 Task: Purchase a pair of running shoes from Amazon.
Action: Mouse moved to (429, 497)
Screenshot: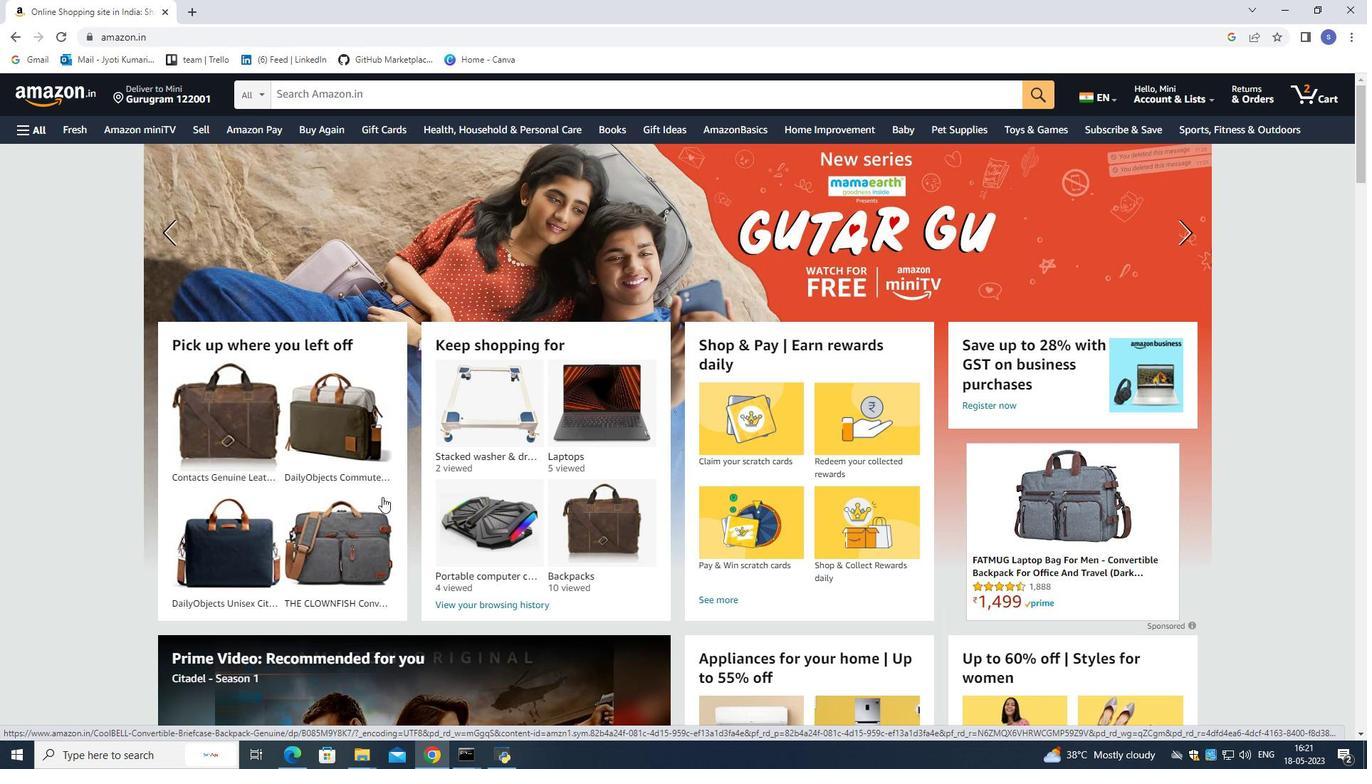 
Action: Mouse scrolled (429, 496) with delta (0, 0)
Screenshot: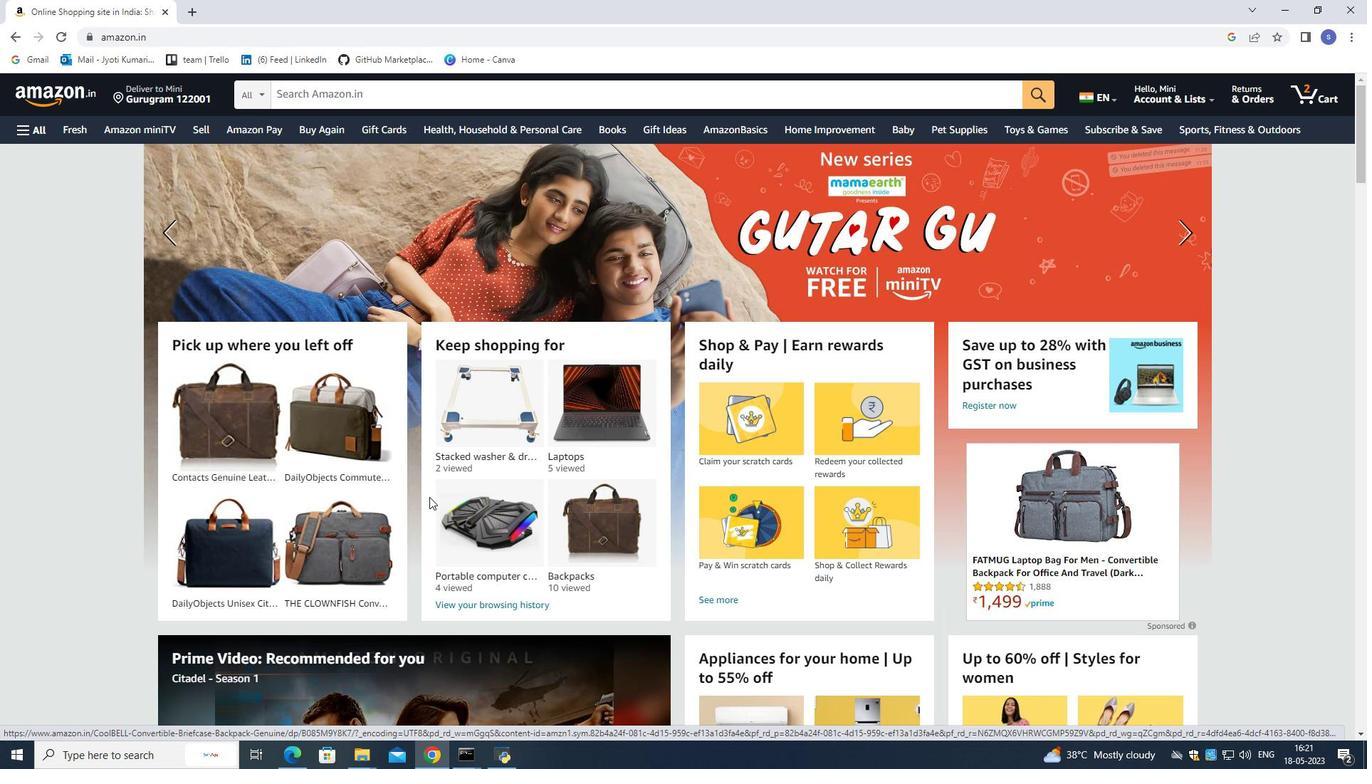 
Action: Mouse moved to (430, 497)
Screenshot: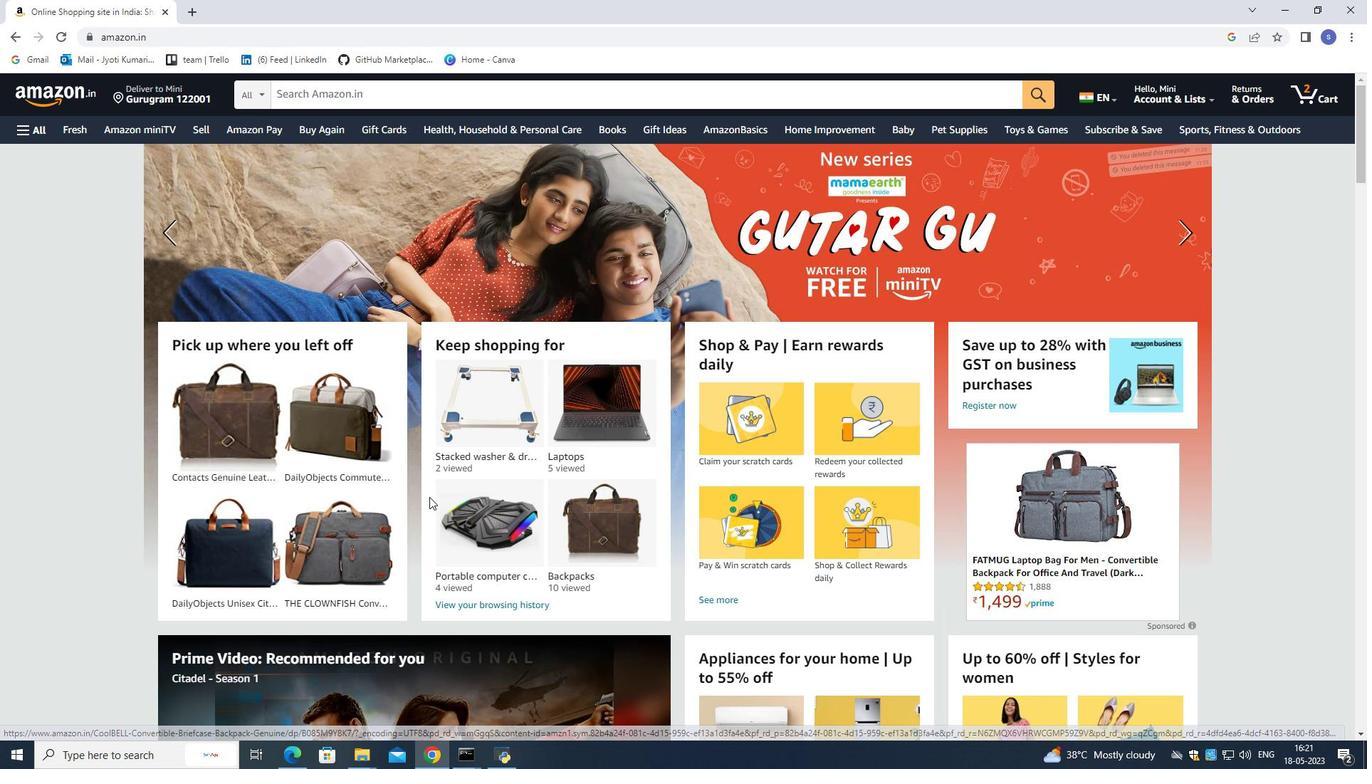 
Action: Mouse scrolled (430, 496) with delta (0, 0)
Screenshot: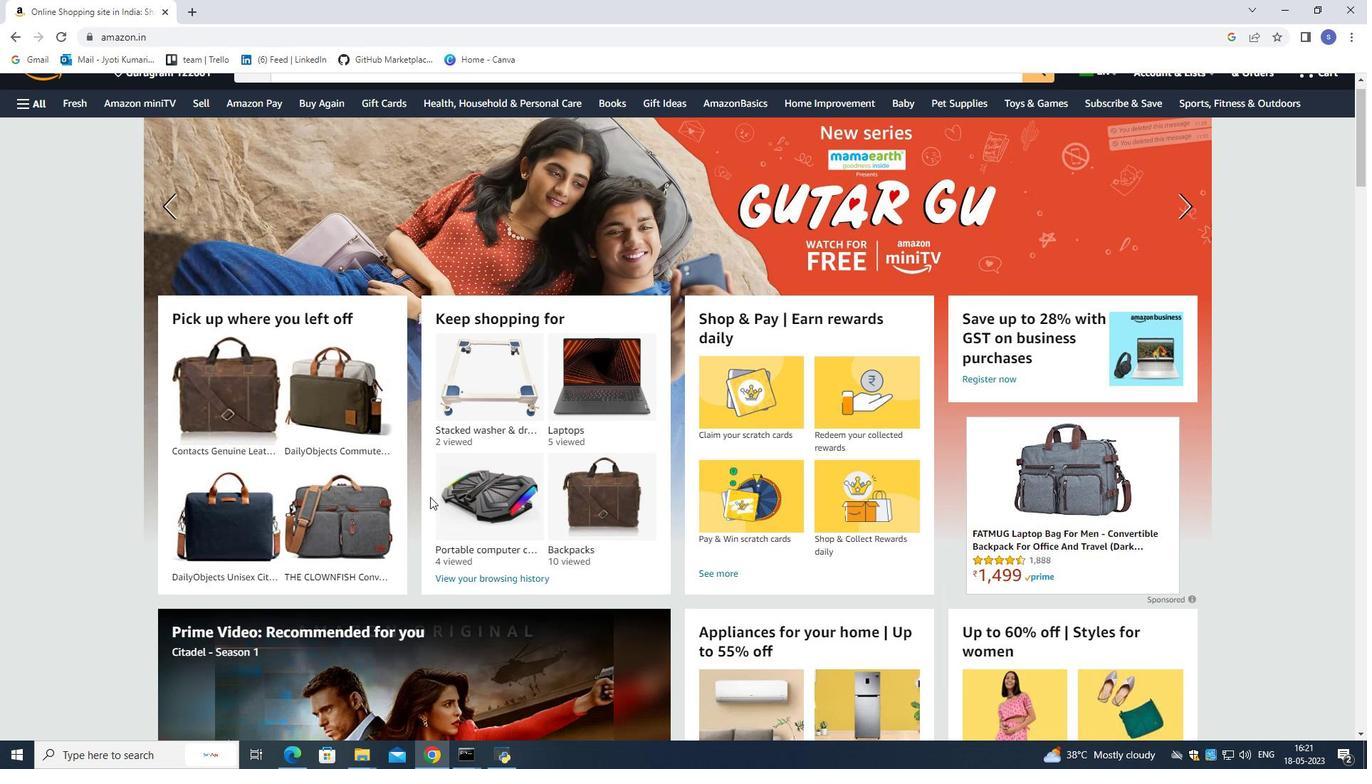 
Action: Mouse scrolled (430, 496) with delta (0, 0)
Screenshot: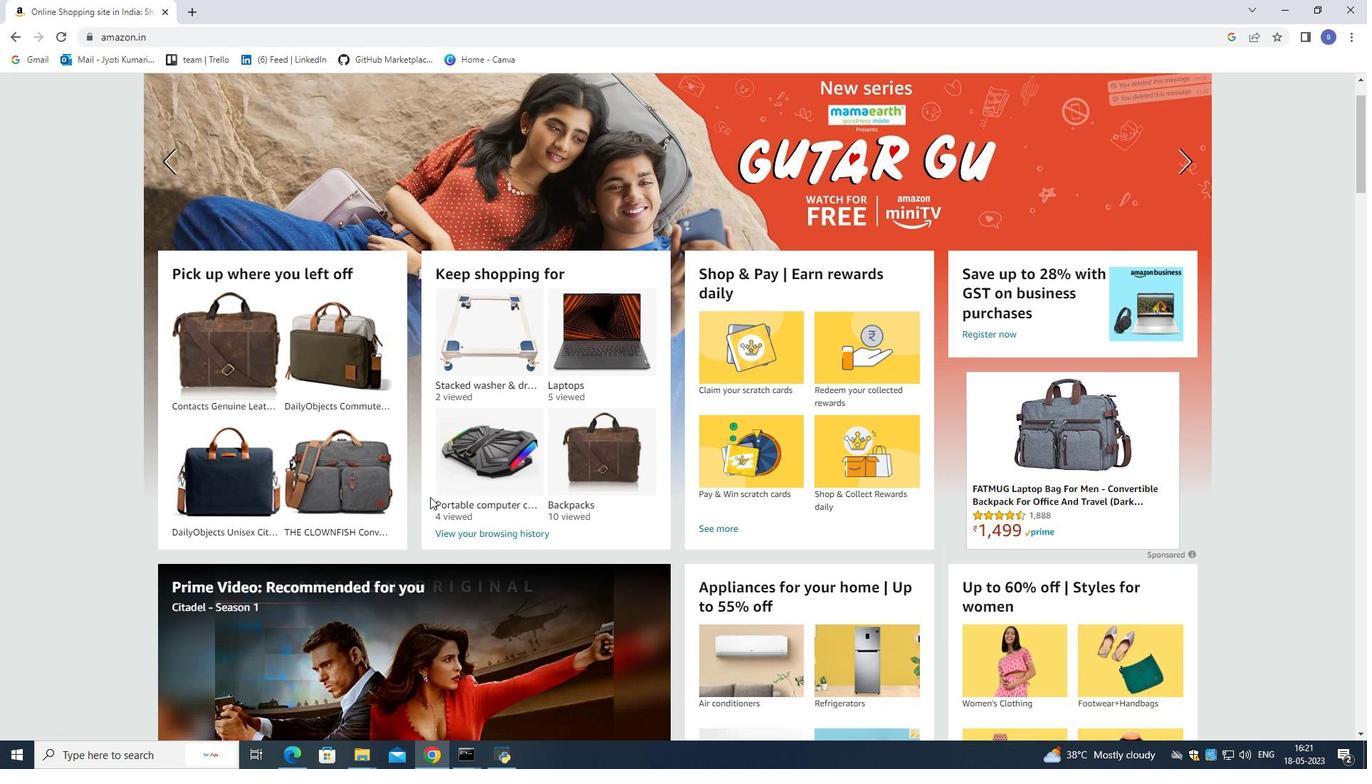 
Action: Mouse moved to (430, 498)
Screenshot: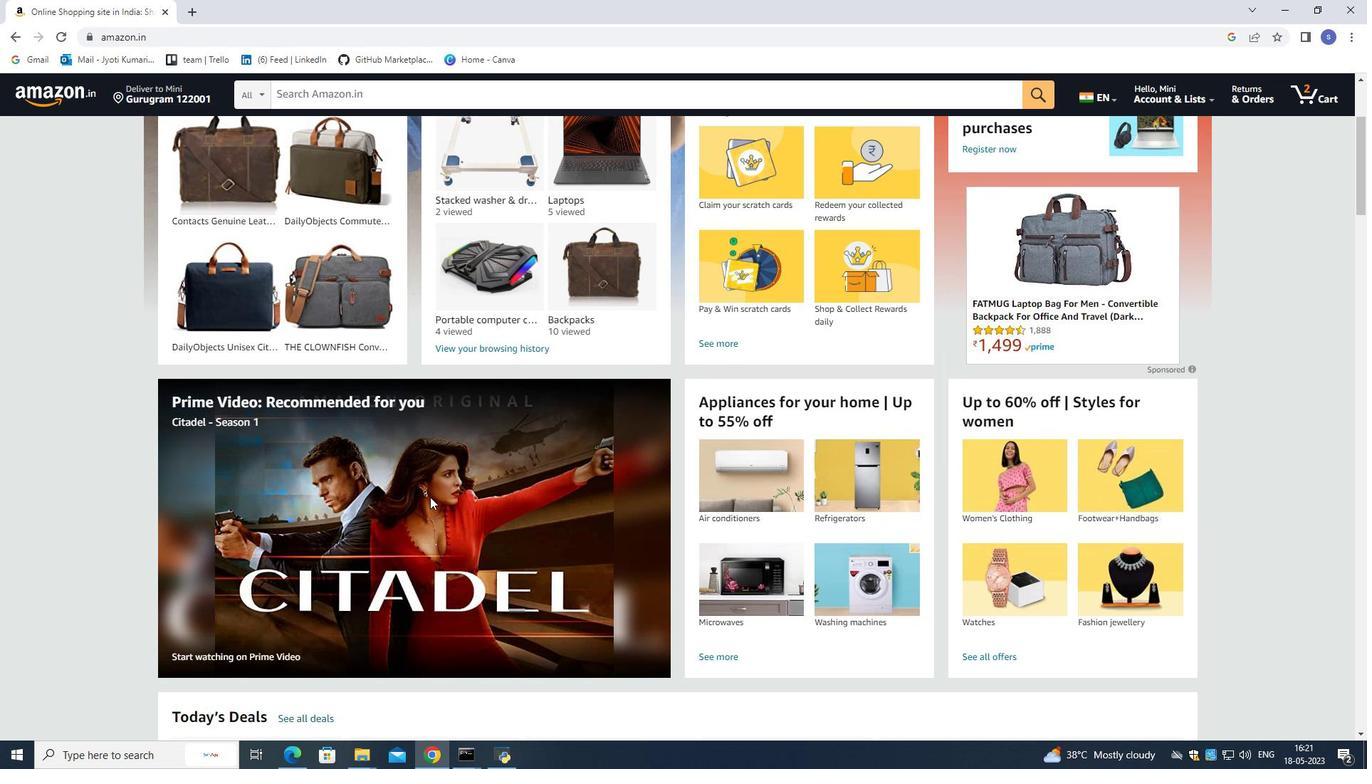 
Action: Mouse scrolled (430, 497) with delta (0, 0)
Screenshot: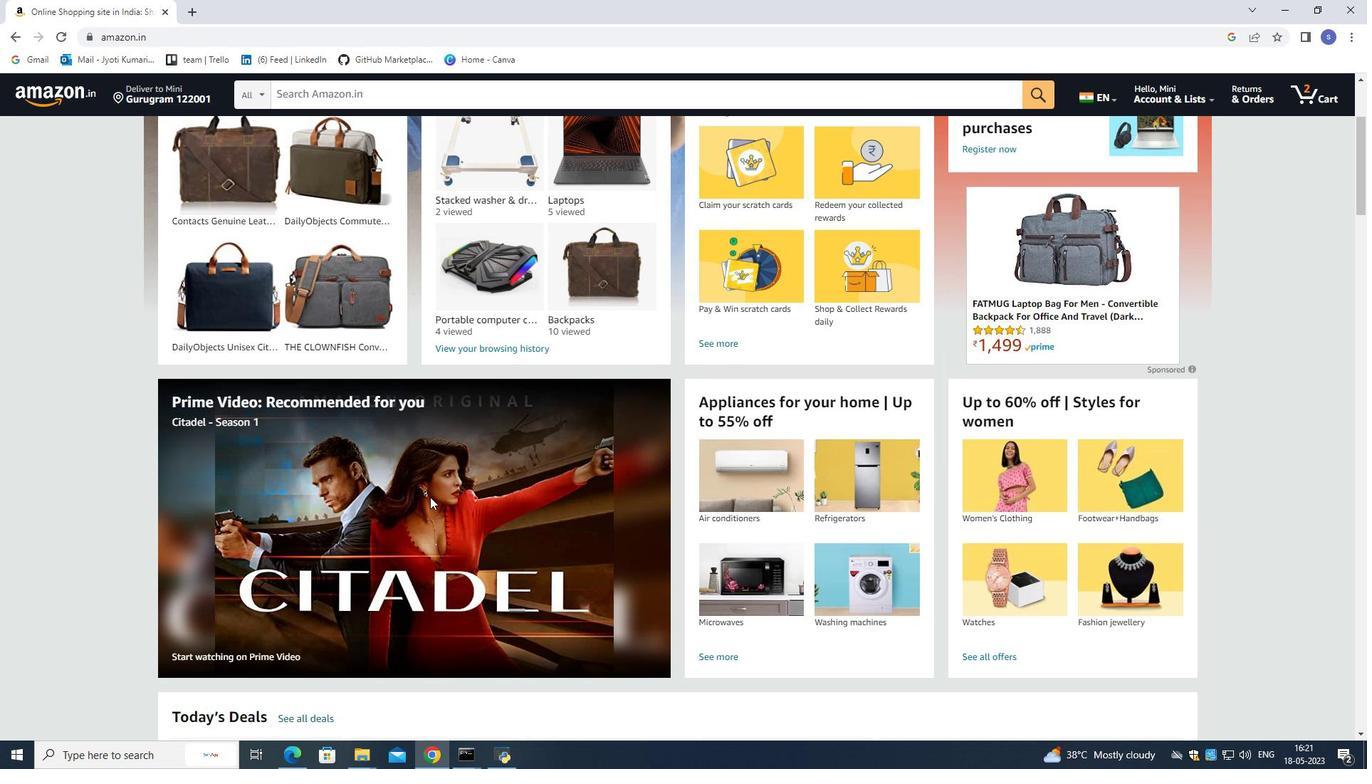 
Action: Mouse moved to (425, 489)
Screenshot: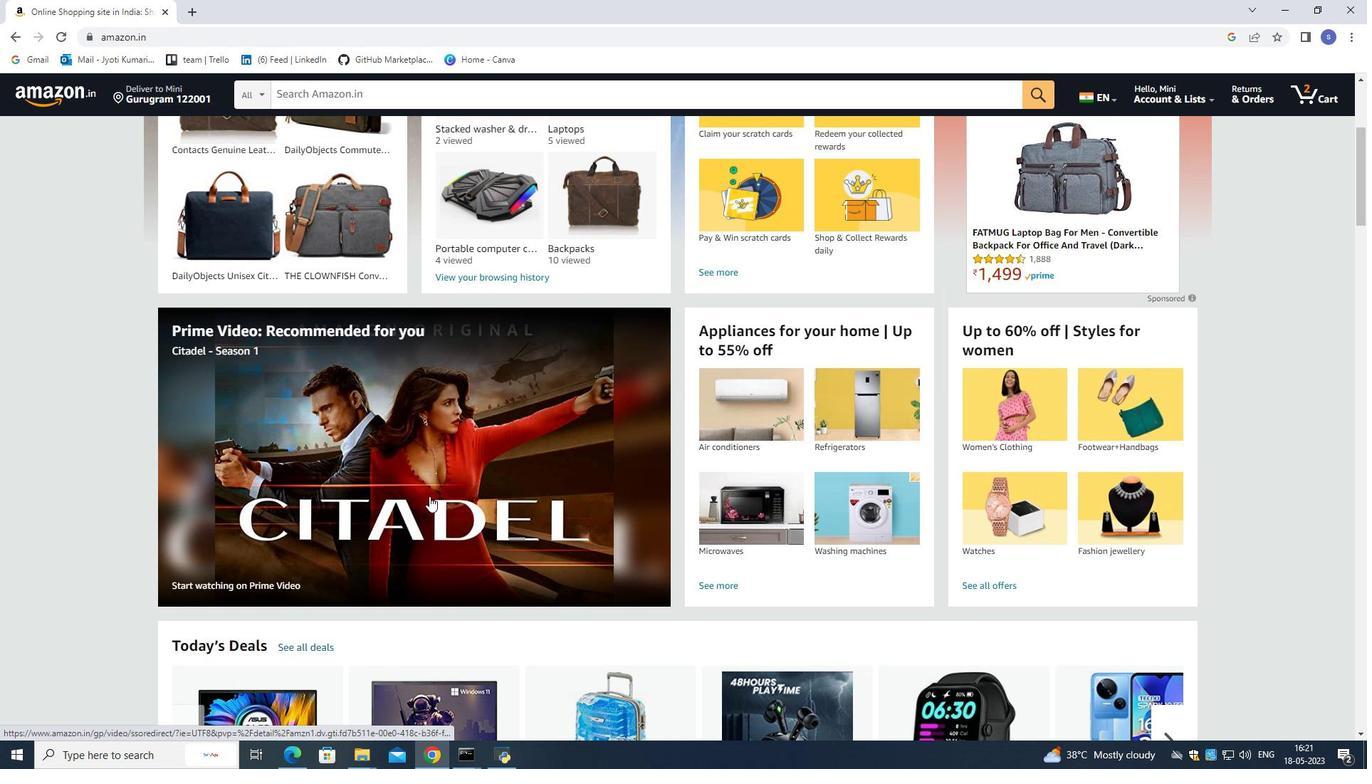 
Action: Mouse scrolled (425, 488) with delta (0, 0)
Screenshot: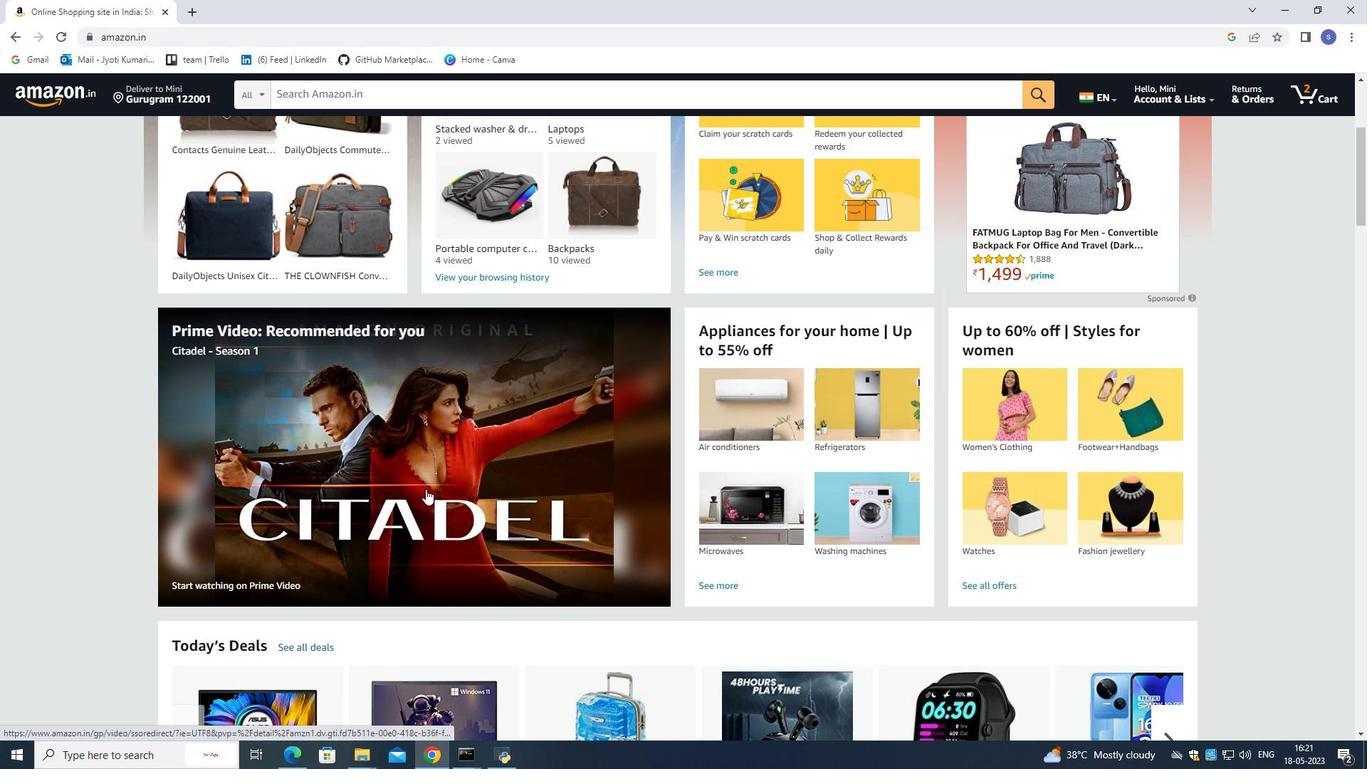 
Action: Mouse scrolled (425, 488) with delta (0, 0)
Screenshot: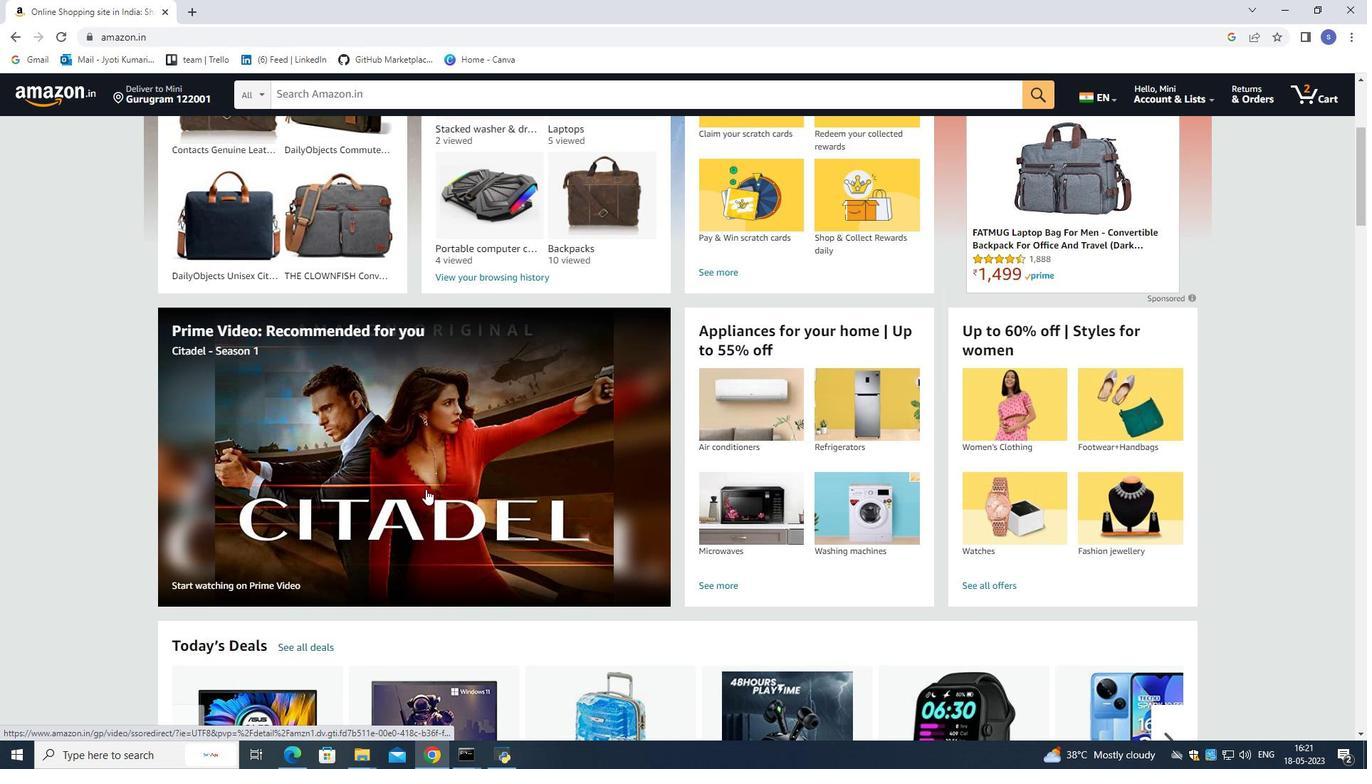
Action: Mouse moved to (425, 493)
Screenshot: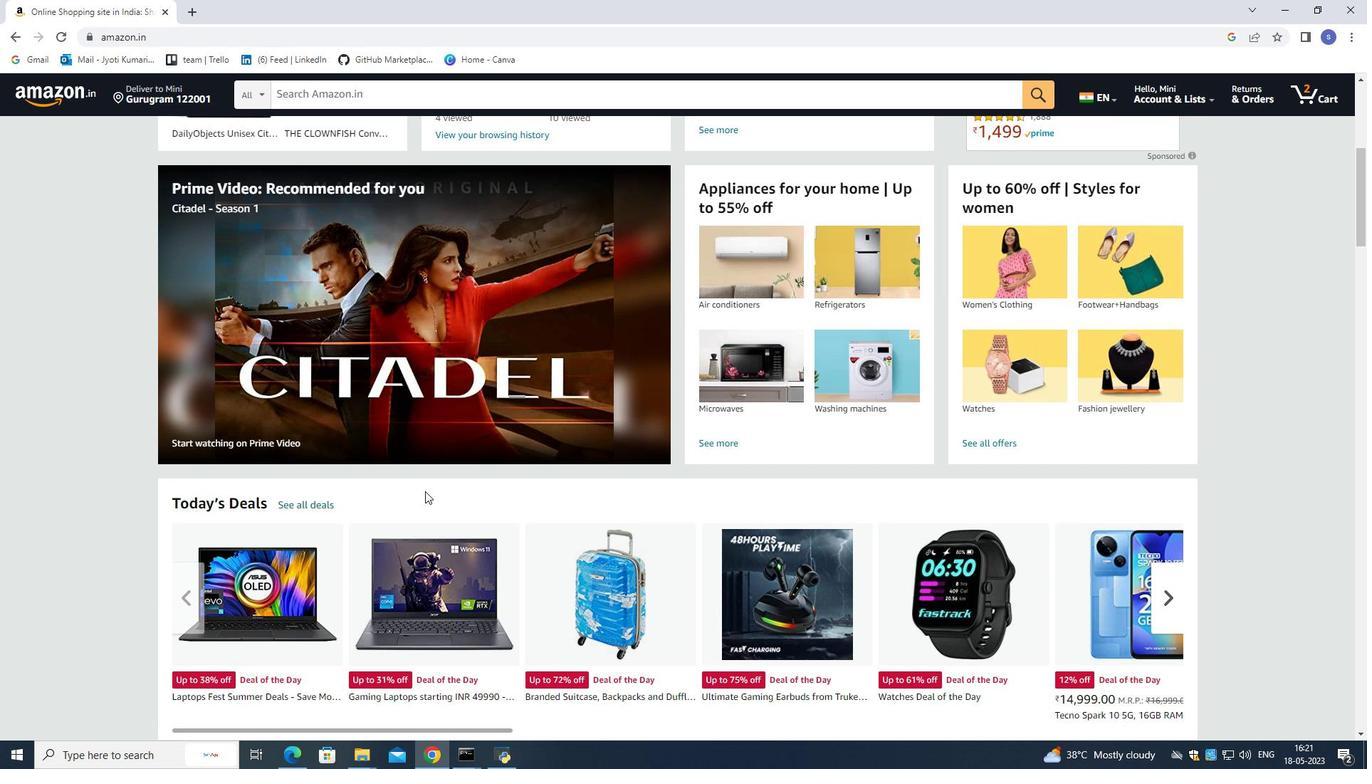 
Action: Mouse scrolled (425, 492) with delta (0, 0)
Screenshot: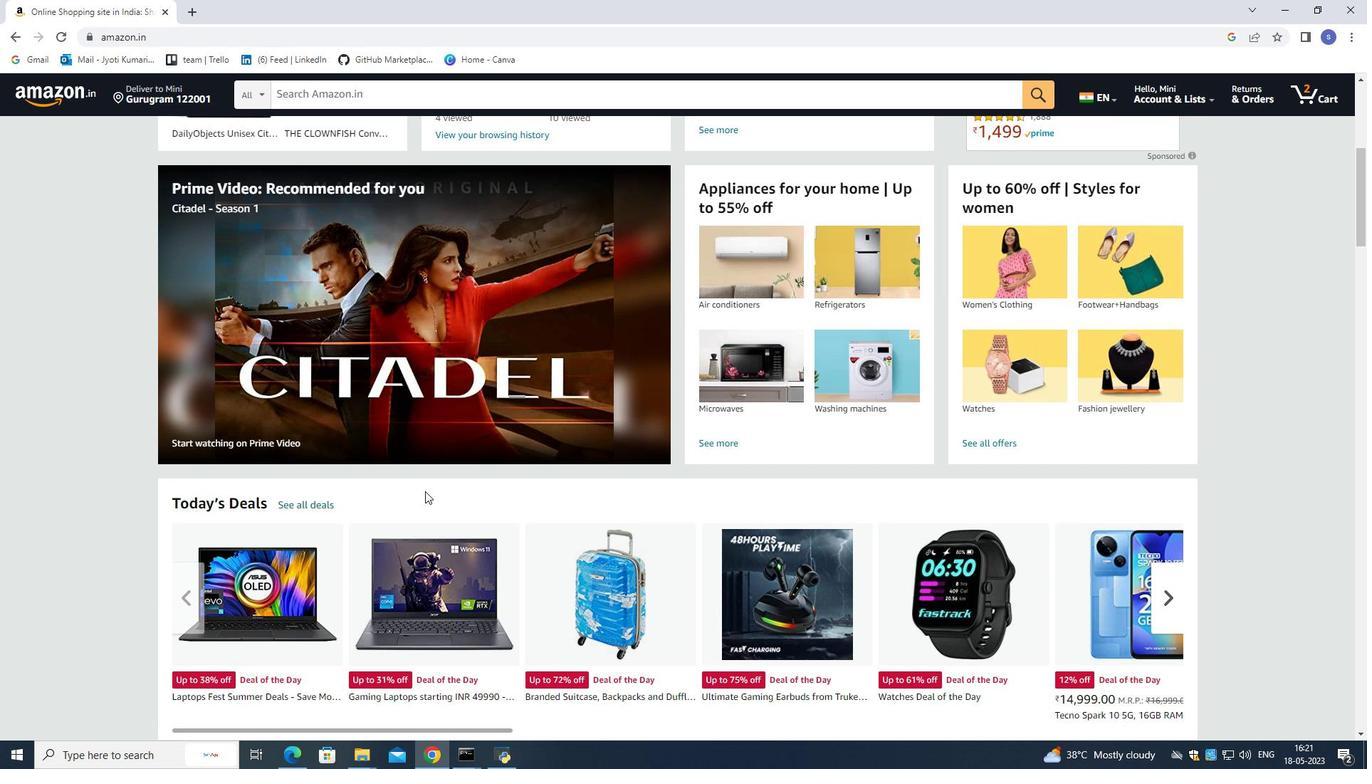 
Action: Mouse moved to (425, 494)
Screenshot: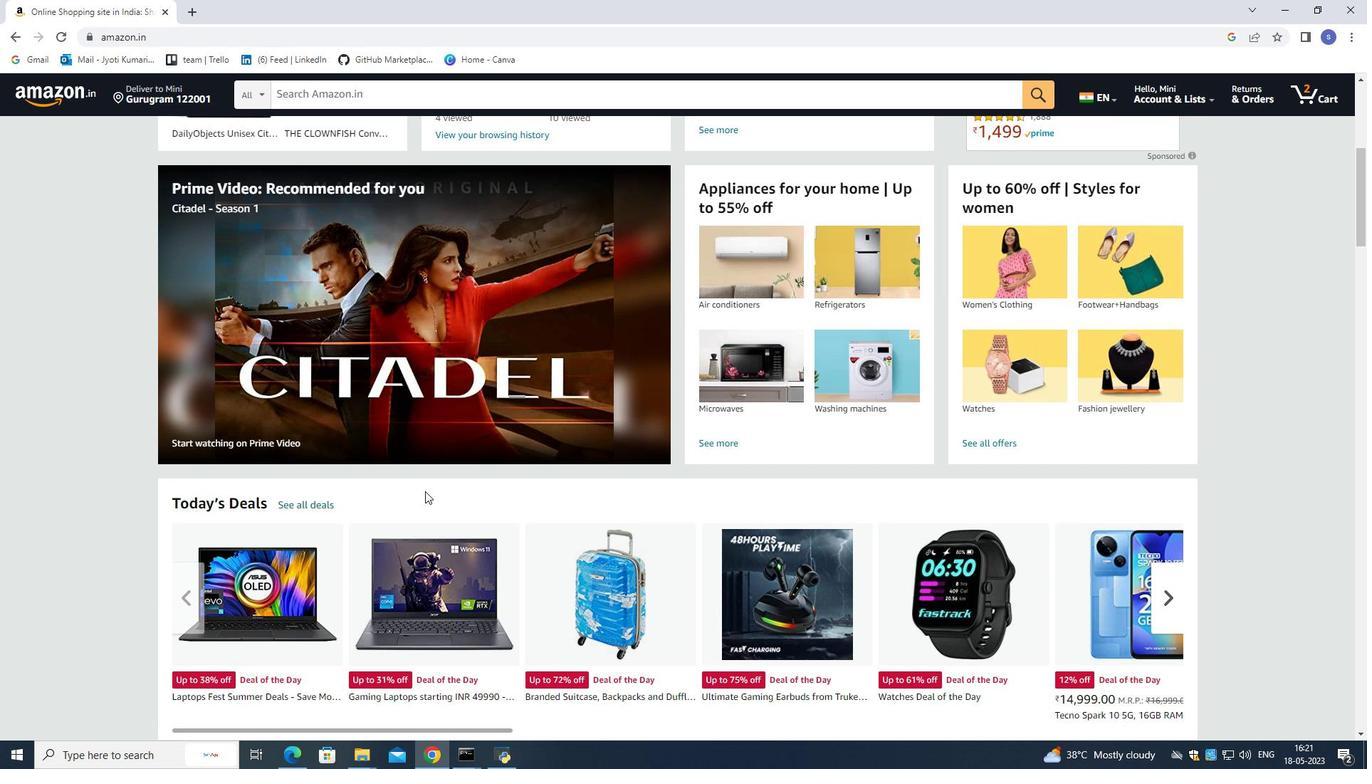 
Action: Mouse scrolled (425, 494) with delta (0, 0)
Screenshot: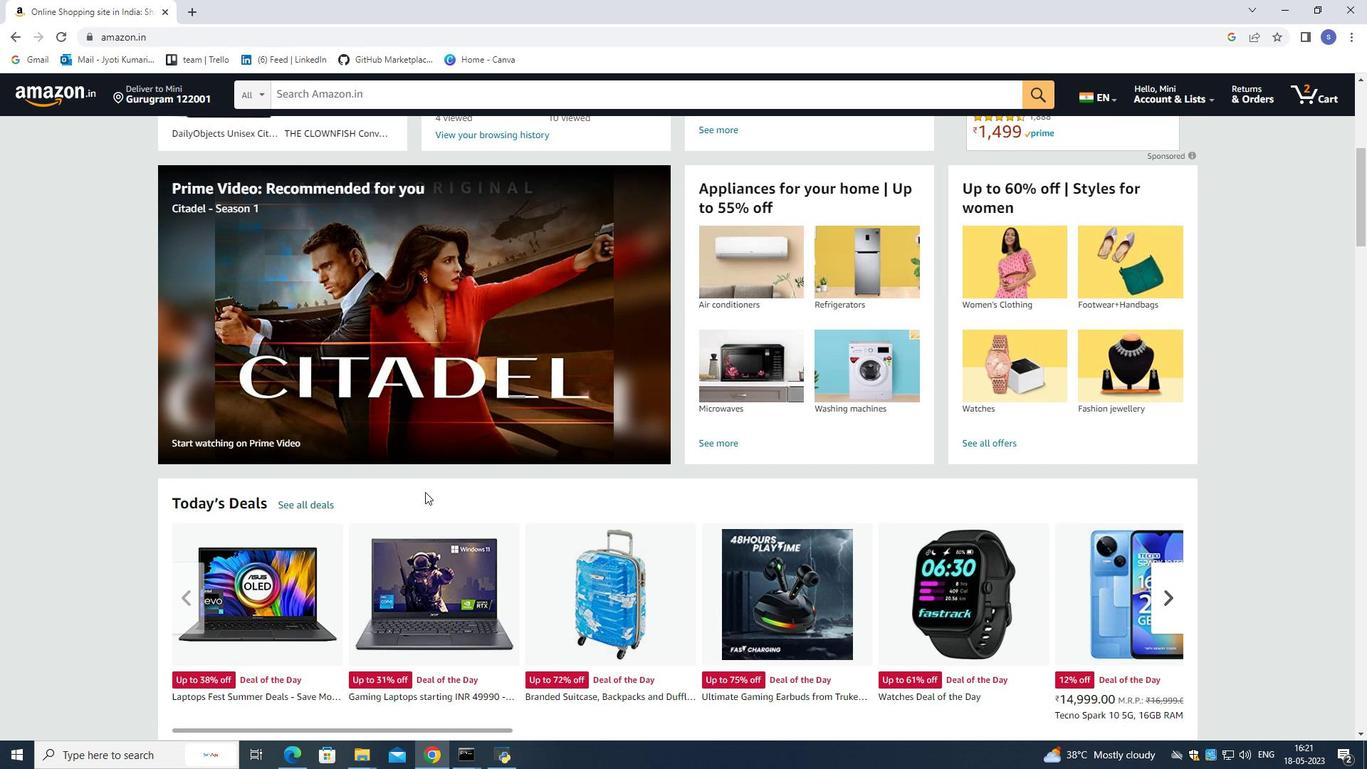 
Action: Mouse moved to (425, 498)
Screenshot: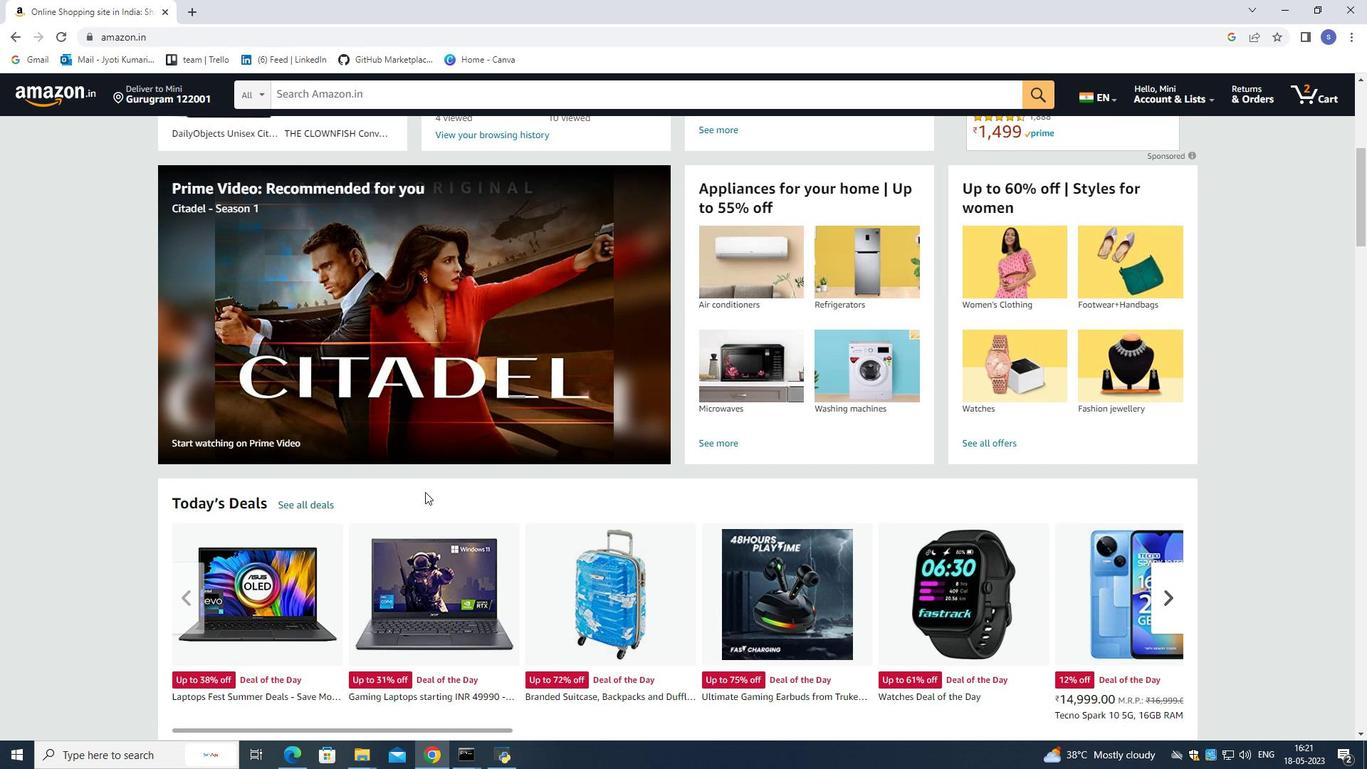 
Action: Mouse scrolled (425, 497) with delta (0, 0)
Screenshot: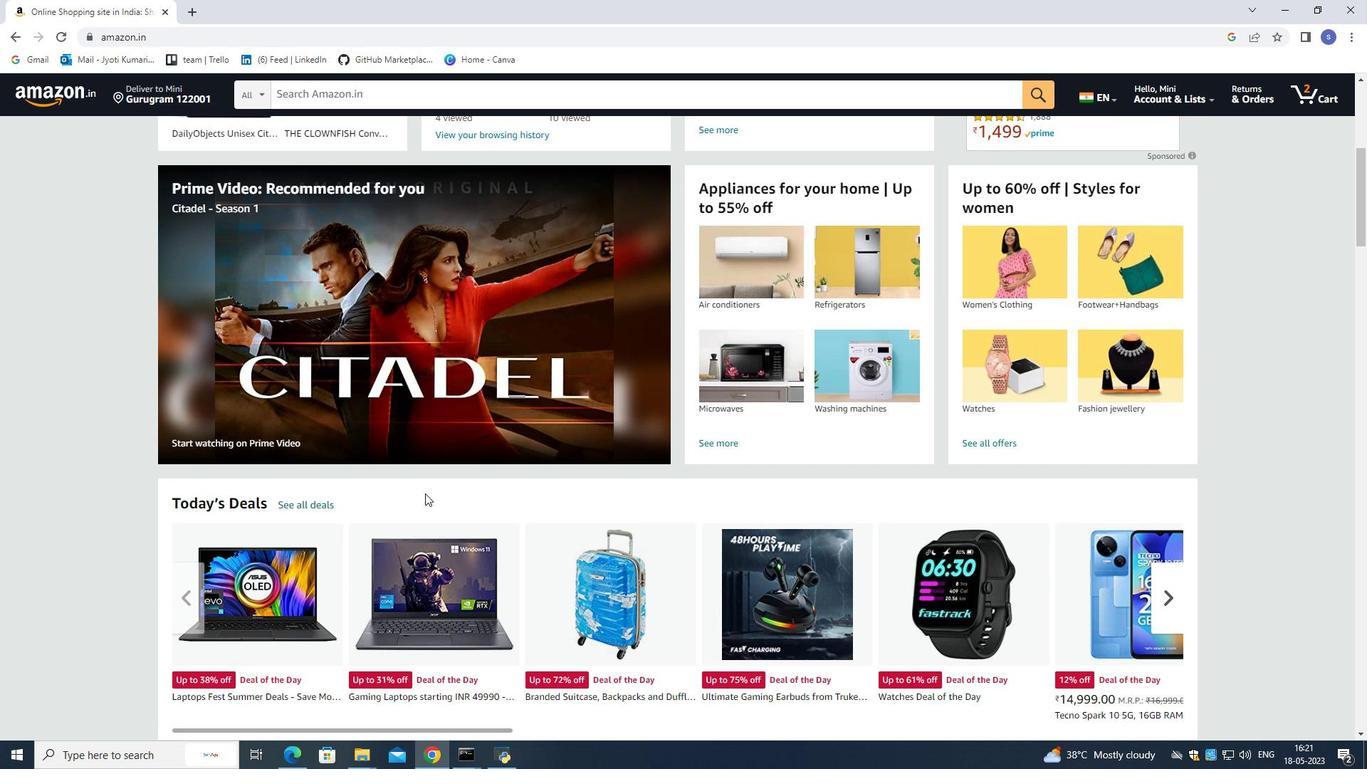 
Action: Mouse moved to (427, 497)
Screenshot: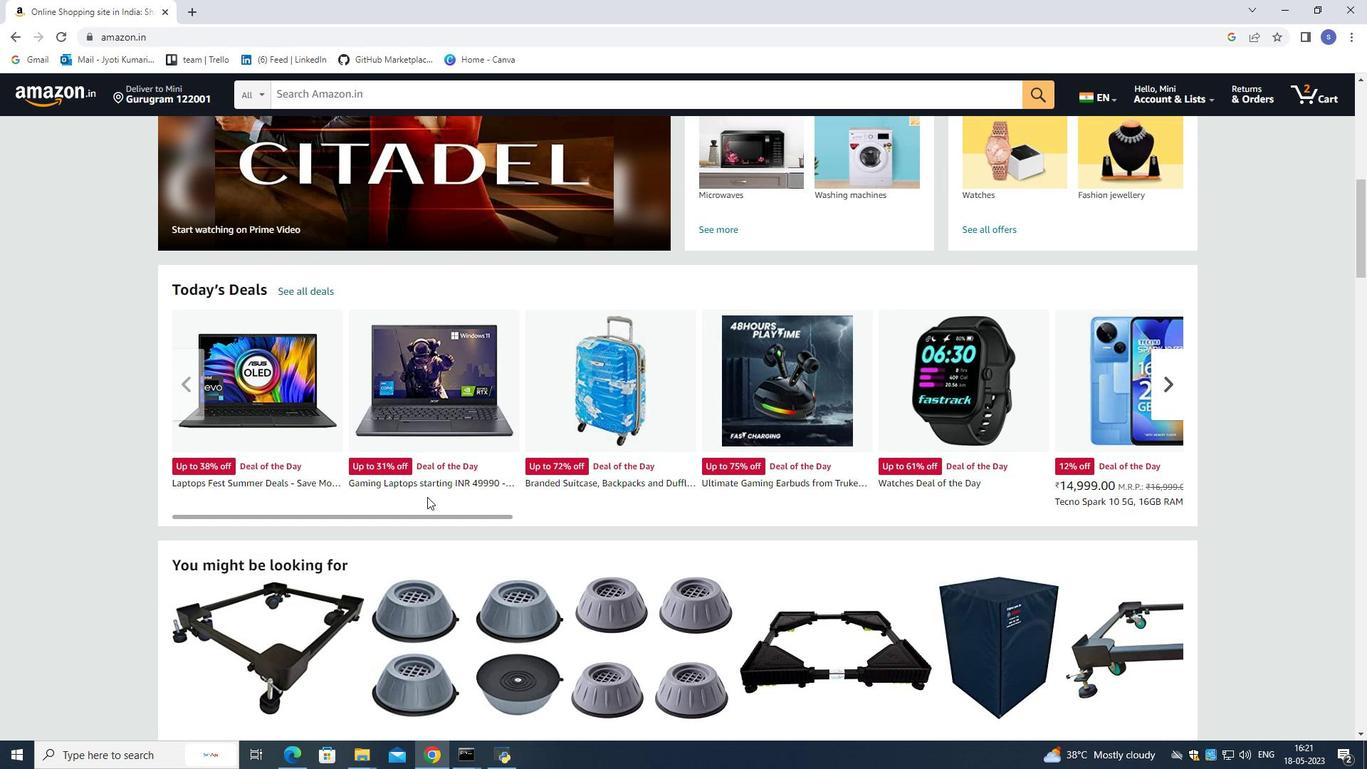 
Action: Mouse scrolled (427, 497) with delta (0, 0)
Screenshot: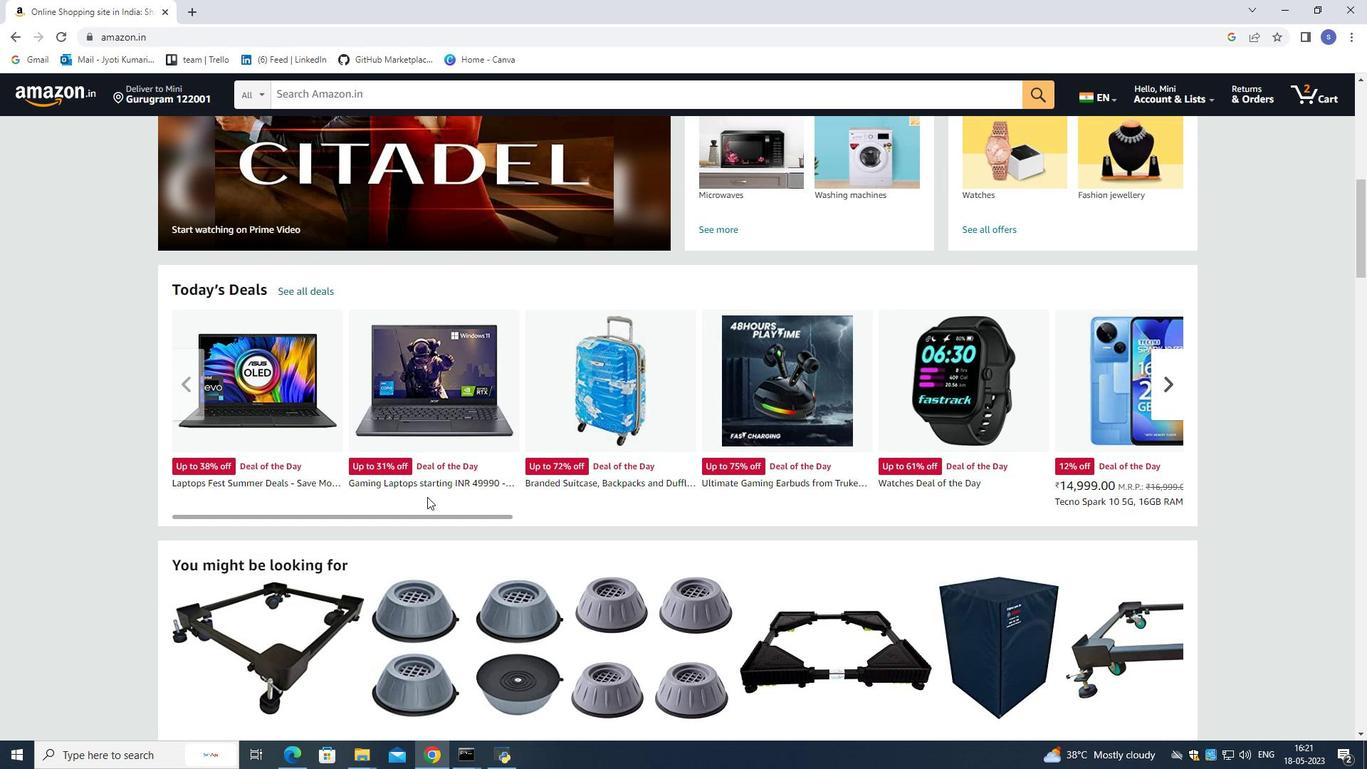 
Action: Mouse scrolled (427, 497) with delta (0, 0)
Screenshot: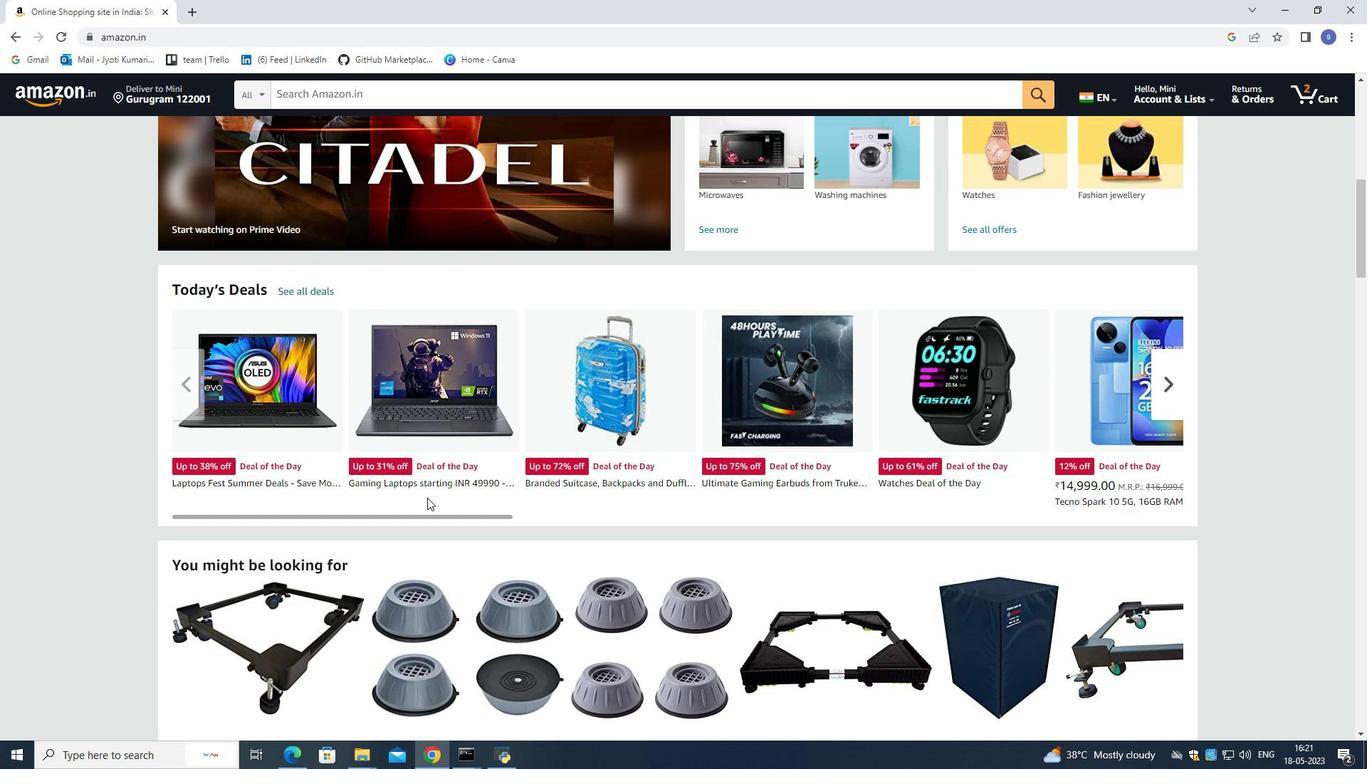 
Action: Mouse moved to (427, 494)
Screenshot: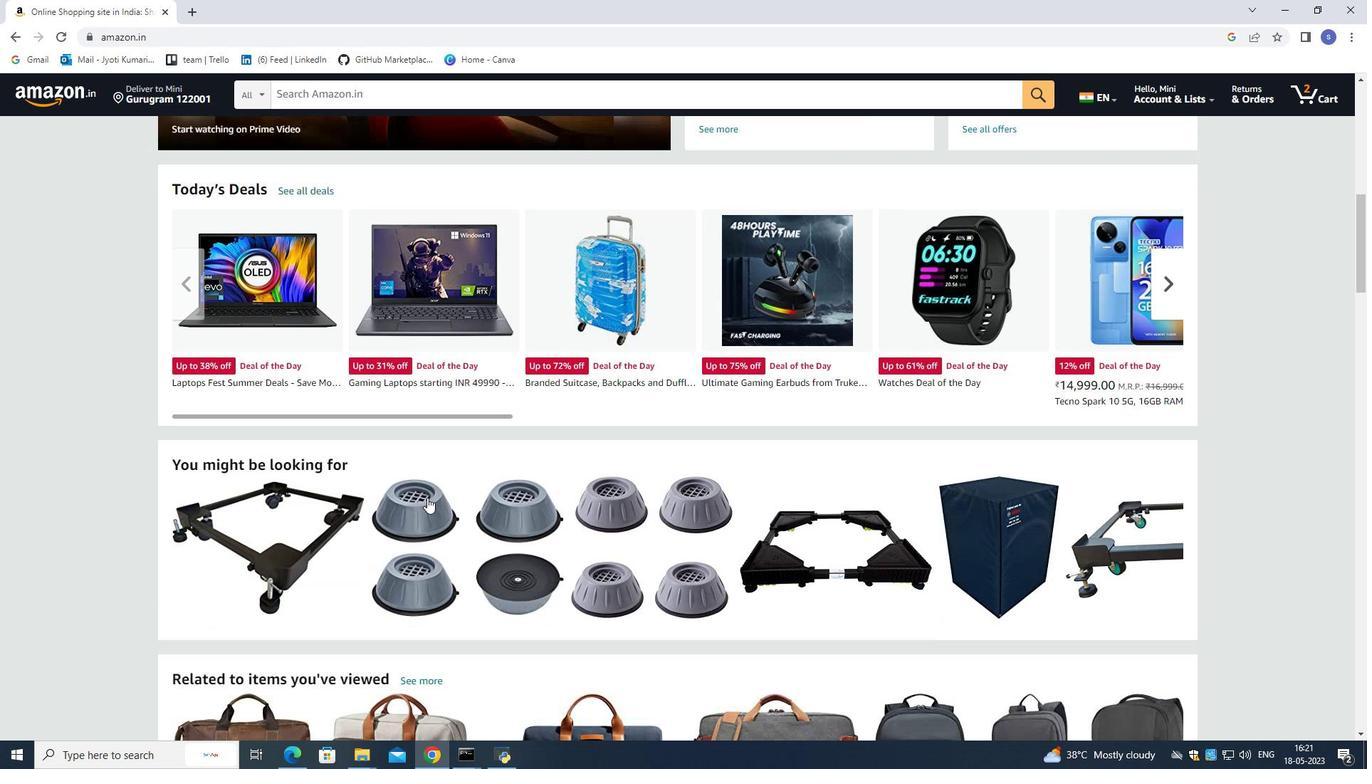 
Action: Mouse scrolled (427, 493) with delta (0, 0)
Screenshot: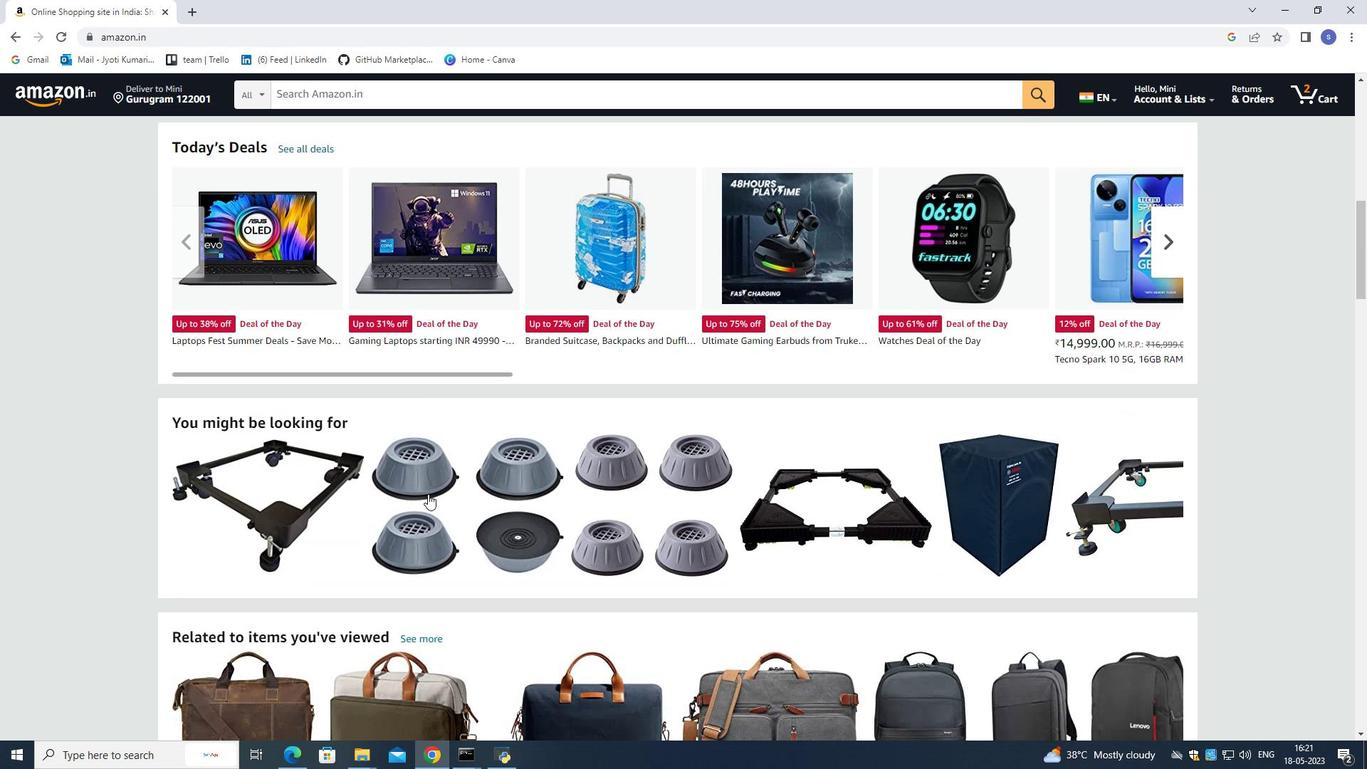 
Action: Mouse scrolled (427, 493) with delta (0, 0)
Screenshot: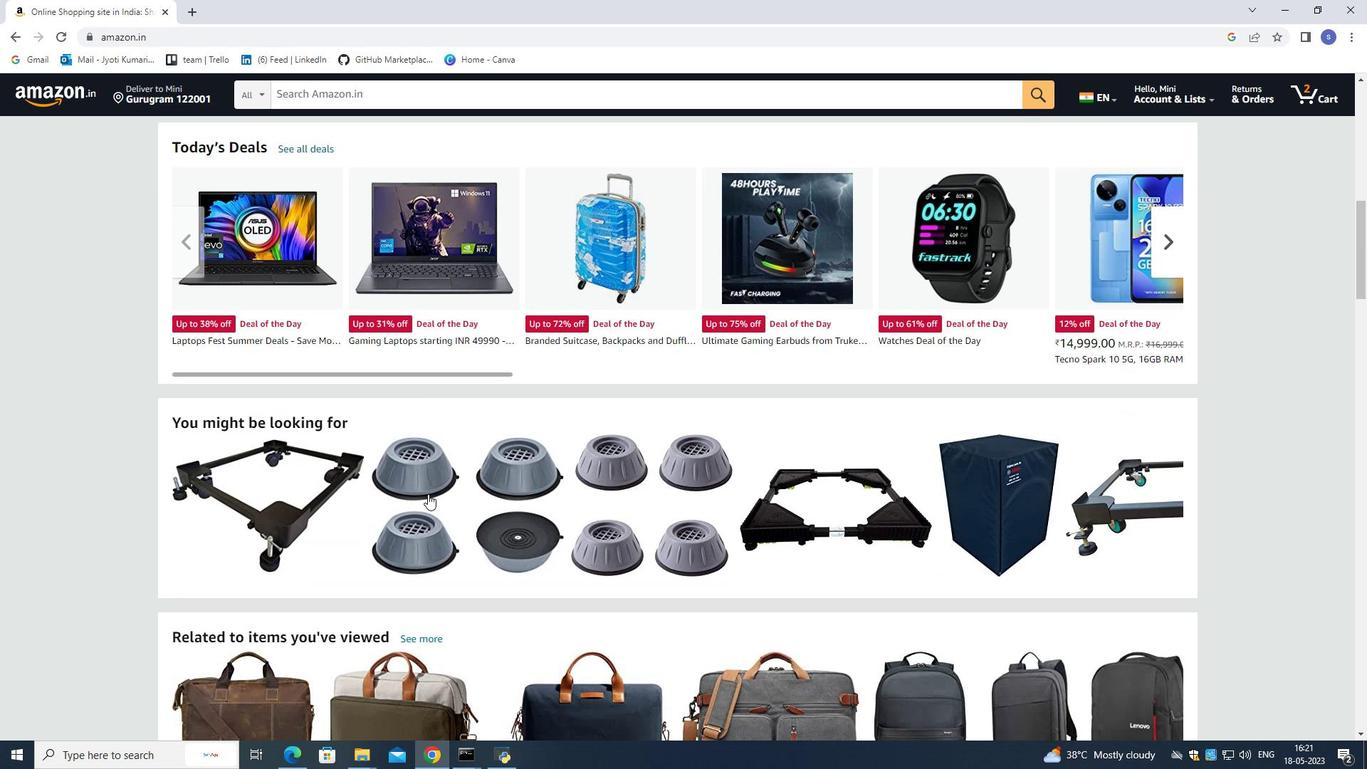 
Action: Mouse moved to (427, 491)
Screenshot: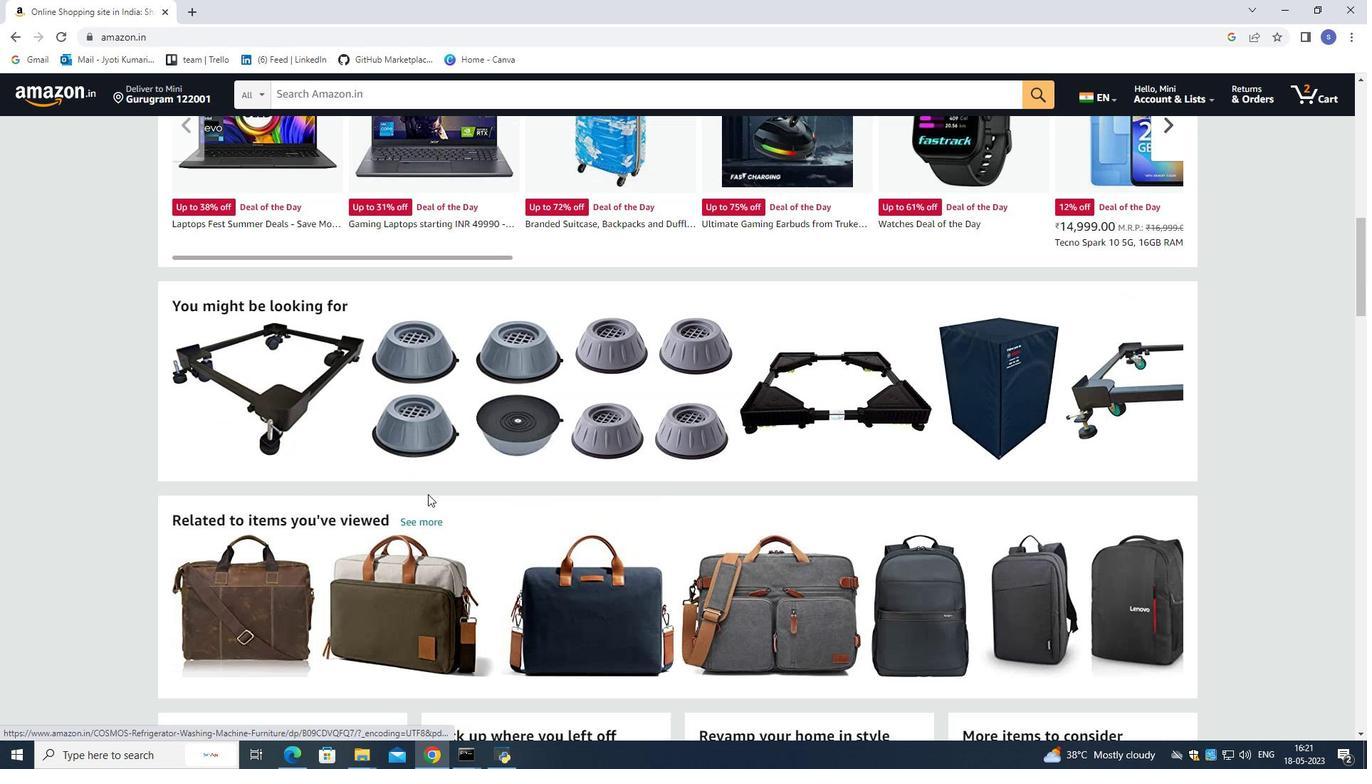 
Action: Mouse scrolled (427, 490) with delta (0, 0)
Screenshot: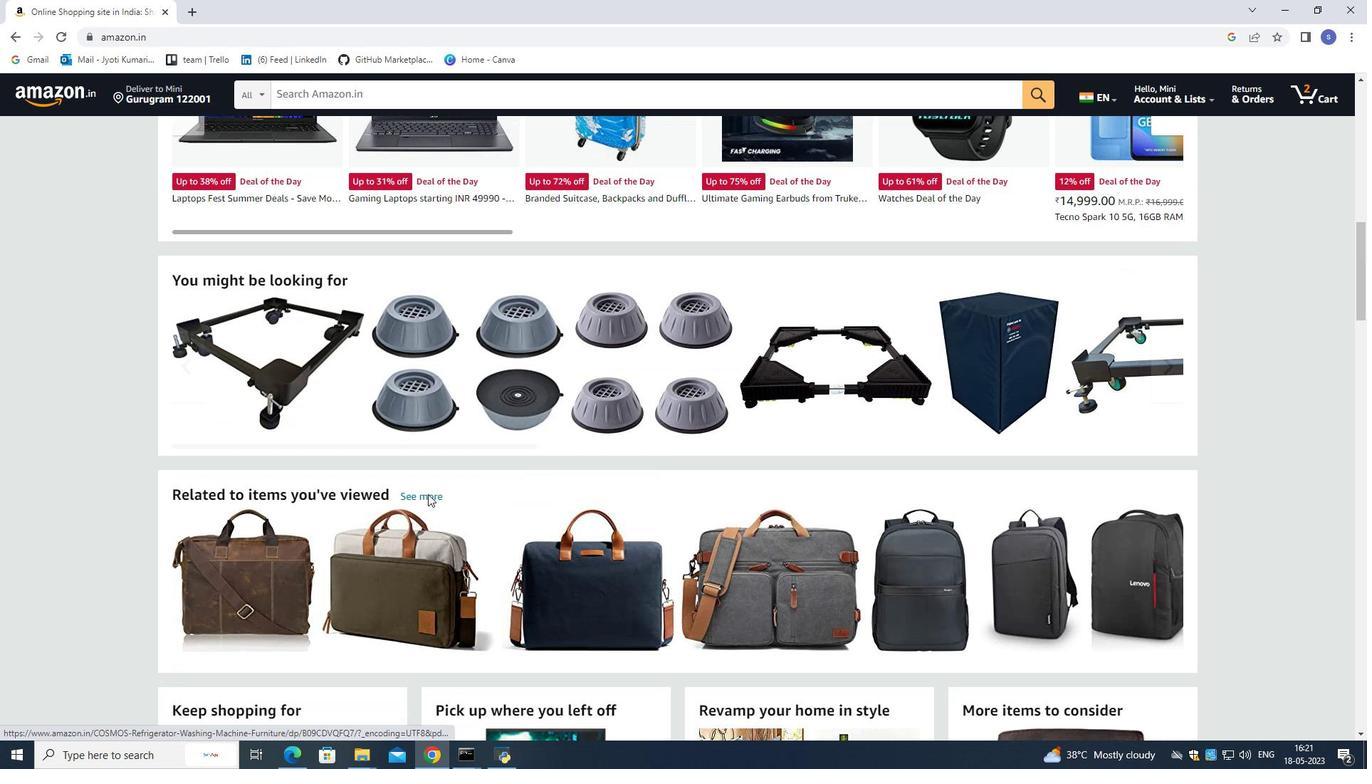 
Action: Mouse moved to (427, 491)
Screenshot: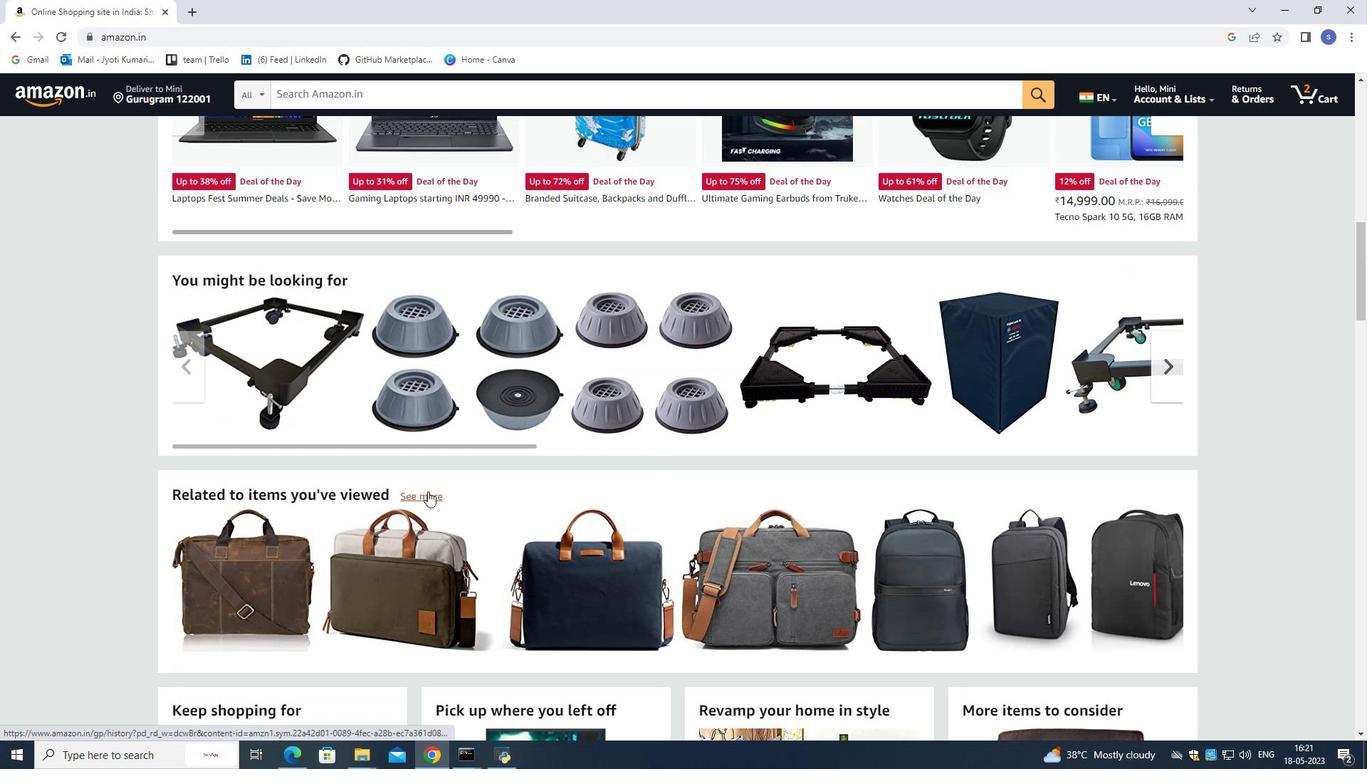 
Action: Mouse scrolled (427, 490) with delta (0, 0)
Screenshot: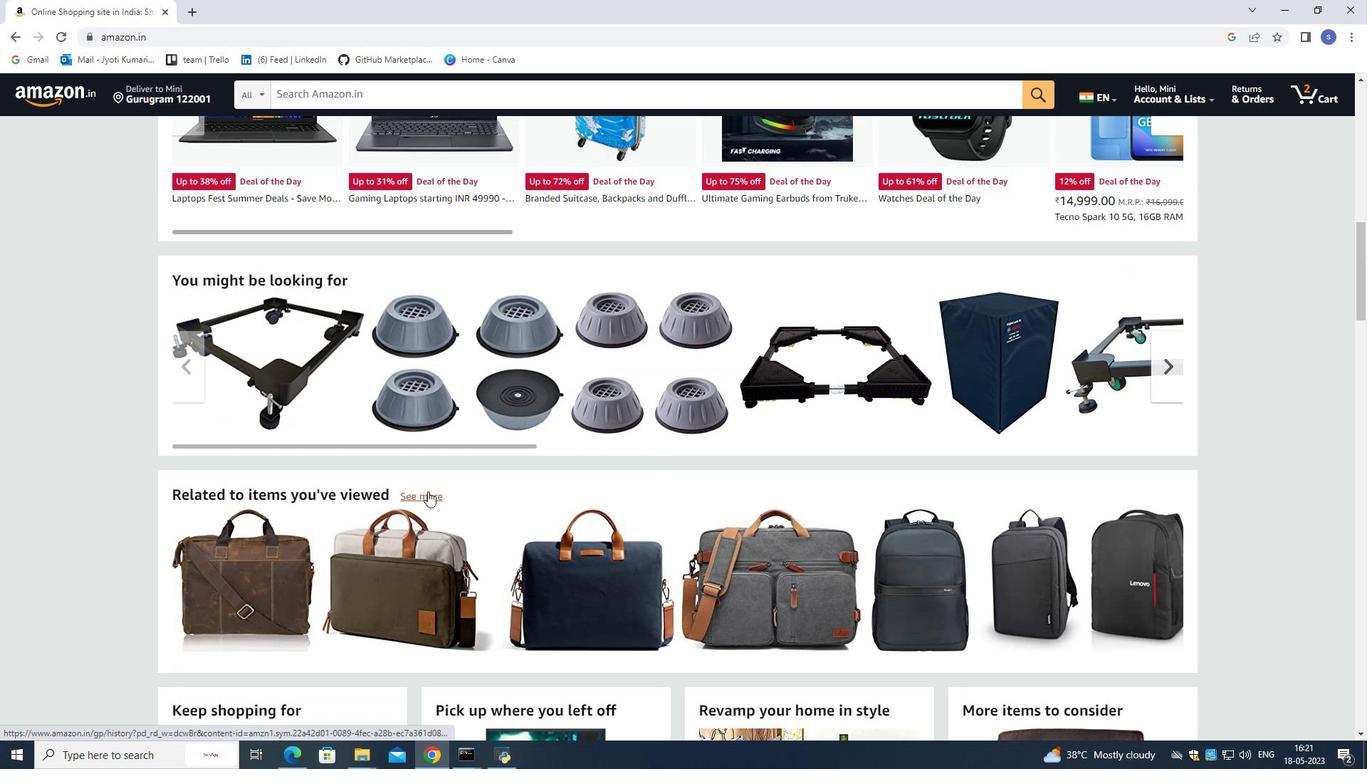 
Action: Mouse moved to (427, 492)
Screenshot: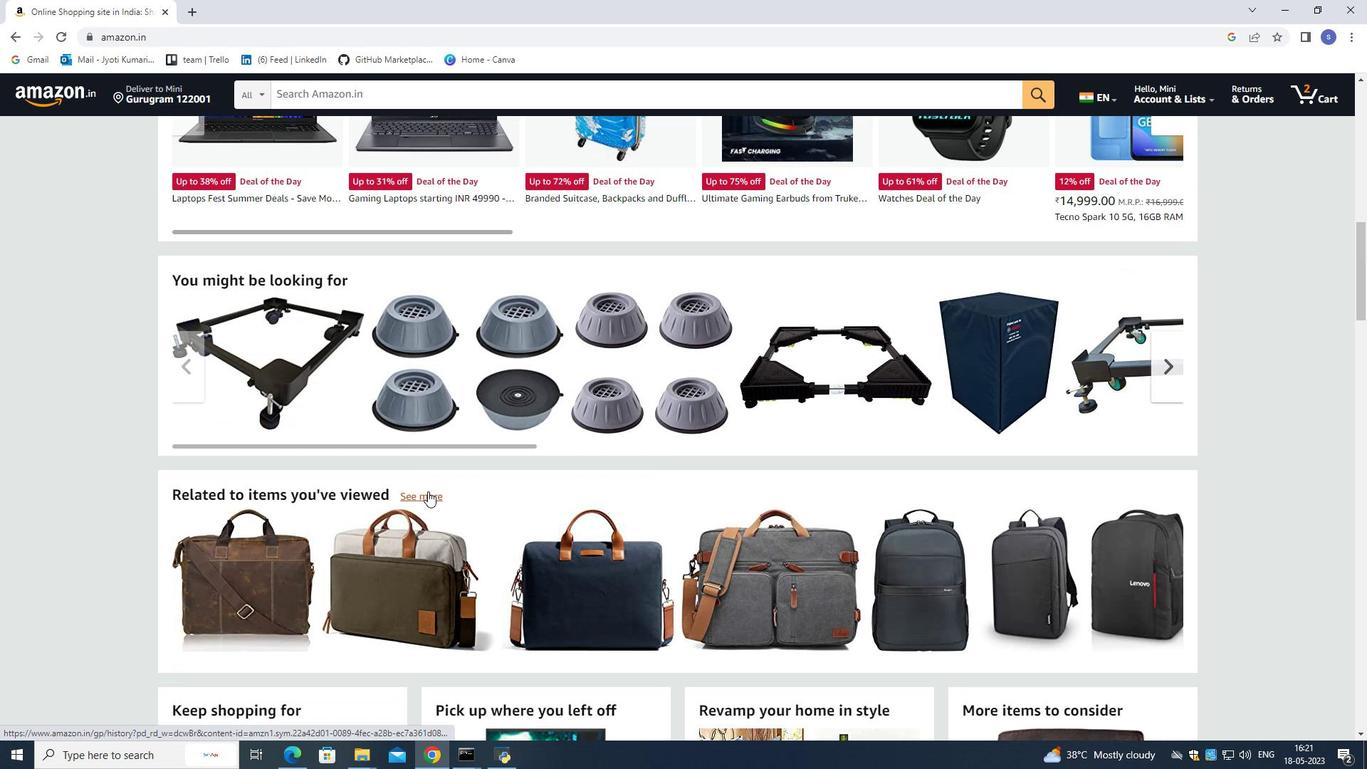 
Action: Mouse scrolled (427, 491) with delta (0, 0)
Screenshot: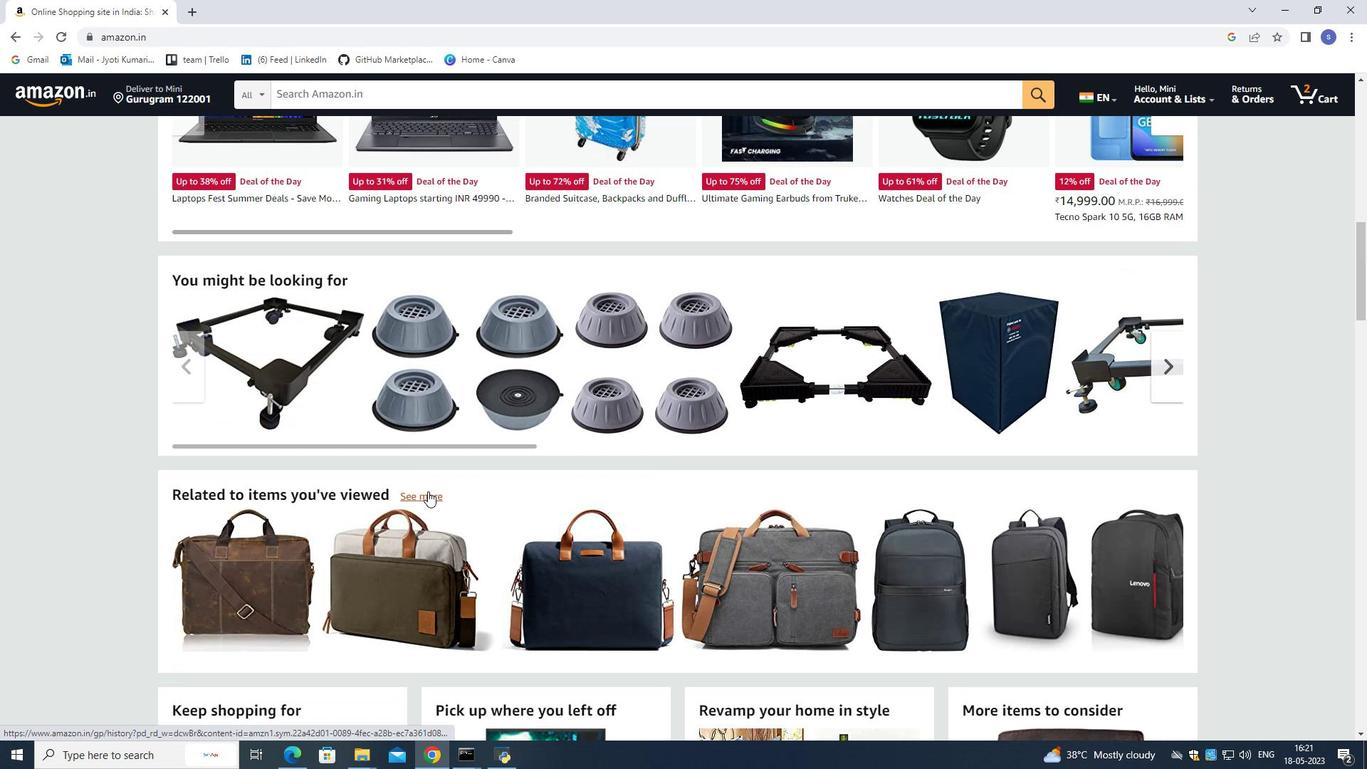 
Action: Mouse moved to (427, 493)
Screenshot: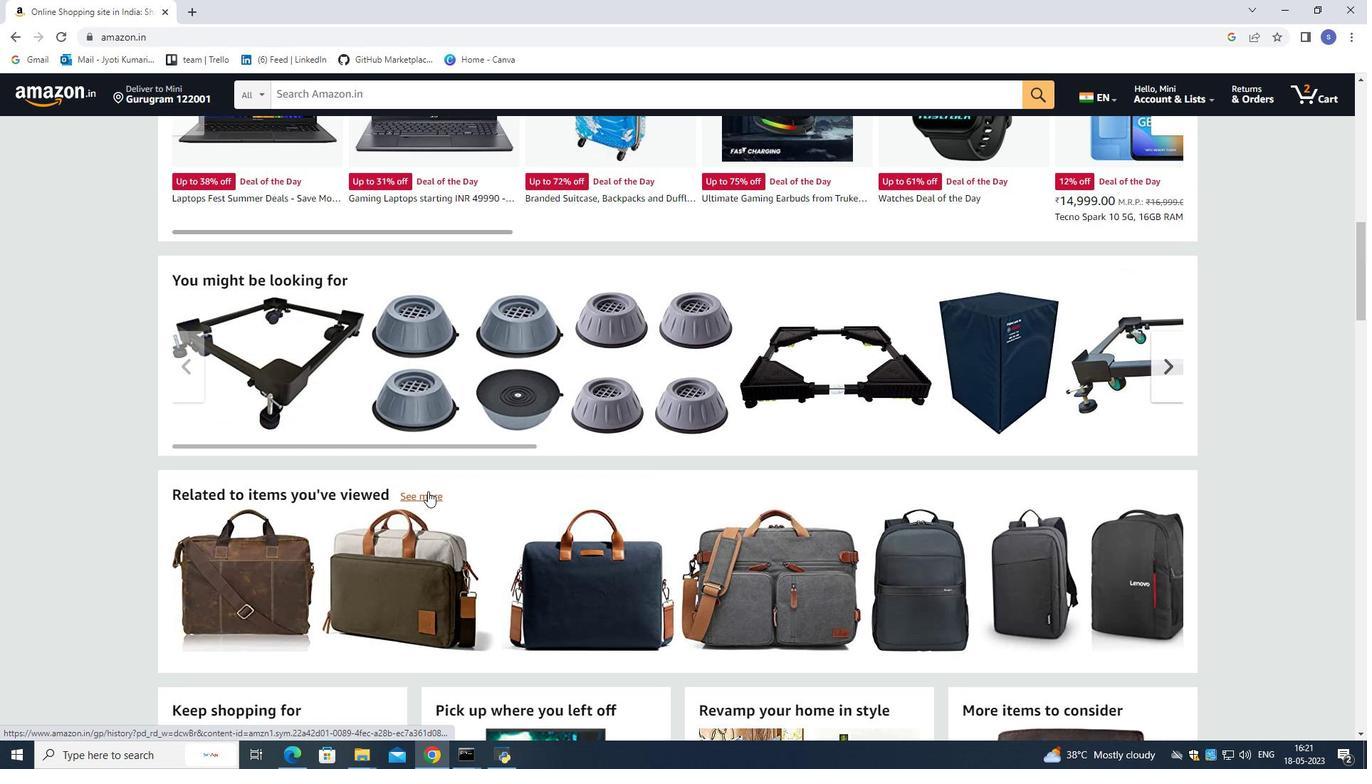 
Action: Mouse scrolled (427, 492) with delta (0, 0)
Screenshot: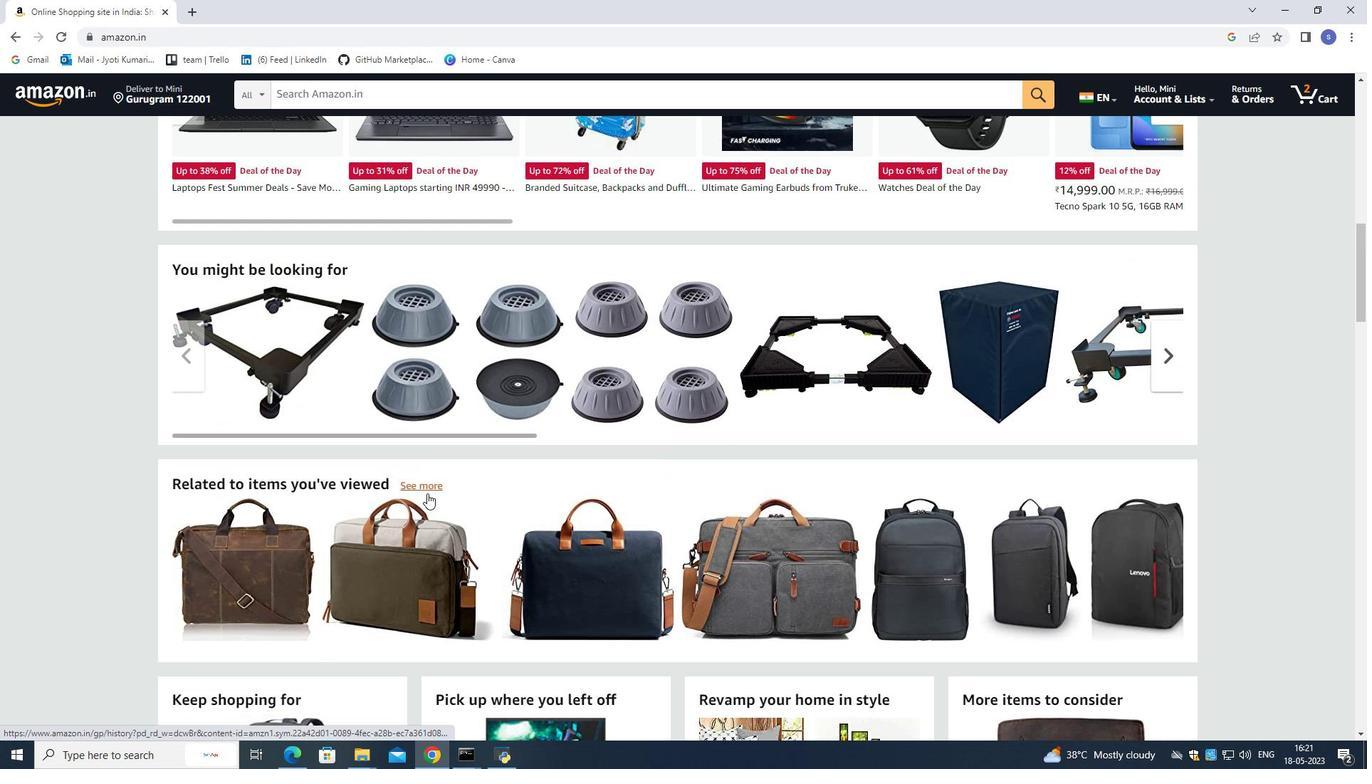 
Action: Mouse moved to (423, 512)
Screenshot: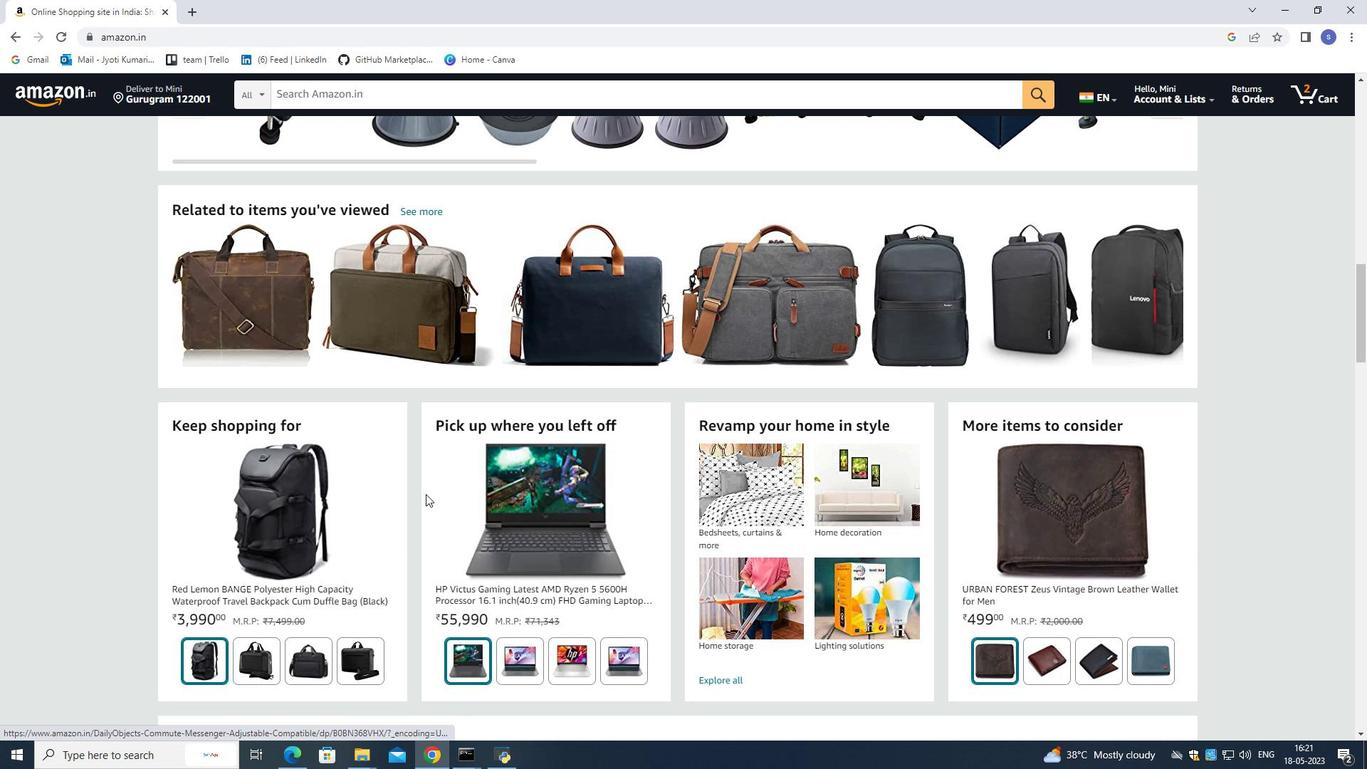 
Action: Mouse scrolled (423, 512) with delta (0, 0)
Screenshot: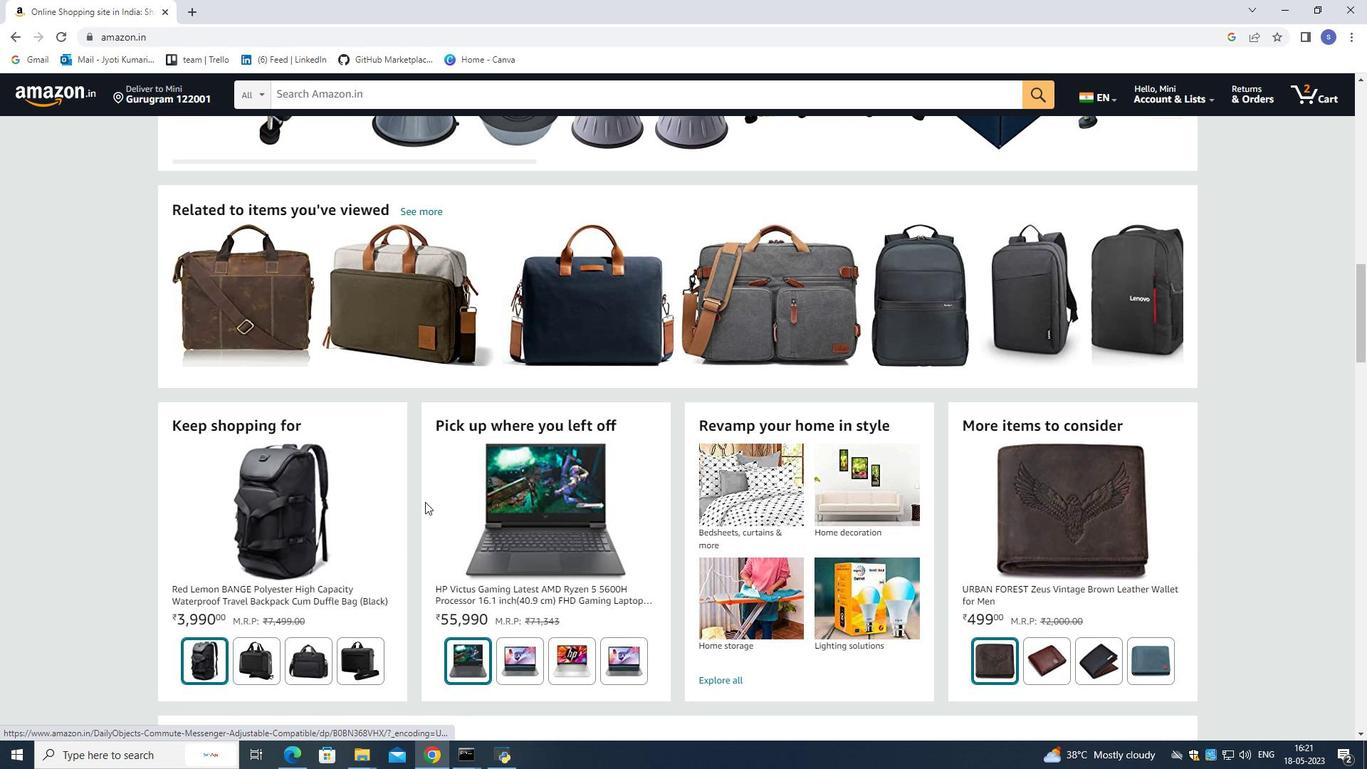 
Action: Mouse scrolled (423, 512) with delta (0, 0)
Screenshot: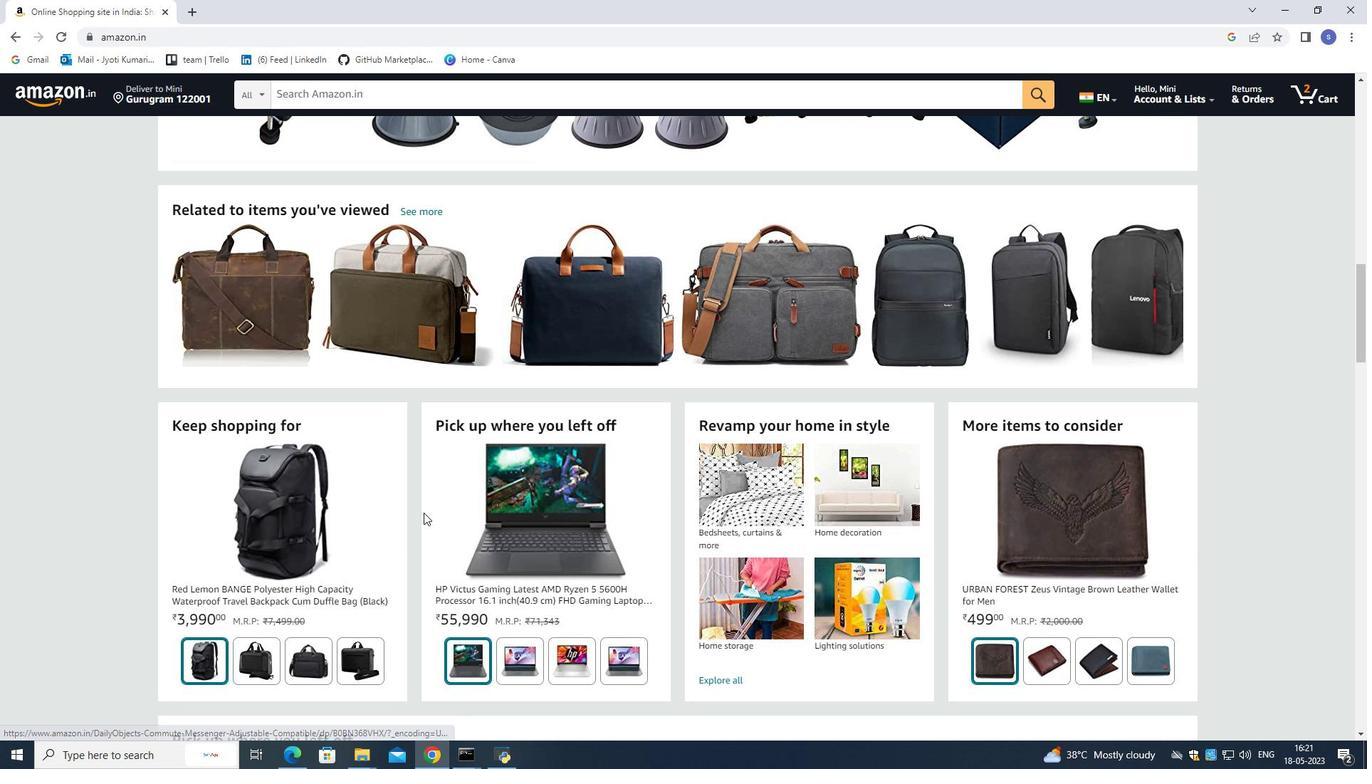 
Action: Mouse moved to (420, 502)
Screenshot: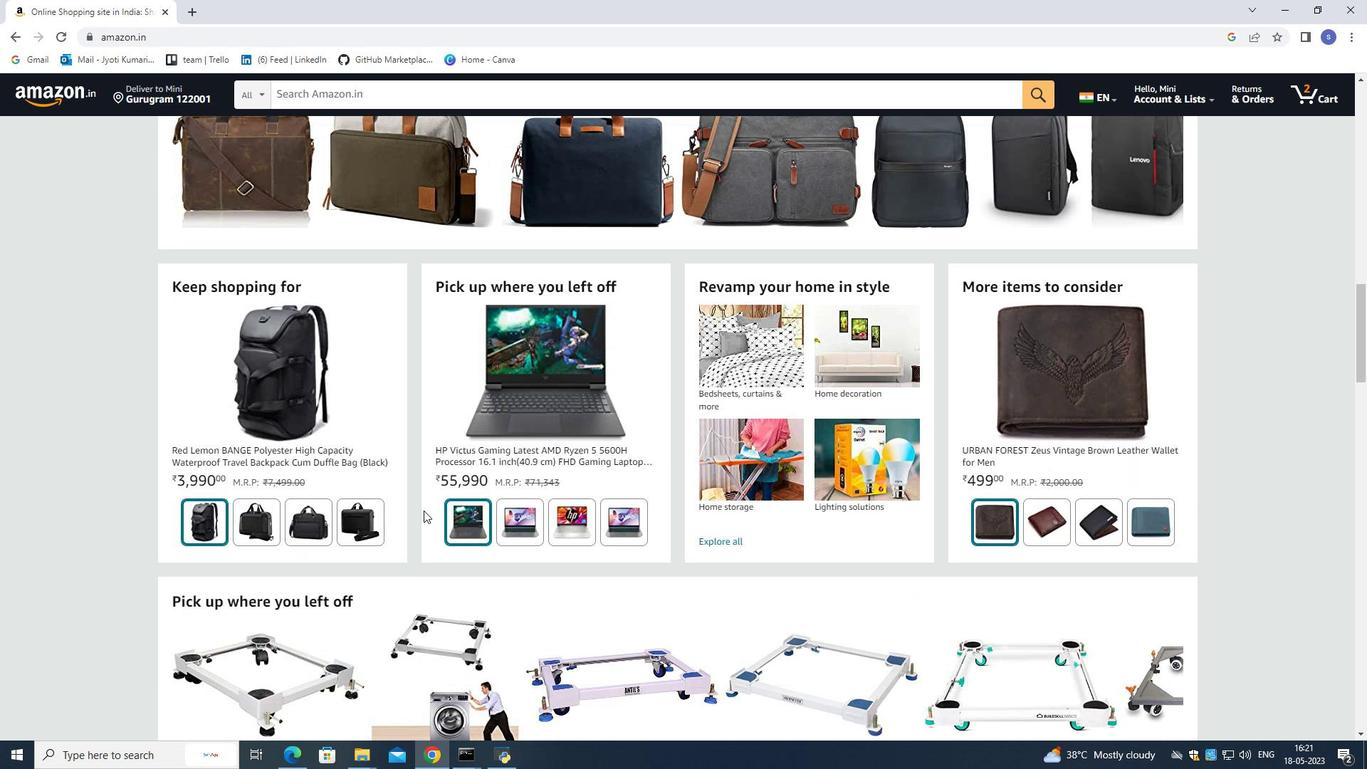 
Action: Mouse scrolled (420, 502) with delta (0, 0)
Screenshot: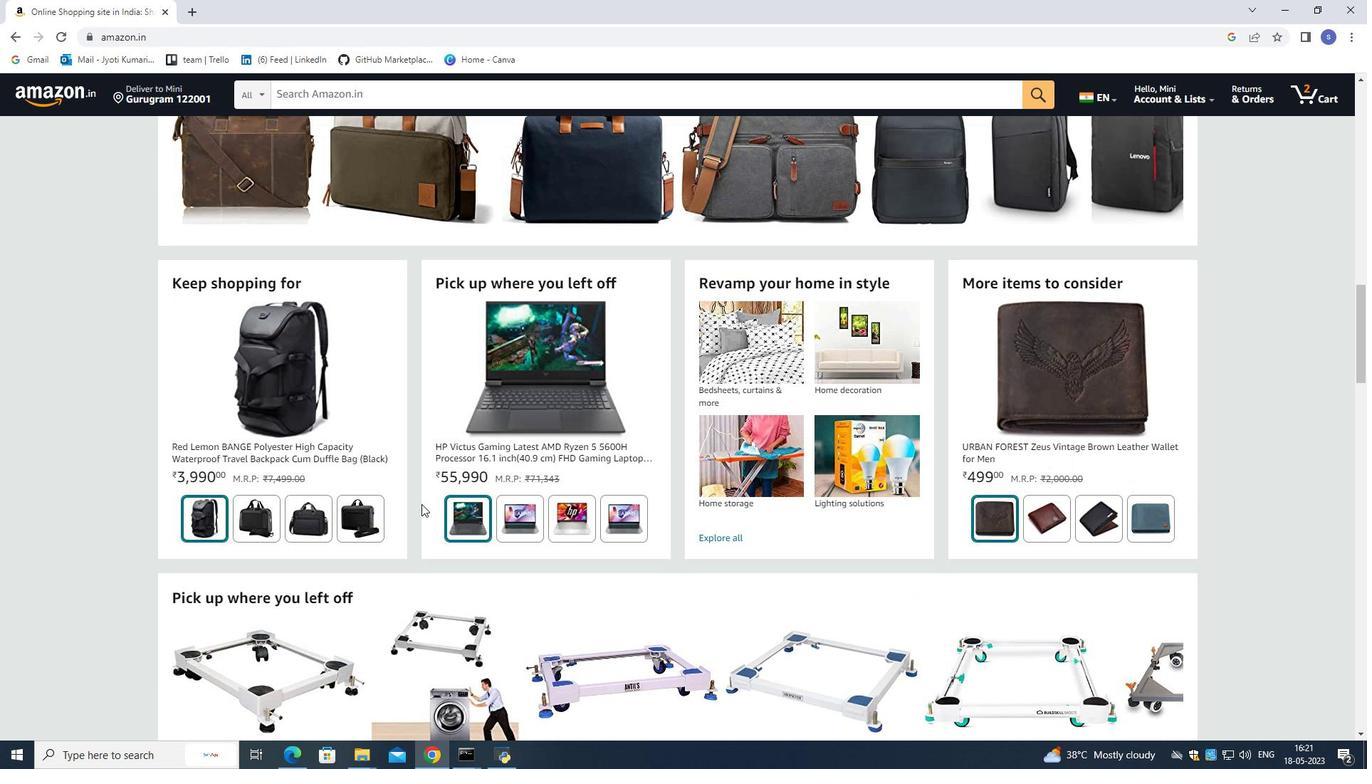 
Action: Mouse scrolled (420, 502) with delta (0, 0)
Screenshot: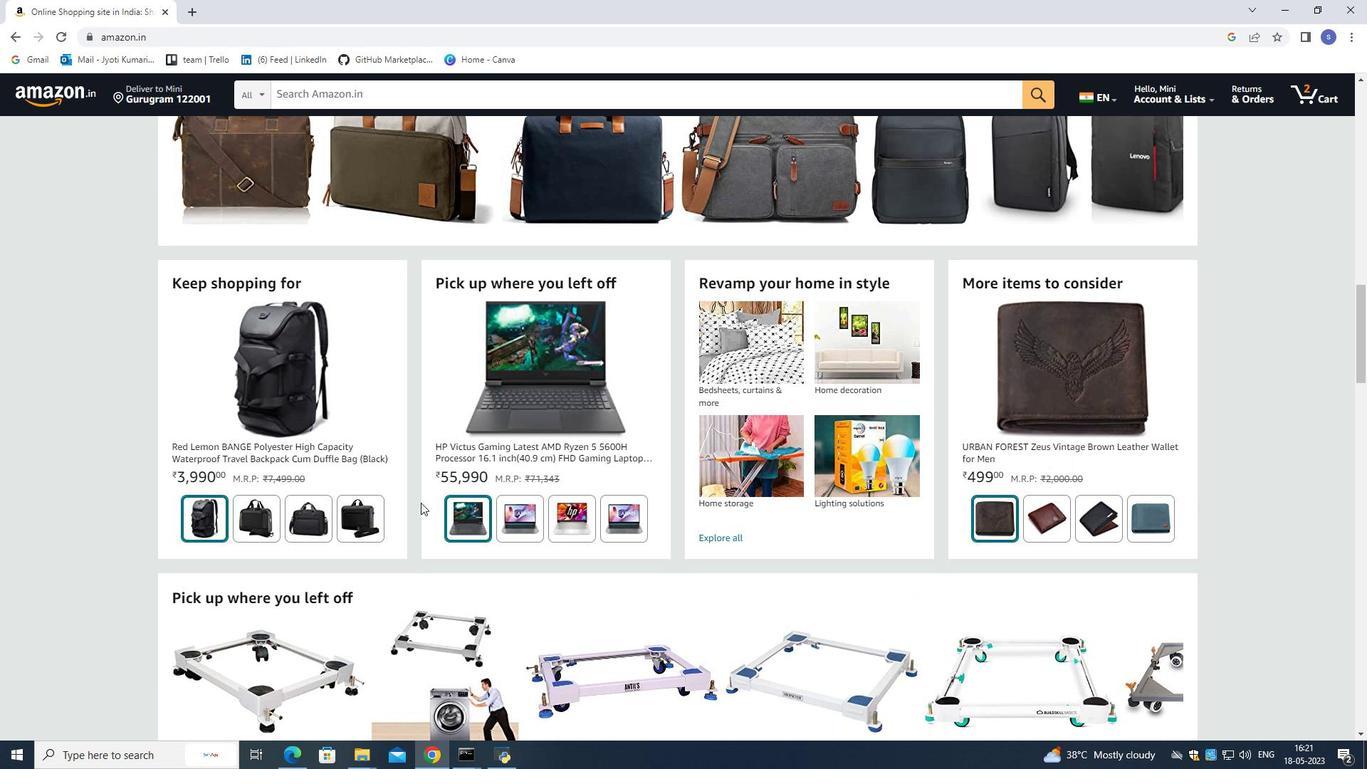 
Action: Mouse moved to (423, 512)
Screenshot: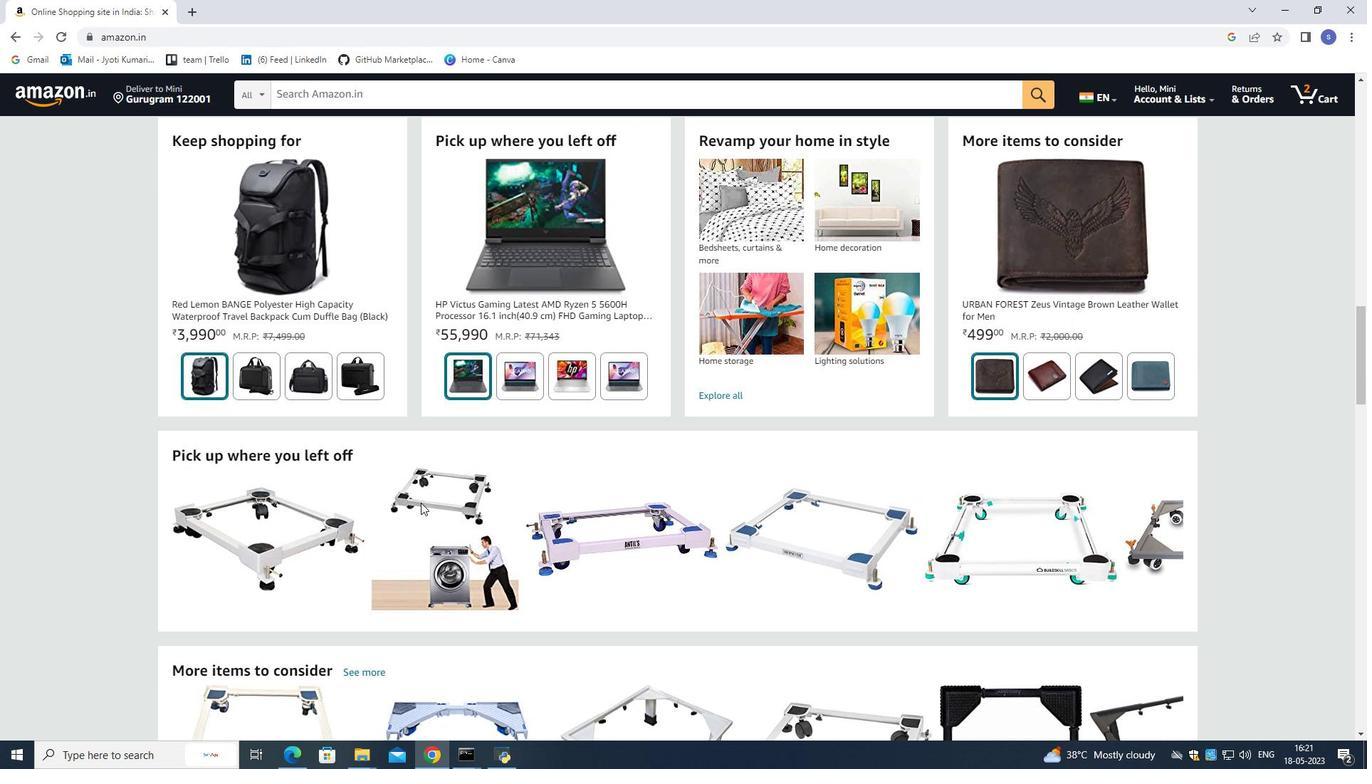 
Action: Mouse scrolled (423, 511) with delta (0, 0)
Screenshot: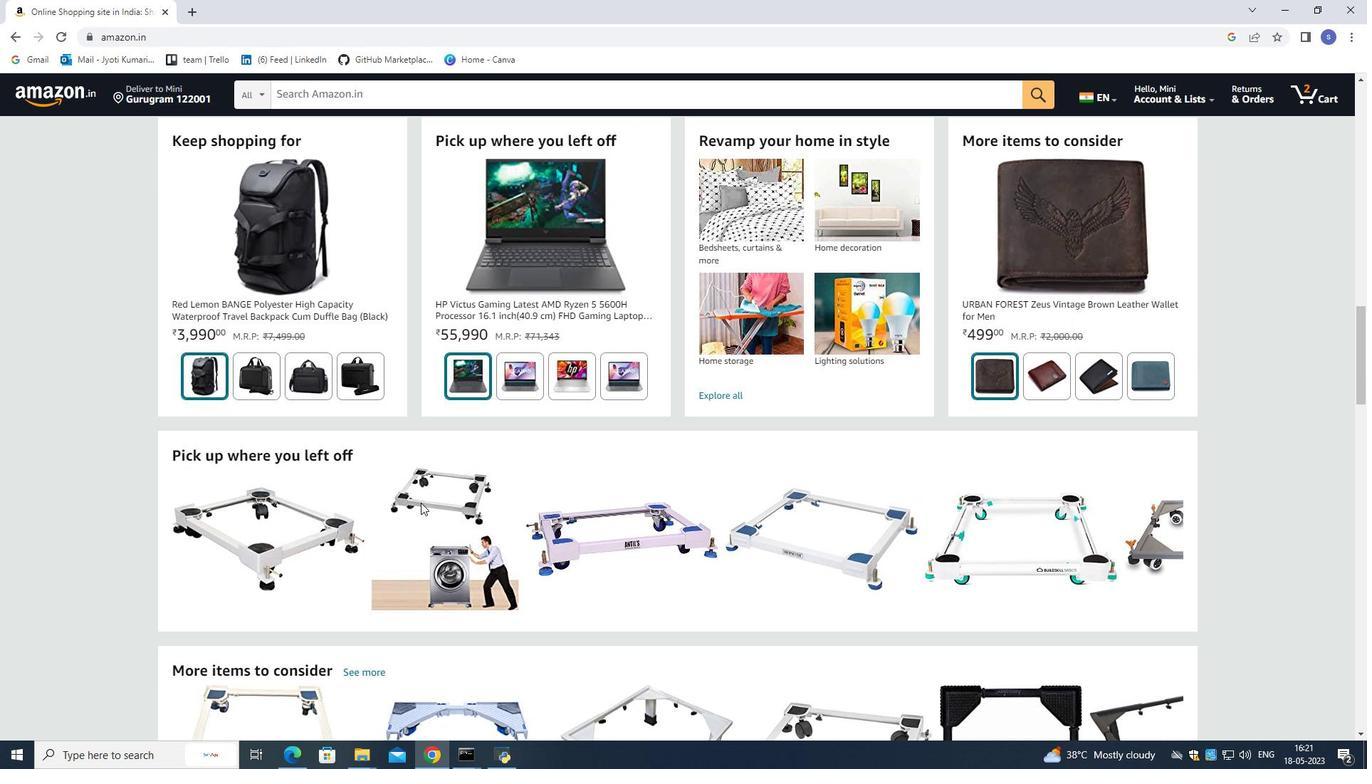 
Action: Mouse moved to (428, 545)
Screenshot: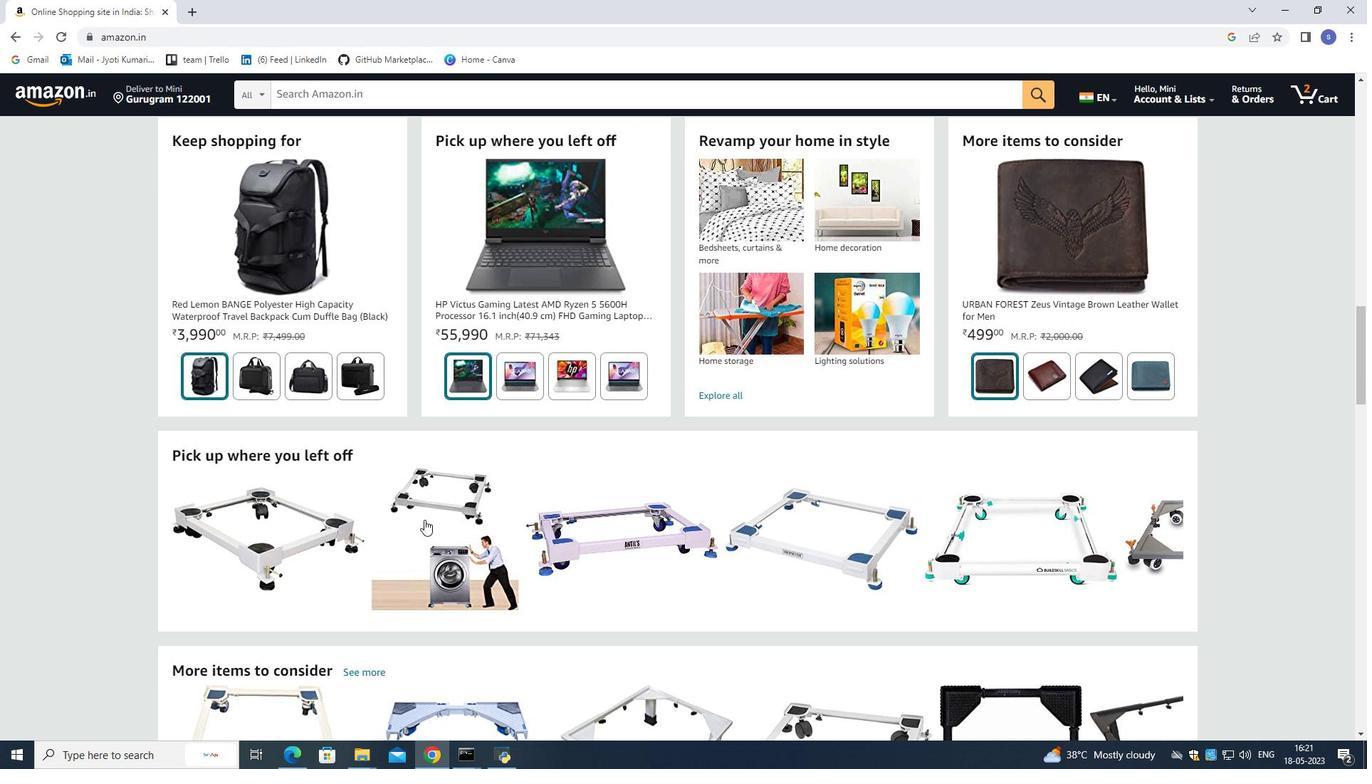 
Action: Mouse scrolled (428, 544) with delta (0, 0)
Screenshot: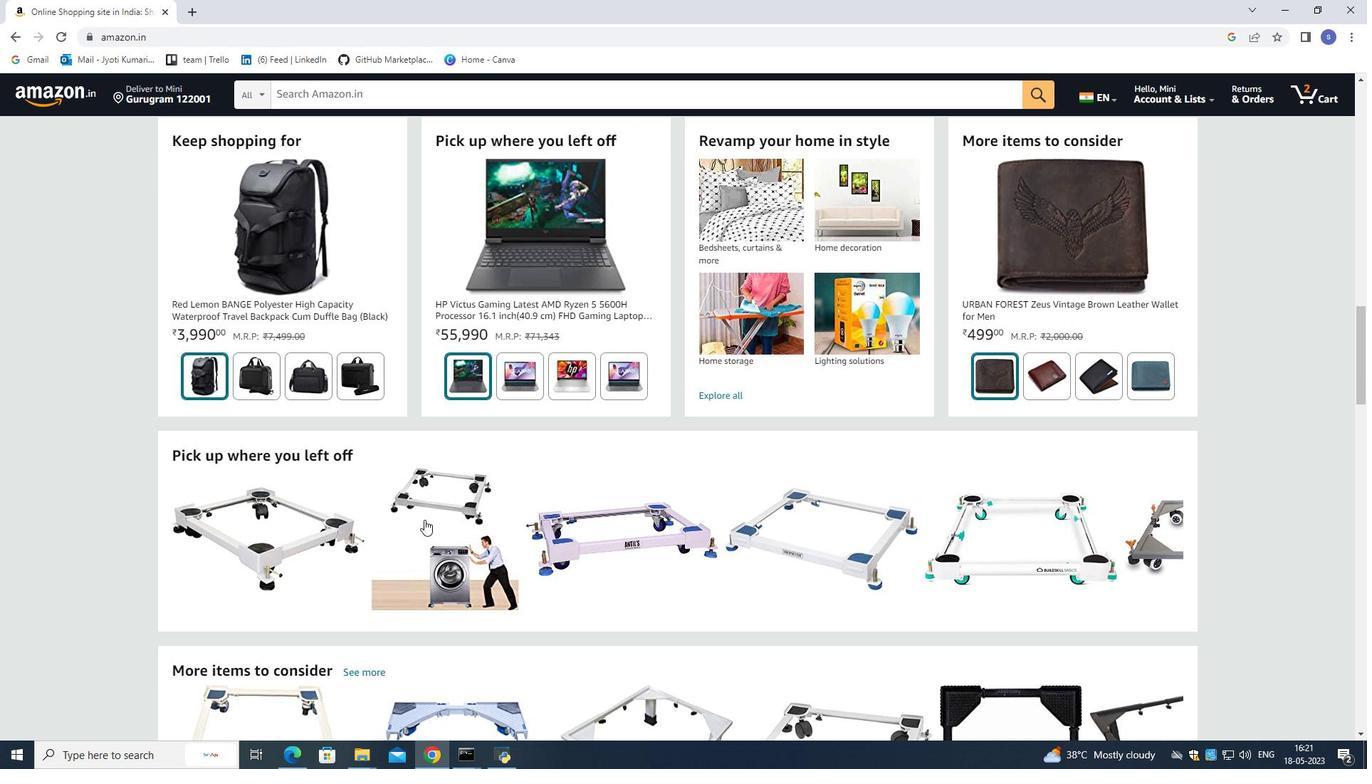 
Action: Mouse moved to (433, 599)
Screenshot: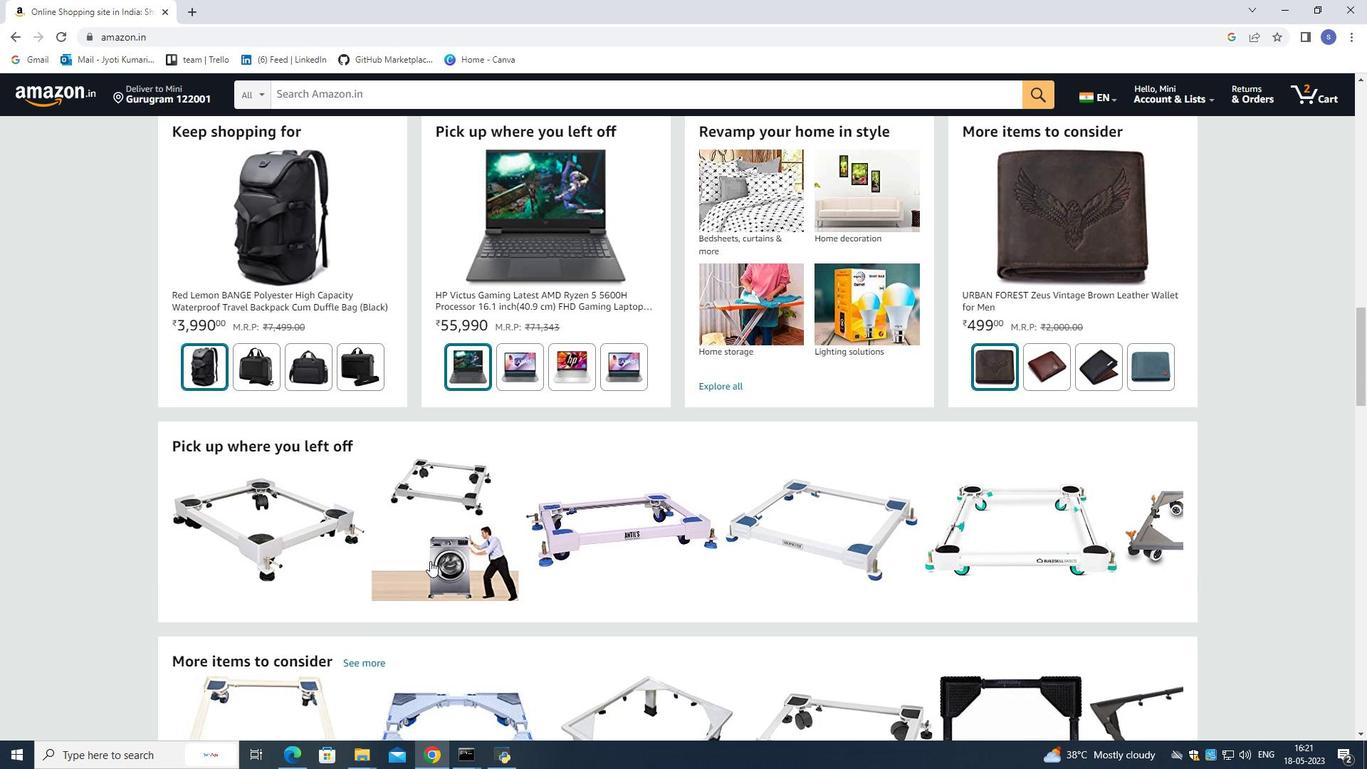 
Action: Mouse scrolled (433, 597) with delta (0, 0)
Screenshot: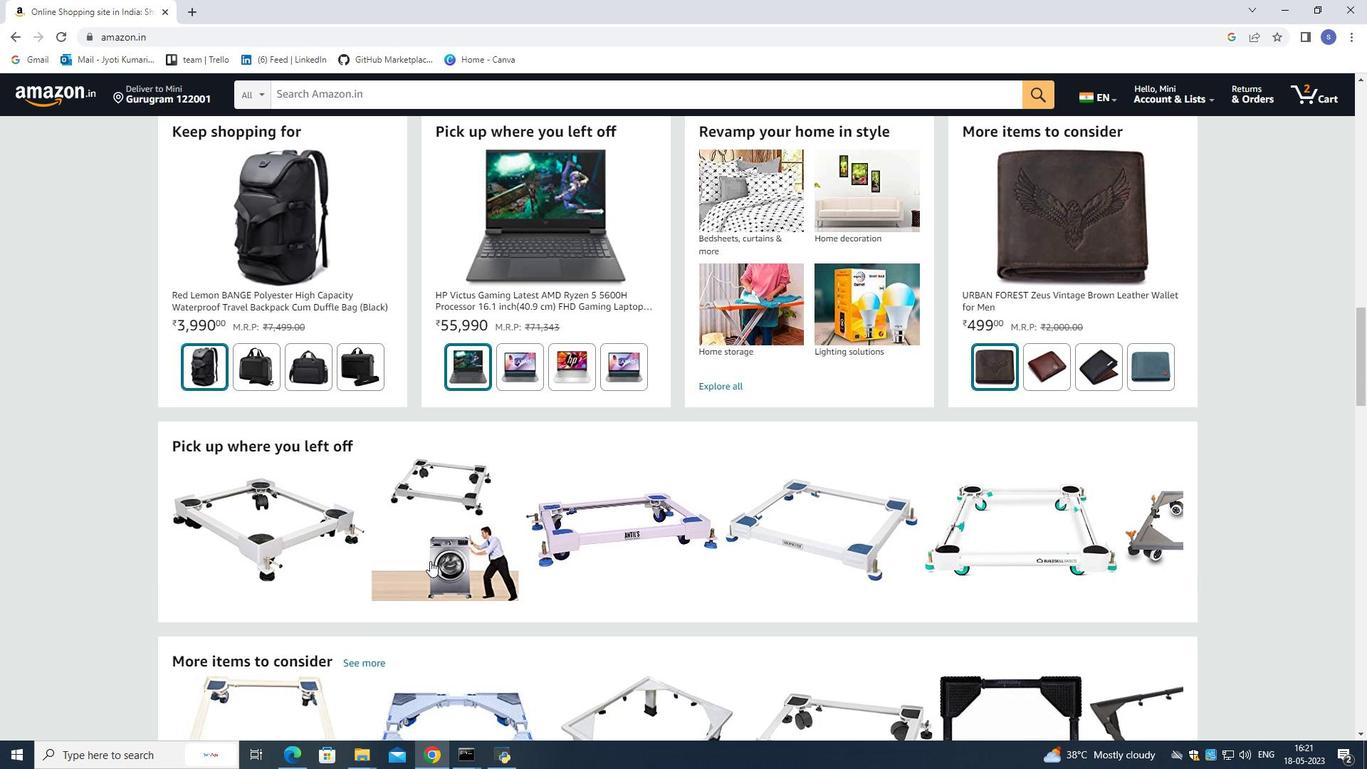 
Action: Mouse moved to (430, 630)
Screenshot: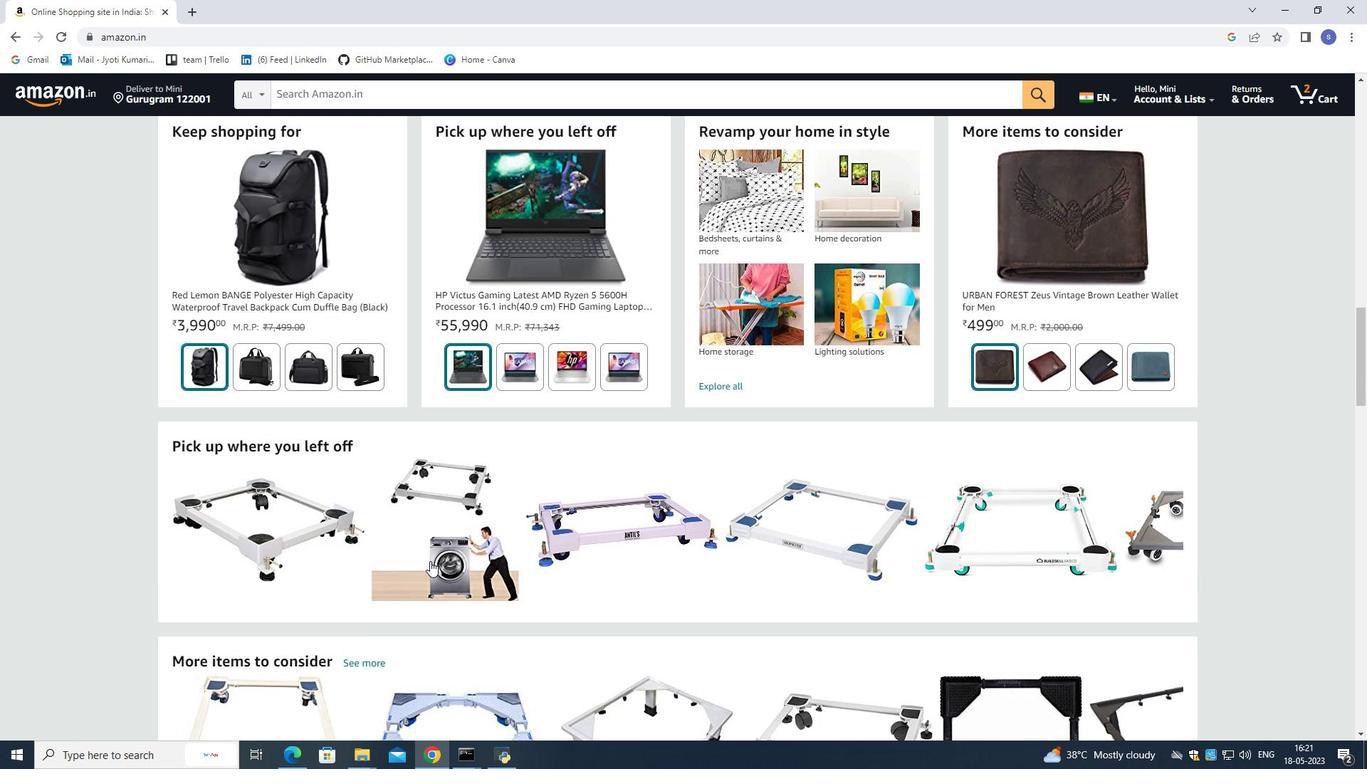 
Action: Mouse scrolled (430, 627) with delta (0, 0)
Screenshot: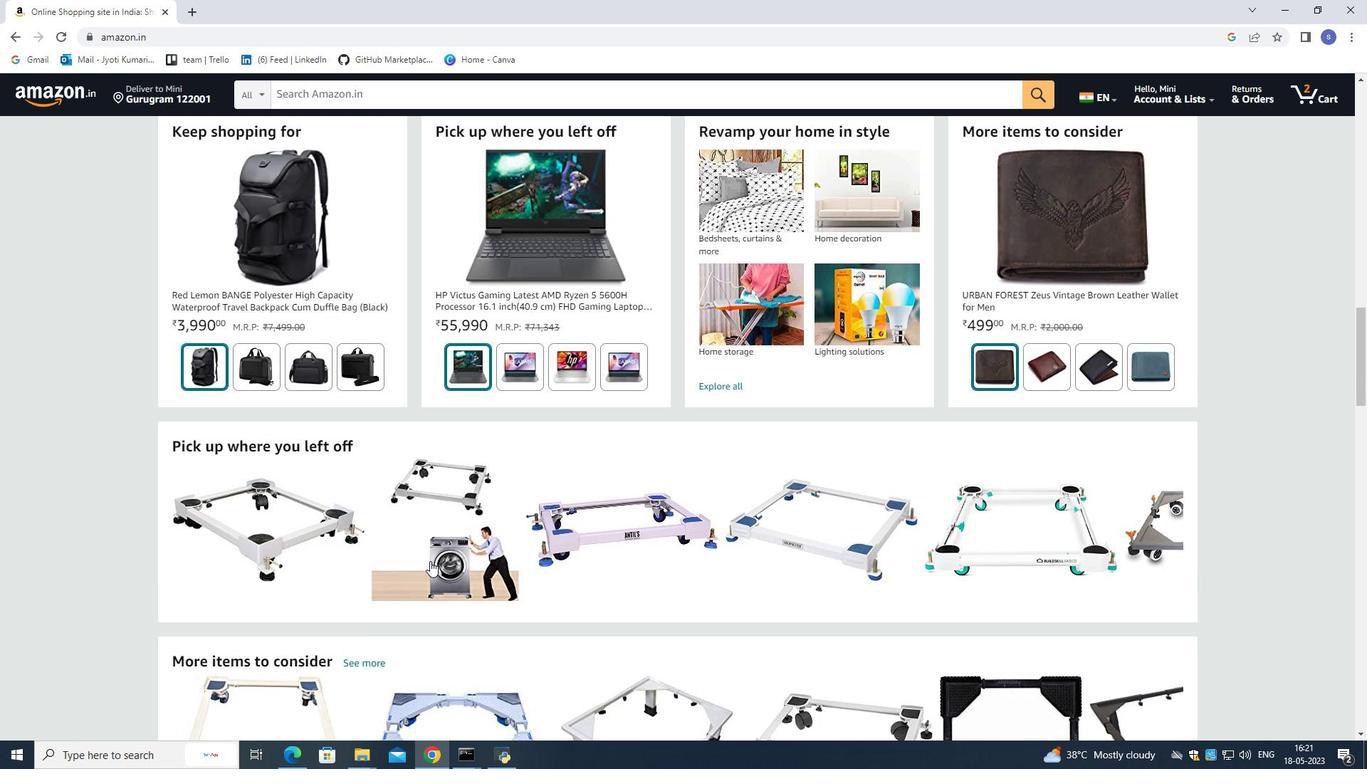 
Action: Mouse moved to (429, 659)
Screenshot: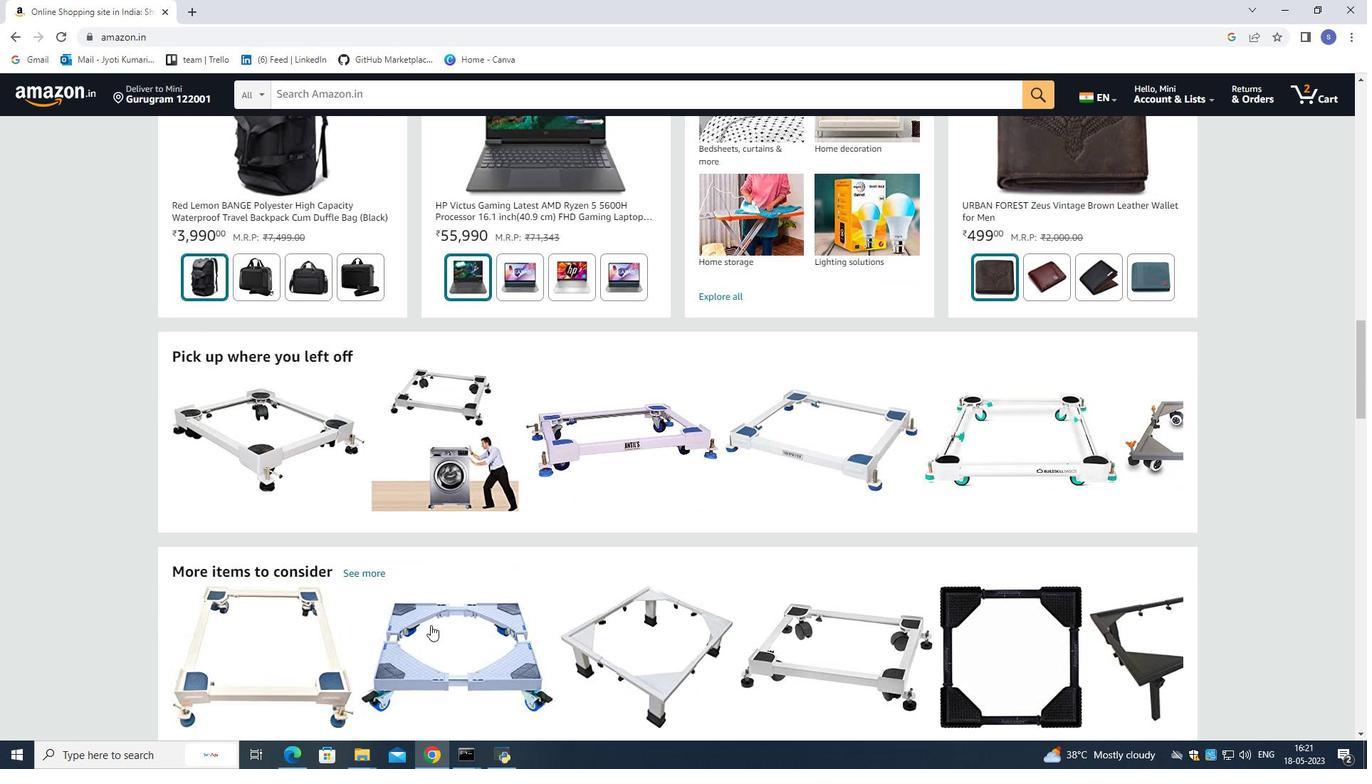 
Action: Mouse scrolled (429, 656) with delta (0, 0)
Screenshot: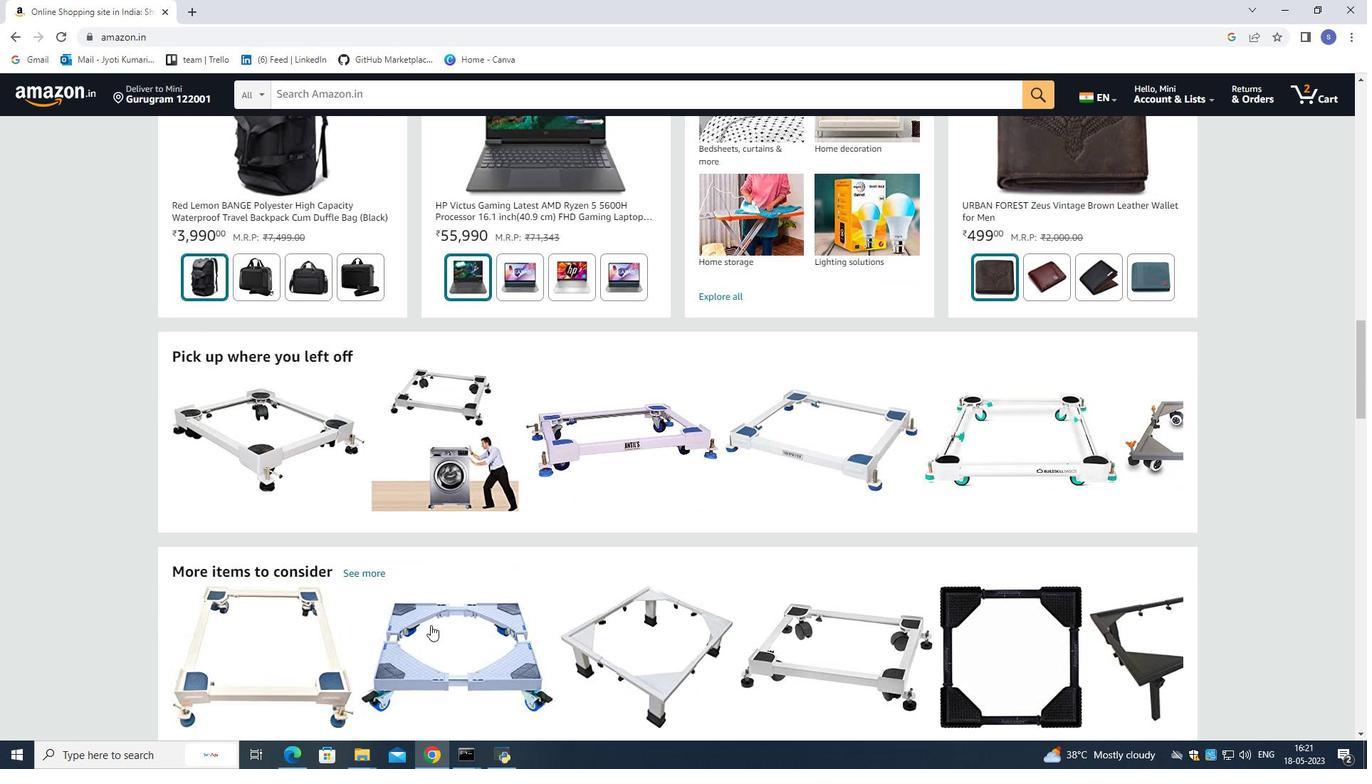 
Action: Mouse moved to (428, 660)
Screenshot: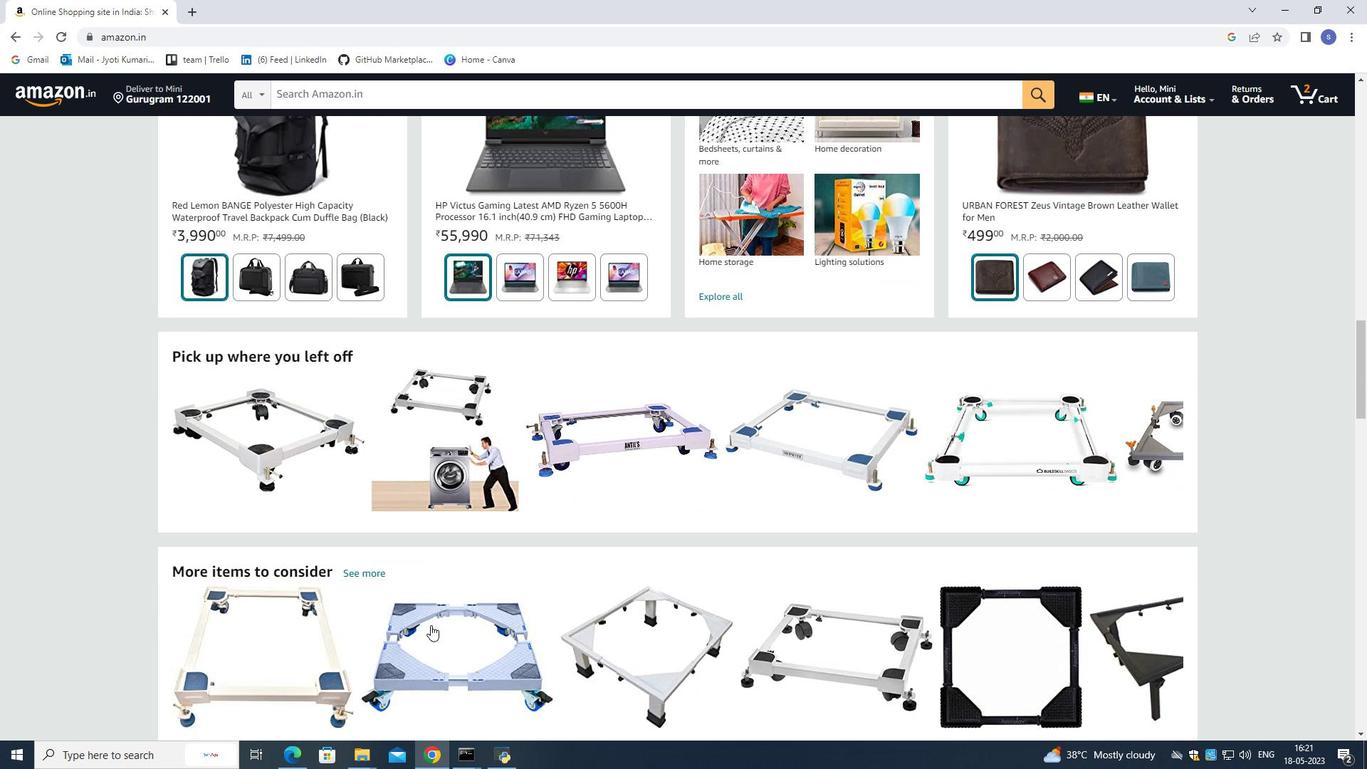 
Action: Mouse scrolled (428, 660) with delta (0, 0)
Screenshot: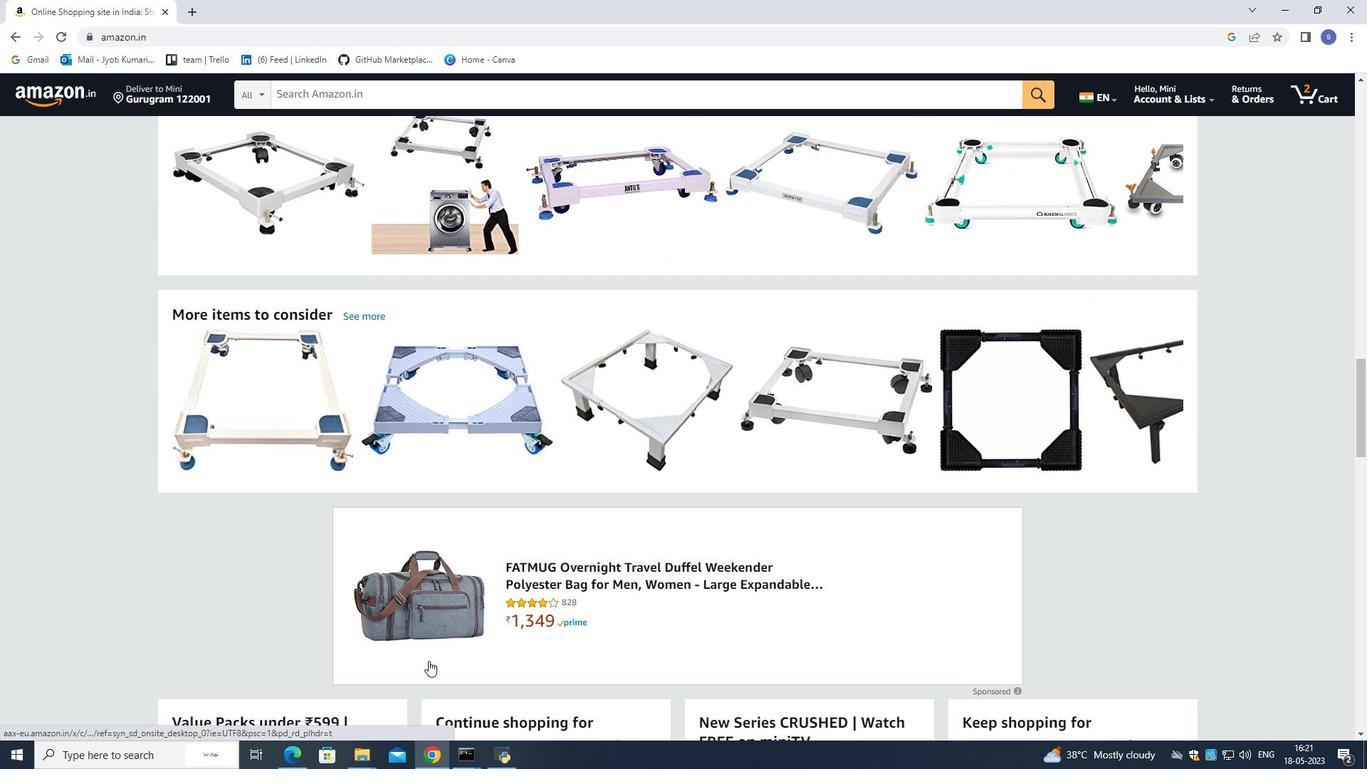 
Action: Mouse scrolled (428, 660) with delta (0, 0)
Screenshot: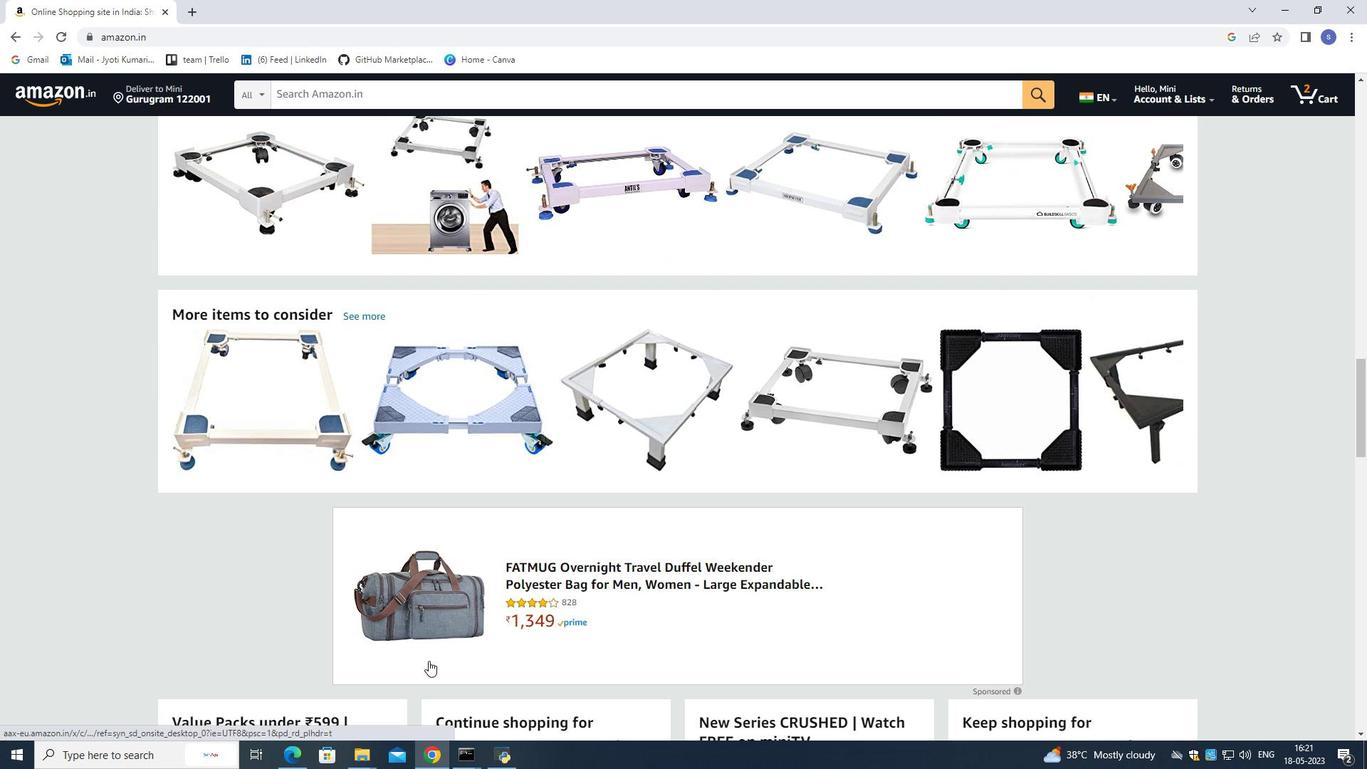 
Action: Mouse scrolled (428, 660) with delta (0, 0)
Screenshot: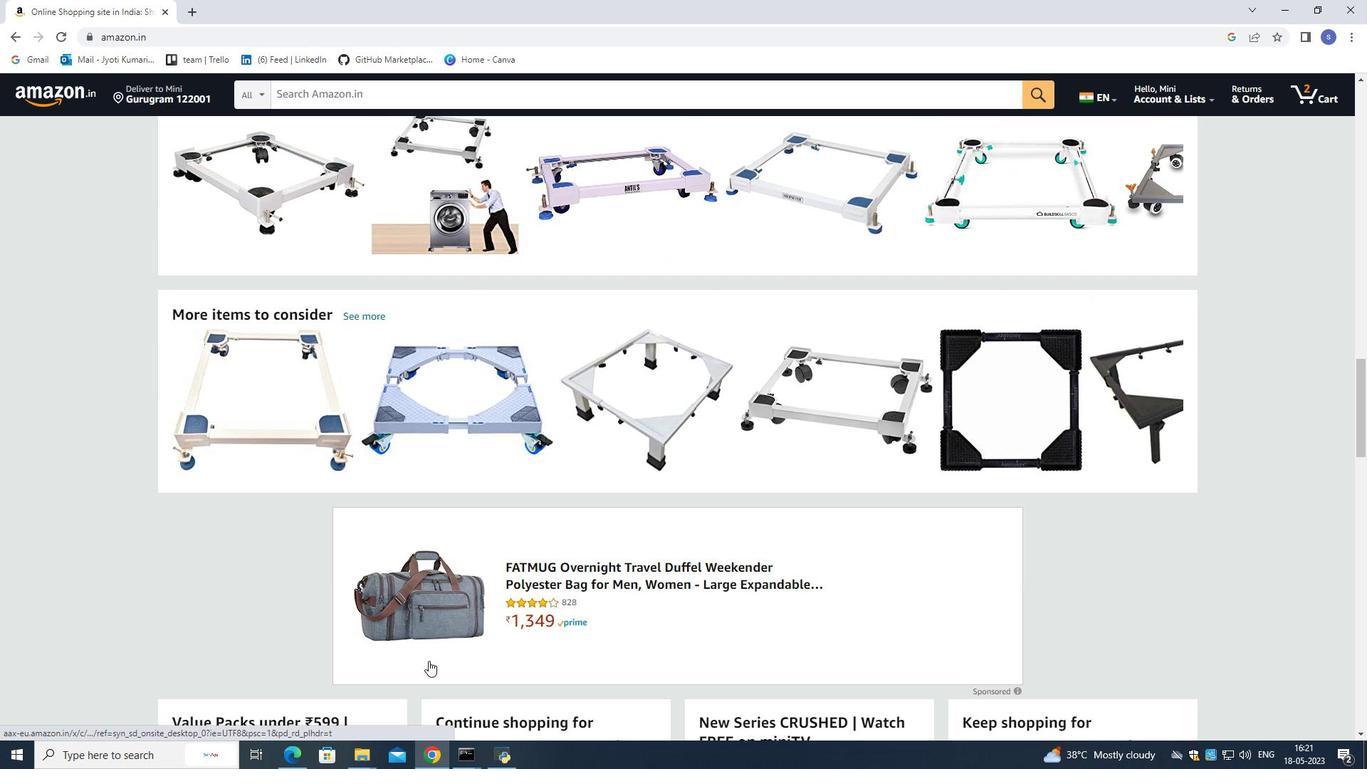 
Action: Mouse scrolled (428, 660) with delta (0, 0)
Screenshot: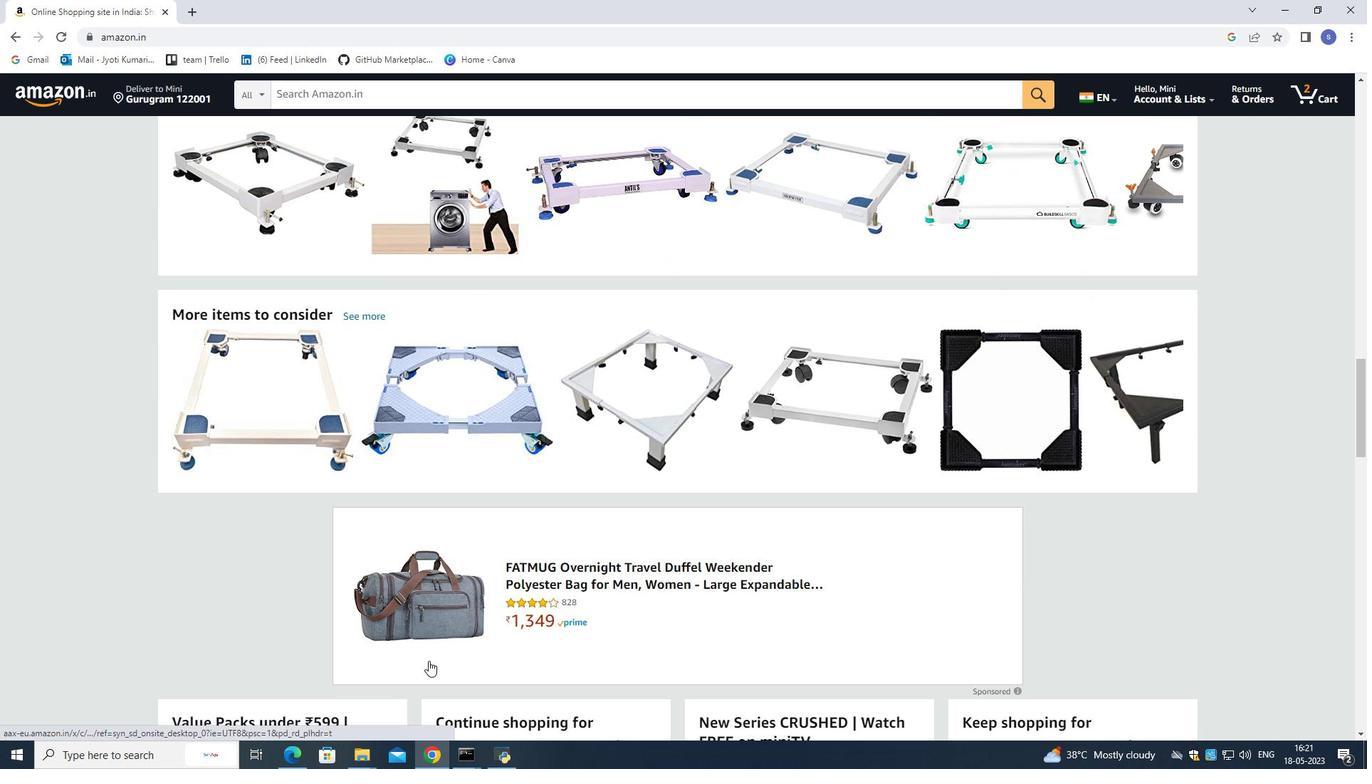 
Action: Mouse scrolled (428, 660) with delta (0, 0)
Screenshot: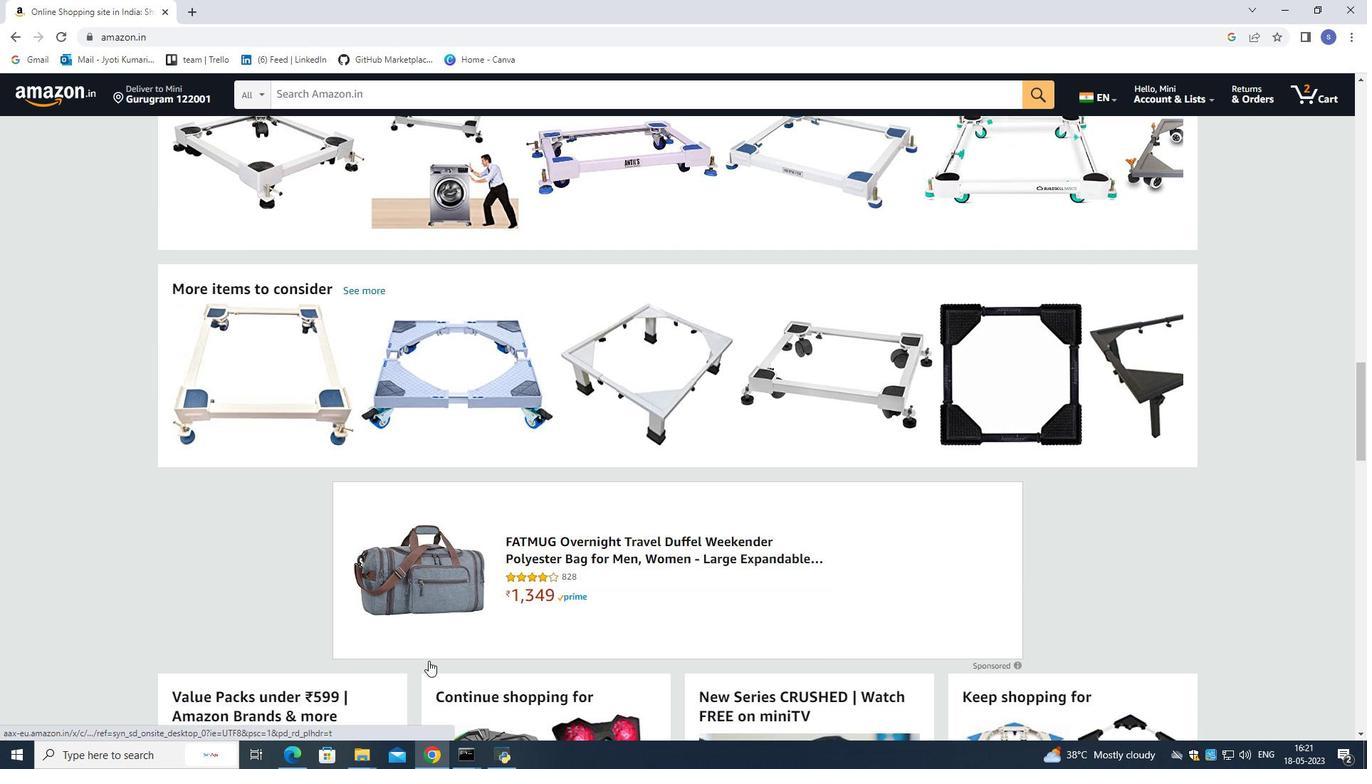 
Action: Mouse moved to (425, 660)
Screenshot: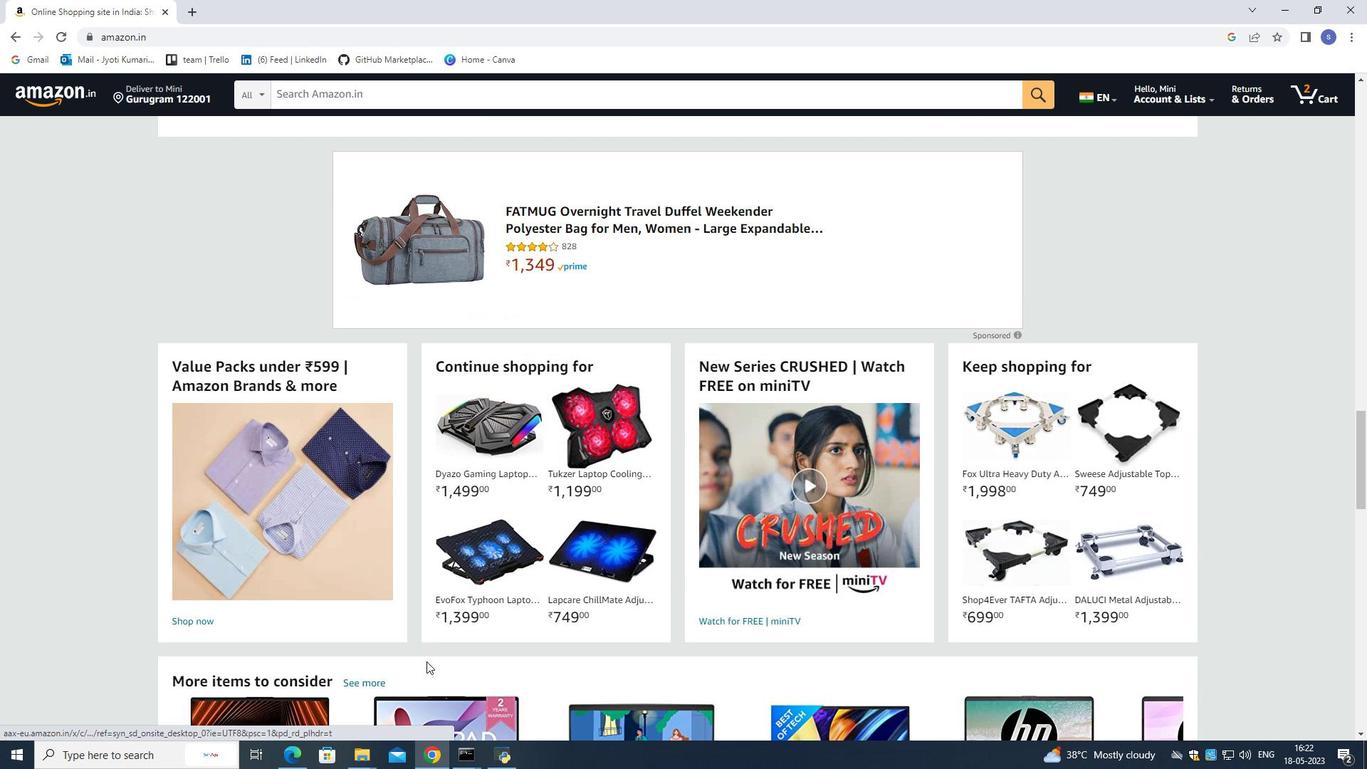 
Action: Mouse scrolled (425, 660) with delta (0, 0)
Screenshot: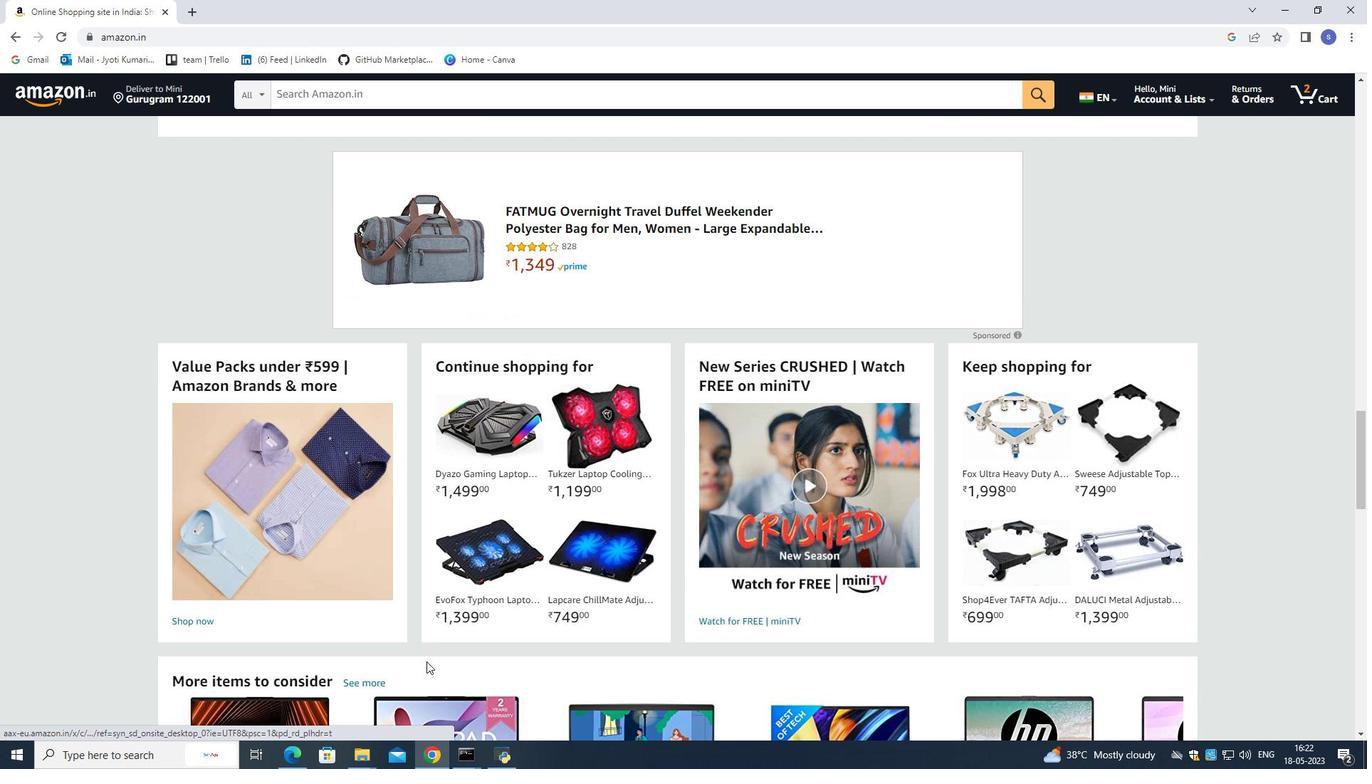 
Action: Mouse scrolled (425, 660) with delta (0, 0)
Screenshot: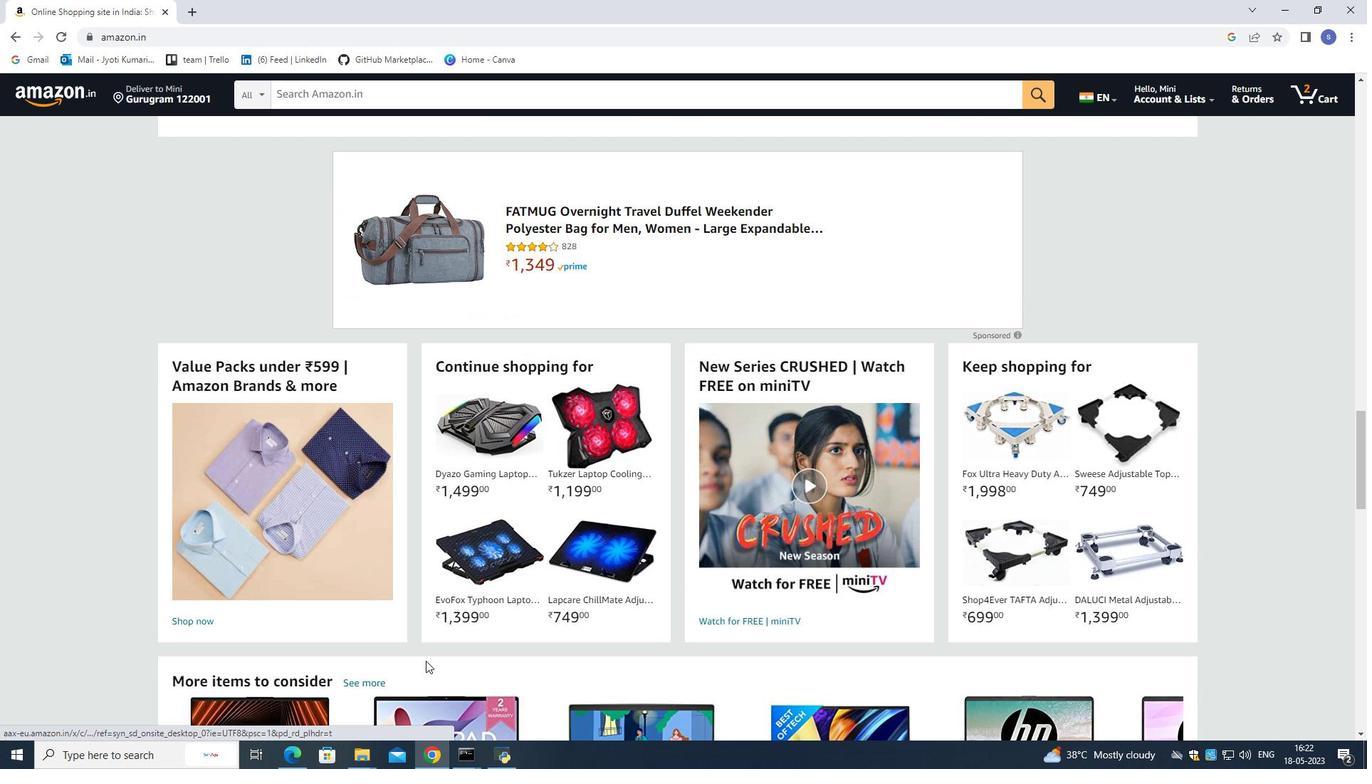 
Action: Mouse scrolled (425, 660) with delta (0, 0)
Screenshot: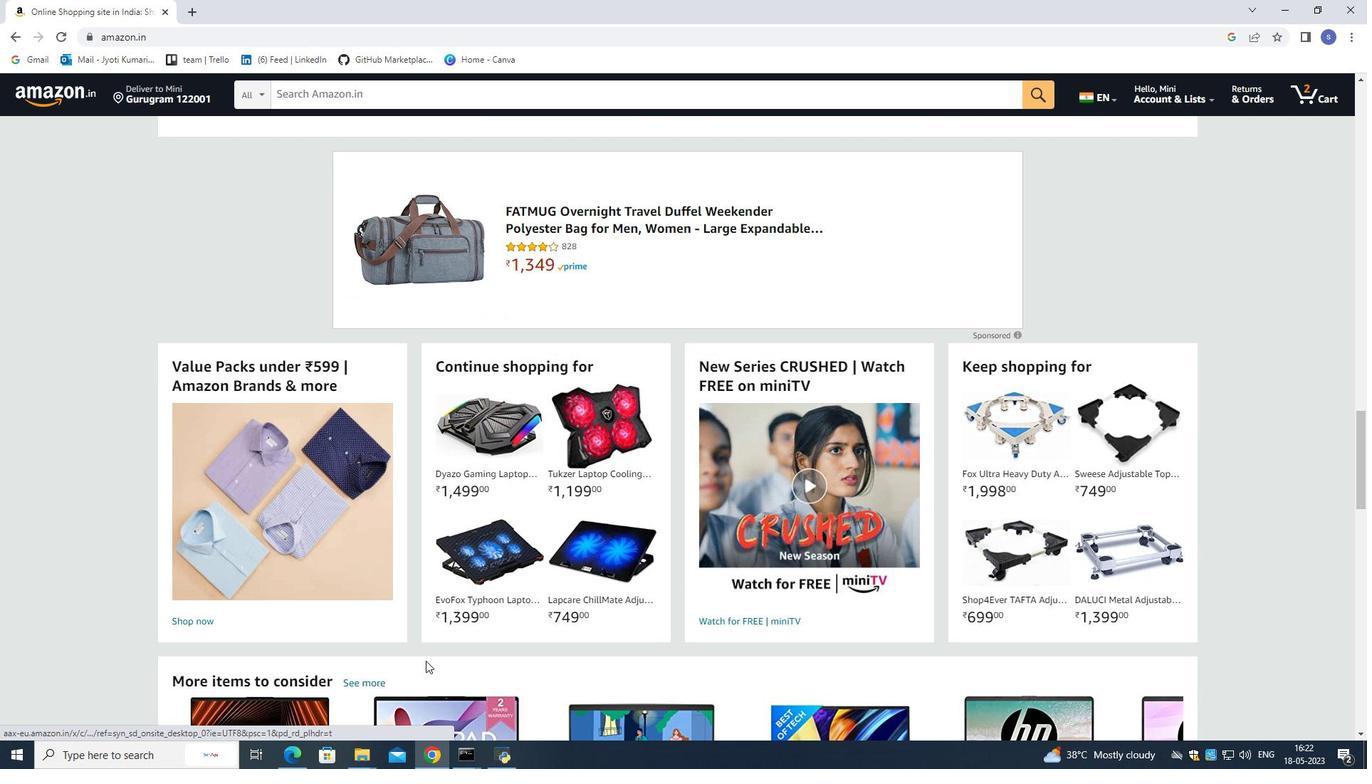 
Action: Mouse moved to (192, 277)
Screenshot: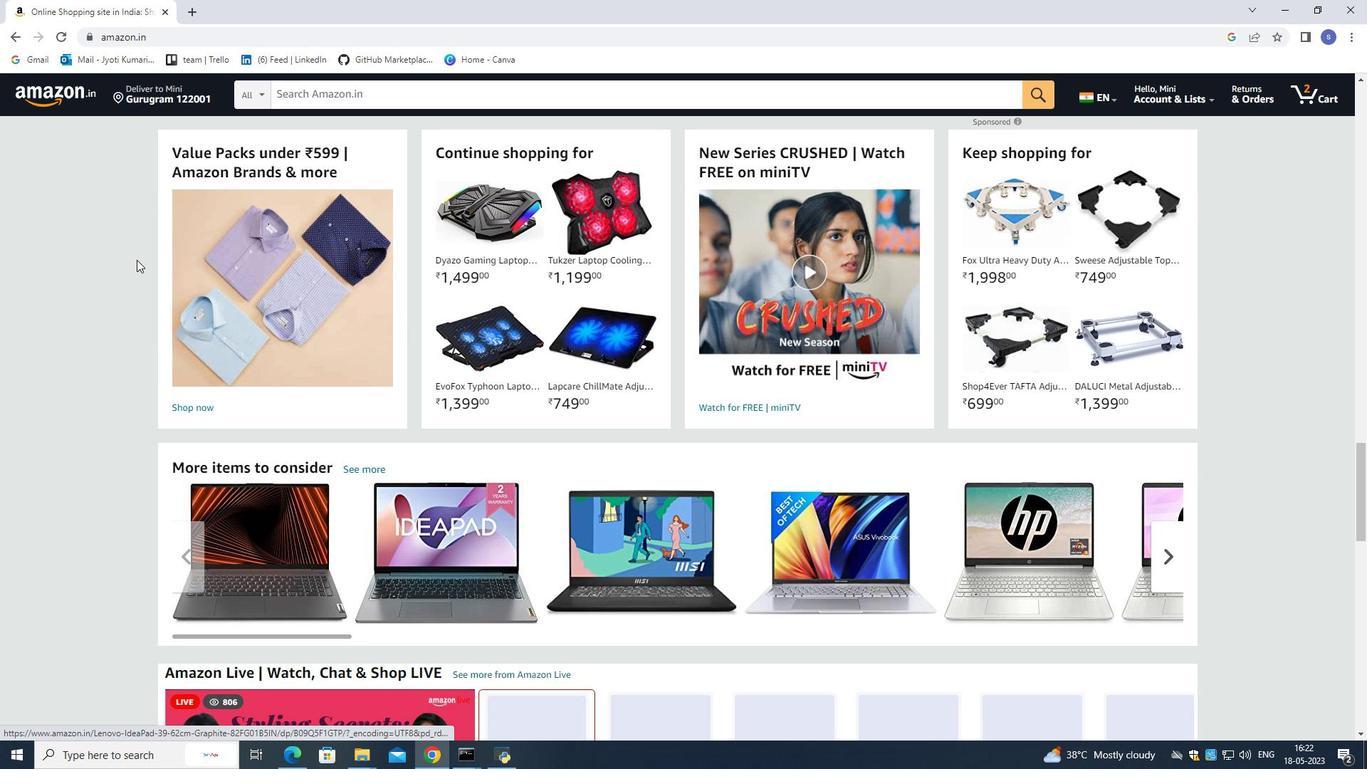 
Action: Mouse scrolled (192, 278) with delta (0, 0)
Screenshot: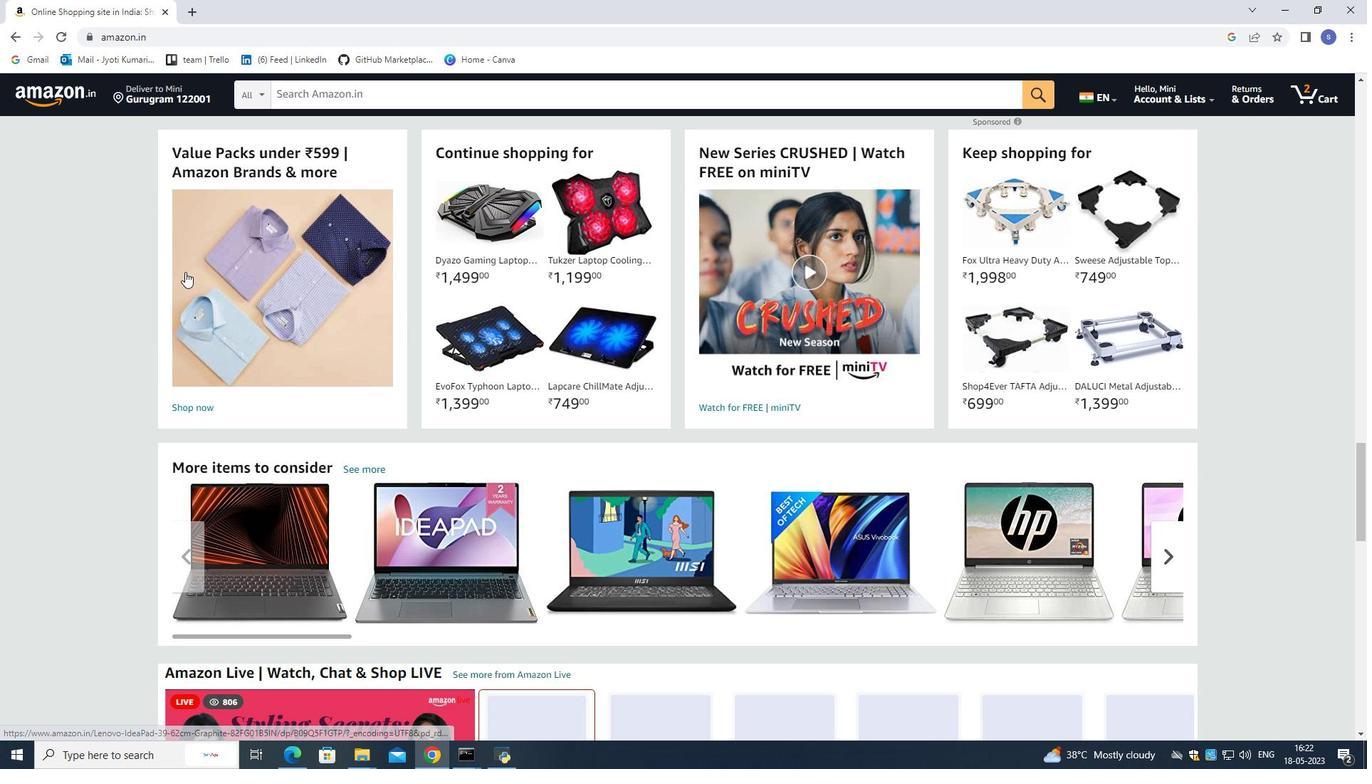 
Action: Mouse scrolled (192, 278) with delta (0, 0)
Screenshot: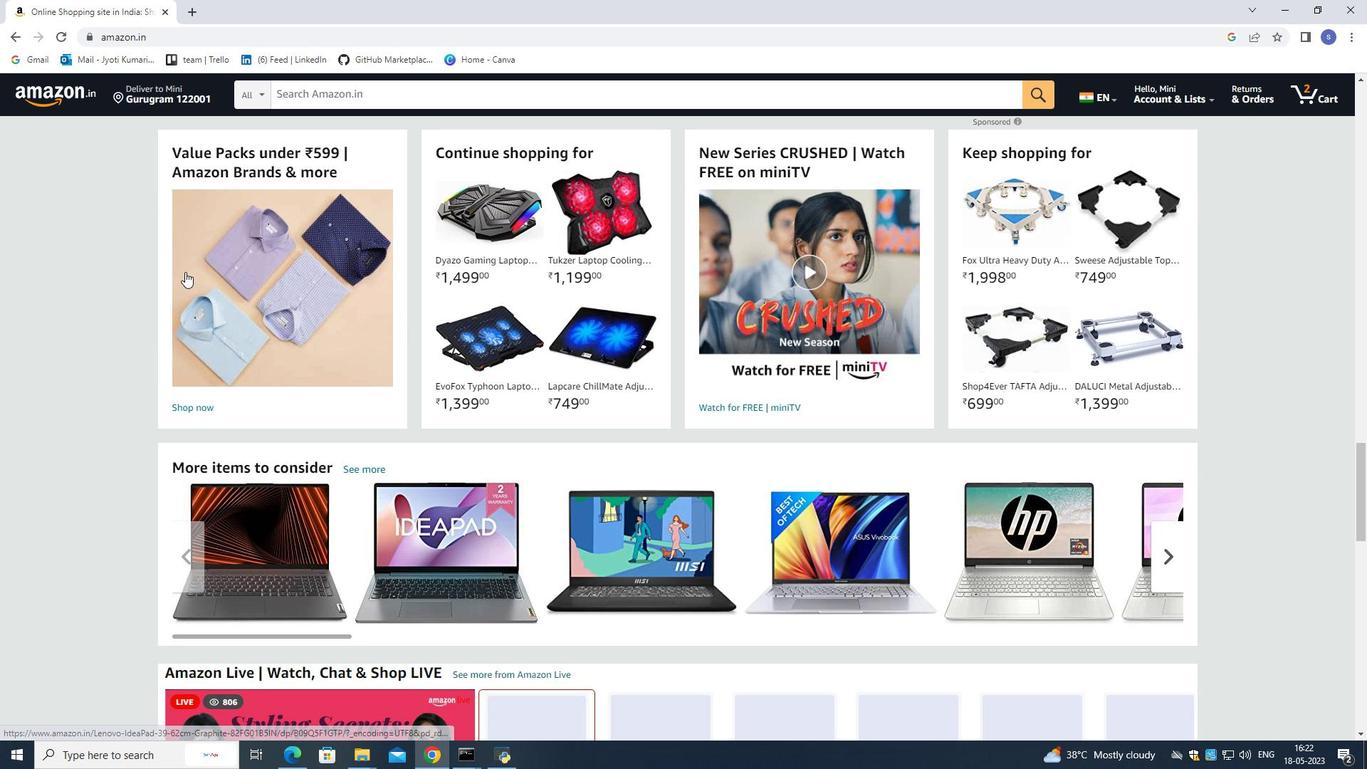 
Action: Mouse scrolled (192, 278) with delta (0, 0)
Screenshot: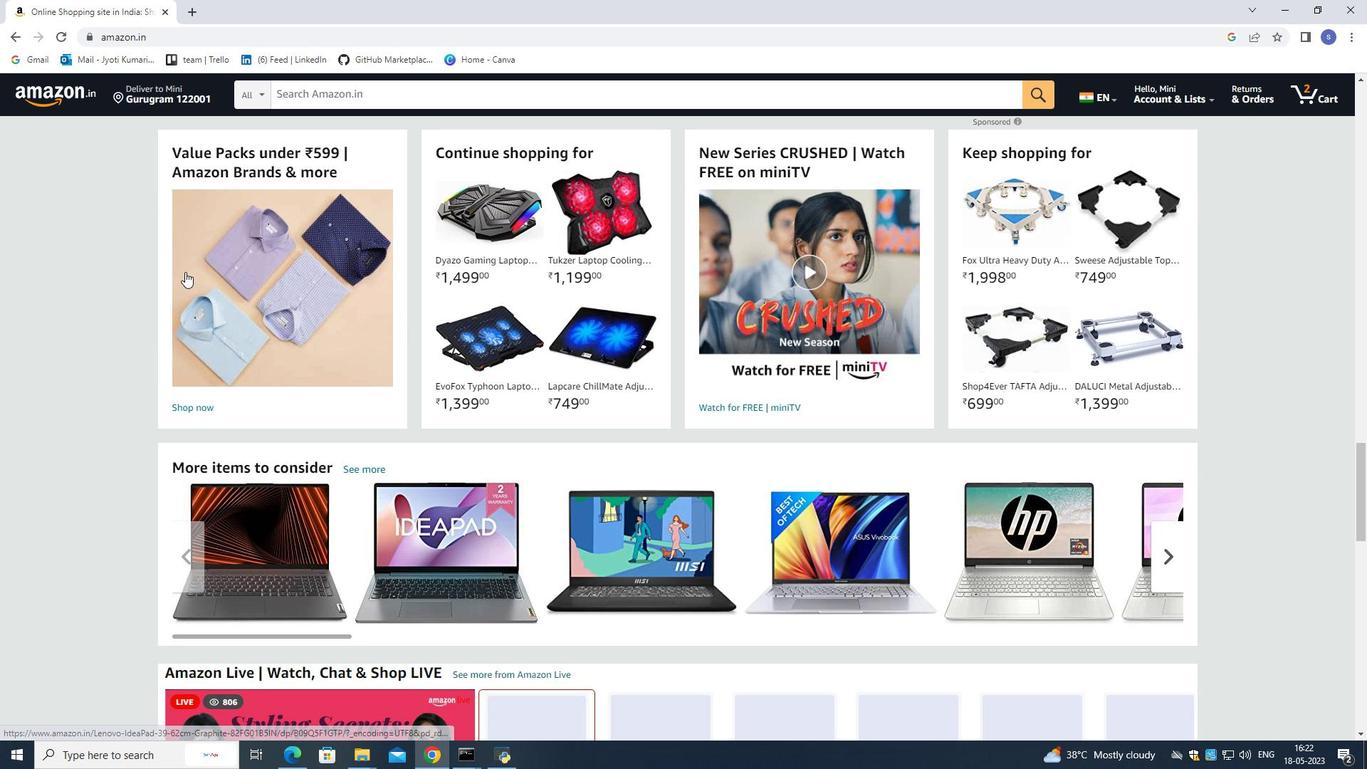
Action: Mouse scrolled (192, 278) with delta (0, 0)
Screenshot: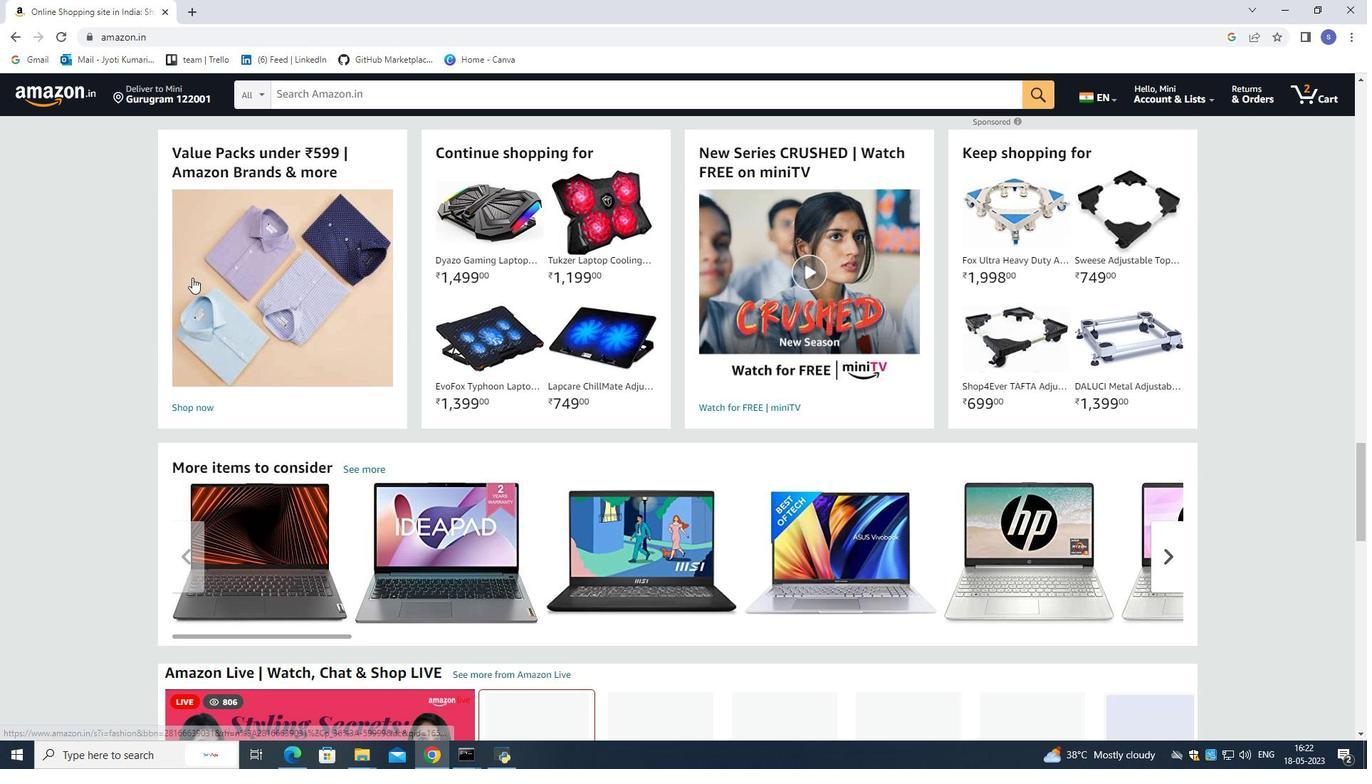 
Action: Mouse scrolled (192, 278) with delta (0, 0)
Screenshot: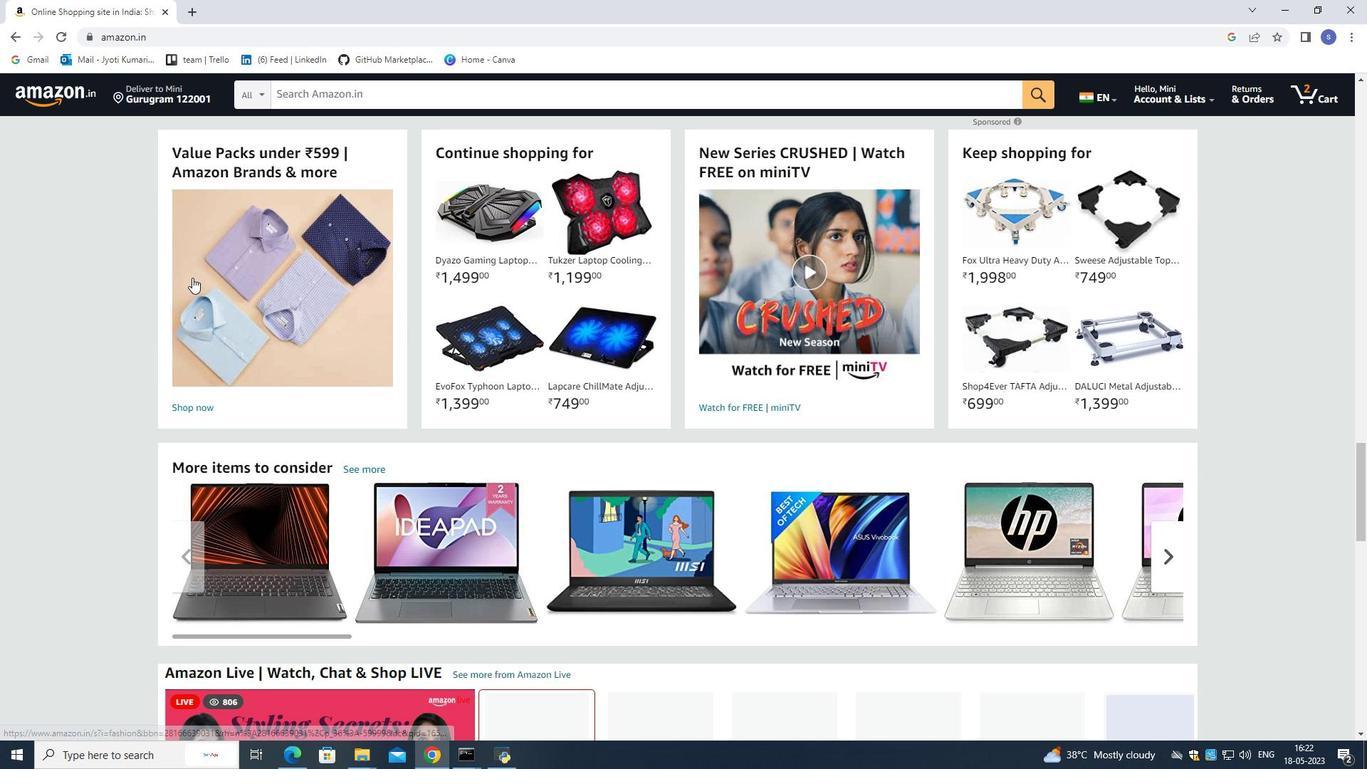 
Action: Mouse scrolled (192, 278) with delta (0, 0)
Screenshot: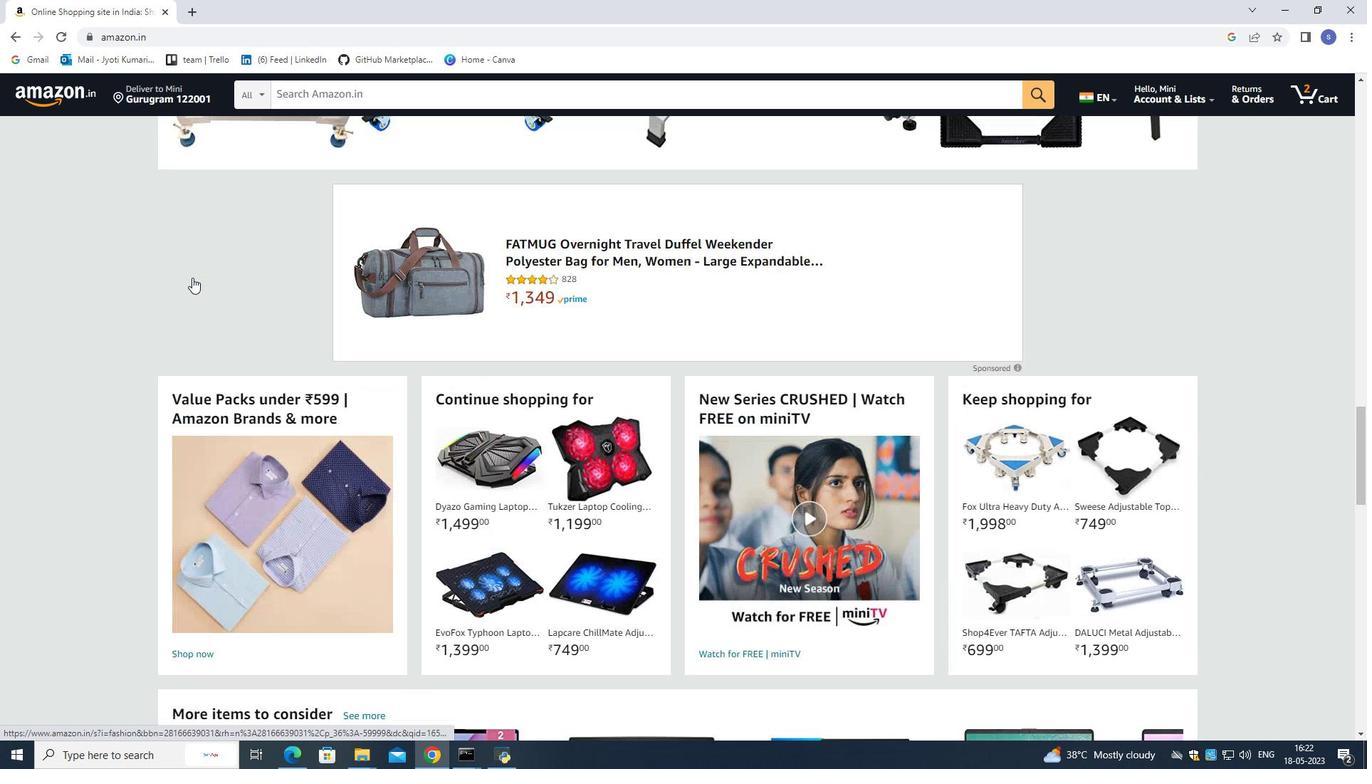 
Action: Mouse scrolled (192, 278) with delta (0, 0)
Screenshot: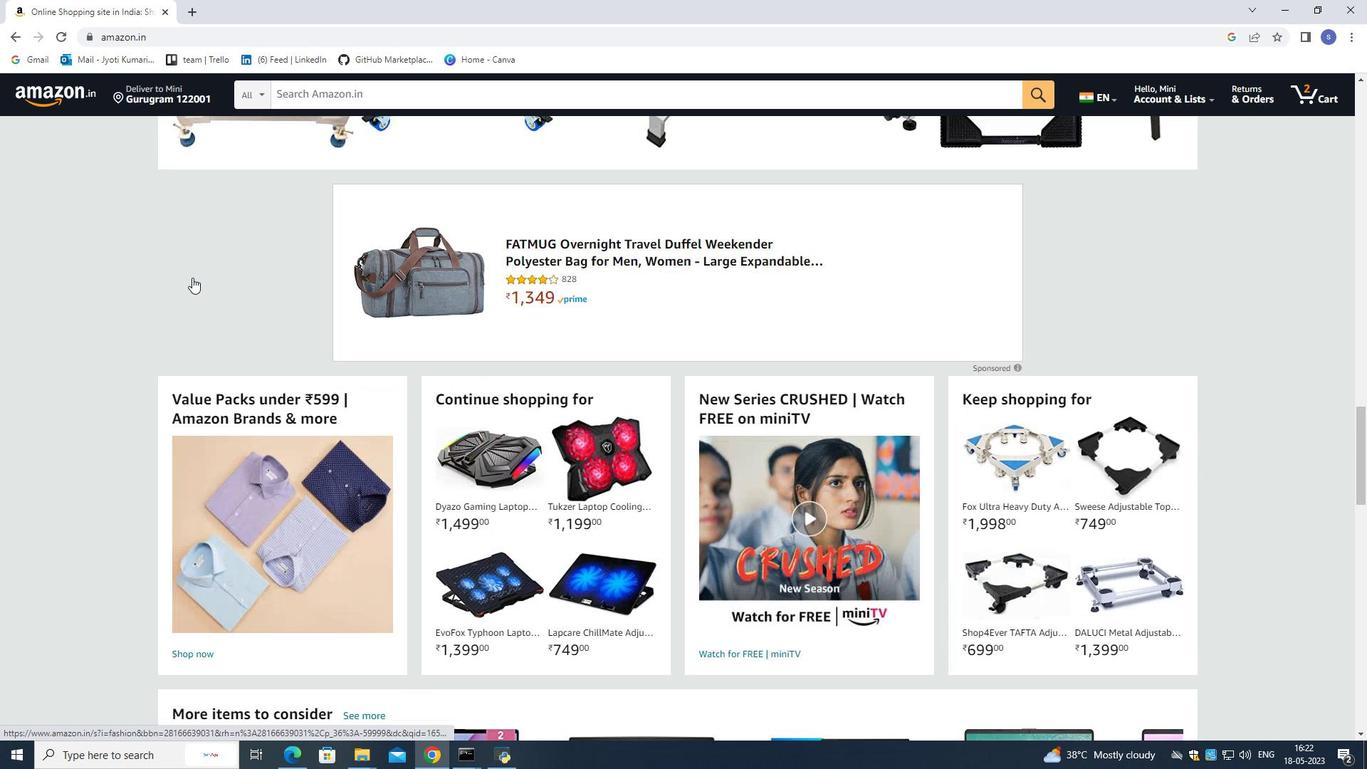 
Action: Mouse scrolled (192, 278) with delta (0, 0)
Screenshot: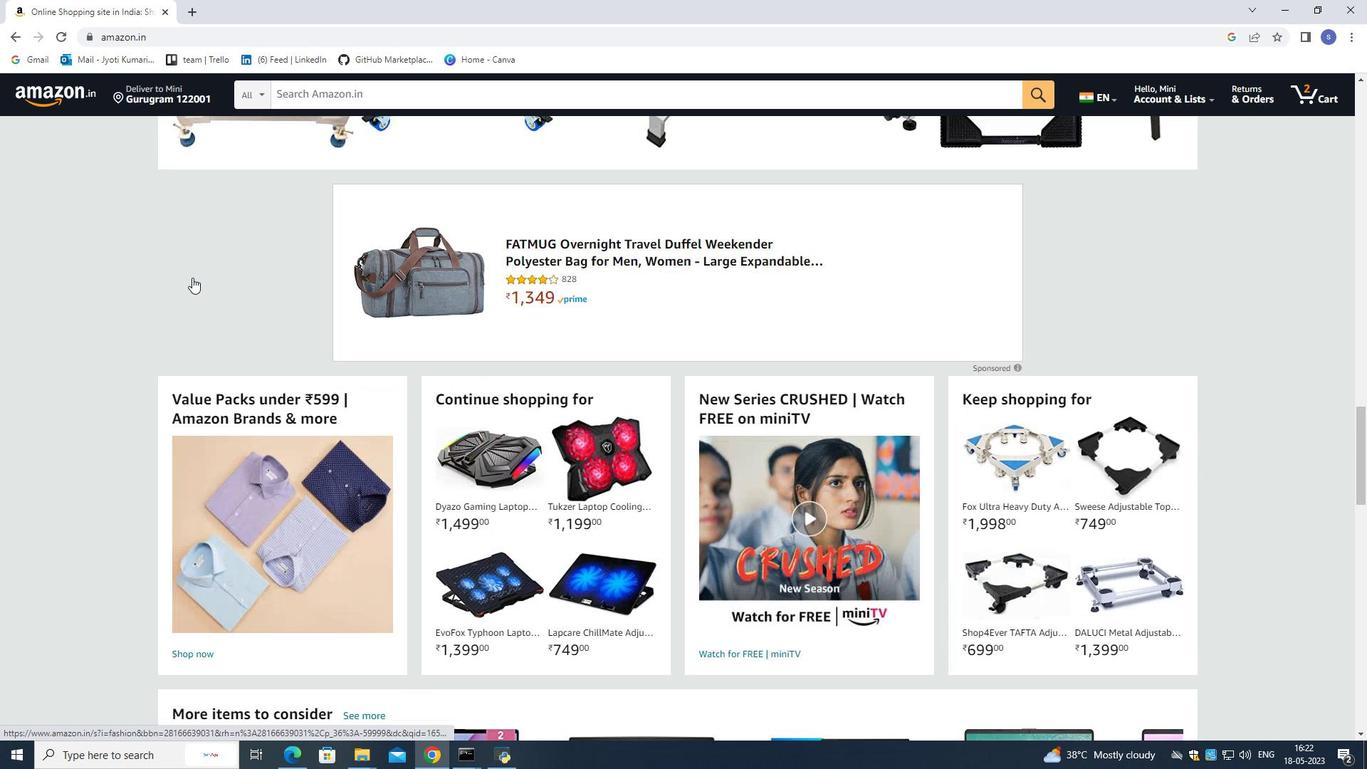 
Action: Mouse scrolled (192, 278) with delta (0, 0)
Screenshot: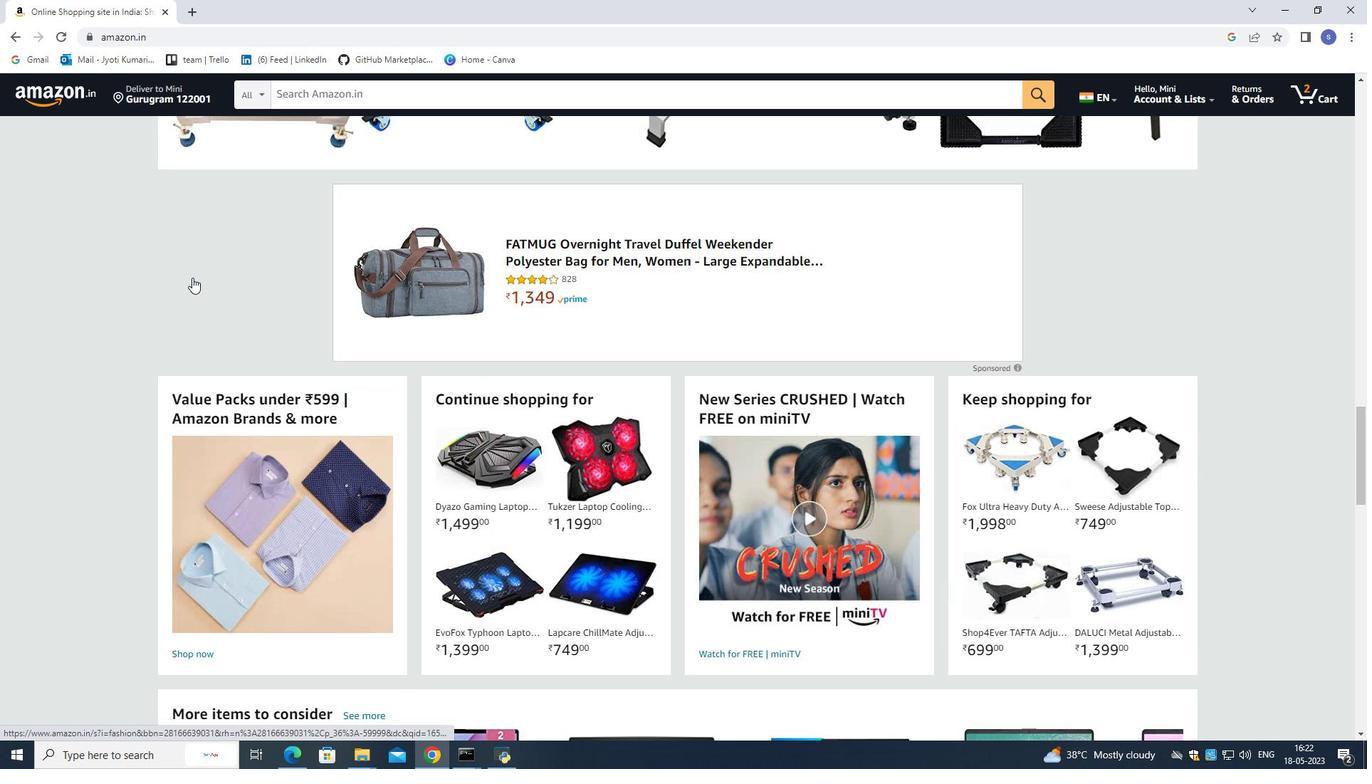 
Action: Mouse moved to (89, 179)
Screenshot: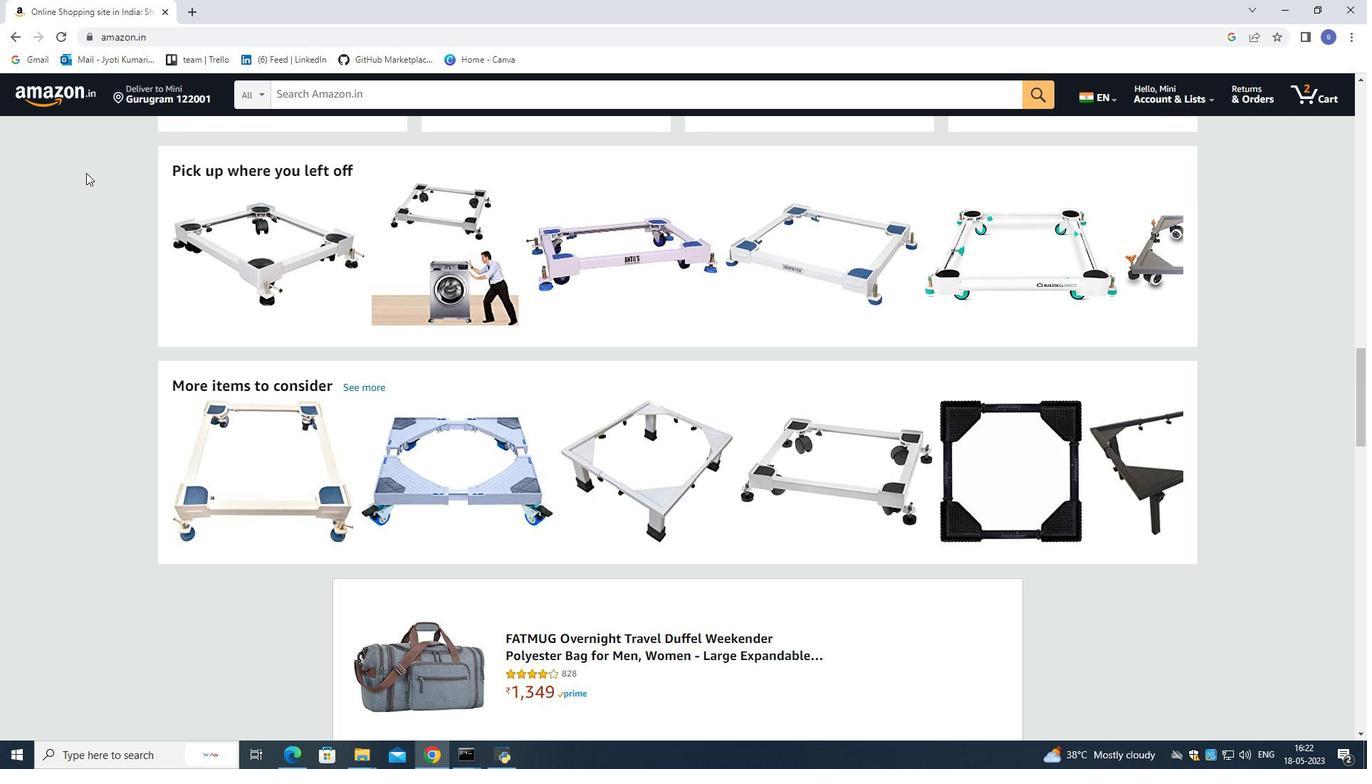 
Action: Mouse scrolled (89, 180) with delta (0, 0)
Screenshot: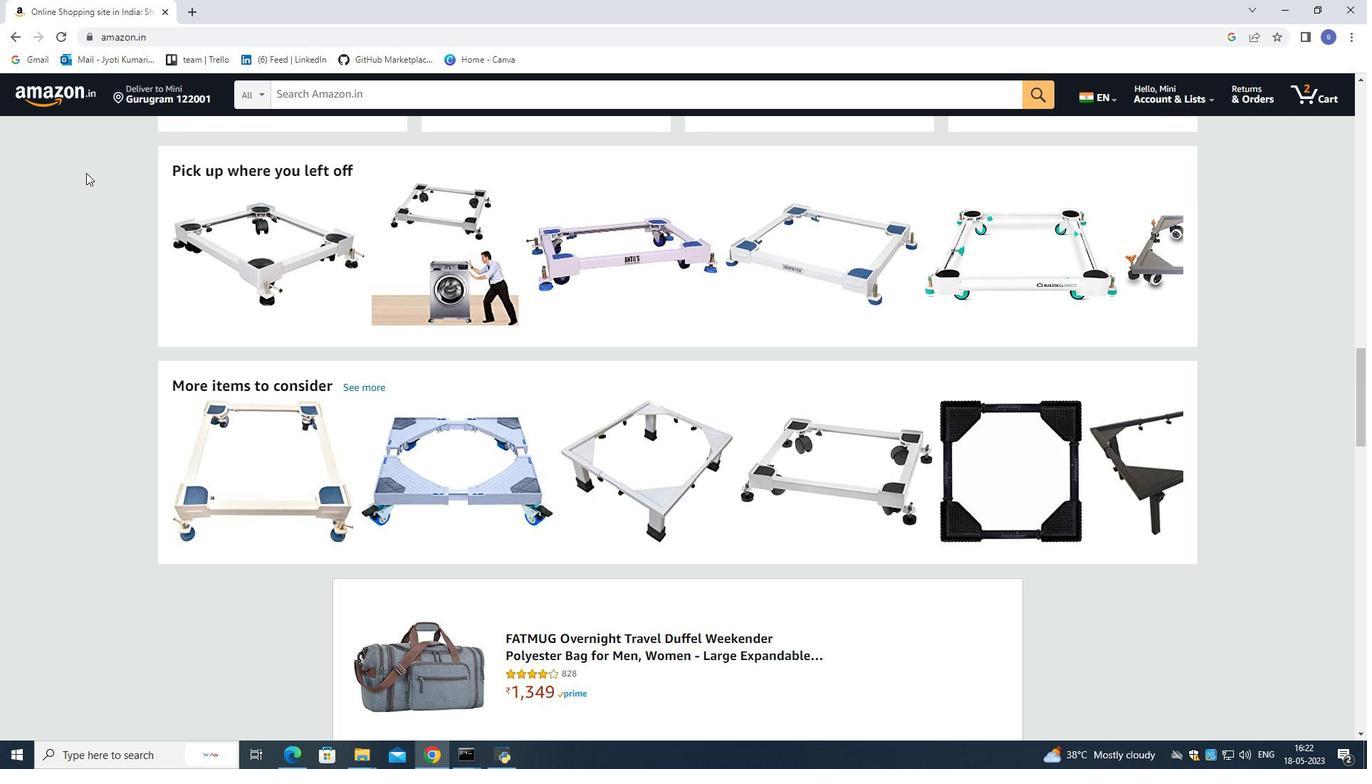 
Action: Mouse scrolled (89, 180) with delta (0, 0)
Screenshot: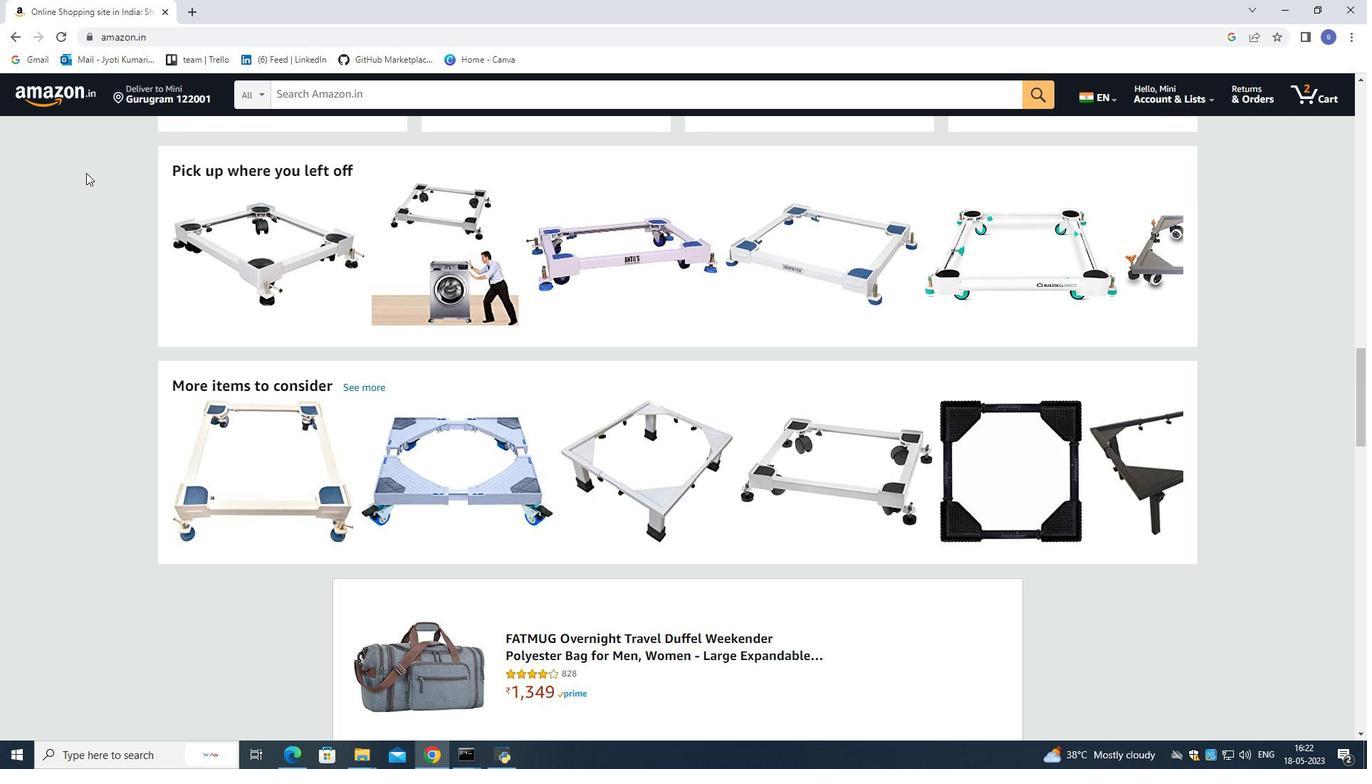 
Action: Mouse scrolled (89, 180) with delta (0, 0)
Screenshot: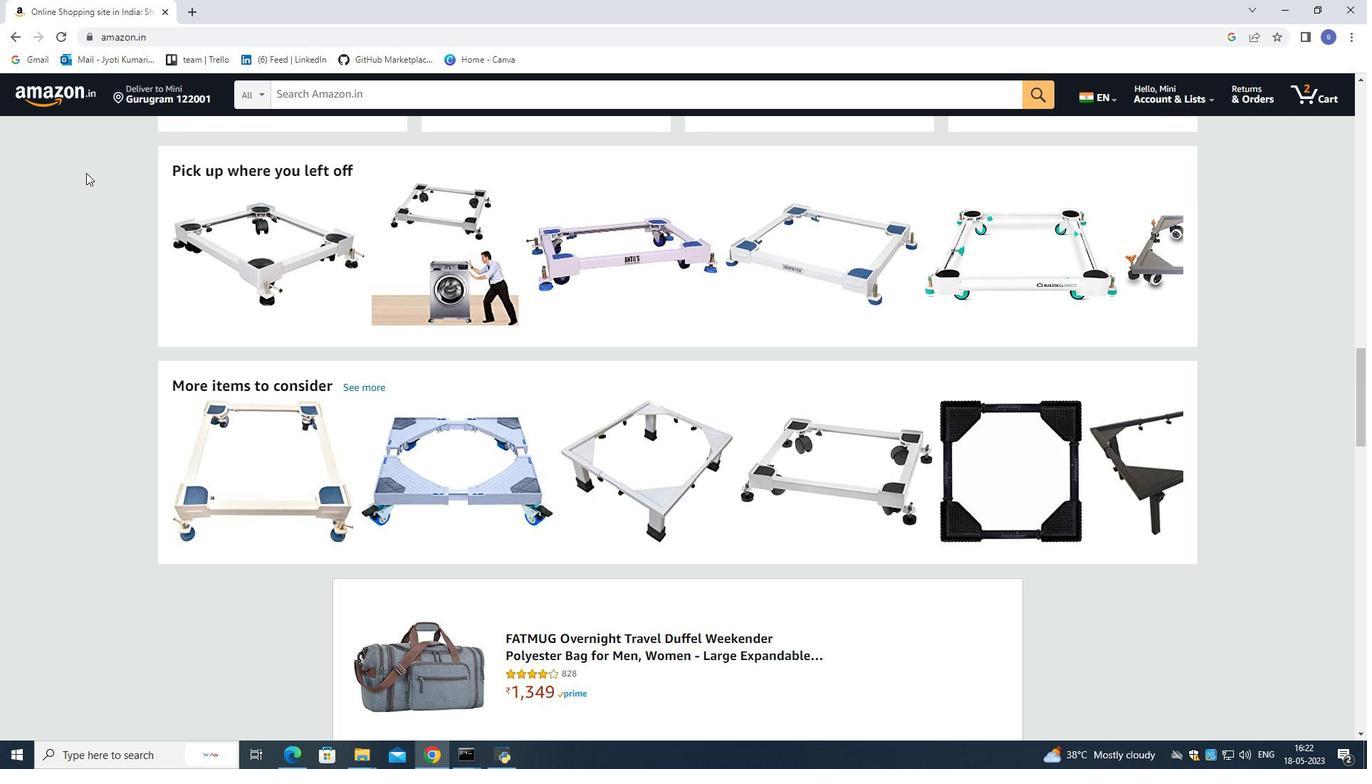 
Action: Mouse scrolled (89, 180) with delta (0, 0)
Screenshot: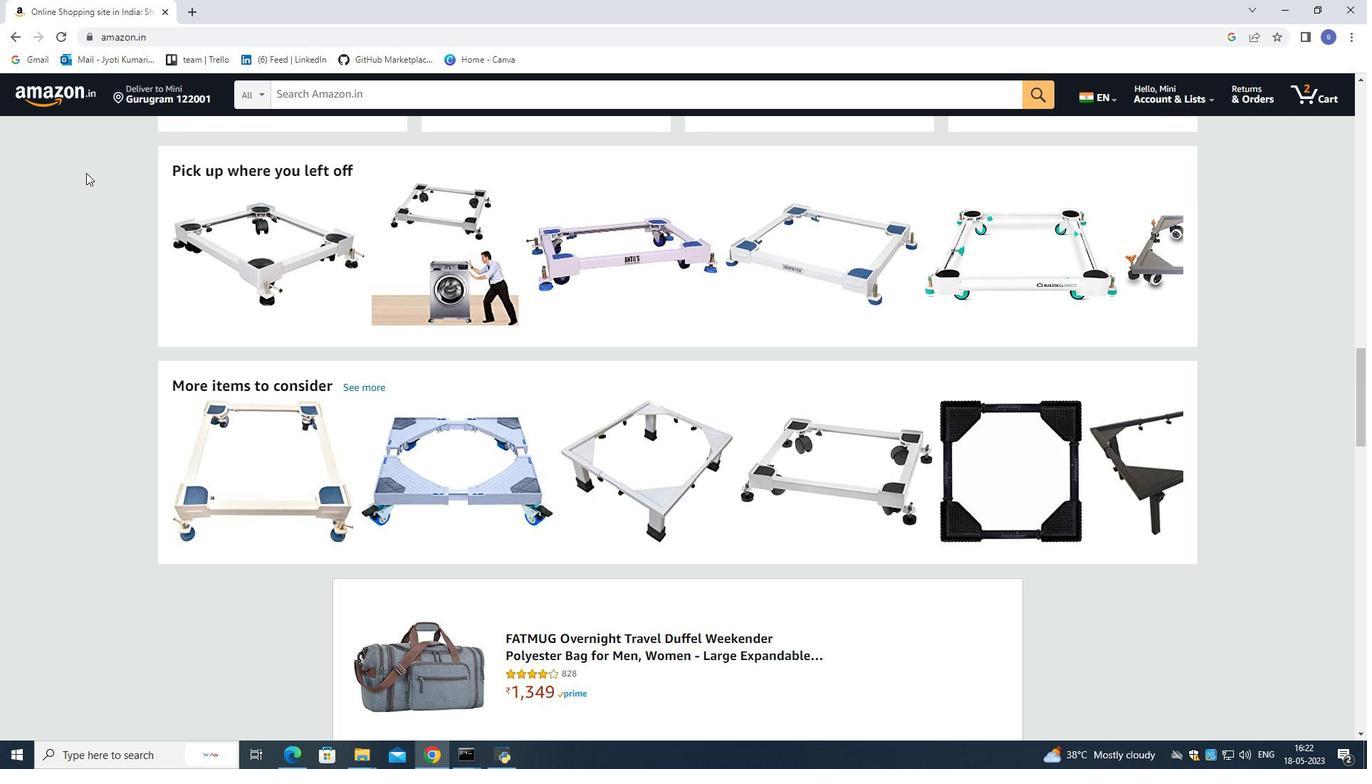 
Action: Mouse moved to (89, 180)
Screenshot: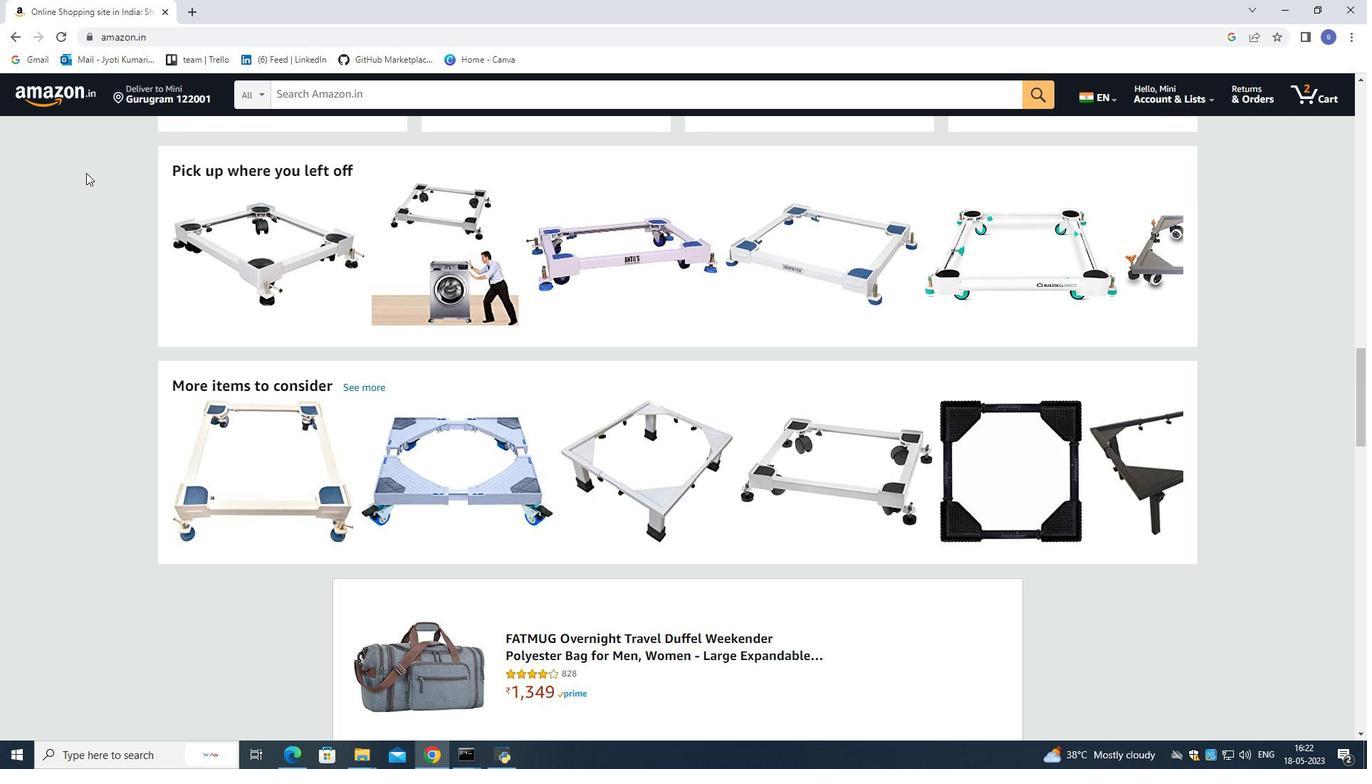 
Action: Mouse scrolled (89, 180) with delta (0, 0)
Screenshot: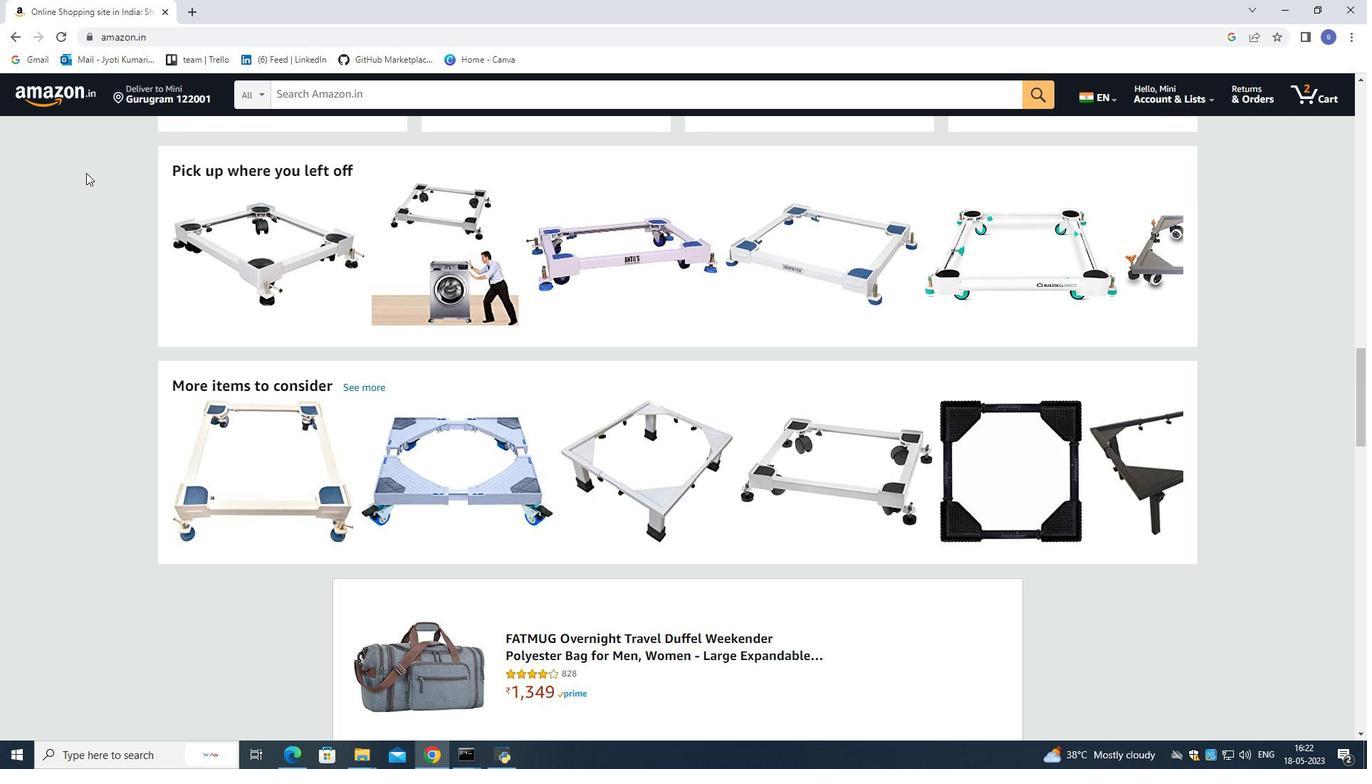 
Action: Mouse moved to (89, 181)
Screenshot: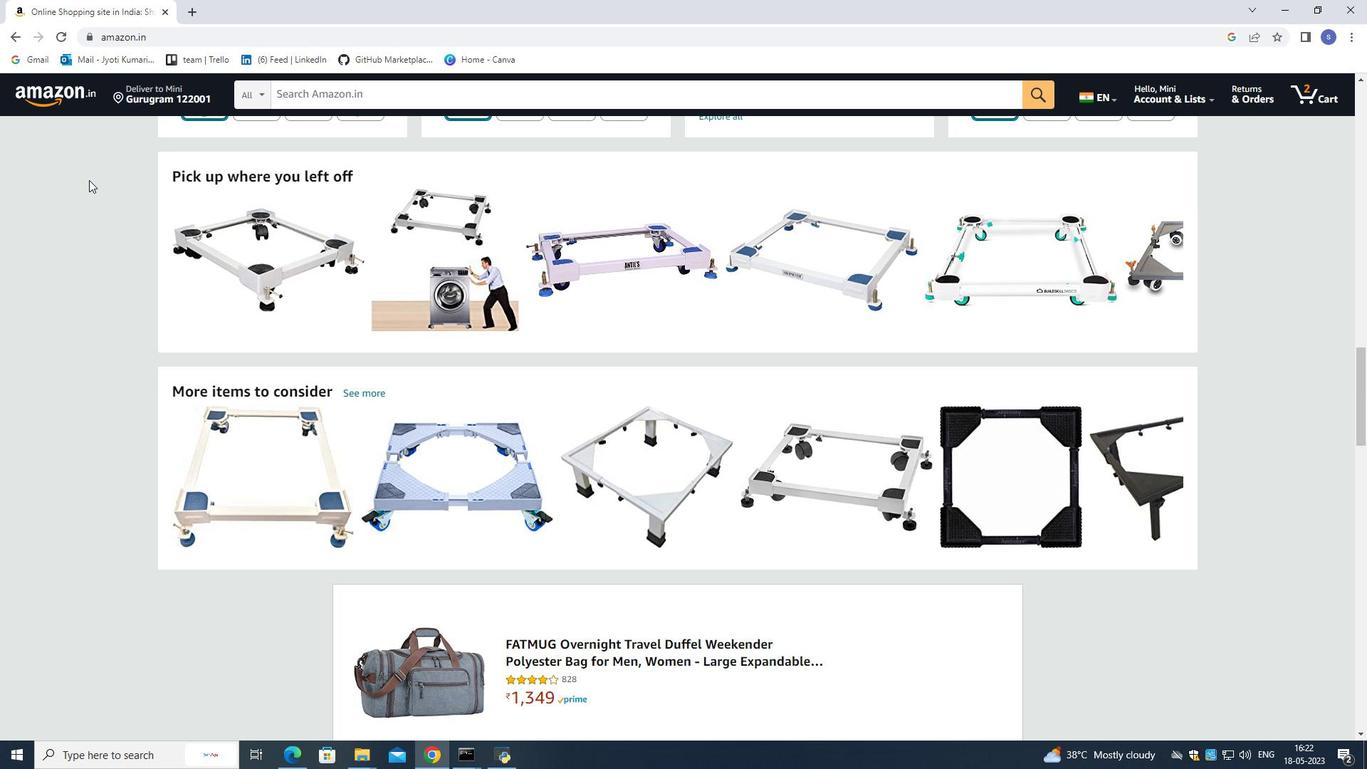 
Action: Mouse scrolled (89, 182) with delta (0, 0)
Screenshot: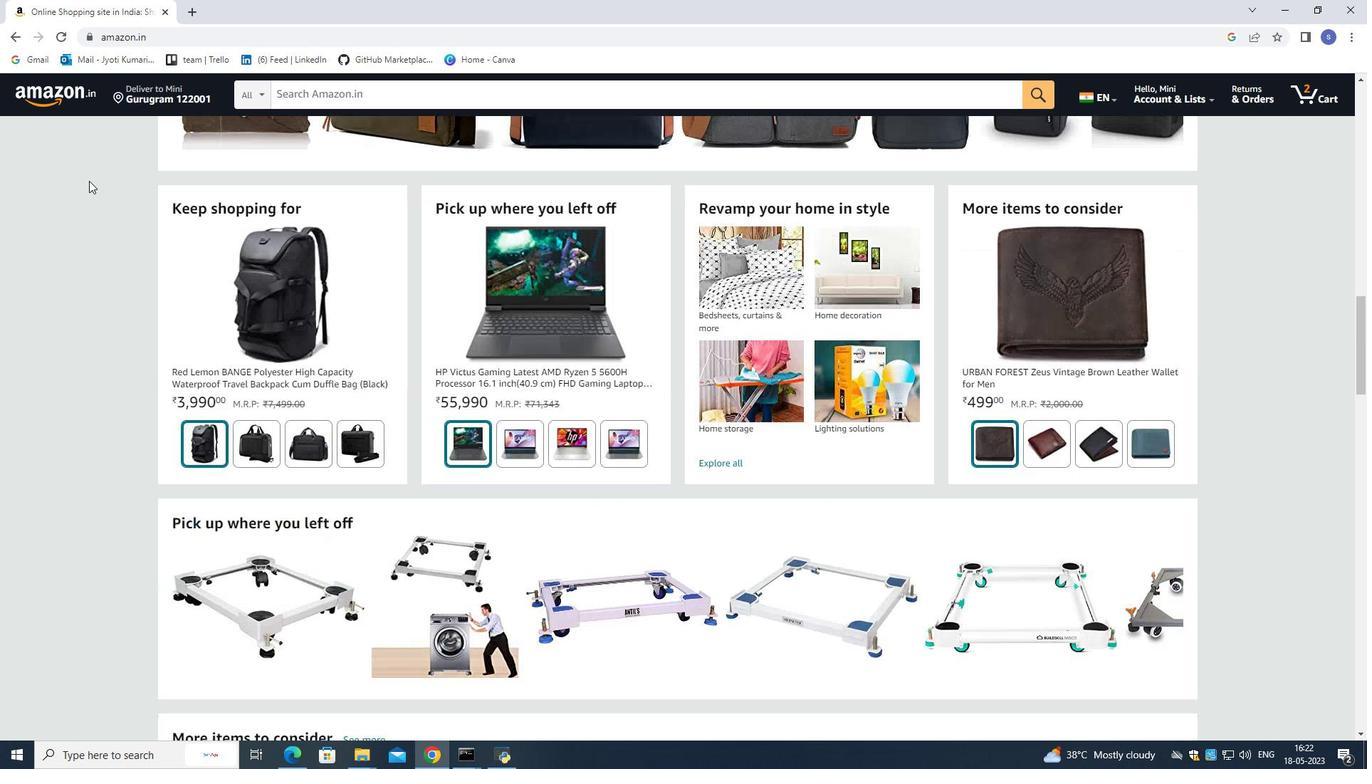 
Action: Mouse moved to (90, 181)
Screenshot: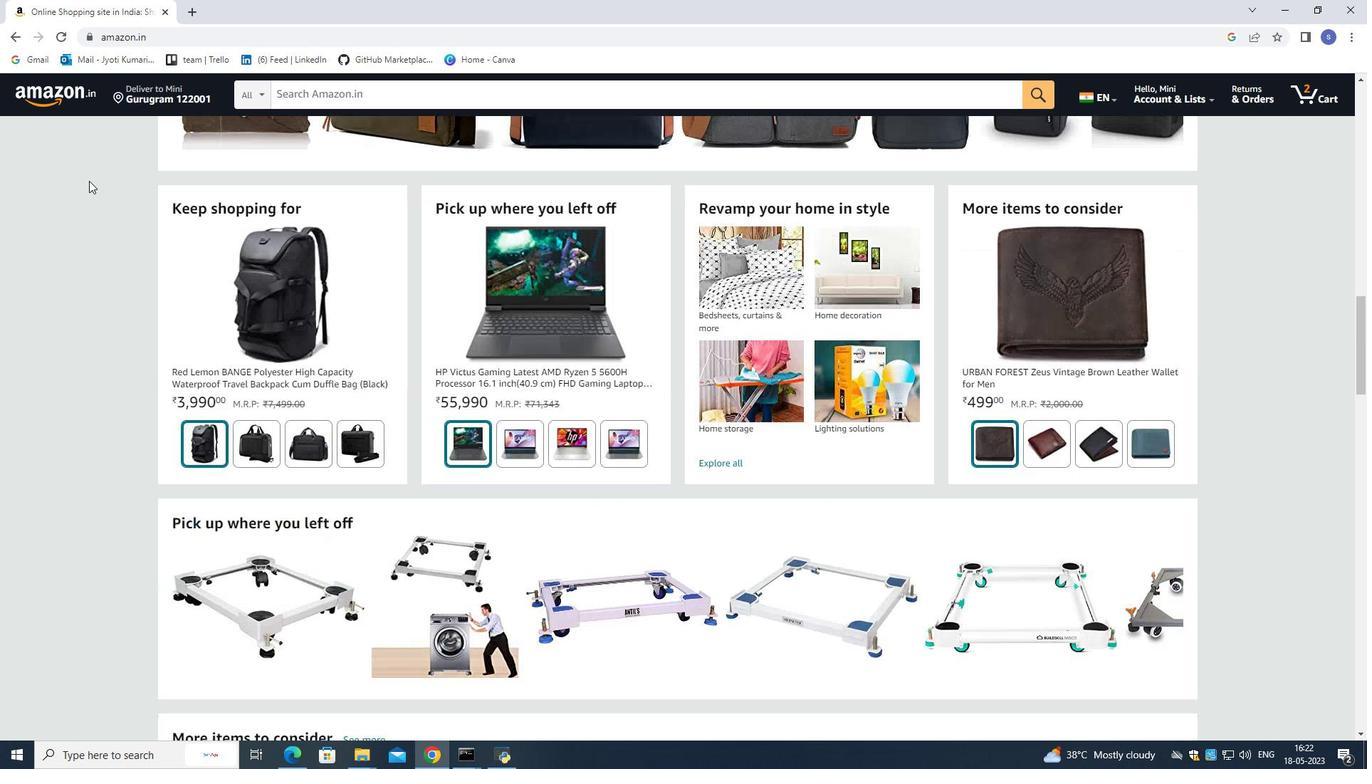 
Action: Mouse scrolled (90, 182) with delta (0, 0)
Screenshot: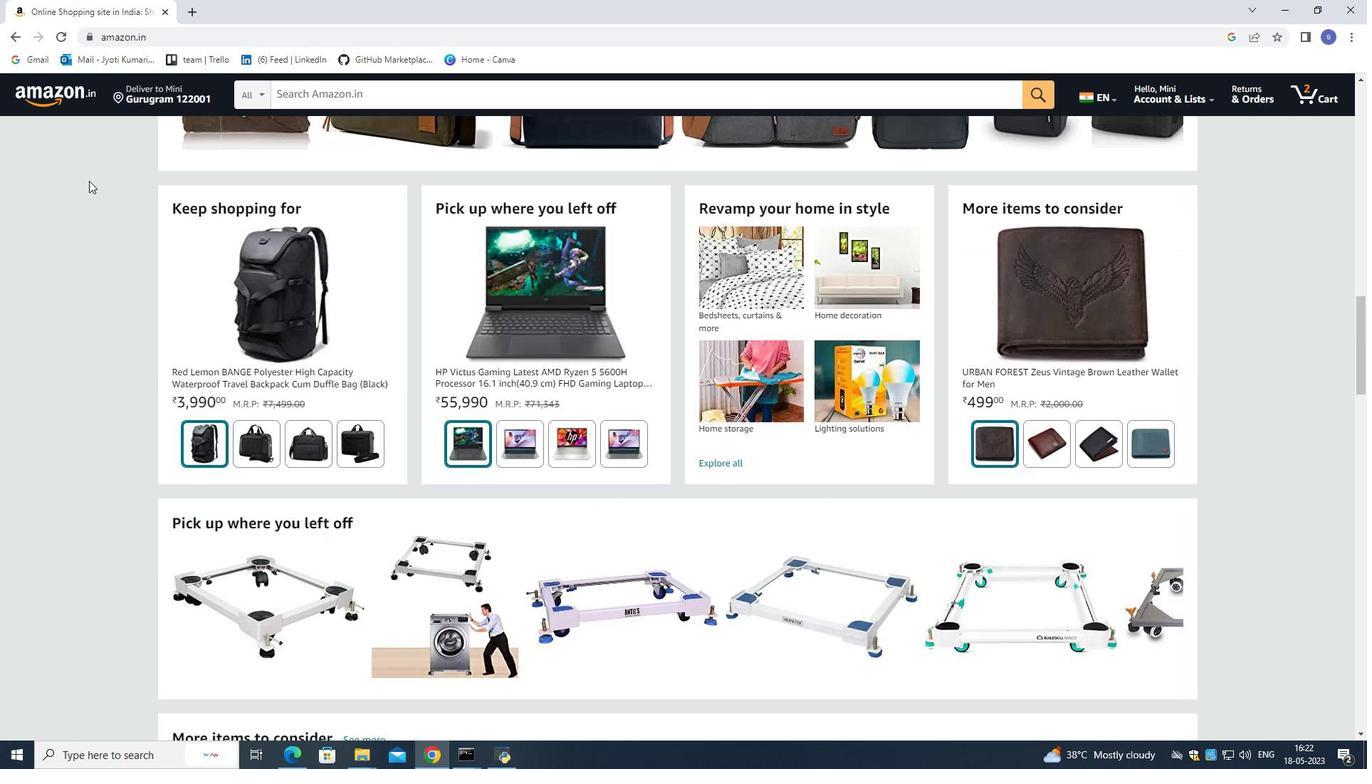 
Action: Mouse scrolled (90, 182) with delta (0, 0)
Screenshot: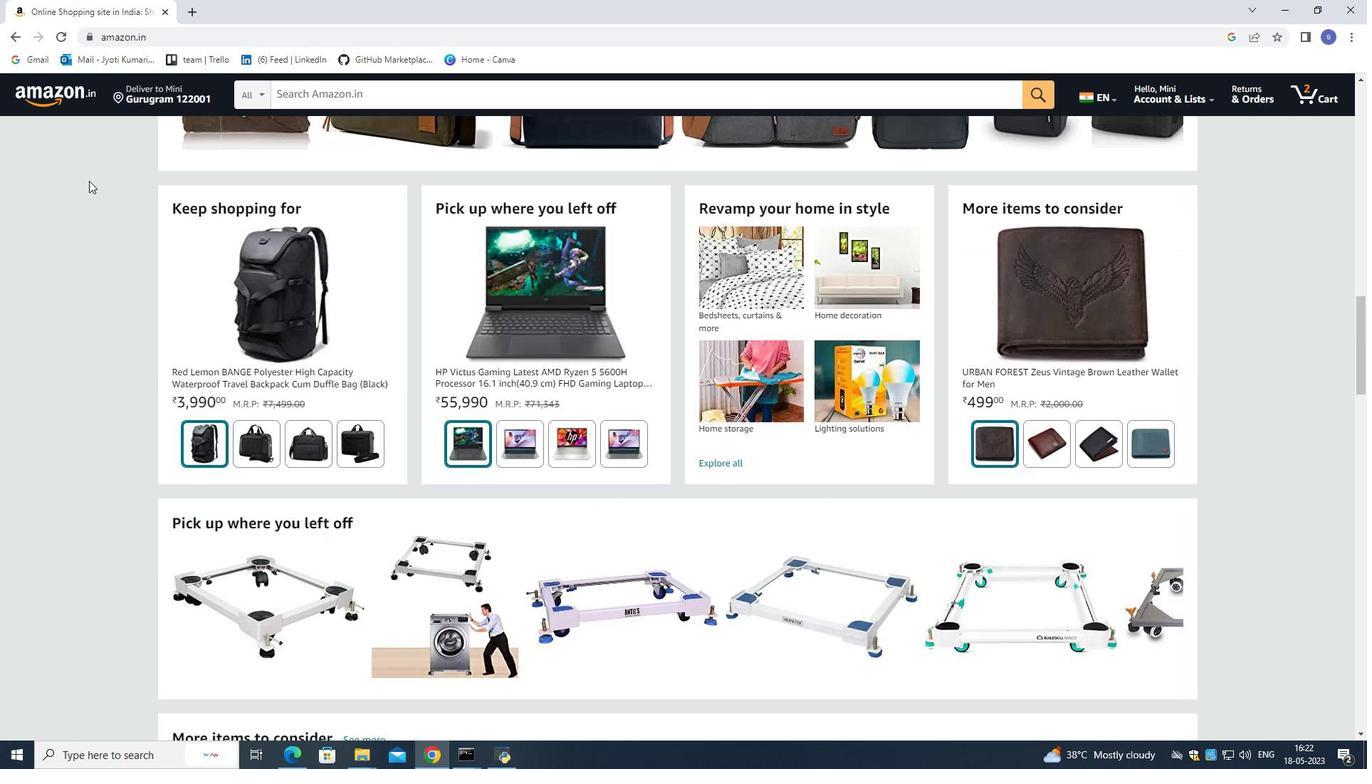 
Action: Mouse moved to (90, 183)
Screenshot: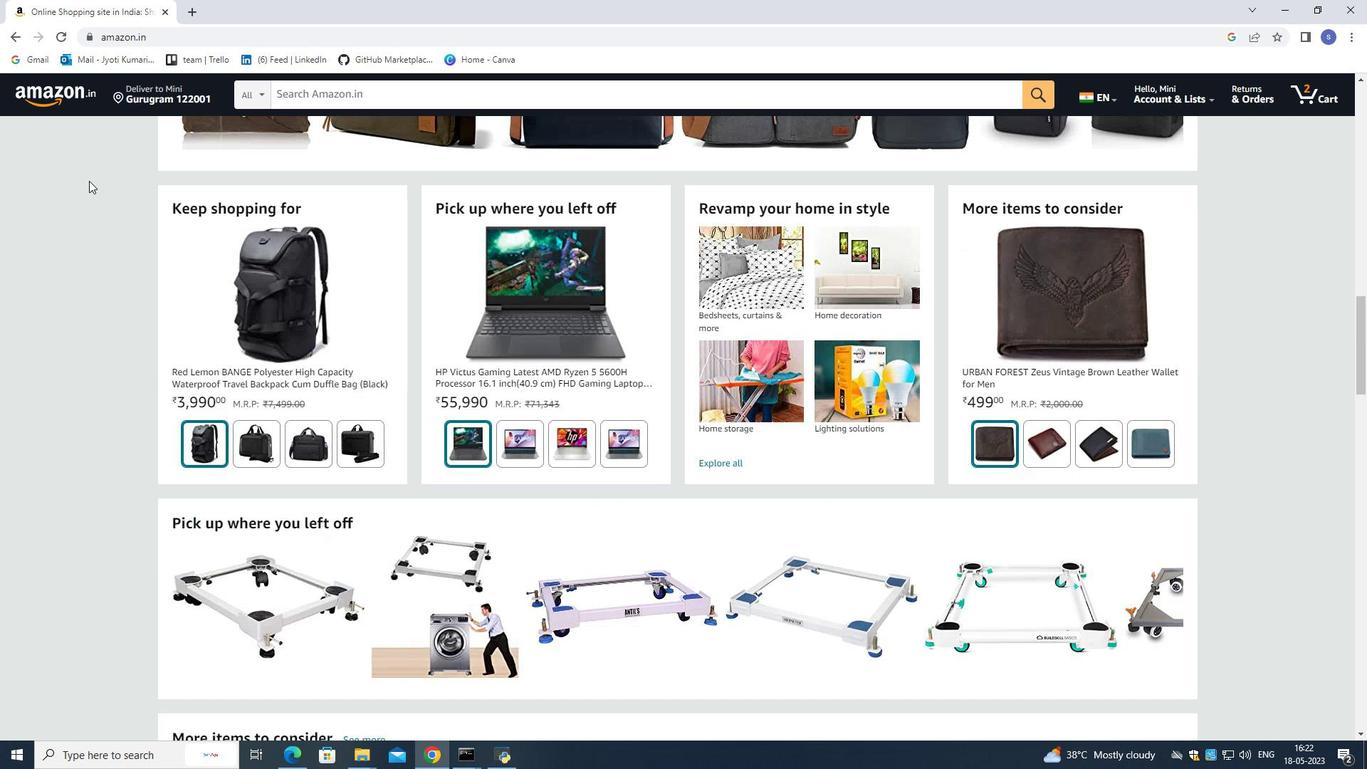 
Action: Mouse scrolled (90, 183) with delta (0, 0)
Screenshot: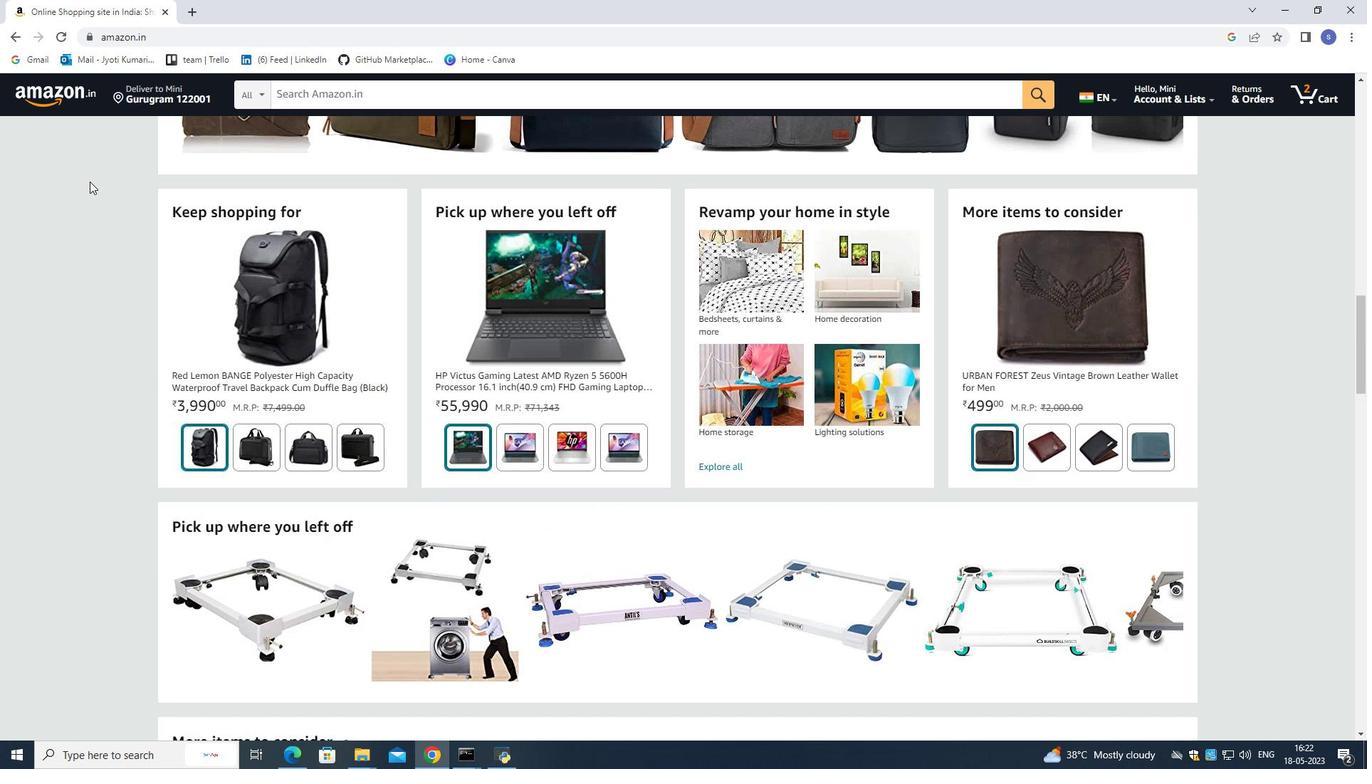 
Action: Mouse scrolled (90, 183) with delta (0, 0)
Screenshot: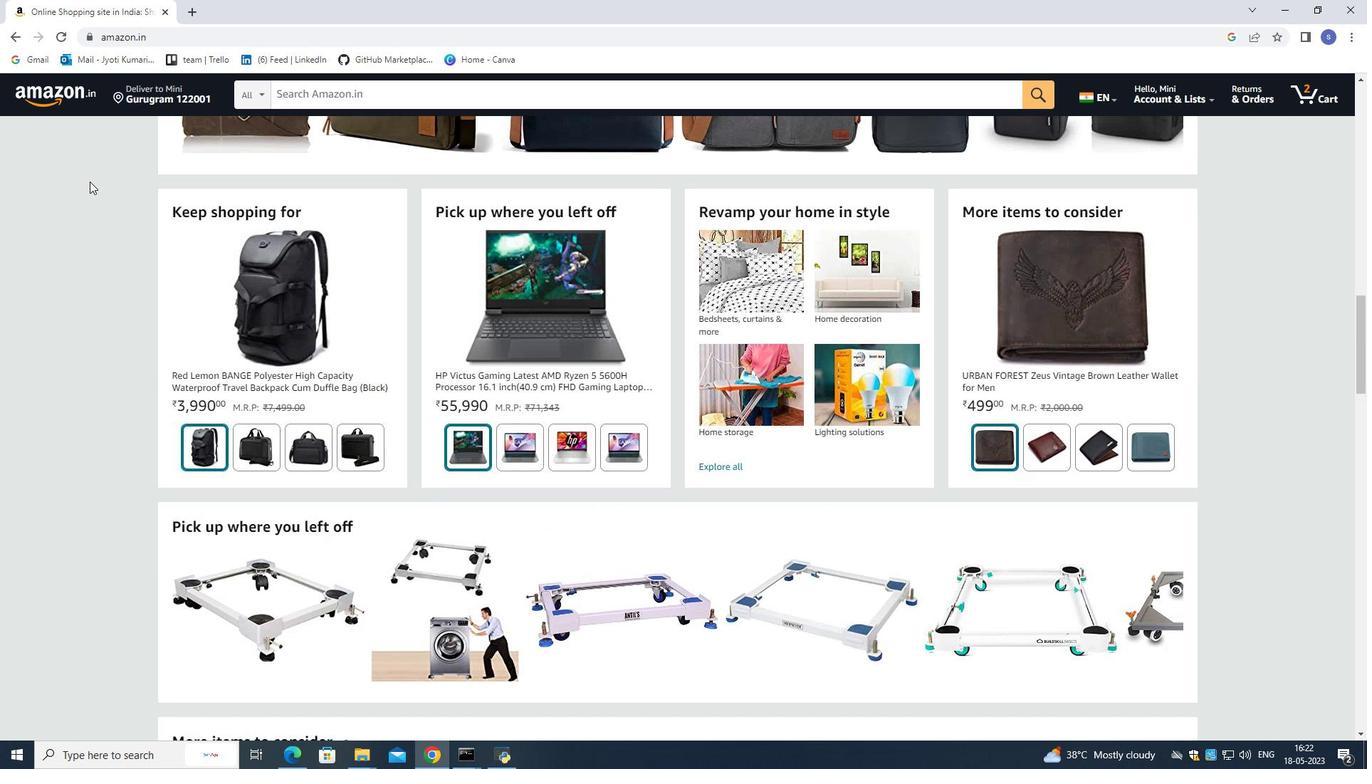 
Action: Mouse moved to (86, 195)
Screenshot: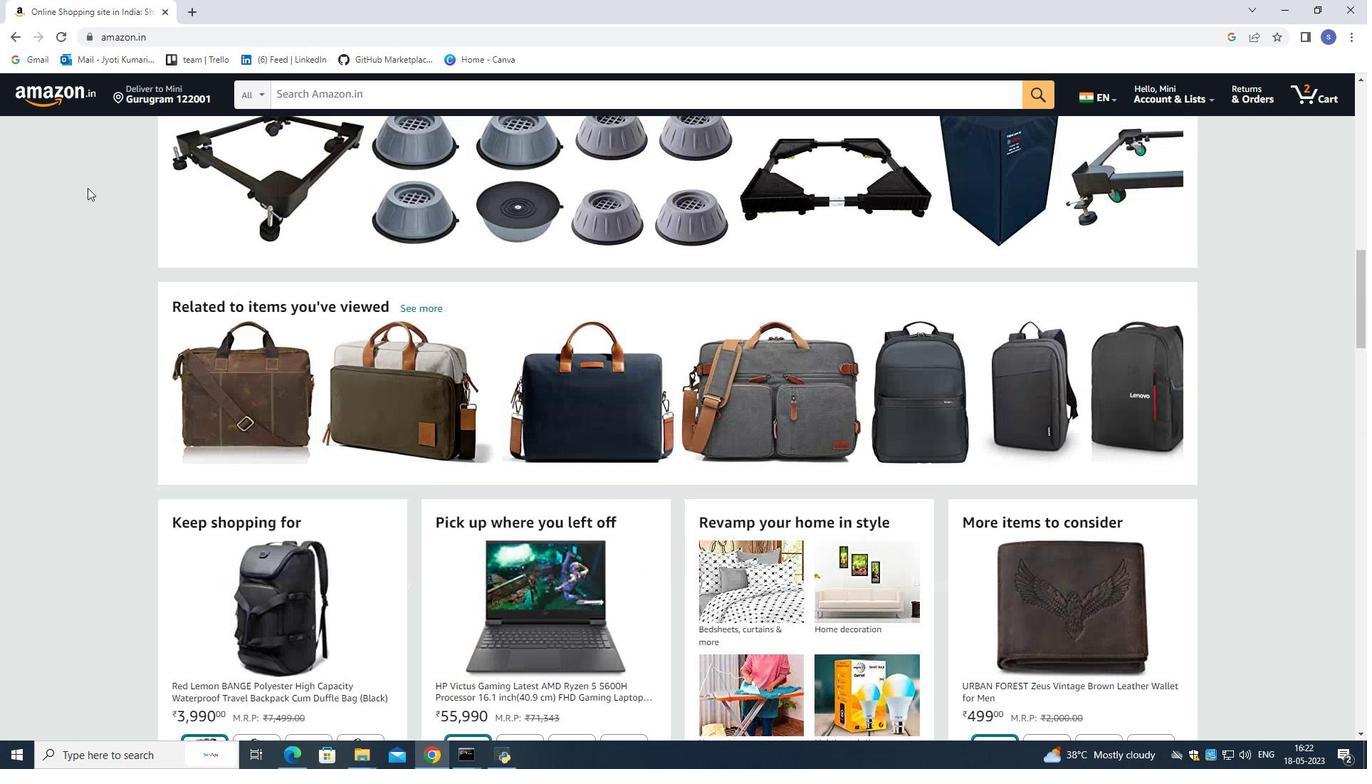 
Action: Mouse scrolled (86, 195) with delta (0, 0)
Screenshot: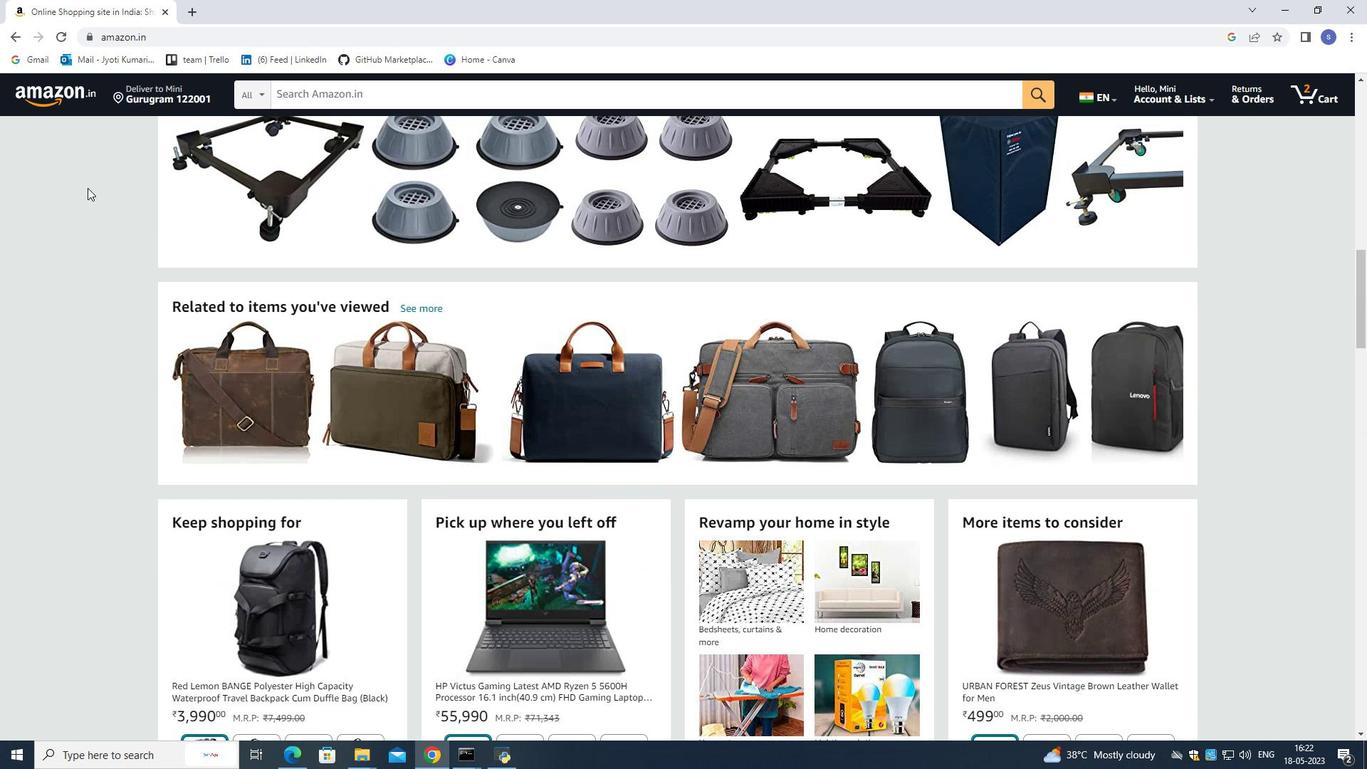 
Action: Mouse scrolled (86, 195) with delta (0, 0)
Screenshot: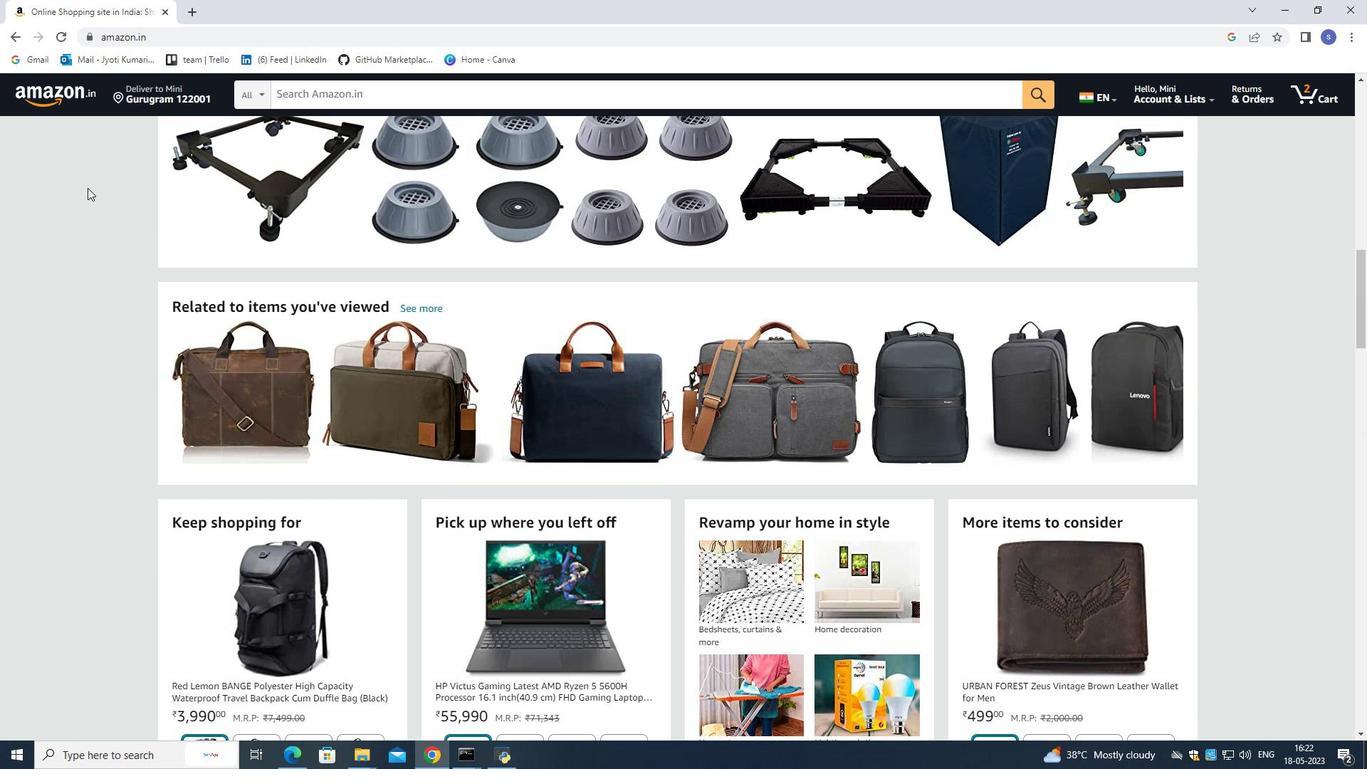
Action: Mouse scrolled (86, 195) with delta (0, 0)
Screenshot: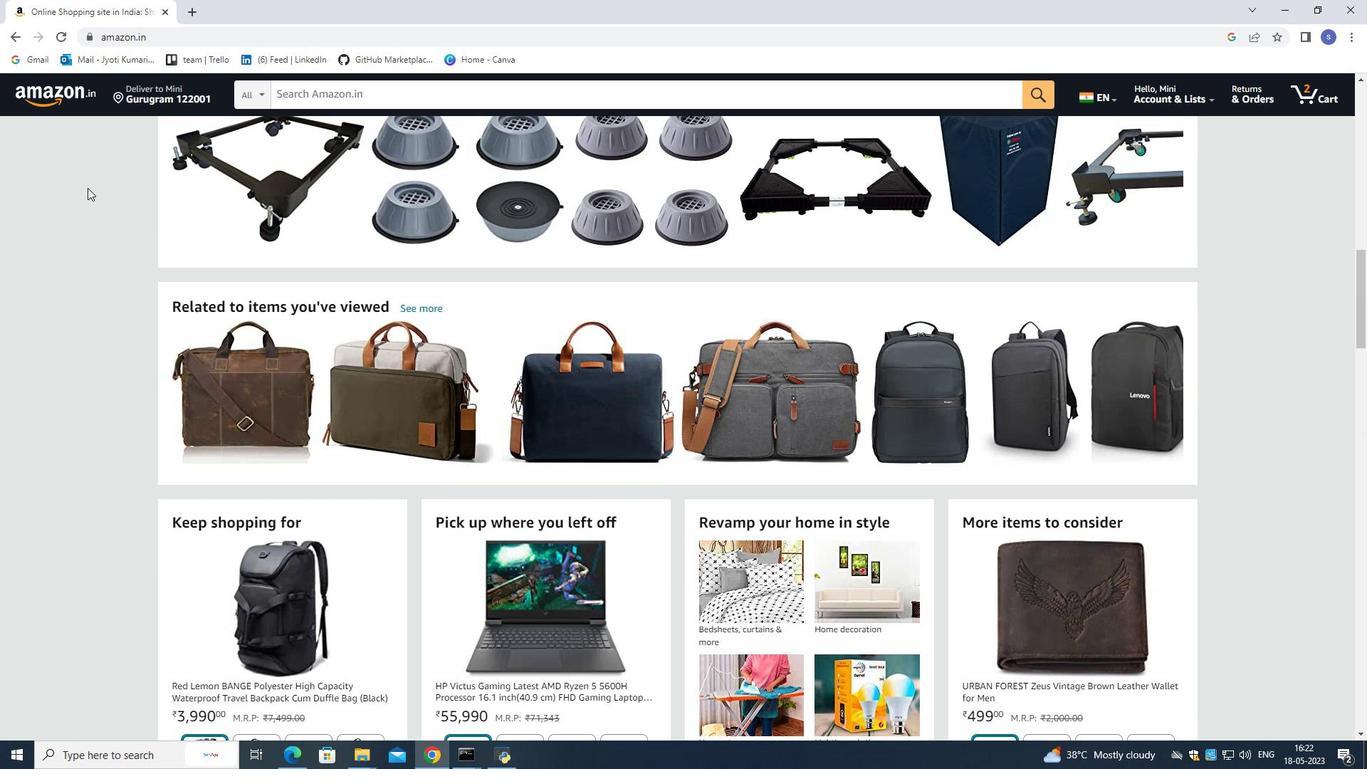 
Action: Mouse scrolled (86, 195) with delta (0, 0)
Screenshot: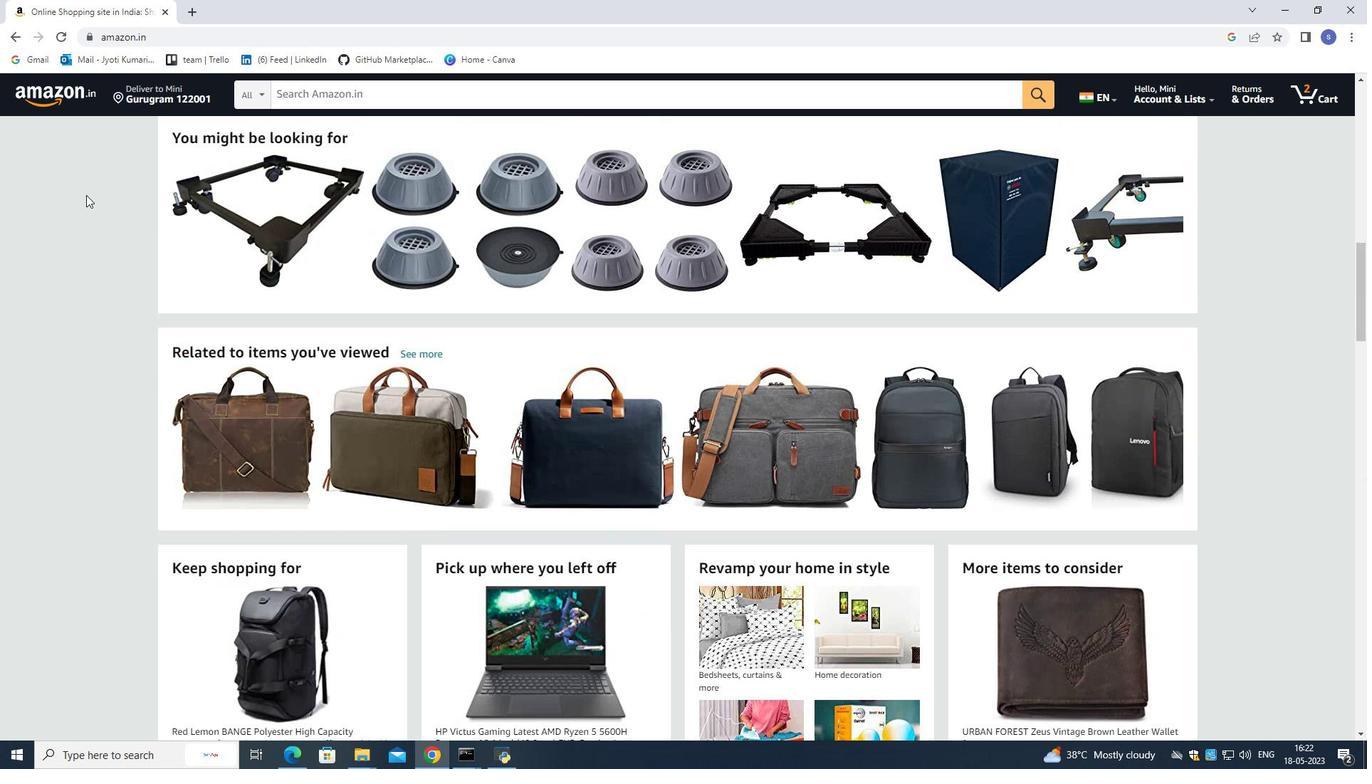 
Action: Mouse scrolled (86, 195) with delta (0, 0)
Screenshot: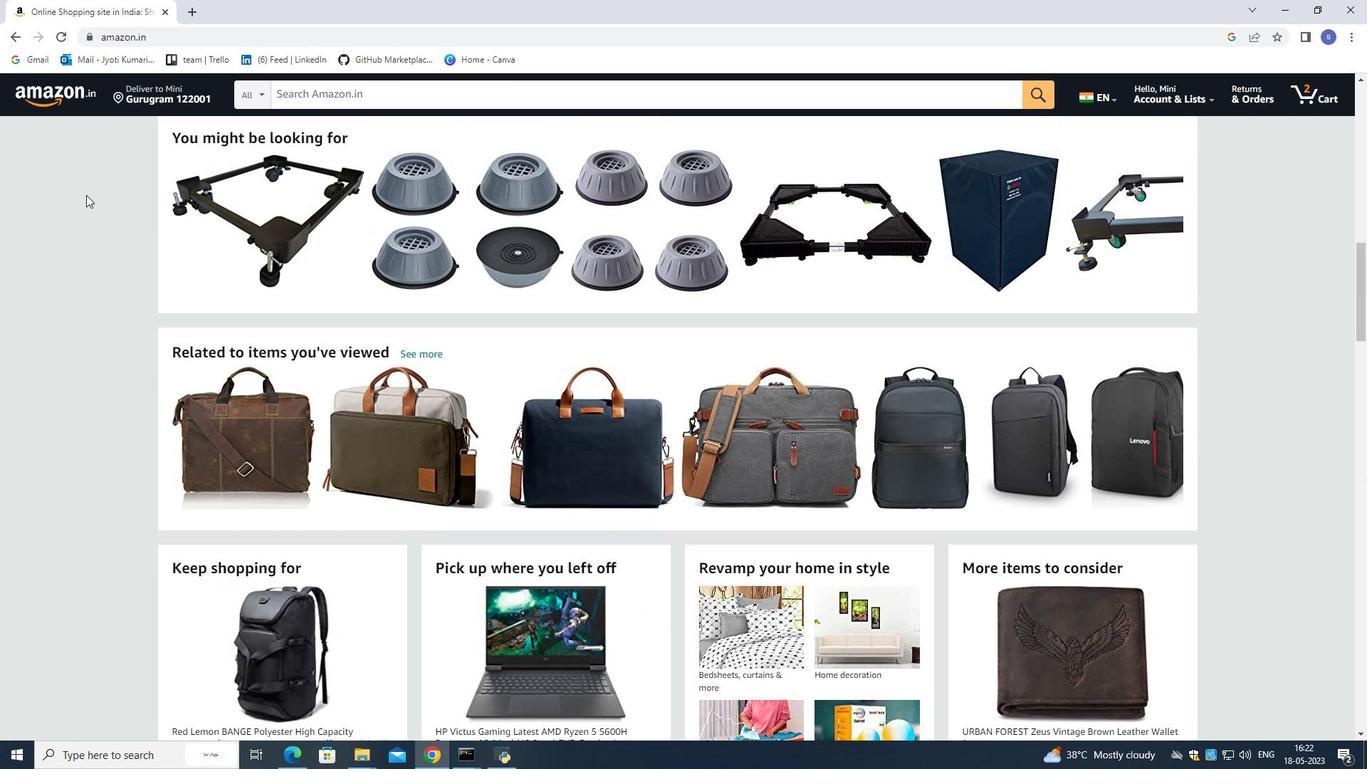 
Action: Mouse scrolled (86, 195) with delta (0, 0)
Screenshot: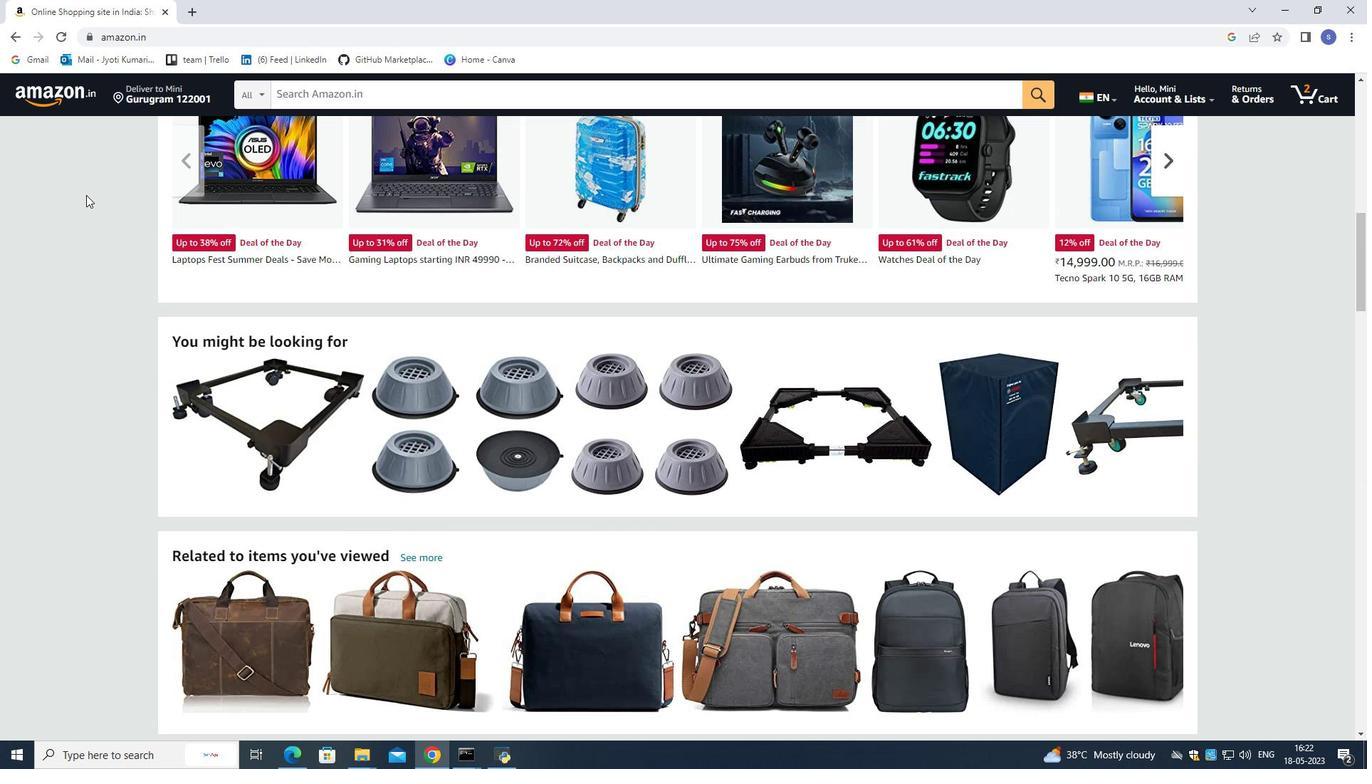 
Action: Mouse scrolled (86, 195) with delta (0, 0)
Screenshot: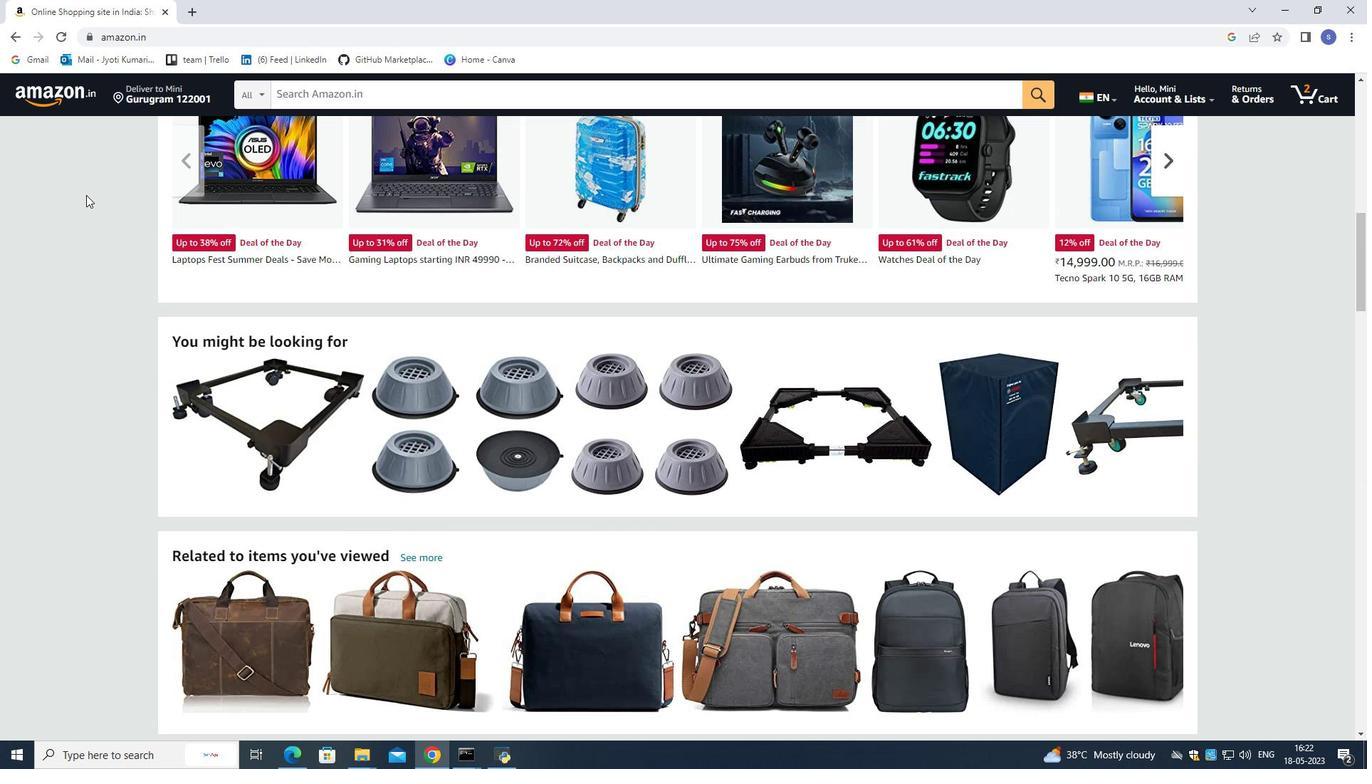 
Action: Mouse scrolled (86, 195) with delta (0, 0)
Screenshot: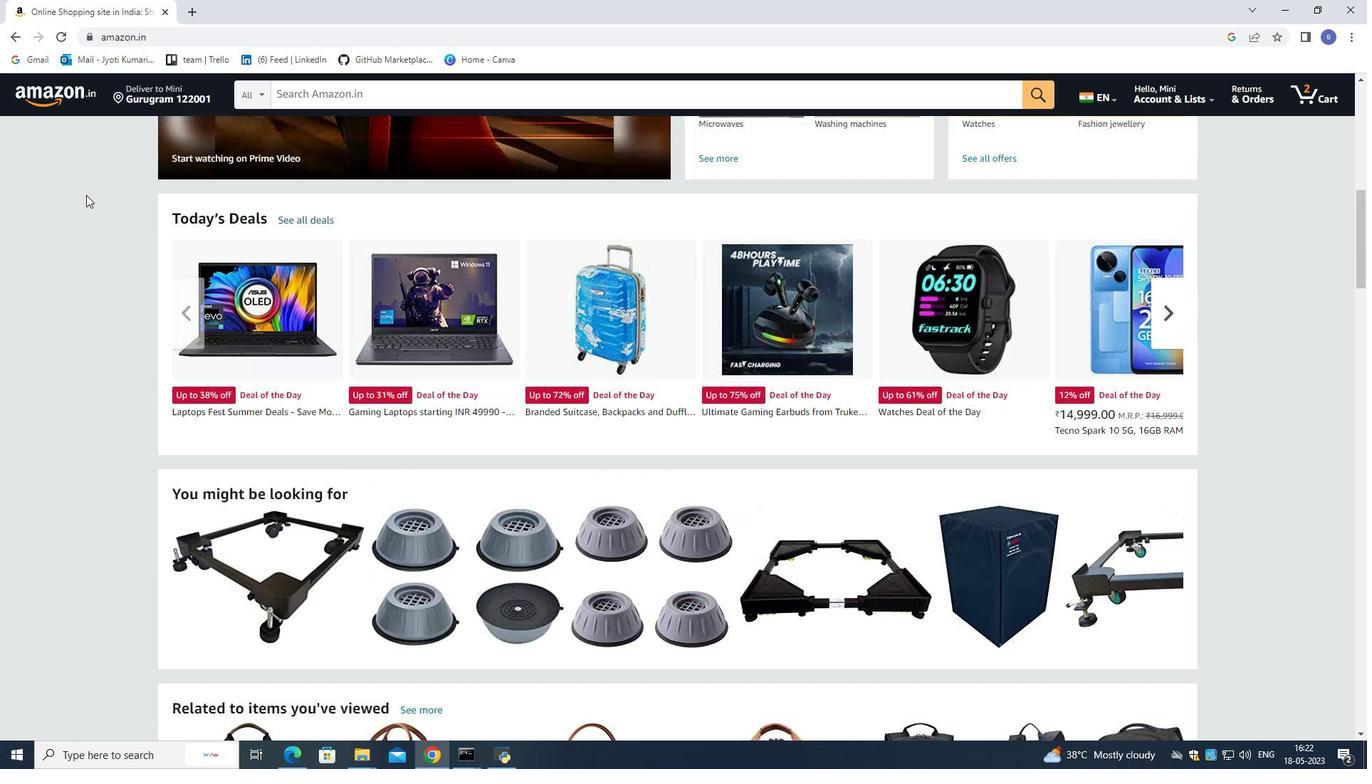 
Action: Mouse scrolled (86, 195) with delta (0, 0)
Screenshot: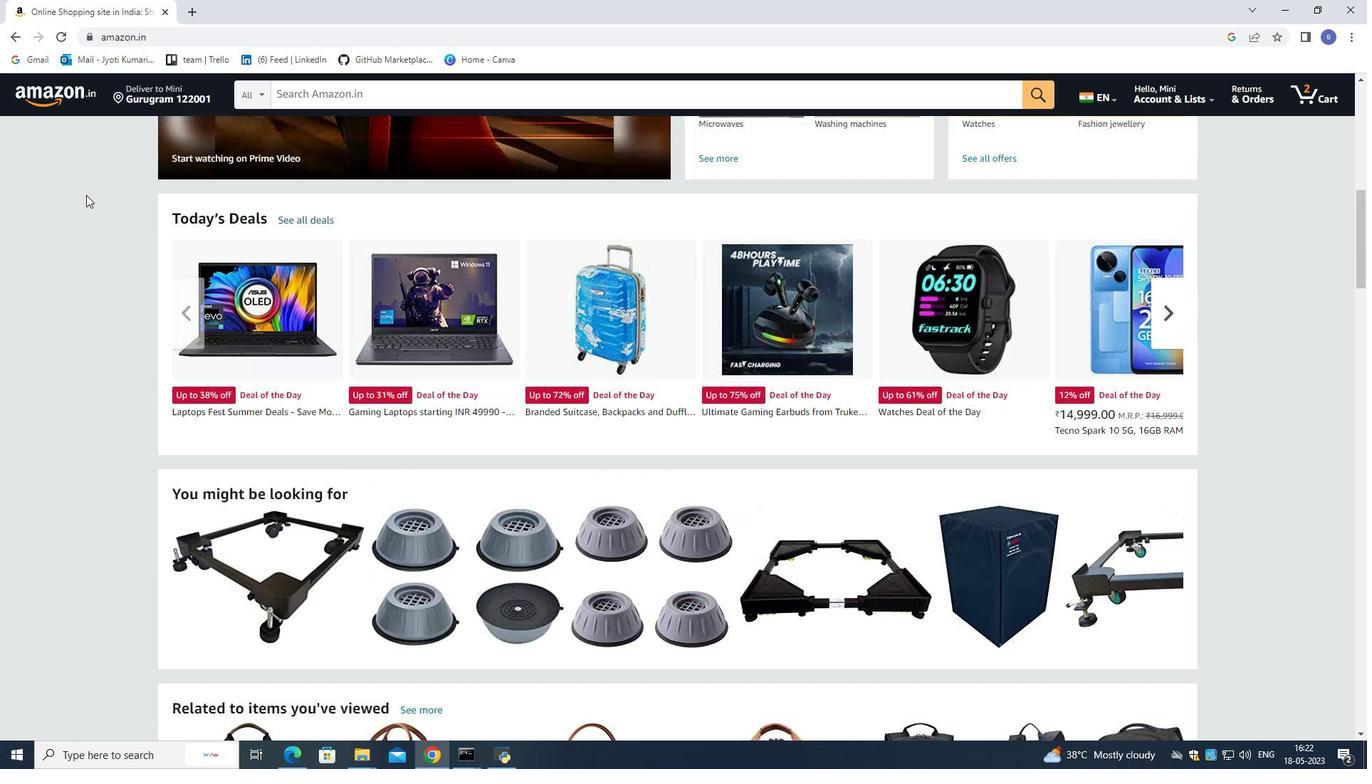 
Action: Mouse scrolled (86, 195) with delta (0, 0)
Screenshot: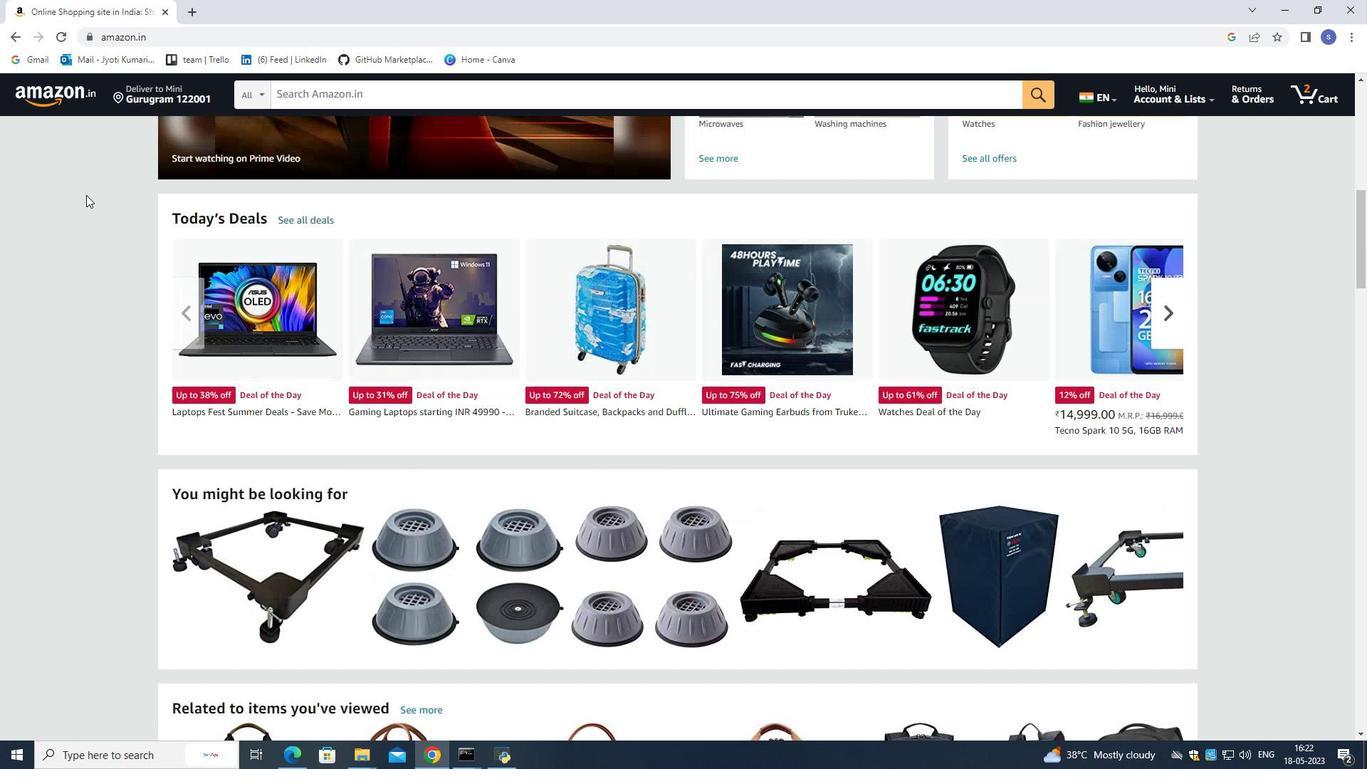 
Action: Mouse scrolled (86, 195) with delta (0, 0)
Screenshot: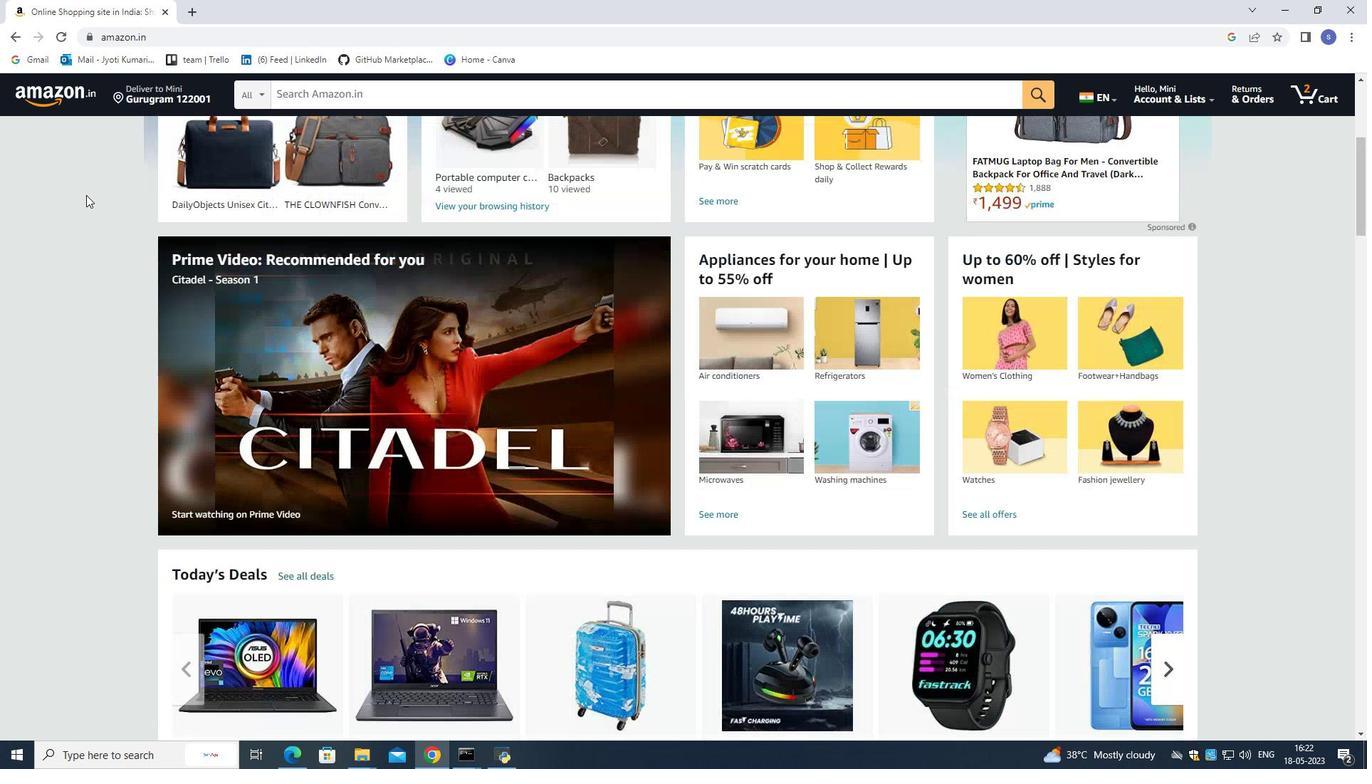 
Action: Mouse scrolled (86, 195) with delta (0, 0)
Screenshot: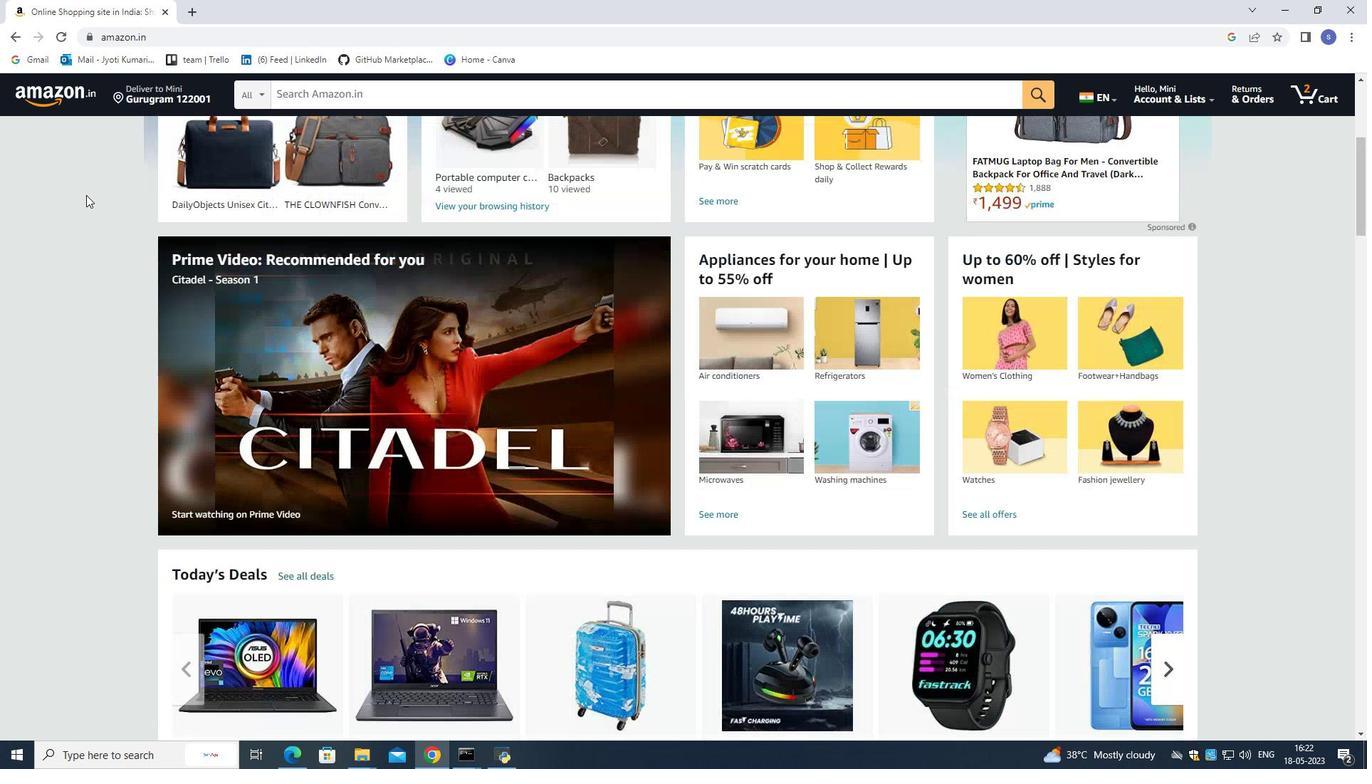 
Action: Mouse scrolled (86, 195) with delta (0, 0)
Screenshot: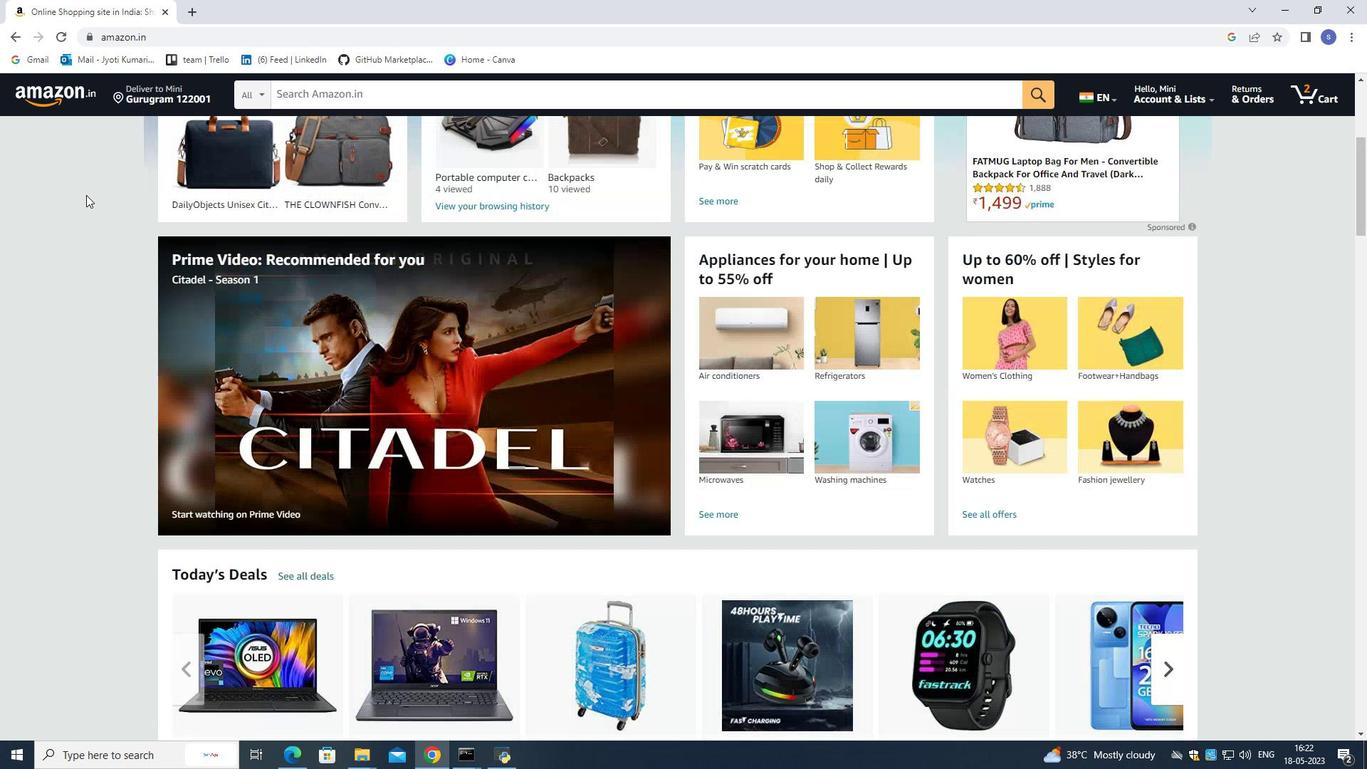 
Action: Mouse scrolled (86, 195) with delta (0, 0)
Screenshot: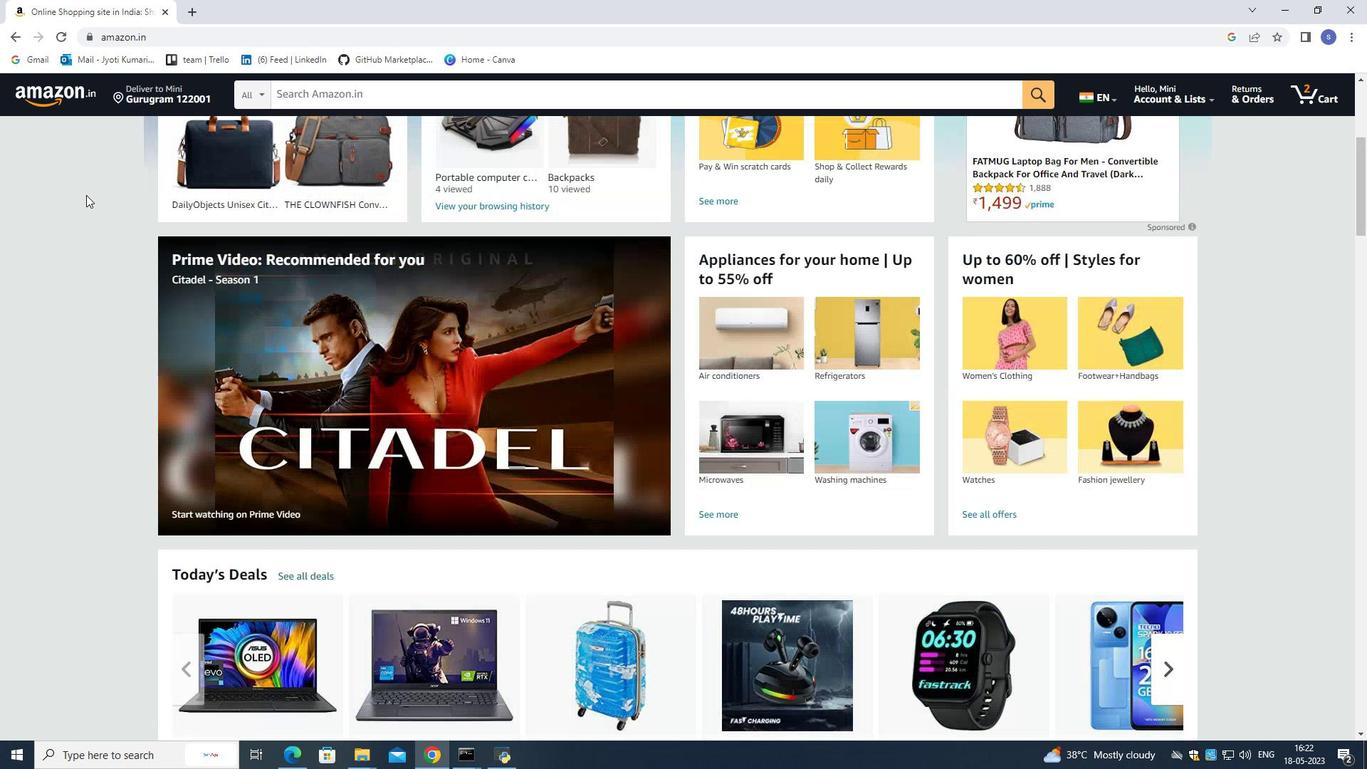 
Action: Mouse scrolled (86, 195) with delta (0, 0)
Screenshot: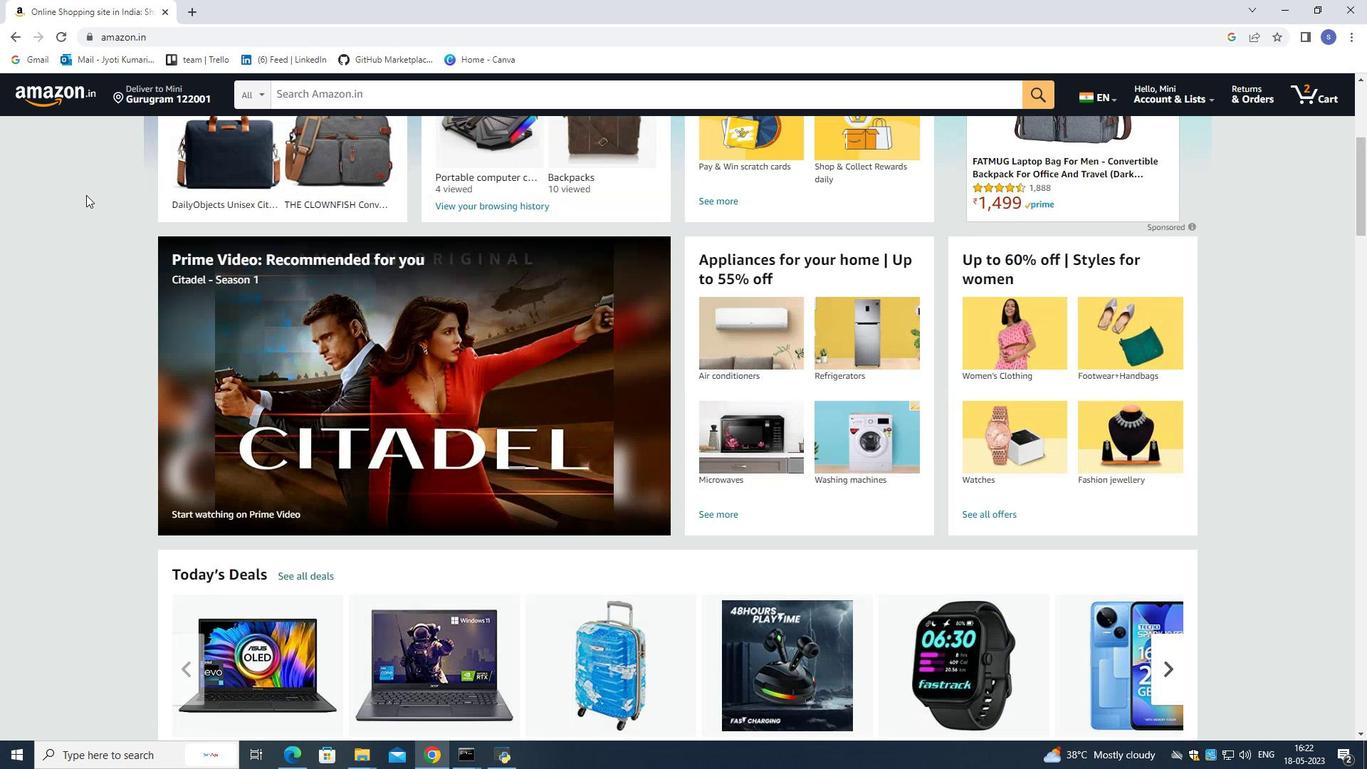 
Action: Mouse scrolled (86, 195) with delta (0, 0)
Screenshot: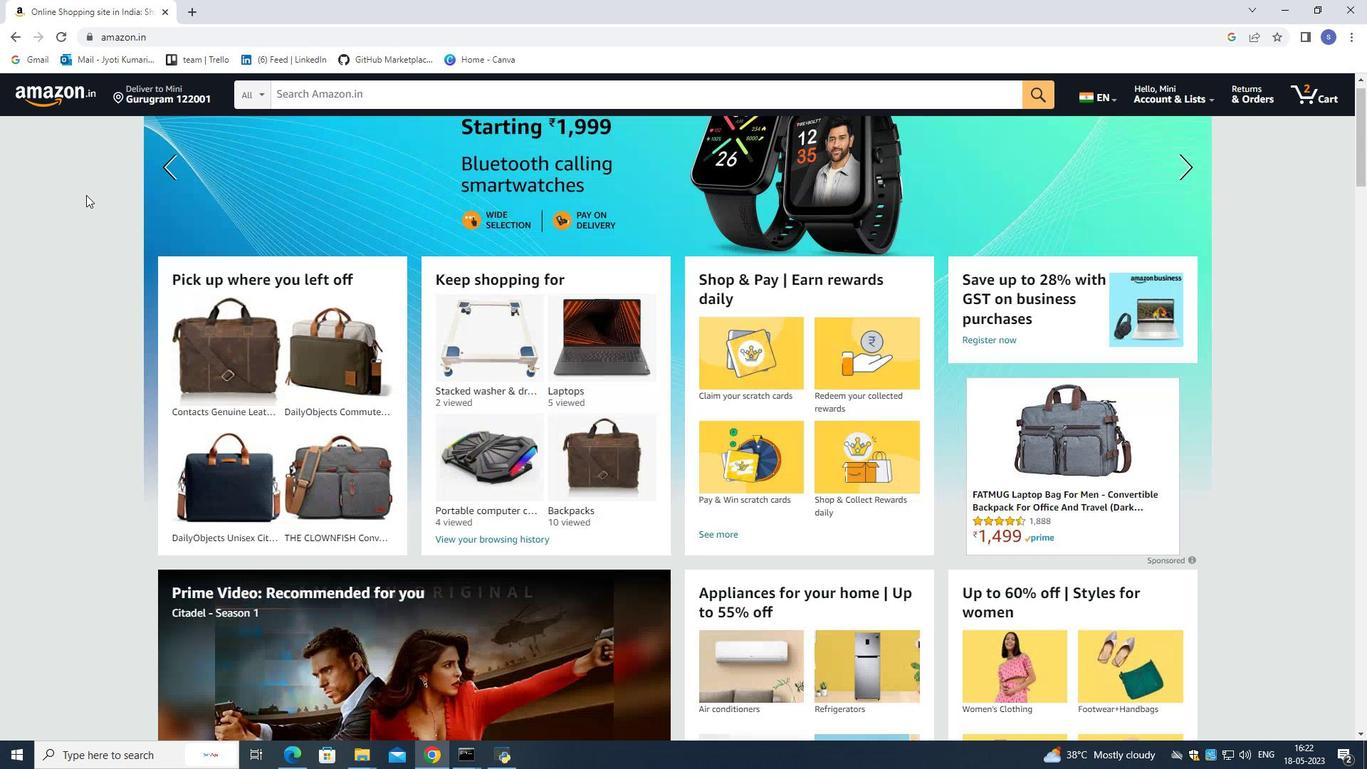 
Action: Mouse scrolled (86, 195) with delta (0, 0)
Screenshot: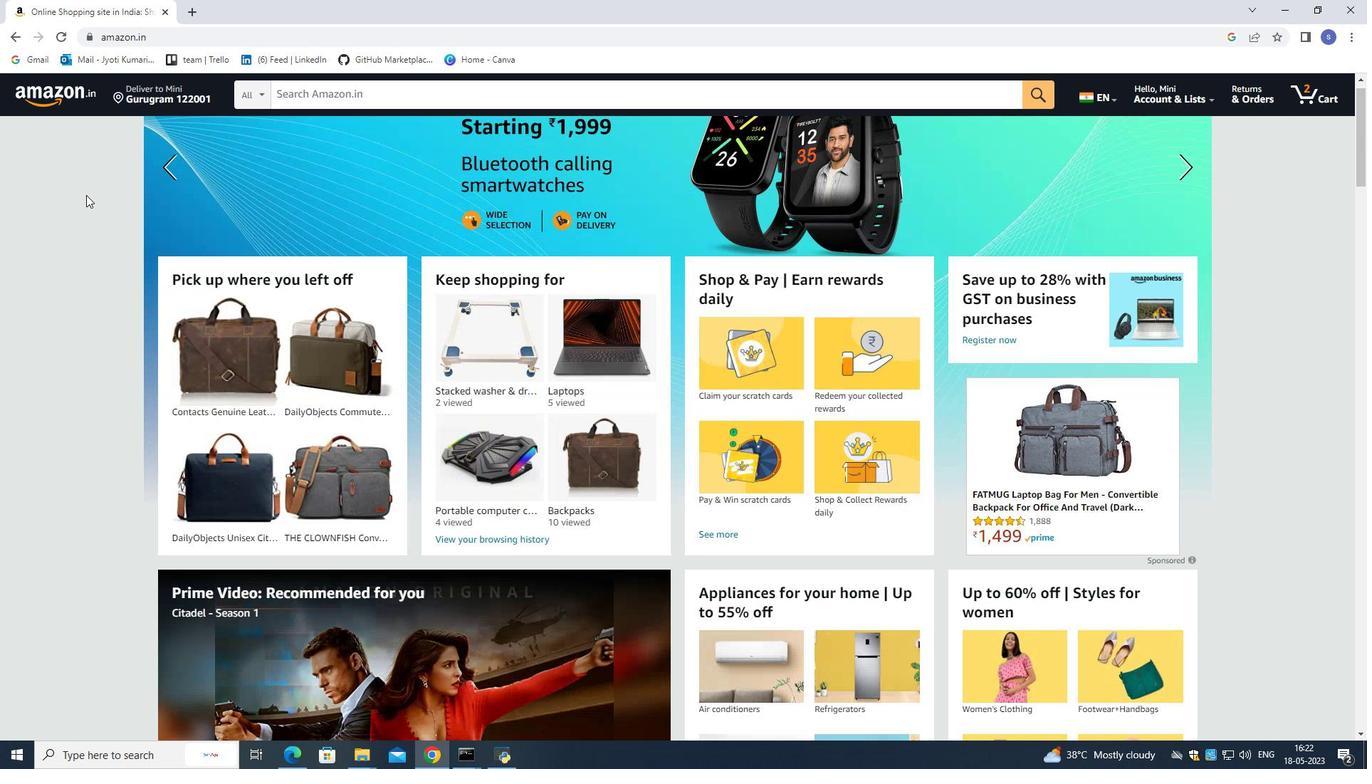 
Action: Mouse scrolled (86, 195) with delta (0, 0)
Screenshot: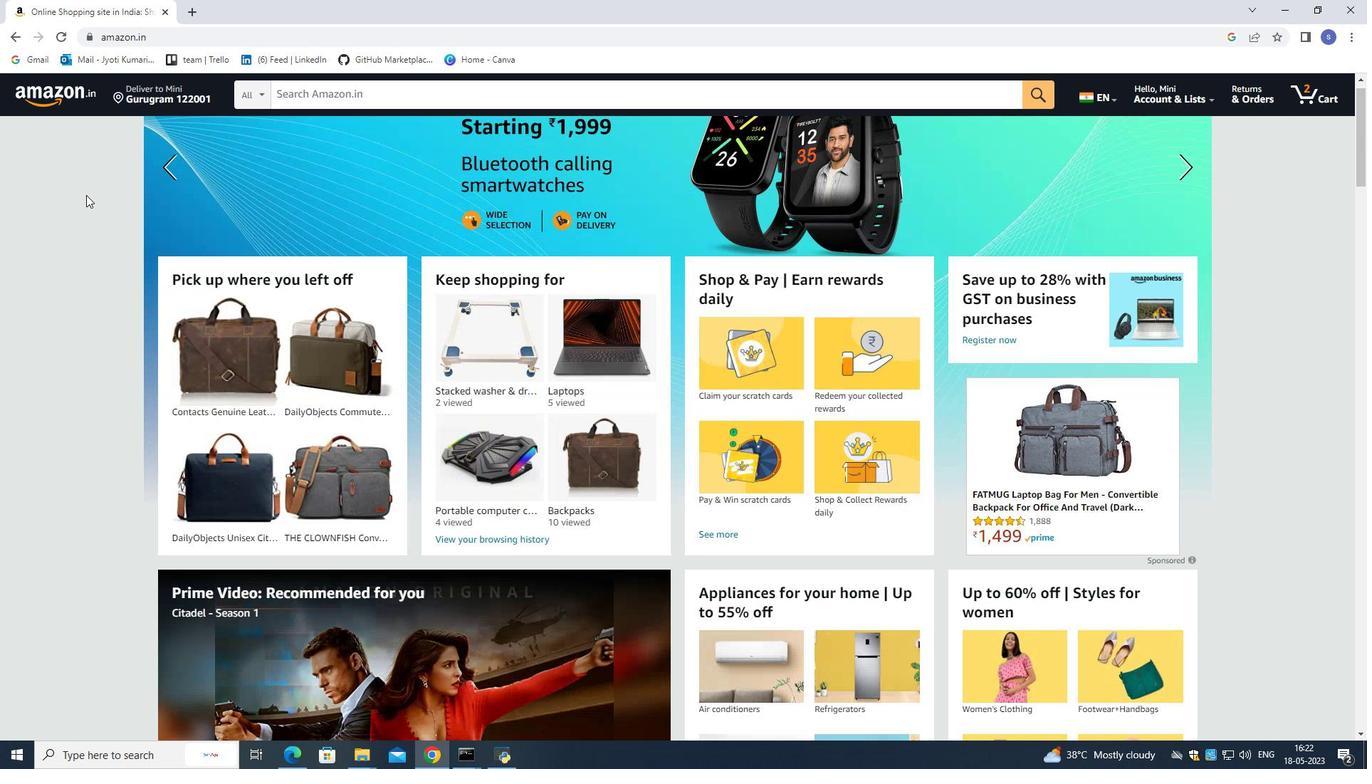 
Action: Mouse scrolled (86, 195) with delta (0, 0)
Screenshot: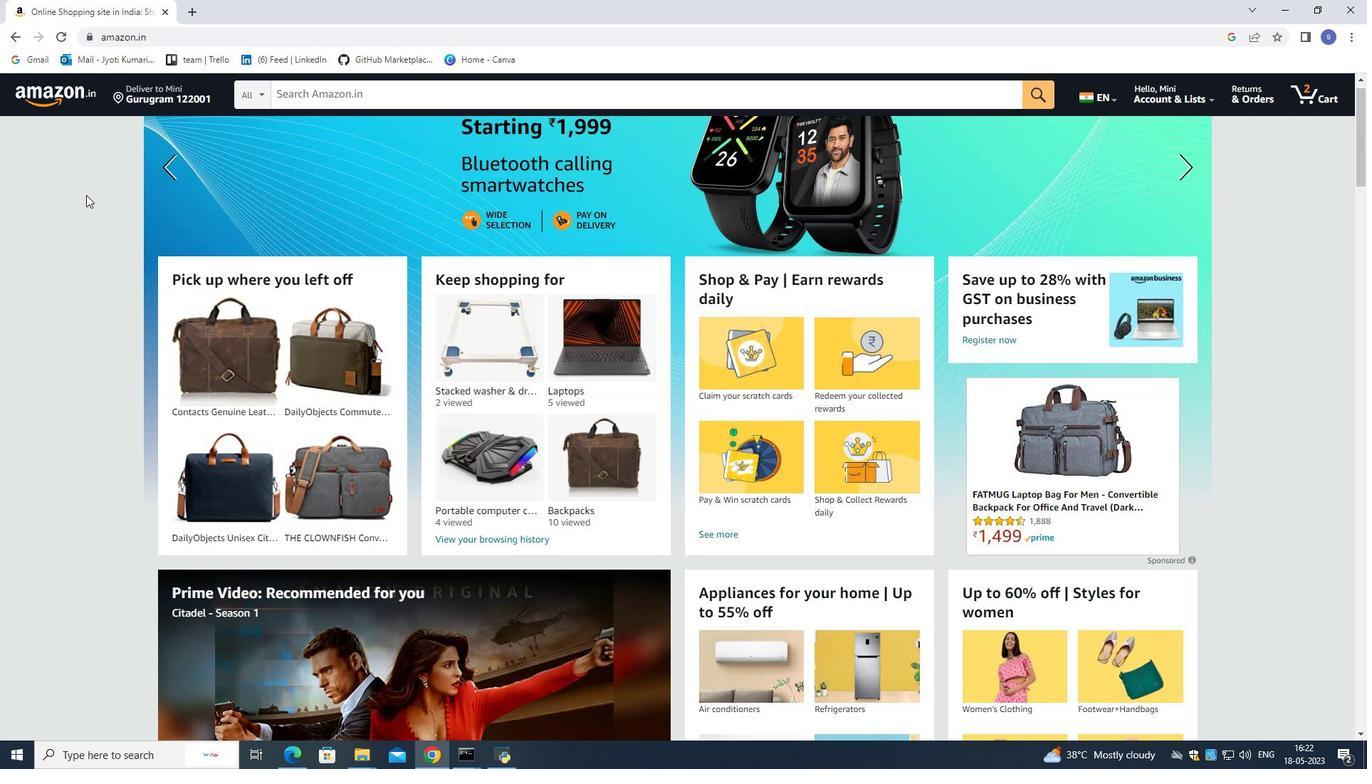 
Action: Mouse scrolled (86, 195) with delta (0, 0)
Screenshot: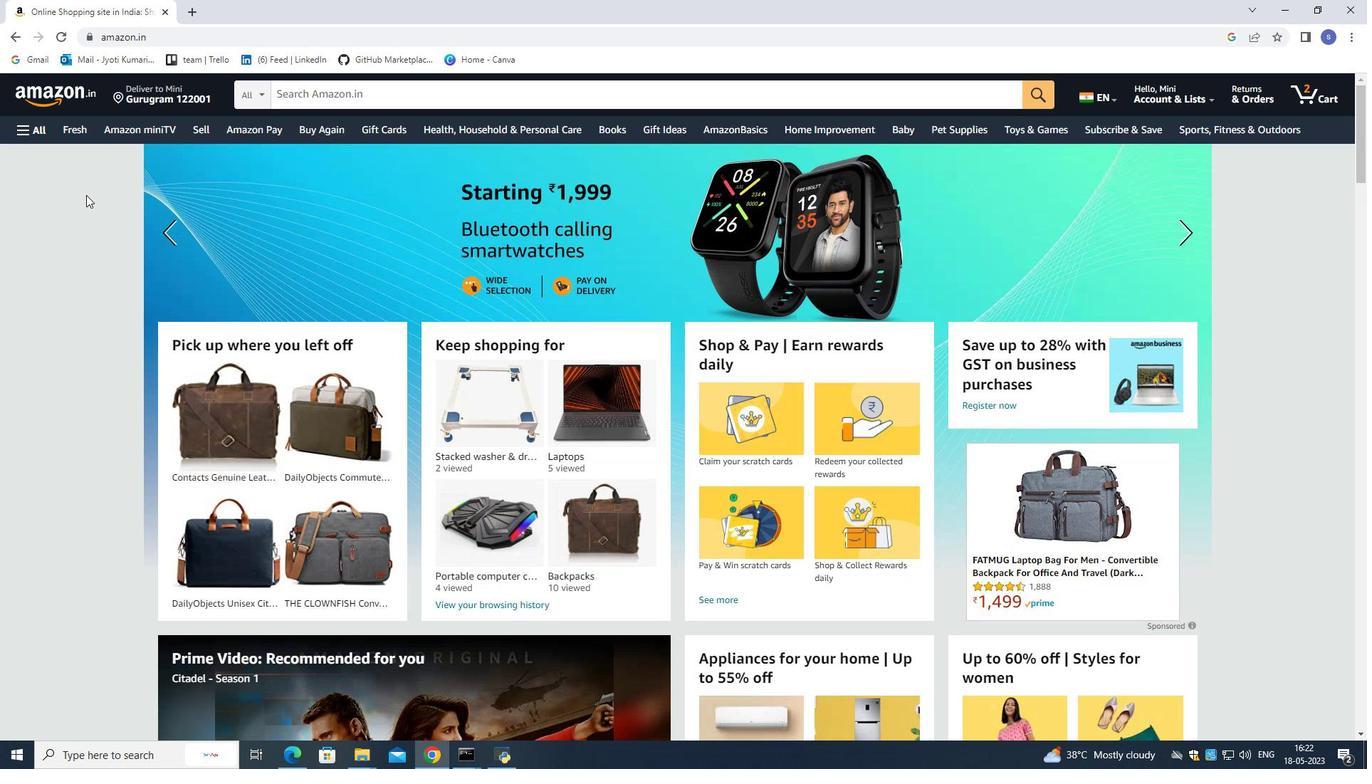 
Action: Mouse moved to (86, 195)
Screenshot: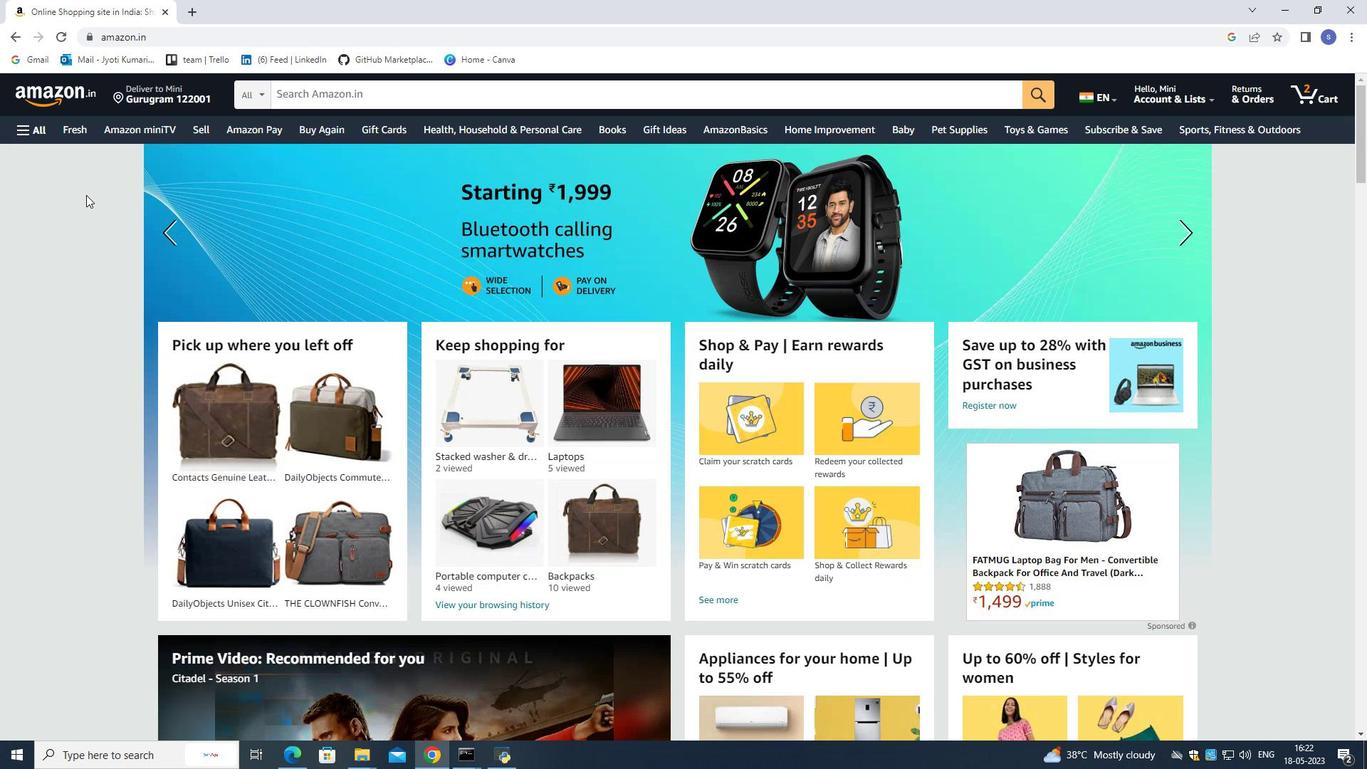 
Action: Mouse scrolled (86, 195) with delta (0, 0)
Screenshot: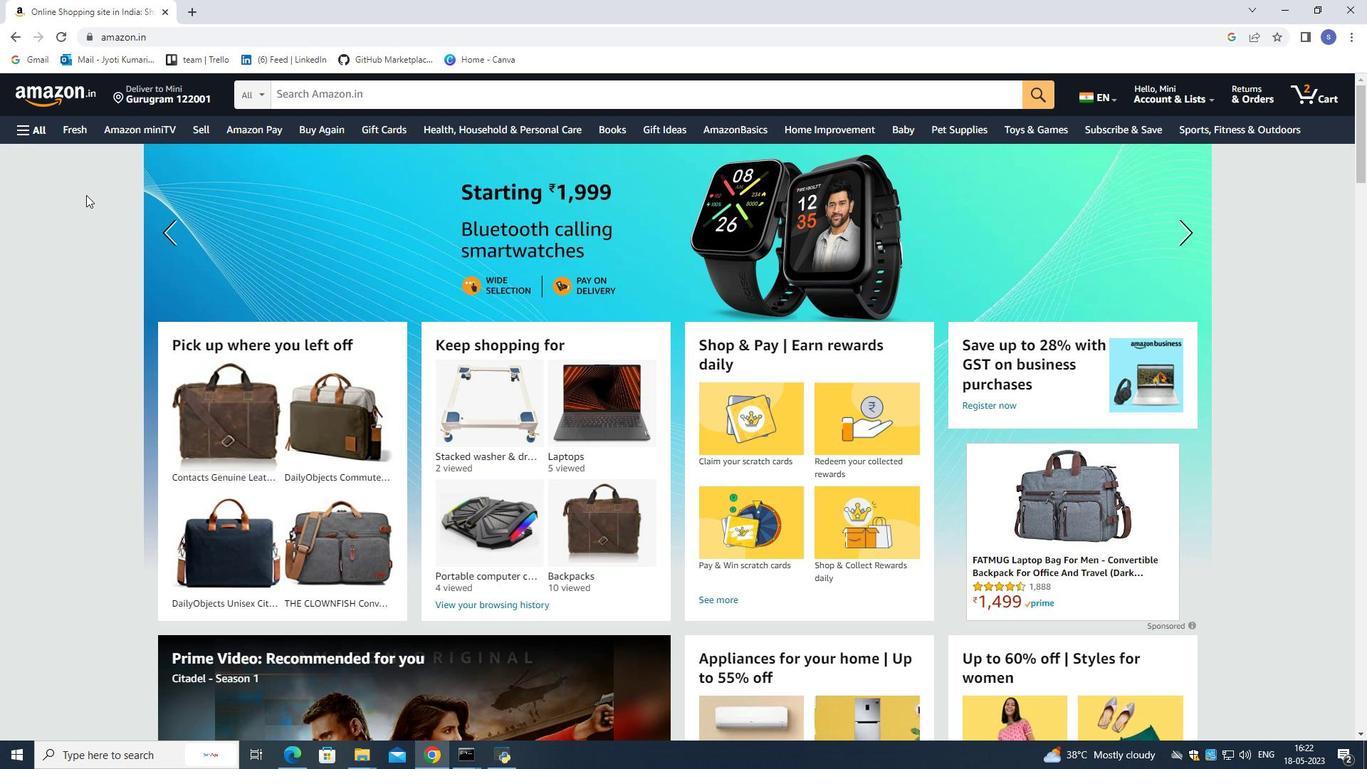 
Action: Mouse scrolled (86, 195) with delta (0, 0)
Screenshot: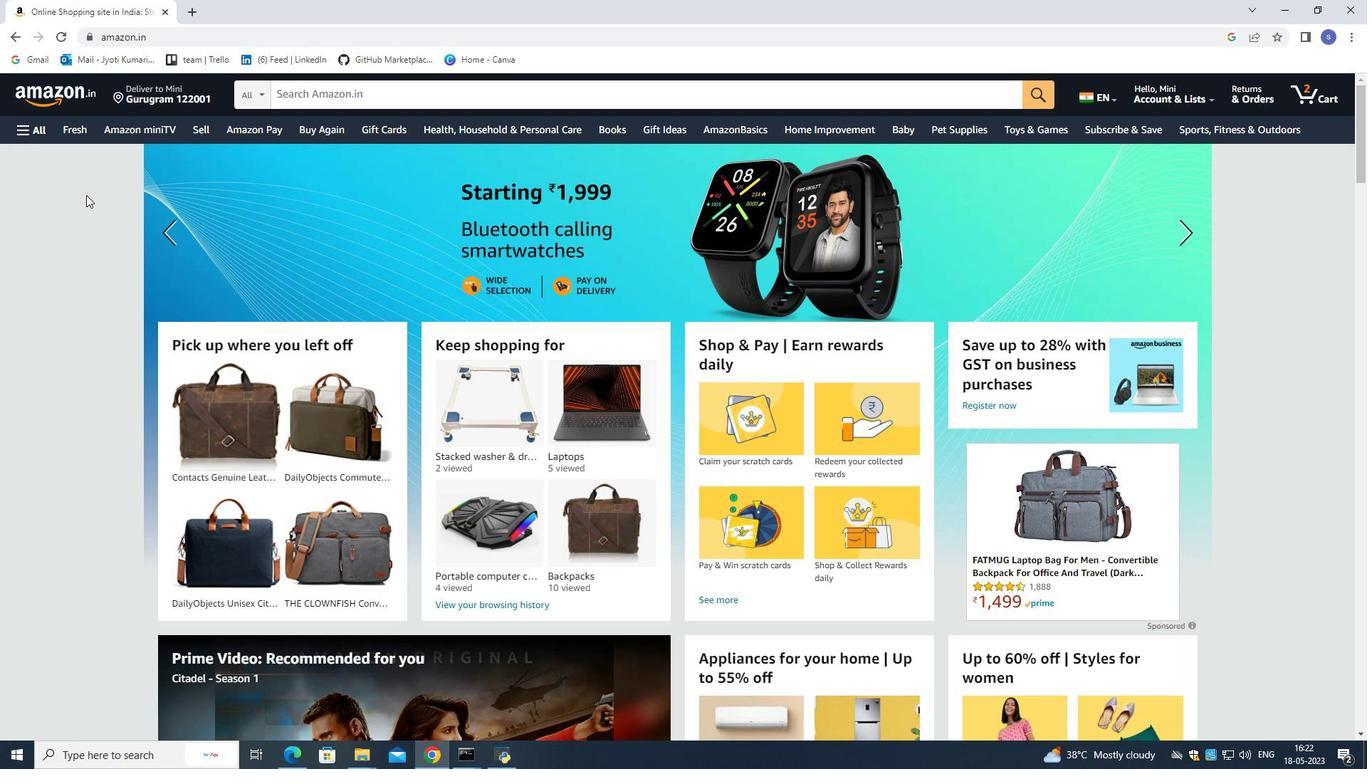 
Action: Mouse scrolled (86, 195) with delta (0, 0)
Screenshot: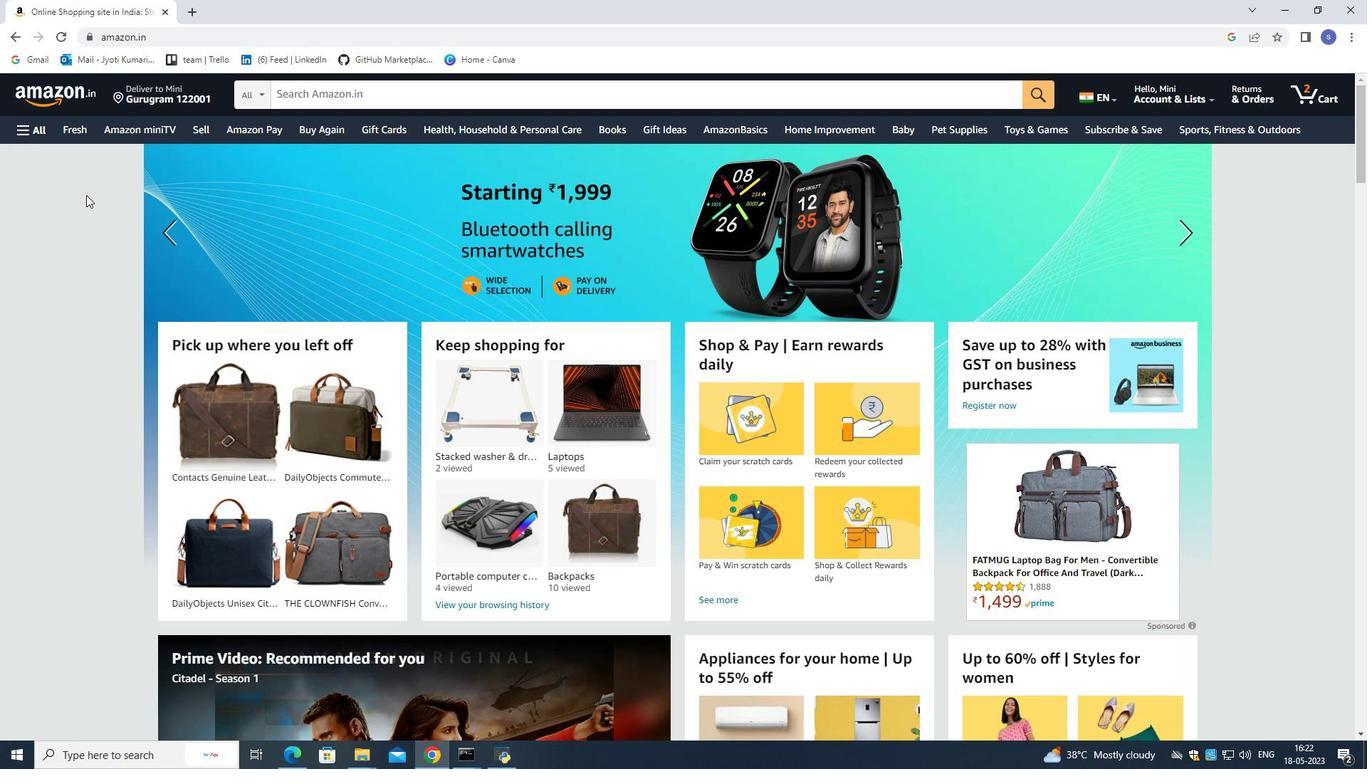 
Action: Mouse scrolled (86, 195) with delta (0, 0)
Screenshot: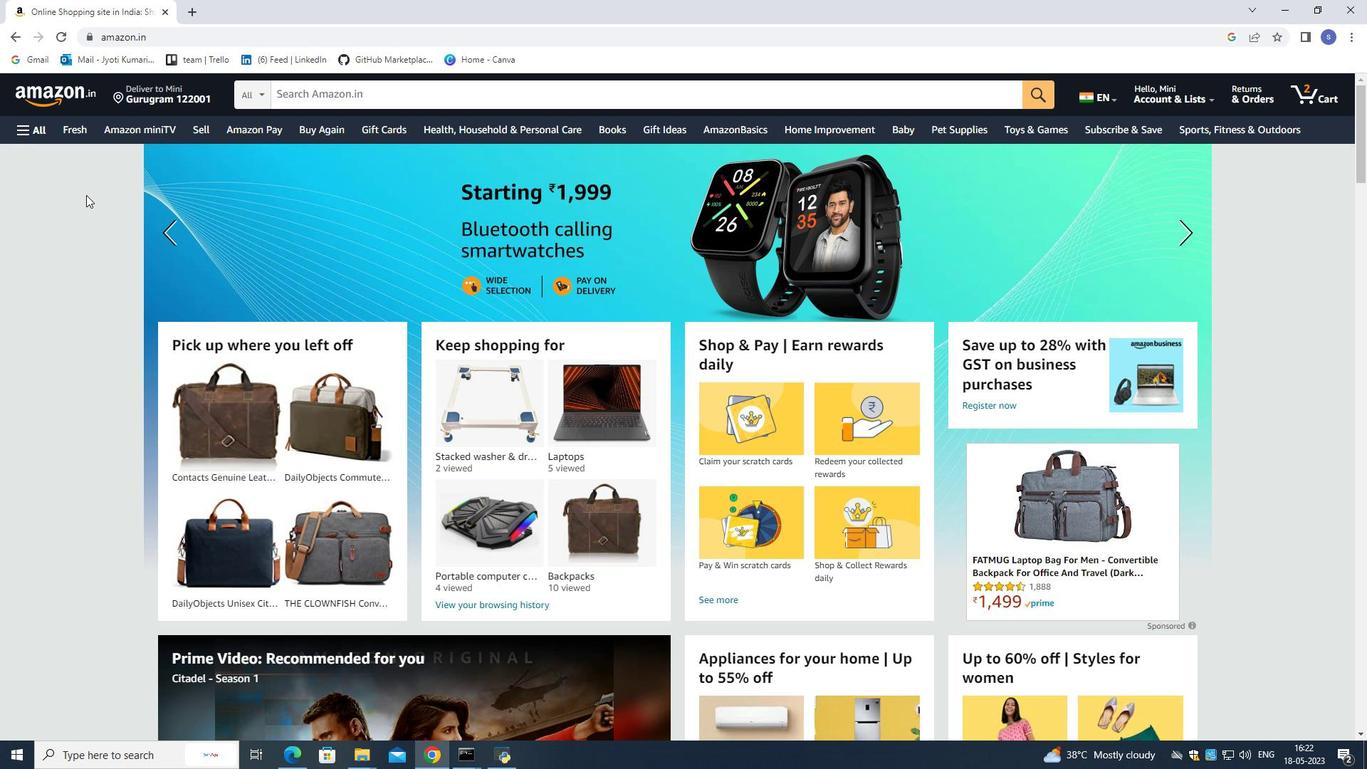 
Action: Mouse moved to (33, 123)
Screenshot: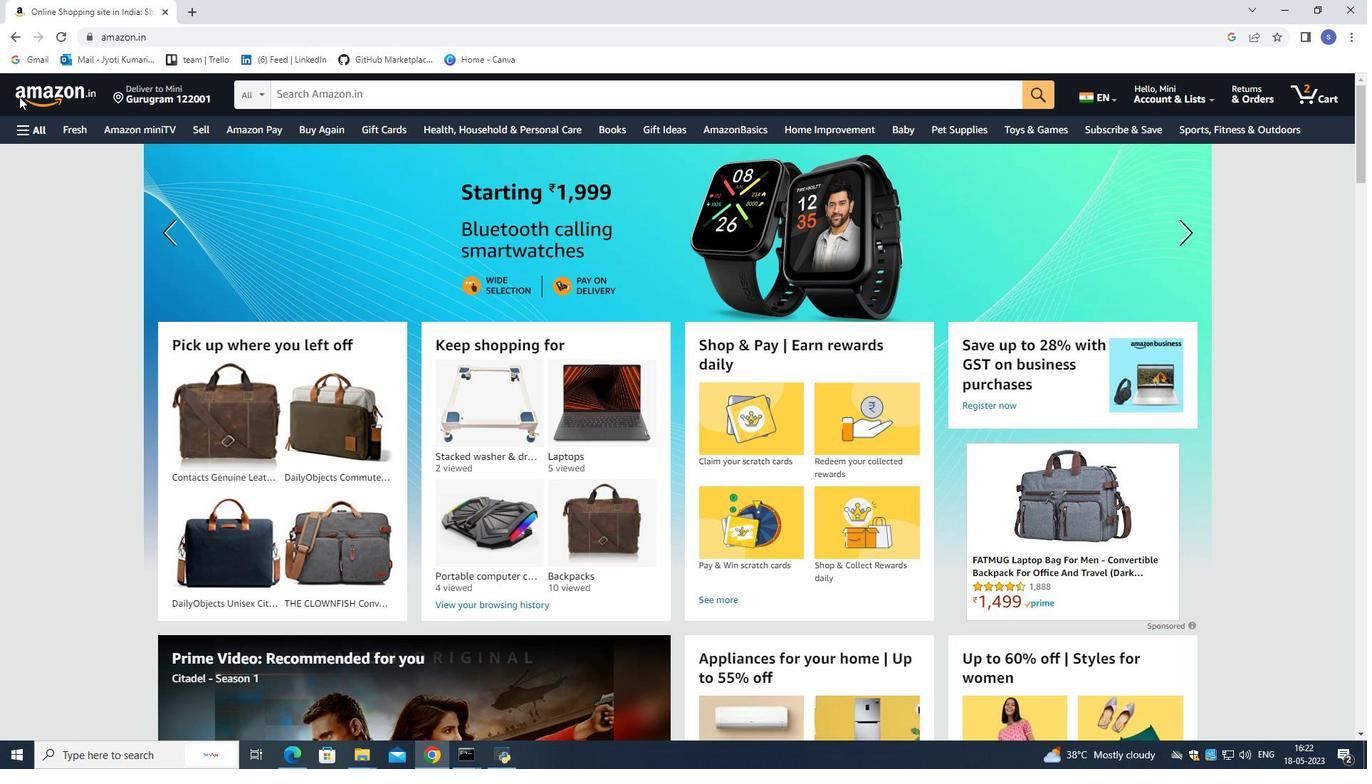
Action: Mouse pressed left at (33, 123)
Screenshot: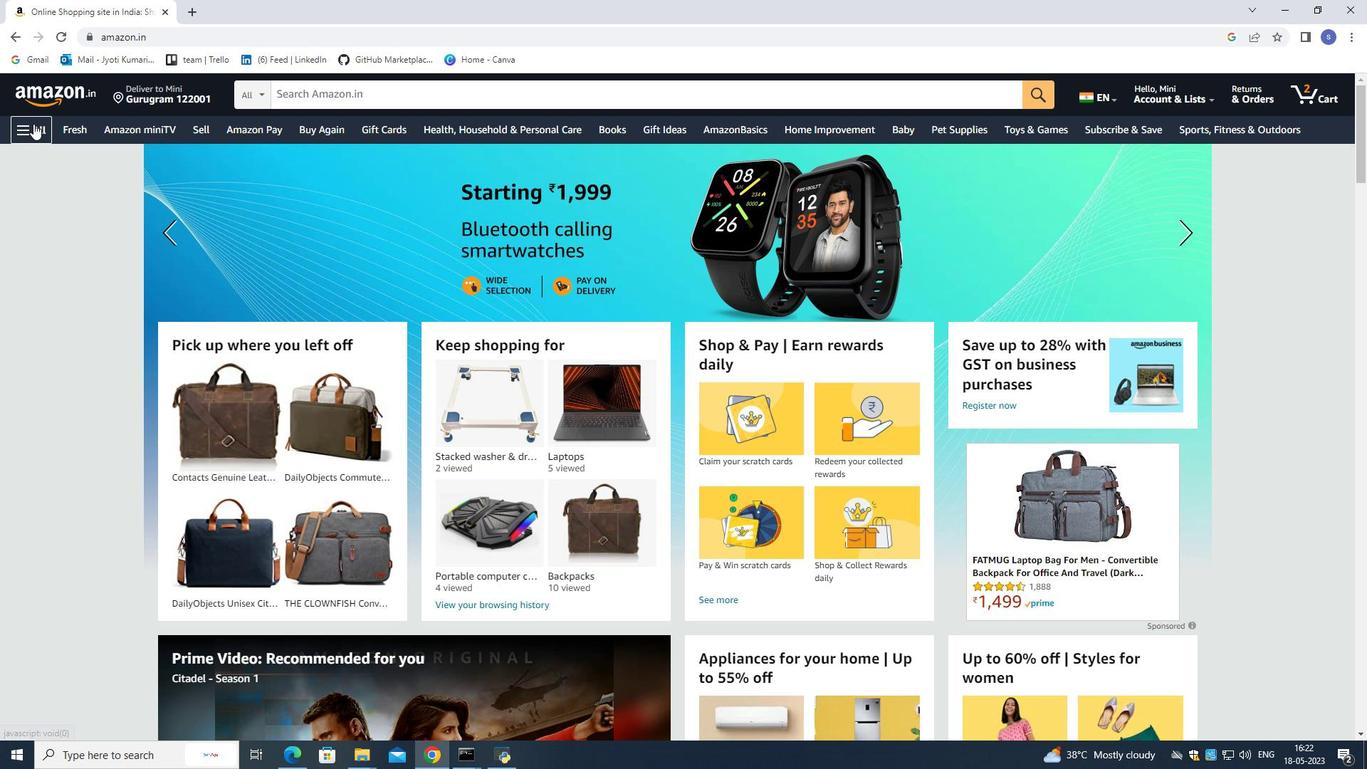 
Action: Mouse moved to (1312, 277)
Screenshot: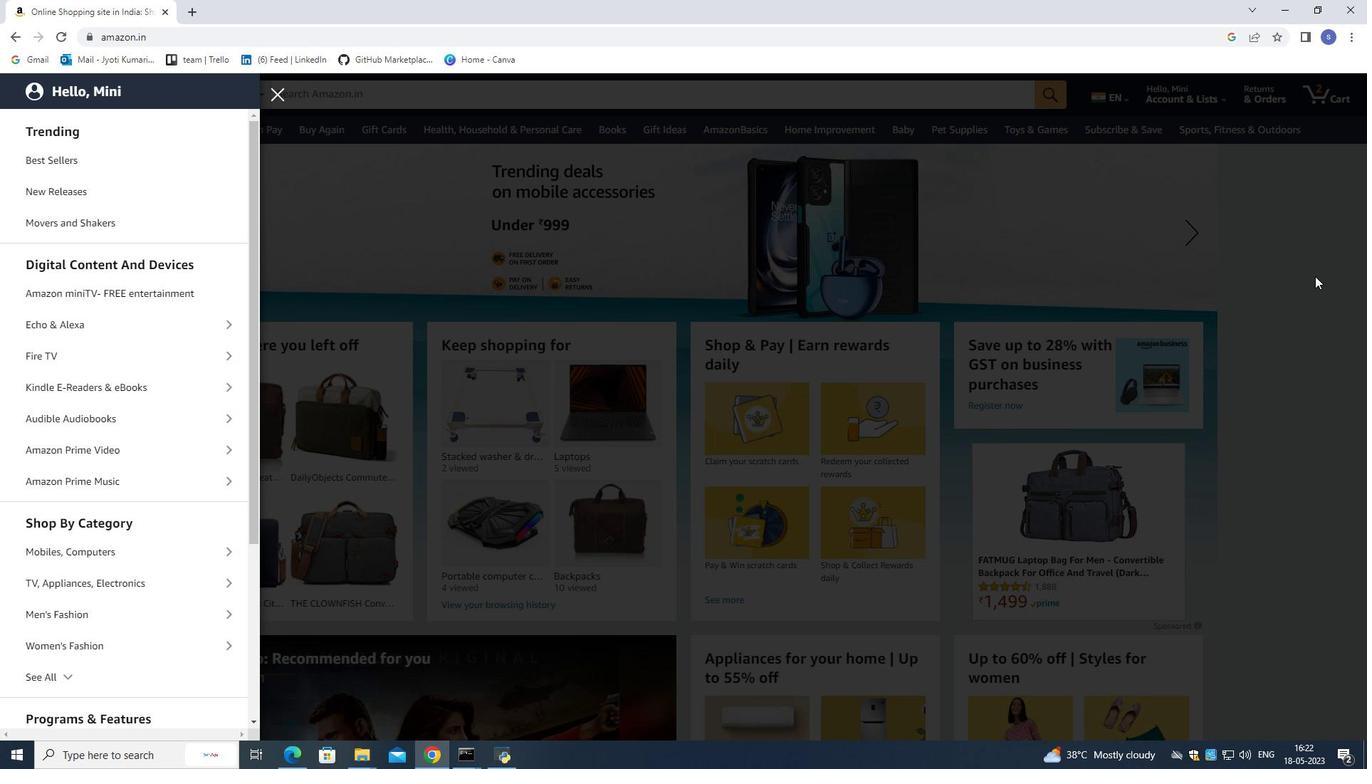 
Action: Mouse pressed left at (1312, 277)
Screenshot: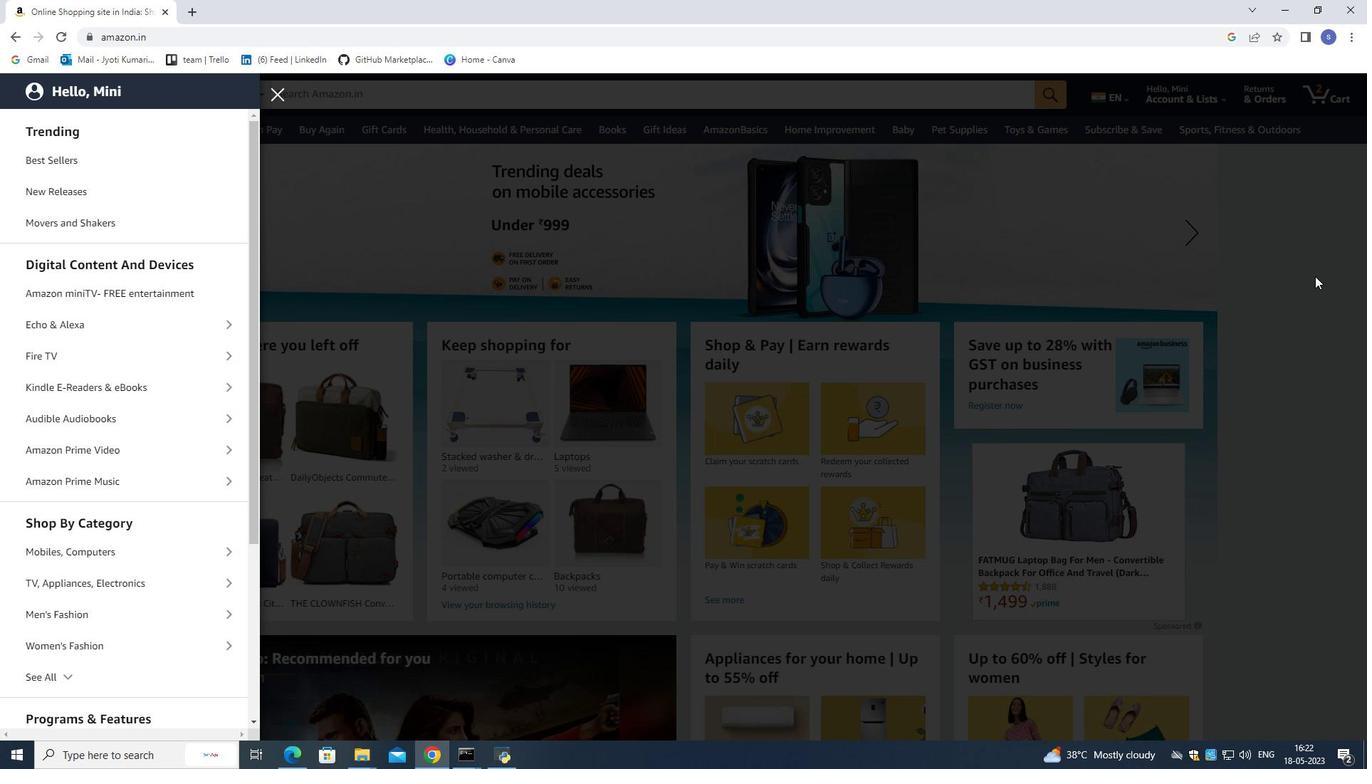 
Action: Mouse moved to (14, 128)
Screenshot: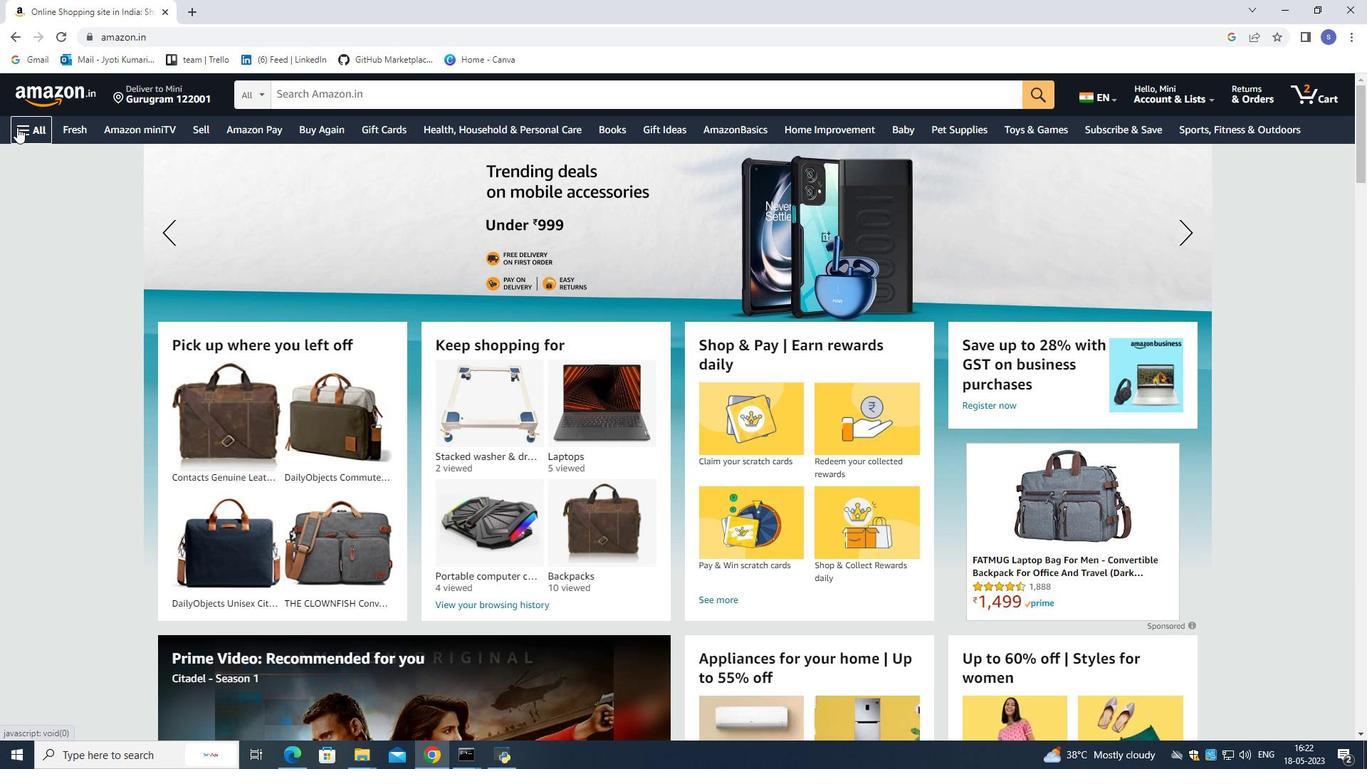 
Action: Mouse pressed left at (14, 128)
Screenshot: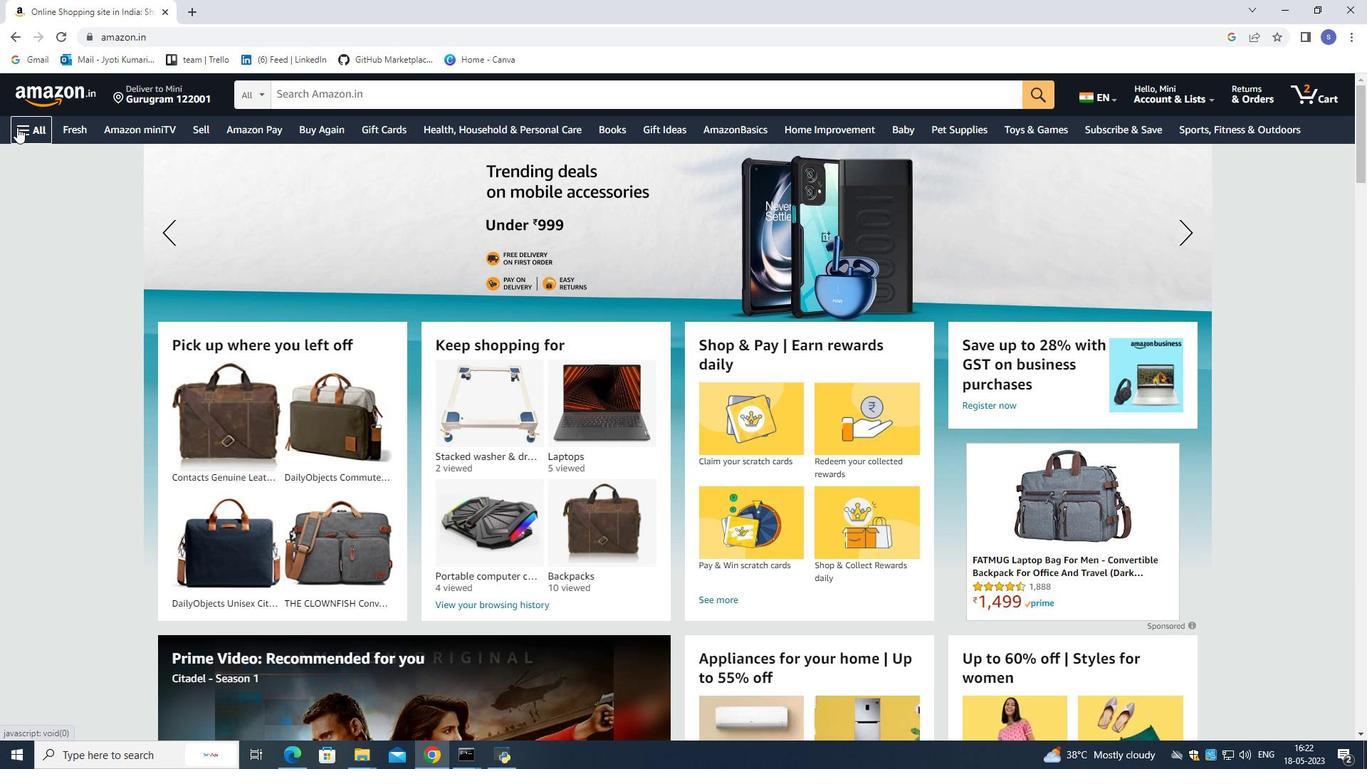 
Action: Mouse moved to (39, 247)
Screenshot: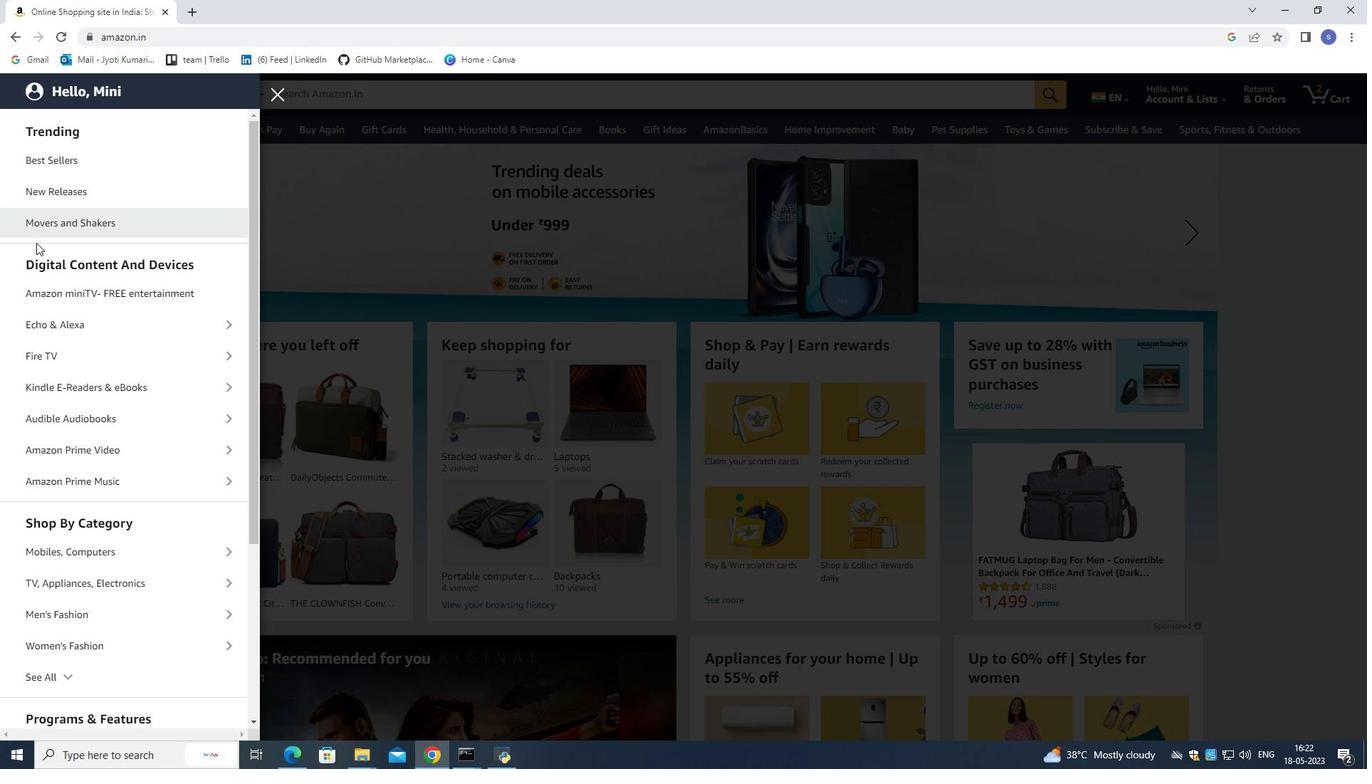 
Action: Mouse scrolled (39, 246) with delta (0, 0)
Screenshot: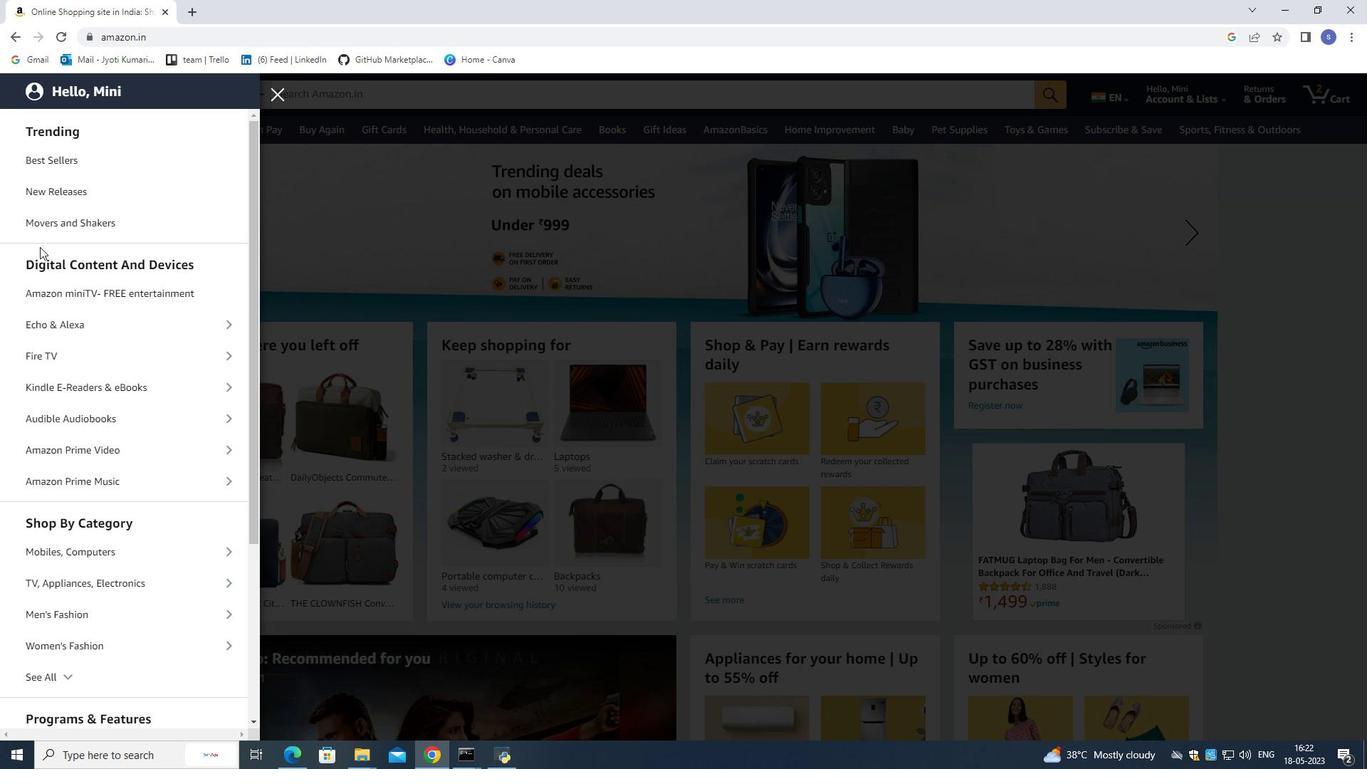 
Action: Mouse moved to (40, 247)
Screenshot: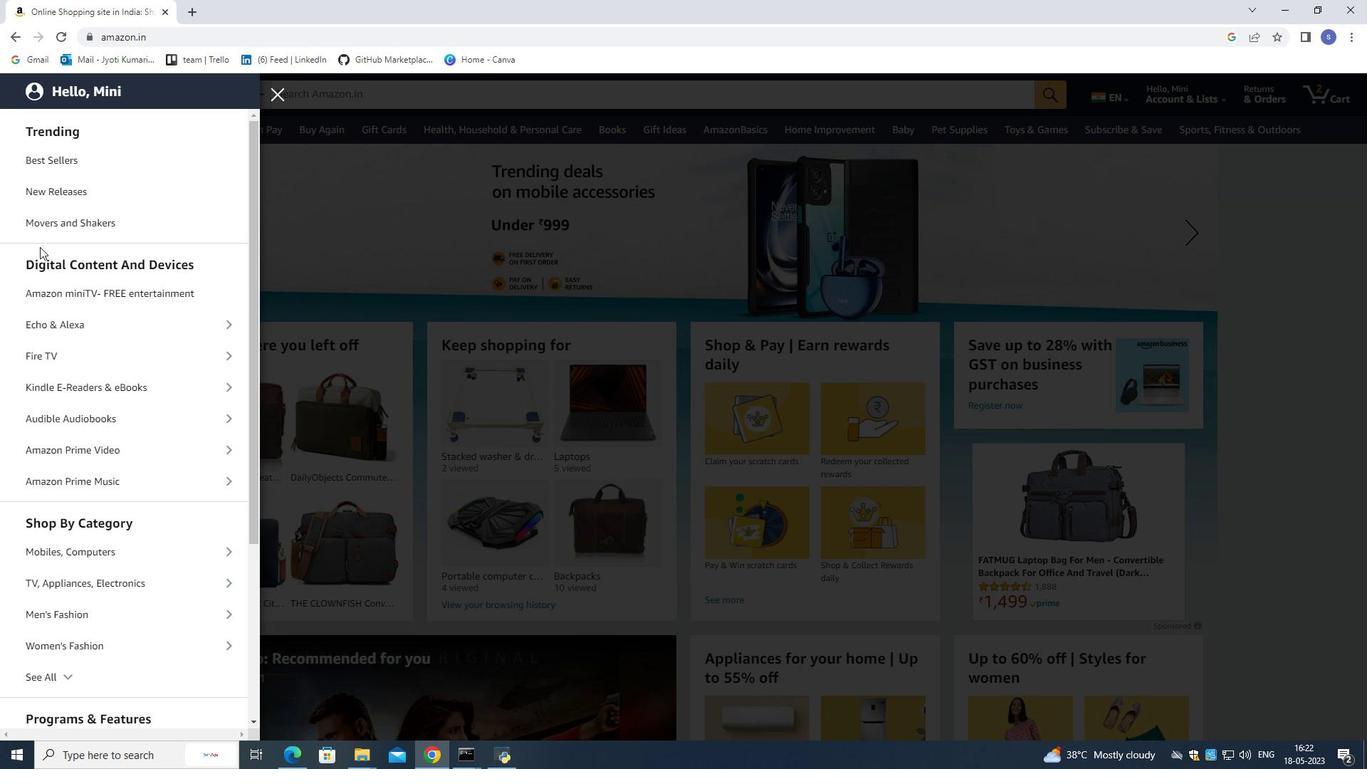 
Action: Mouse scrolled (40, 247) with delta (0, 0)
Screenshot: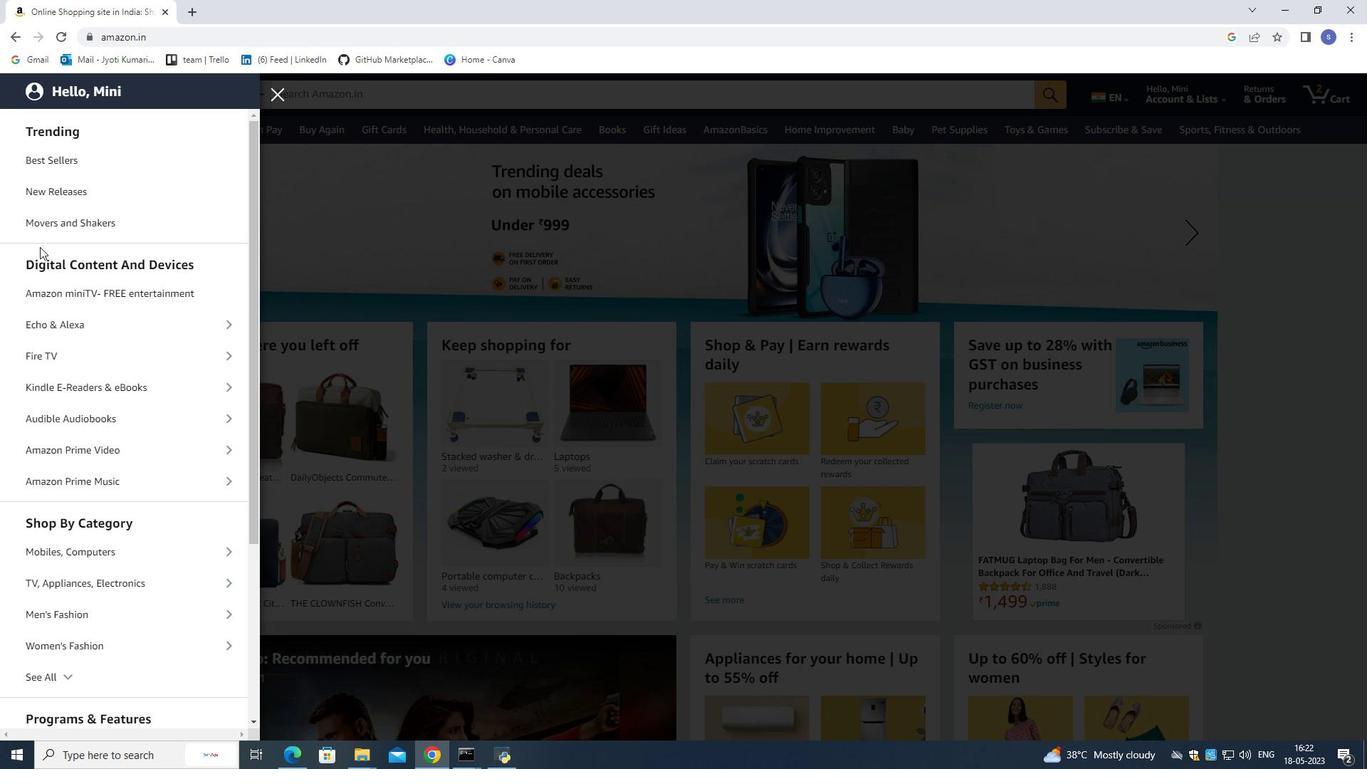 
Action: Mouse scrolled (40, 247) with delta (0, 0)
Screenshot: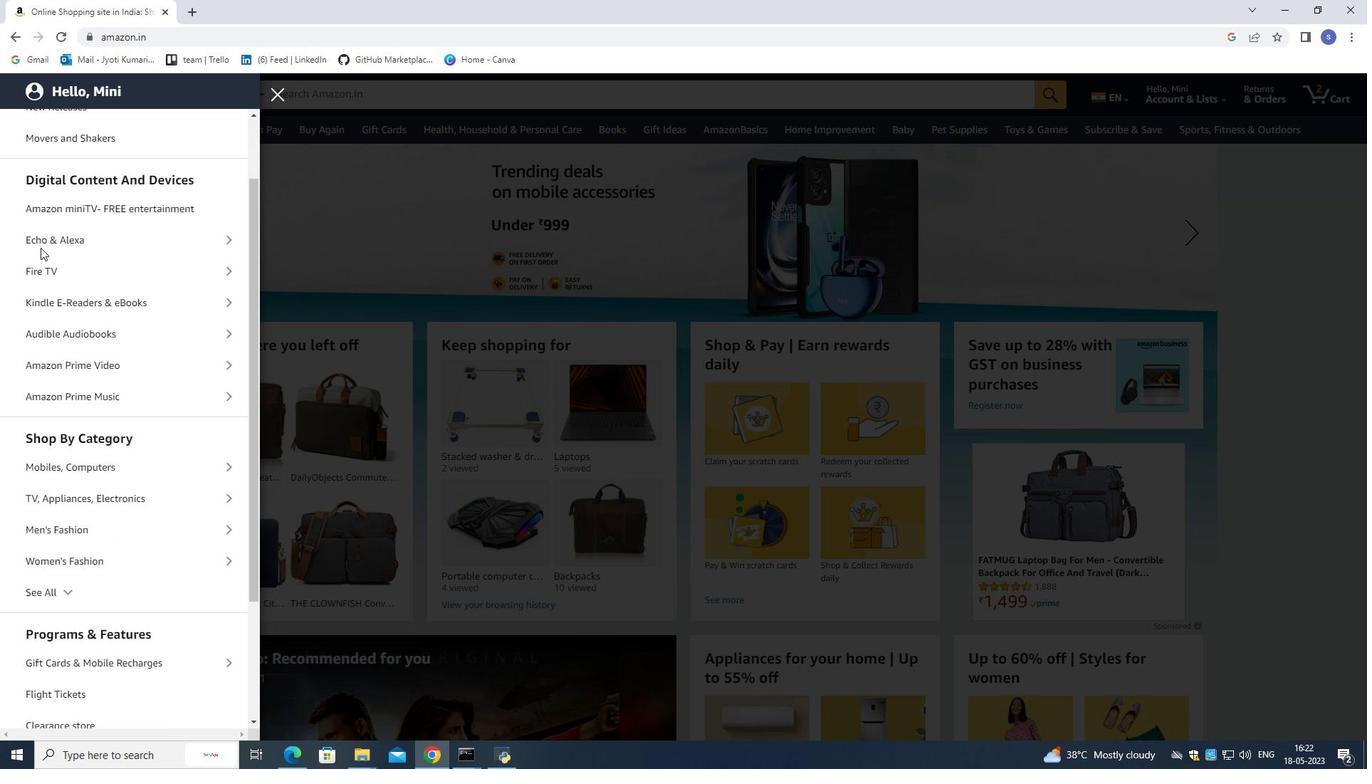 
Action: Mouse moved to (43, 249)
Screenshot: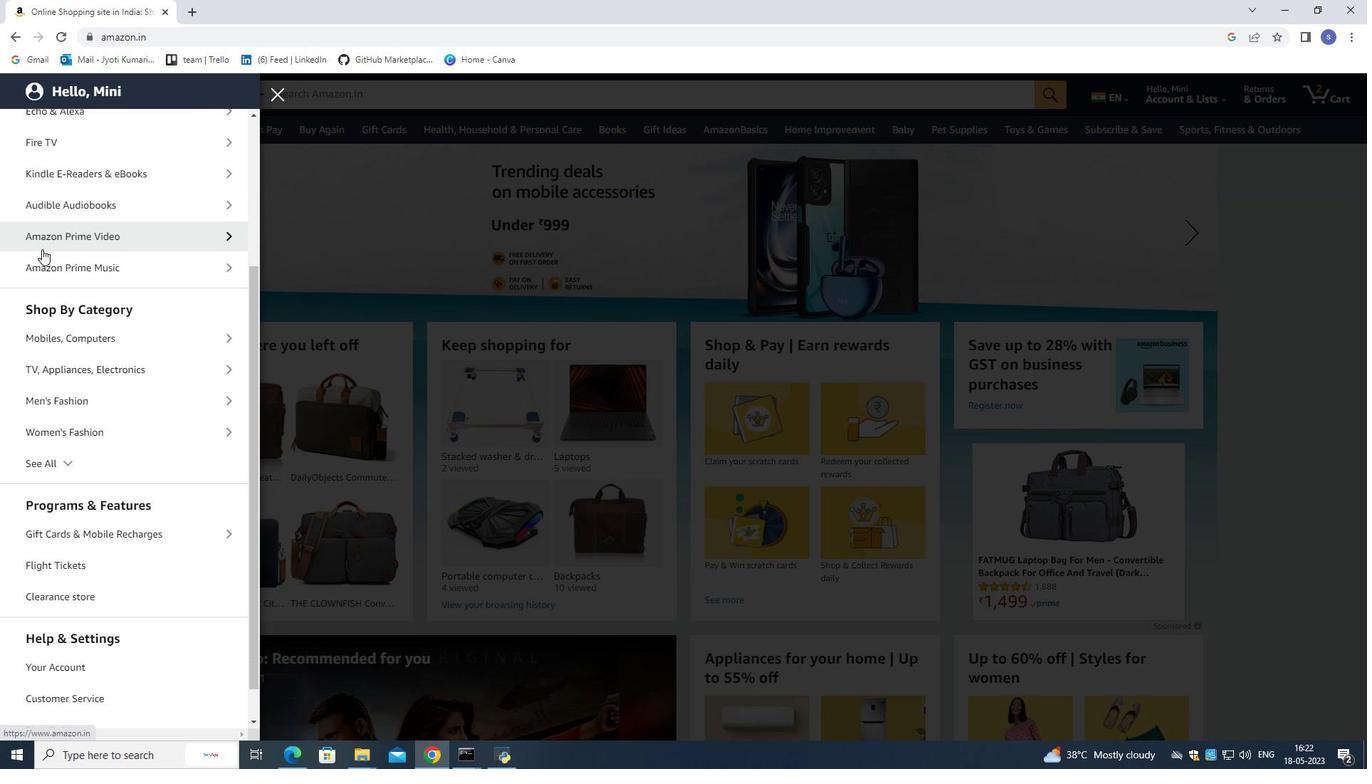 
Action: Mouse scrolled (43, 248) with delta (0, 0)
Screenshot: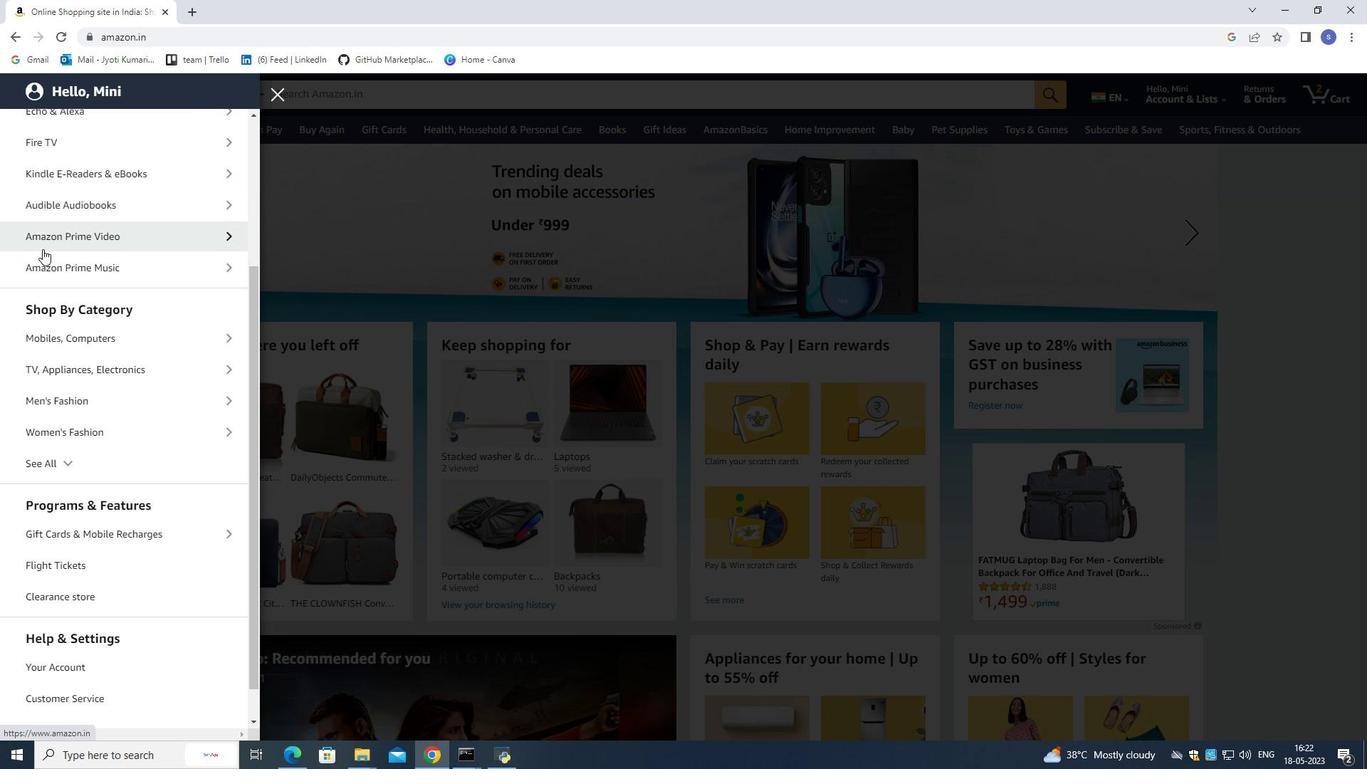 
Action: Mouse scrolled (43, 248) with delta (0, 0)
Screenshot: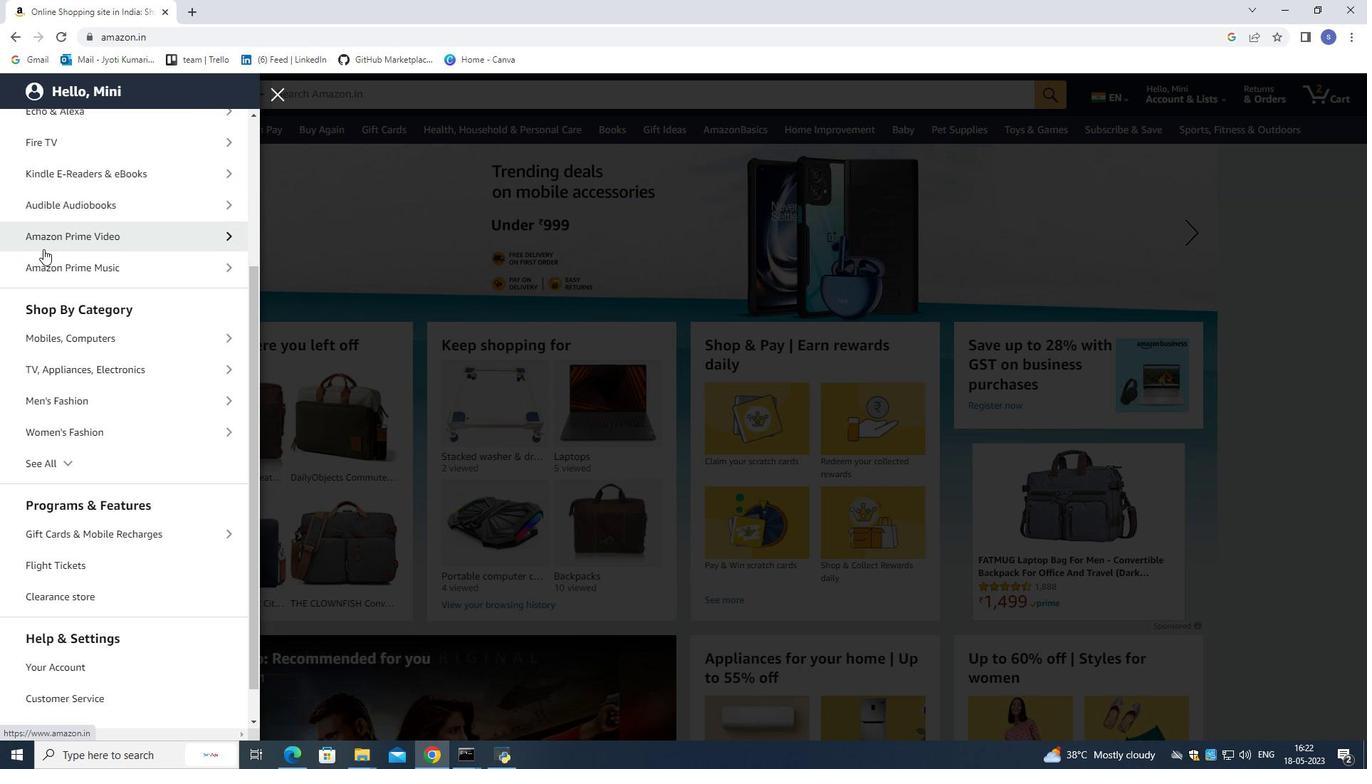 
Action: Mouse moved to (44, 249)
Screenshot: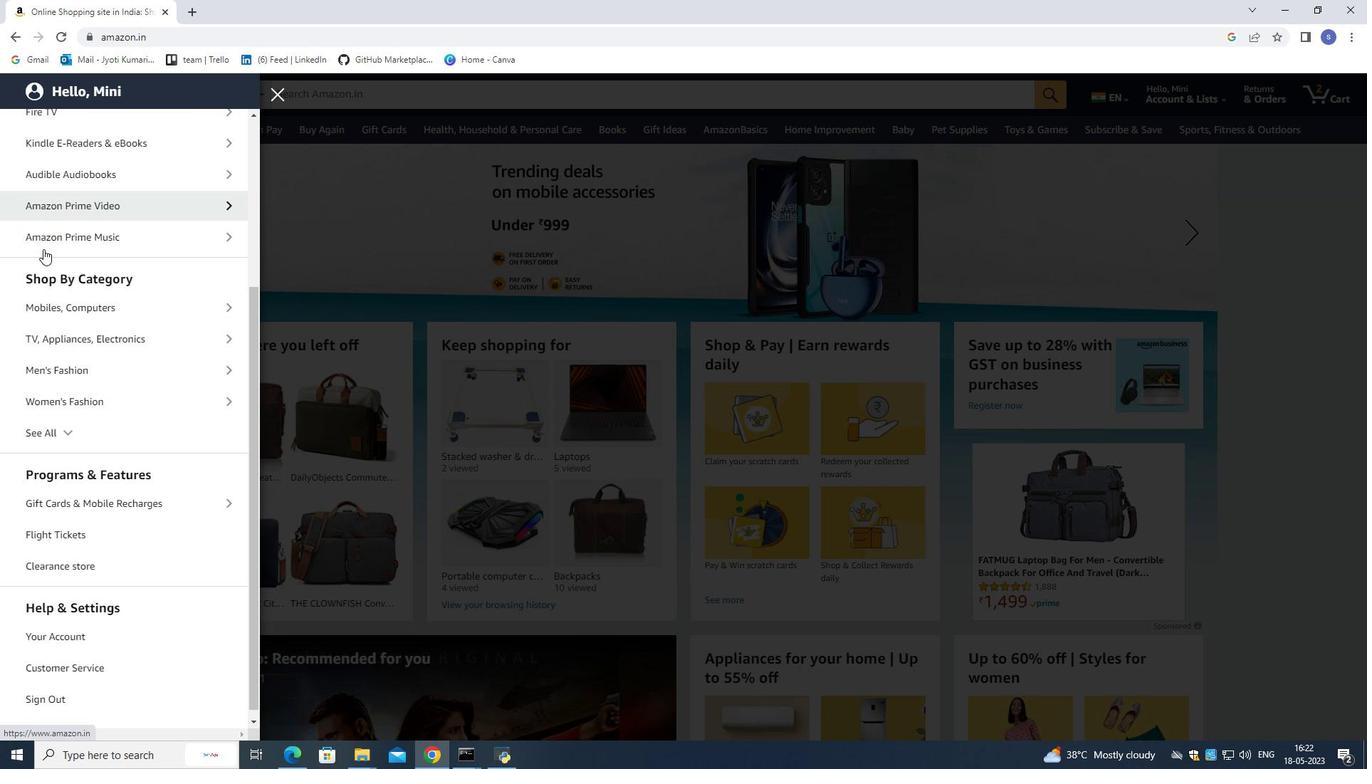 
Action: Mouse scrolled (44, 248) with delta (0, 0)
Screenshot: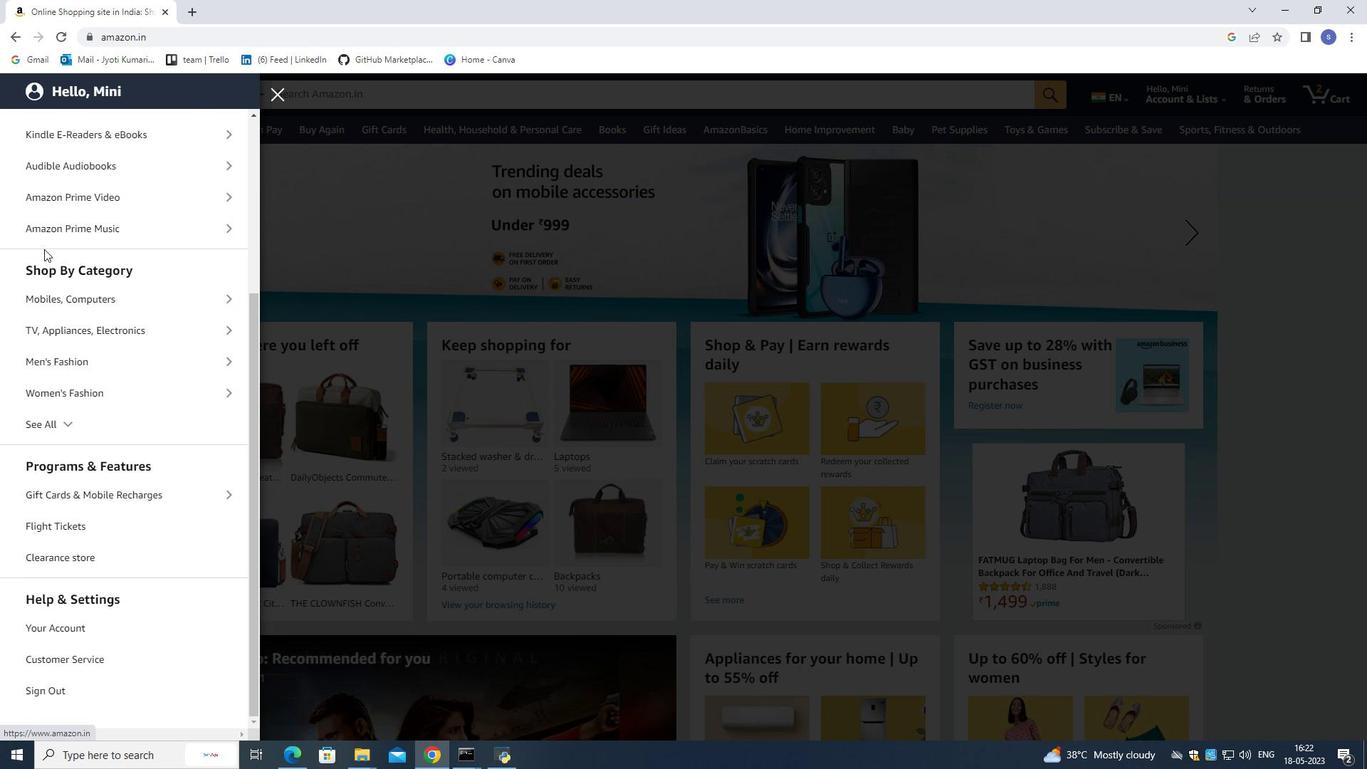 
Action: Mouse scrolled (44, 248) with delta (0, 0)
Screenshot: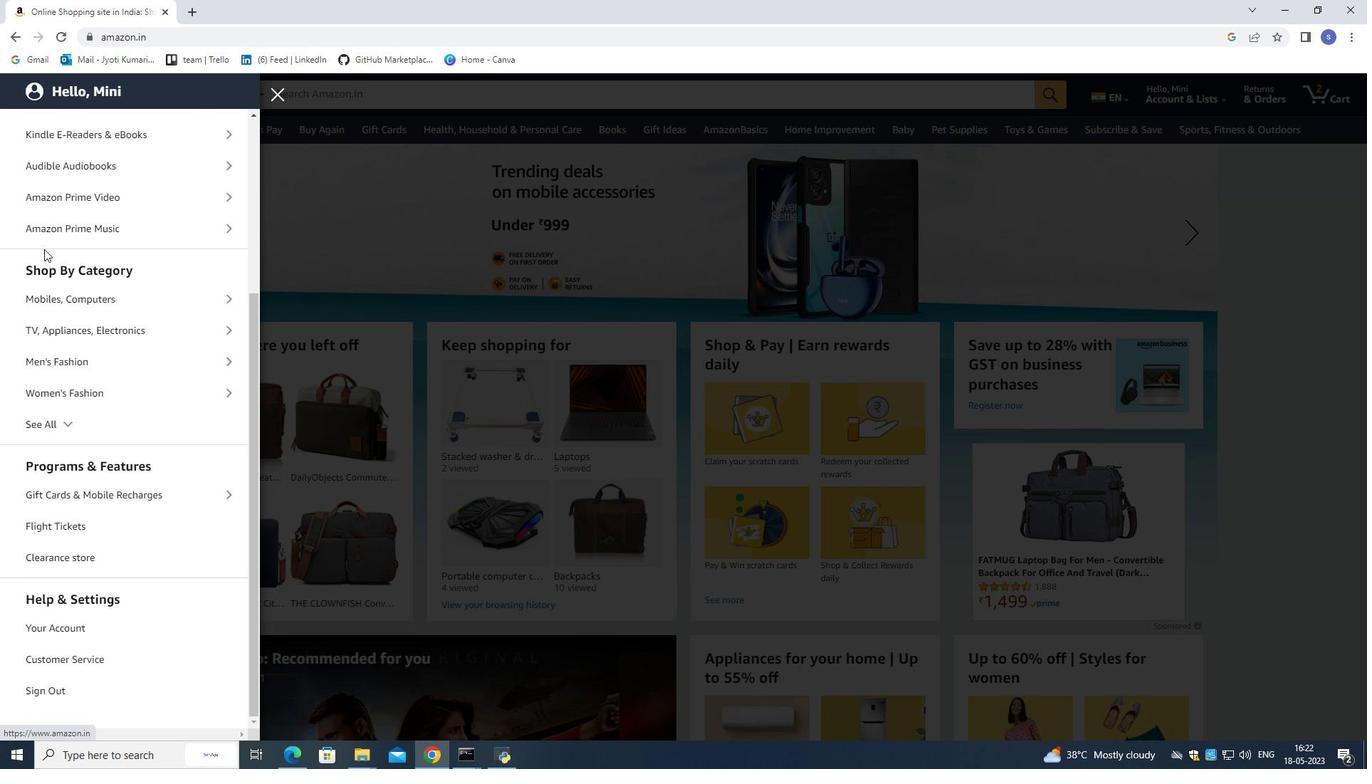 
Action: Mouse scrolled (44, 248) with delta (0, 0)
Screenshot: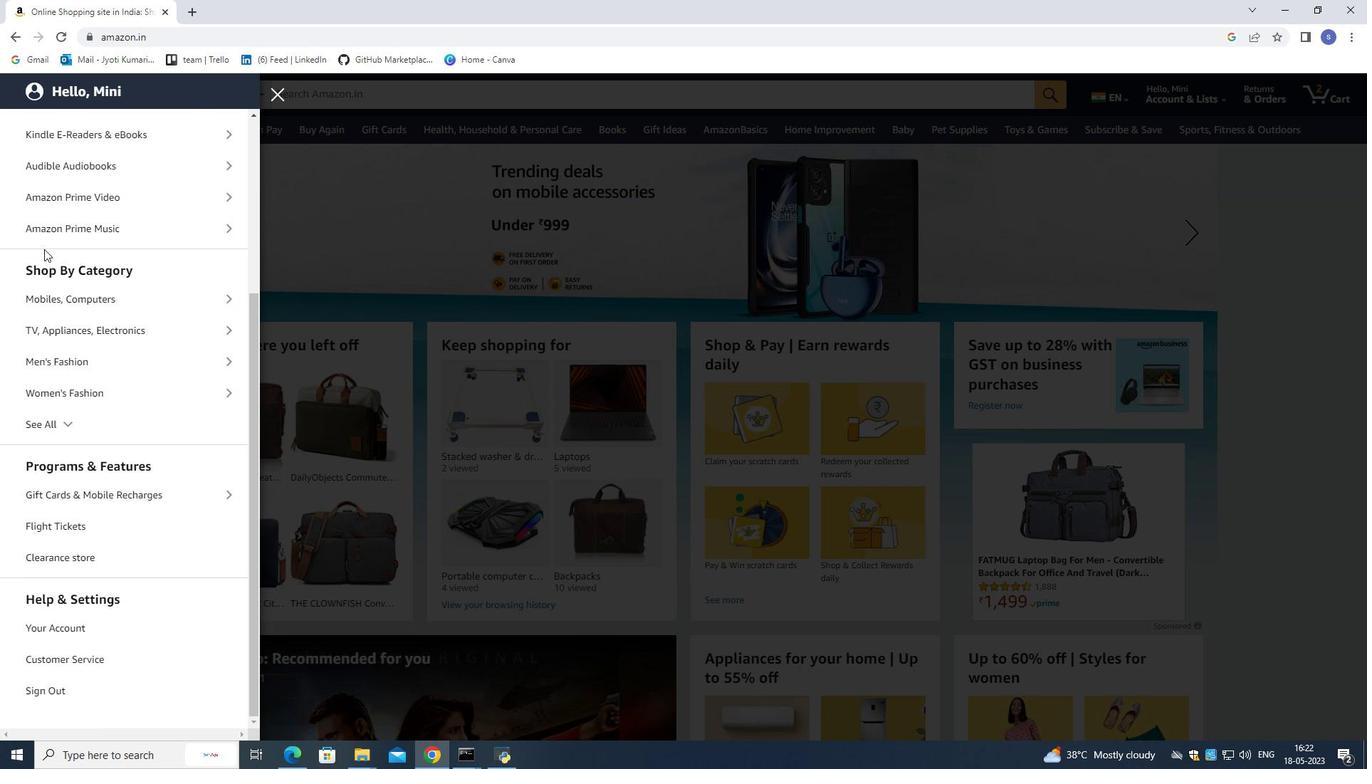 
Action: Mouse scrolled (44, 249) with delta (0, 0)
Screenshot: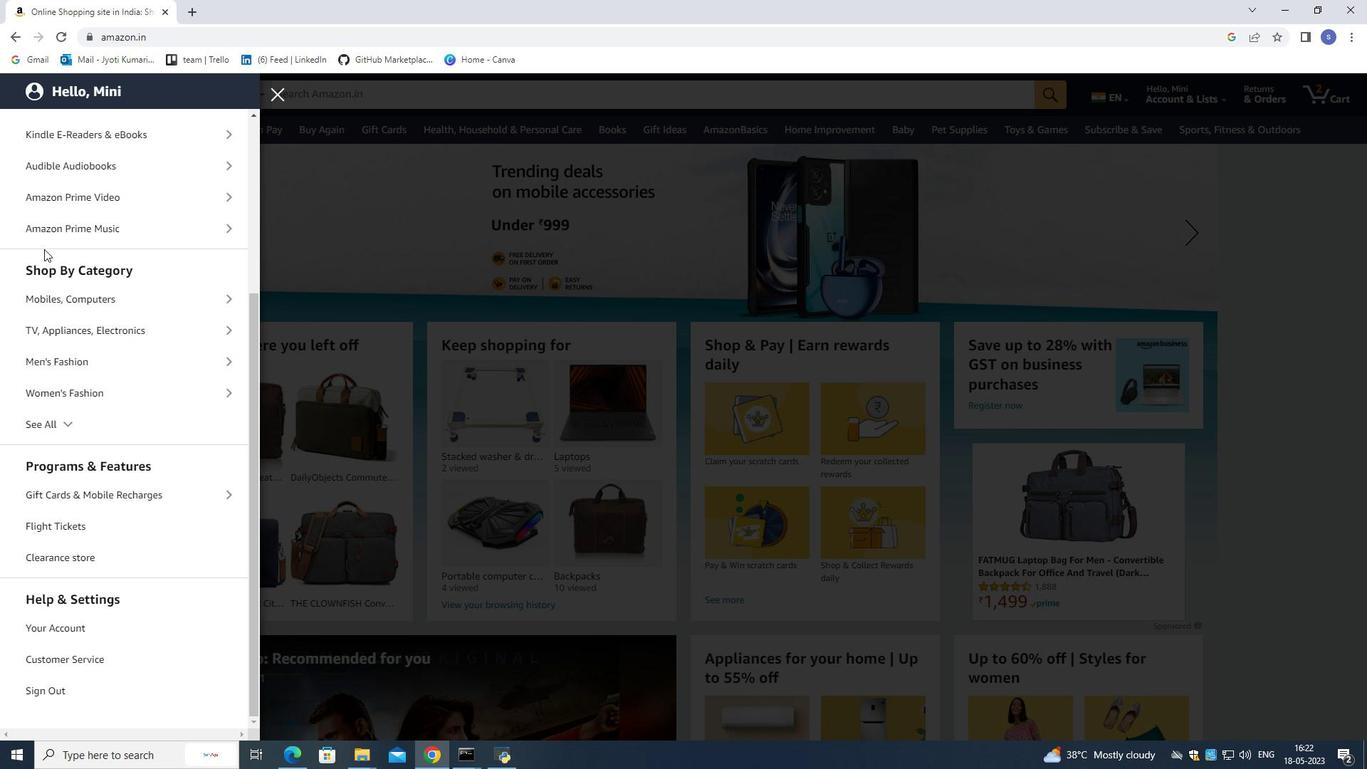 
Action: Mouse scrolled (44, 249) with delta (0, 0)
Screenshot: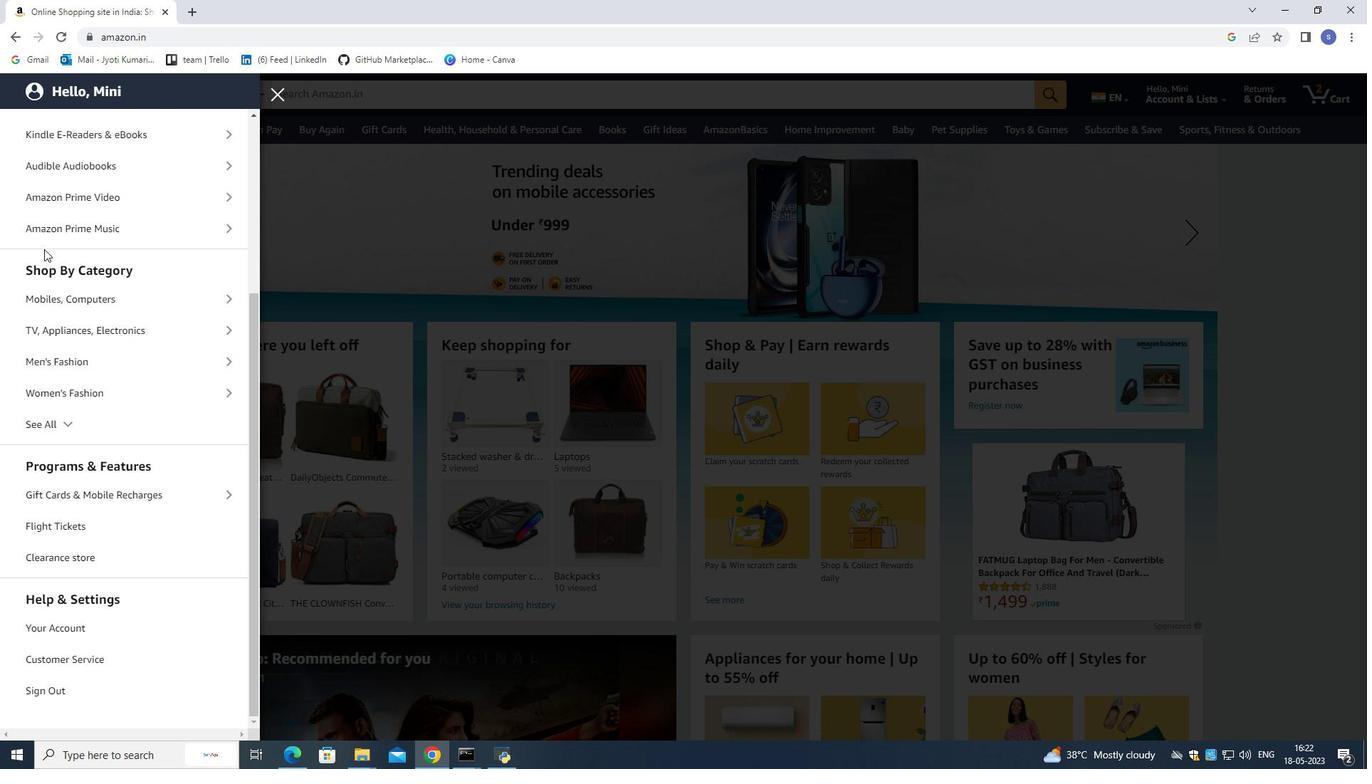 
Action: Mouse moved to (46, 249)
Screenshot: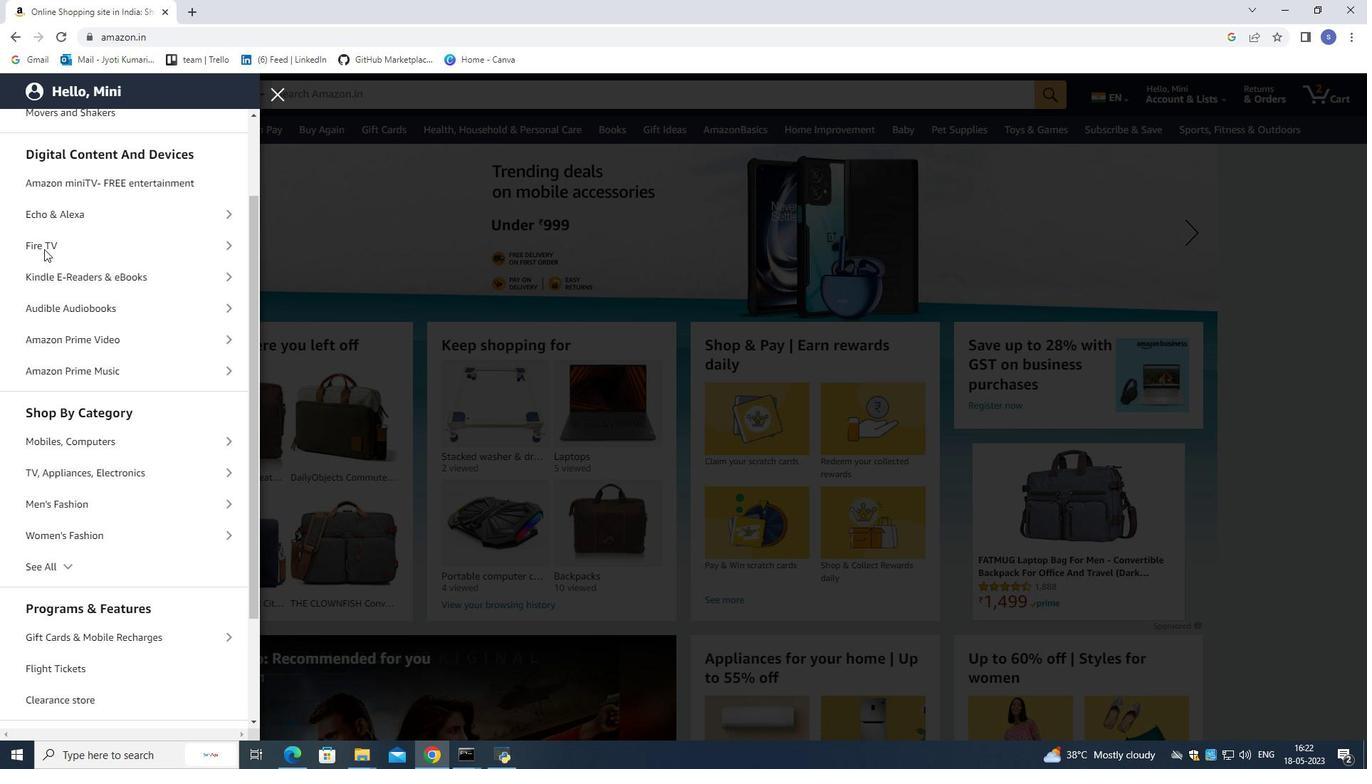
Action: Mouse scrolled (46, 249) with delta (0, 0)
Screenshot: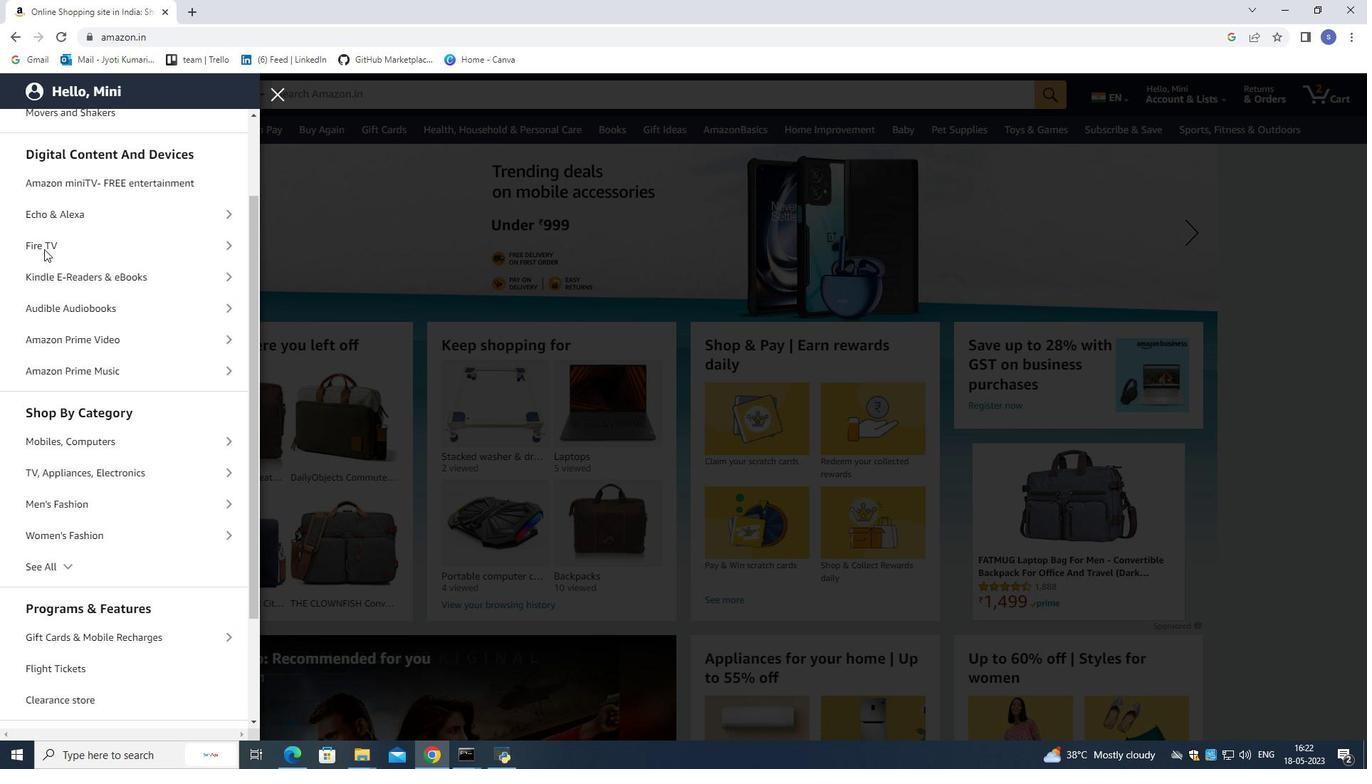 
Action: Mouse moved to (46, 248)
Screenshot: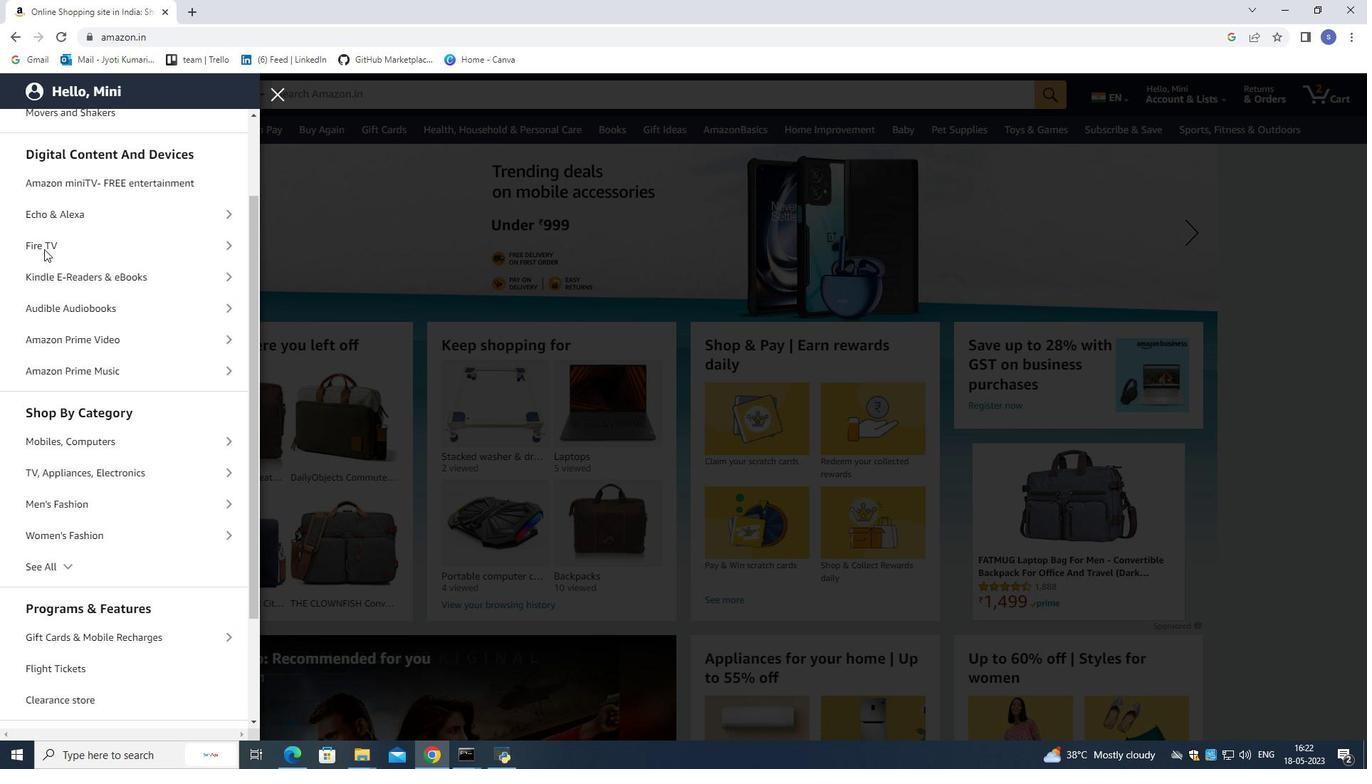 
Action: Mouse scrolled (46, 249) with delta (0, 0)
Screenshot: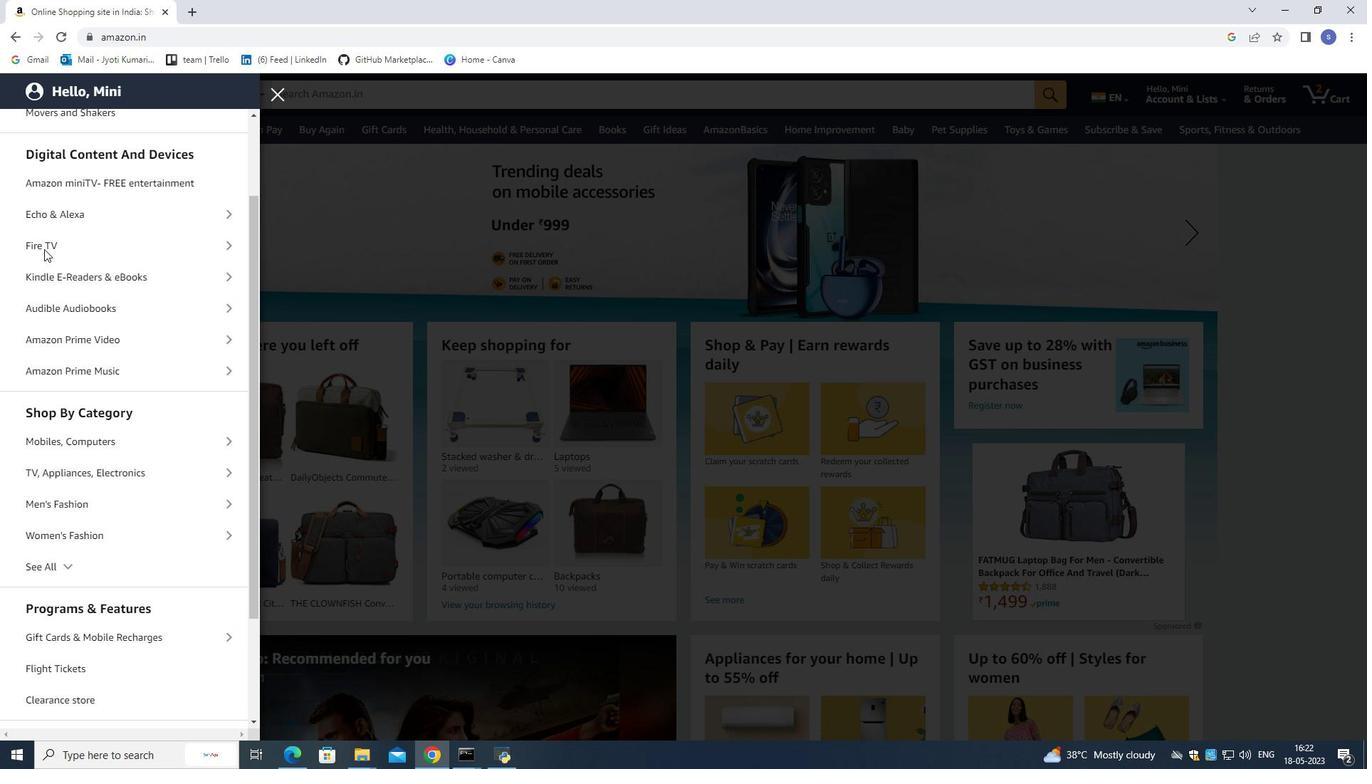 
Action: Mouse moved to (48, 247)
Screenshot: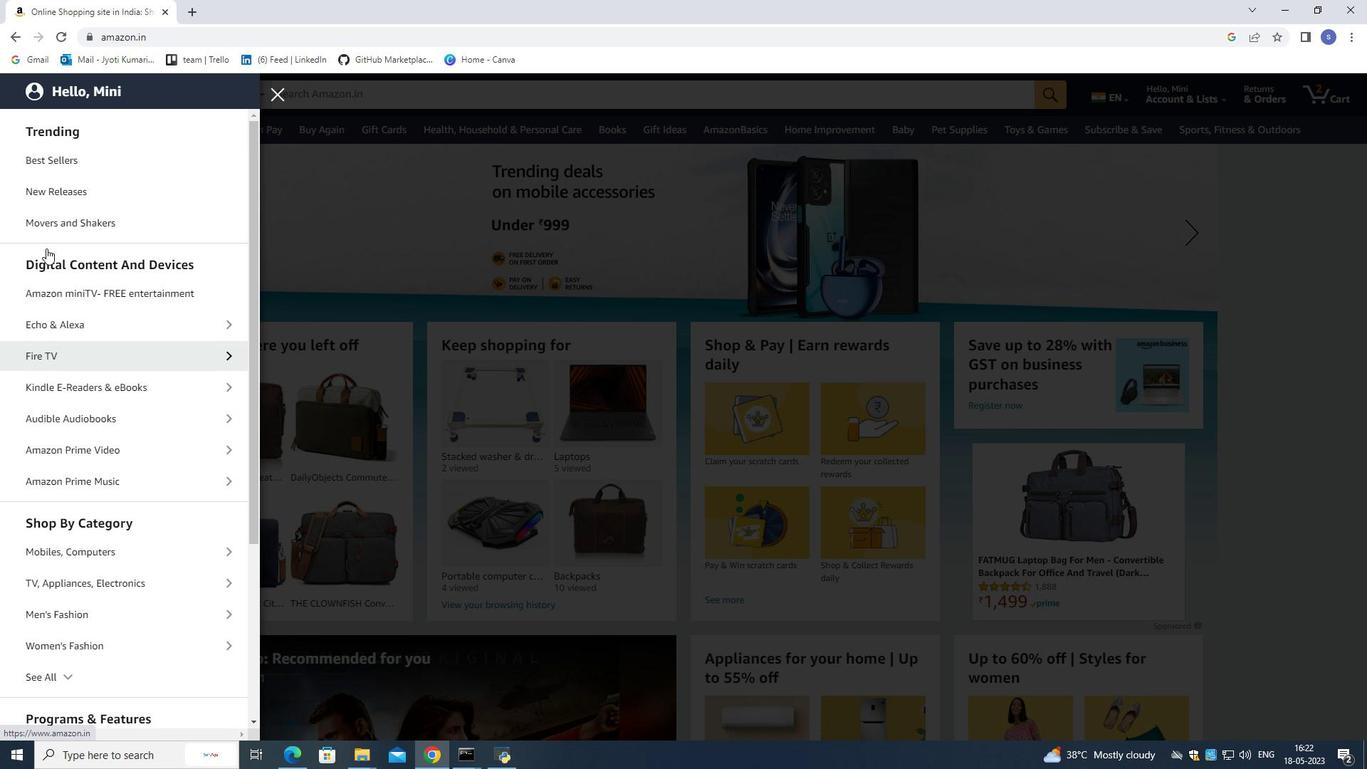 
Action: Mouse scrolled (48, 248) with delta (0, 0)
Screenshot: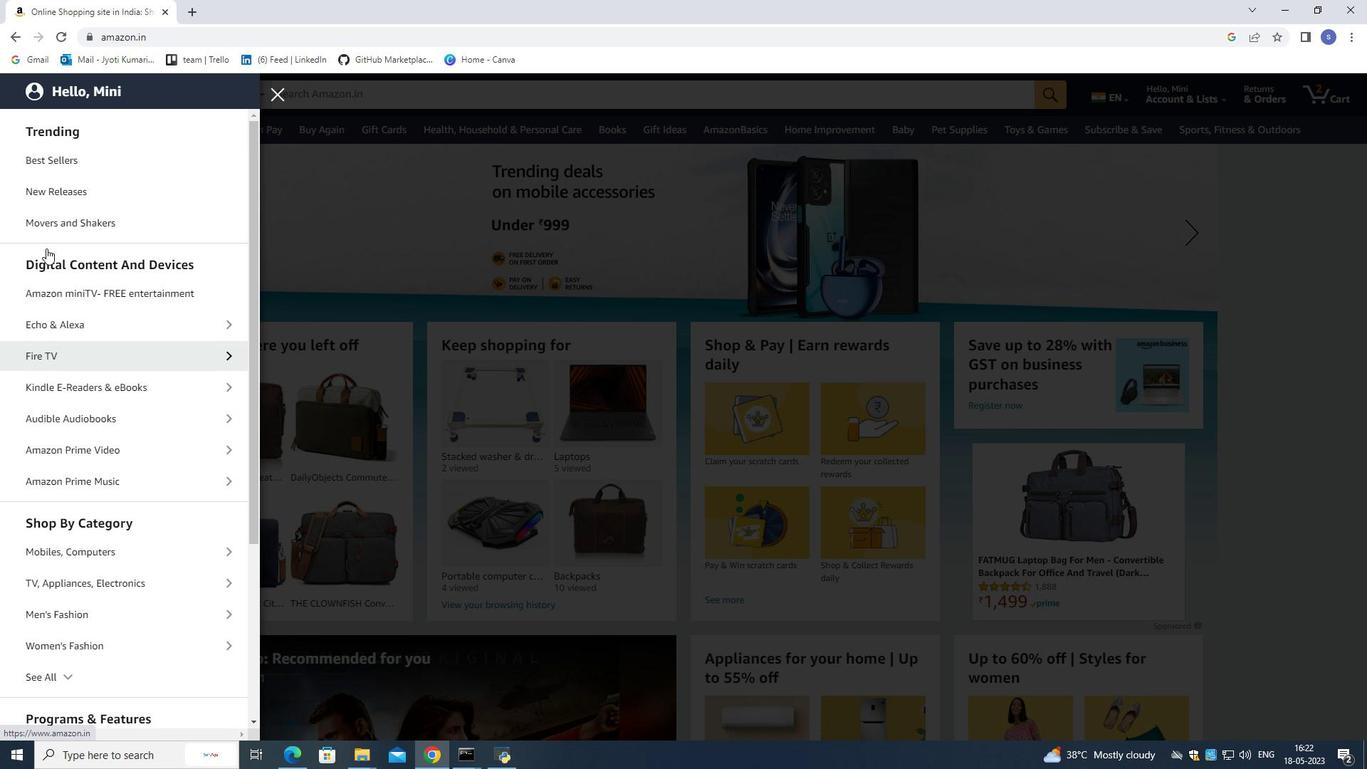 
Action: Mouse scrolled (48, 248) with delta (0, 0)
Screenshot: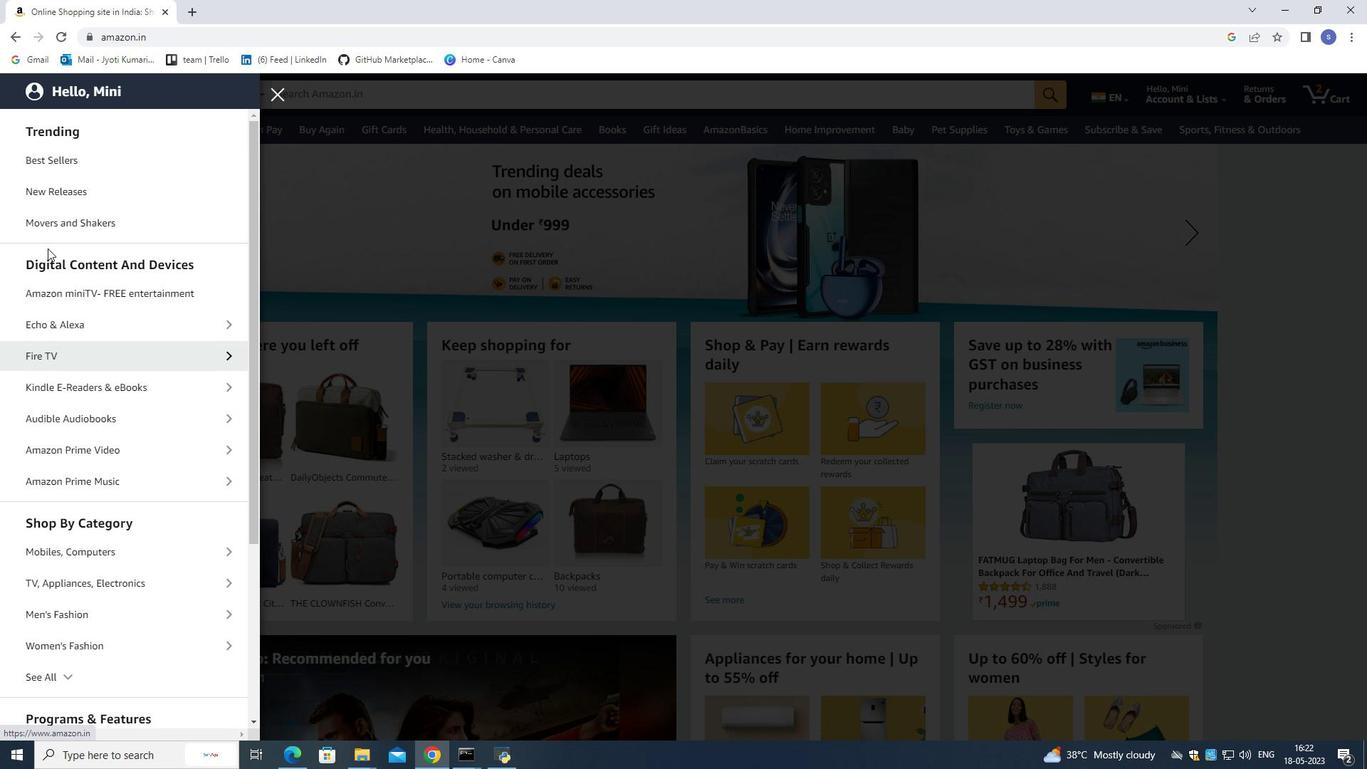 
Action: Mouse moved to (93, 462)
Screenshot: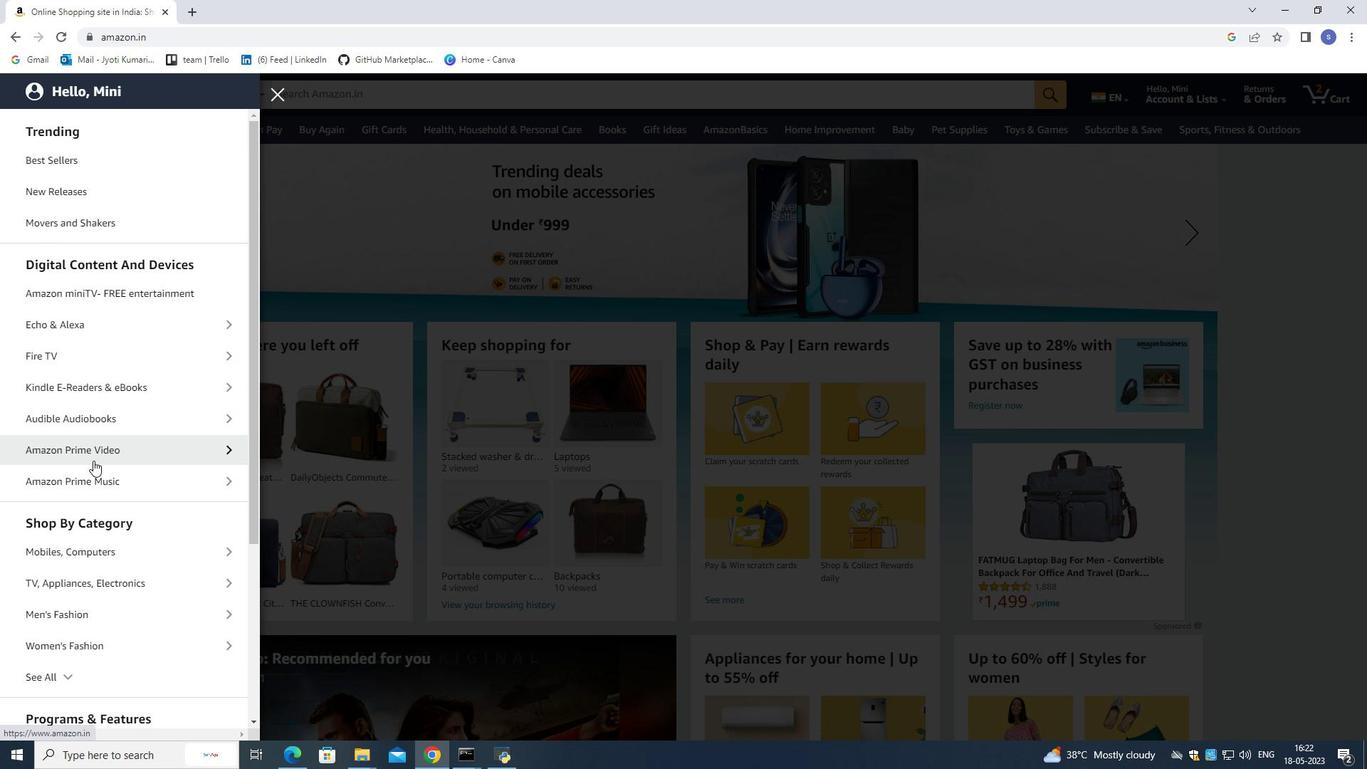 
Action: Mouse scrolled (93, 462) with delta (0, 0)
Screenshot: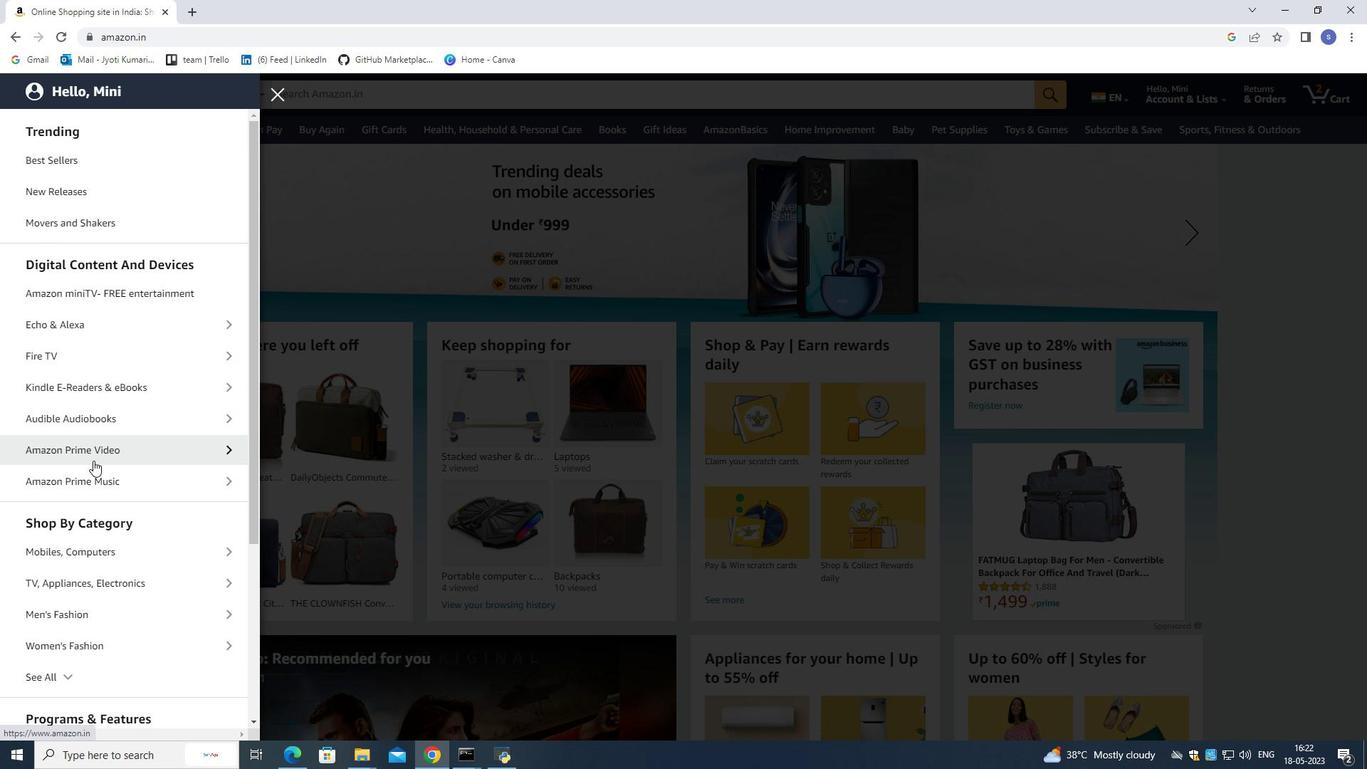 
Action: Mouse scrolled (93, 462) with delta (0, 0)
Screenshot: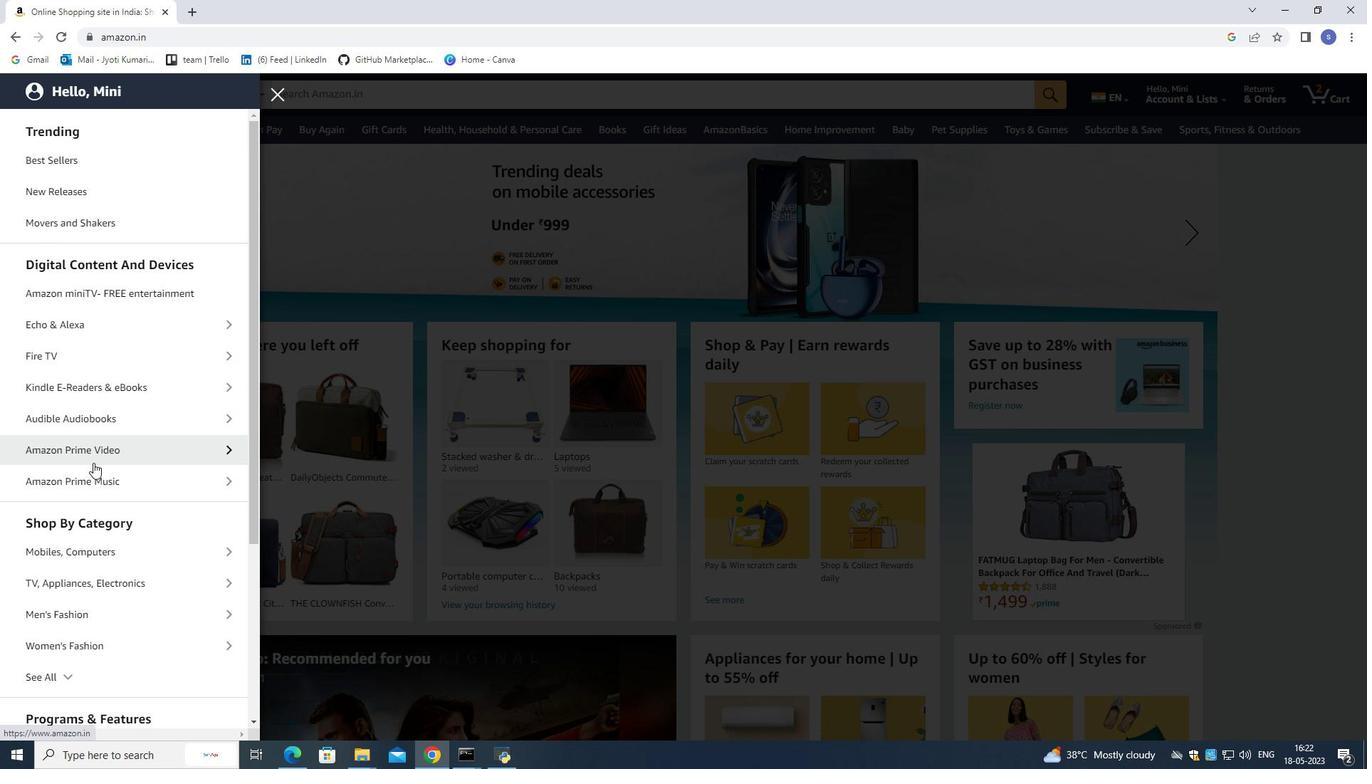 
Action: Mouse moved to (91, 472)
Screenshot: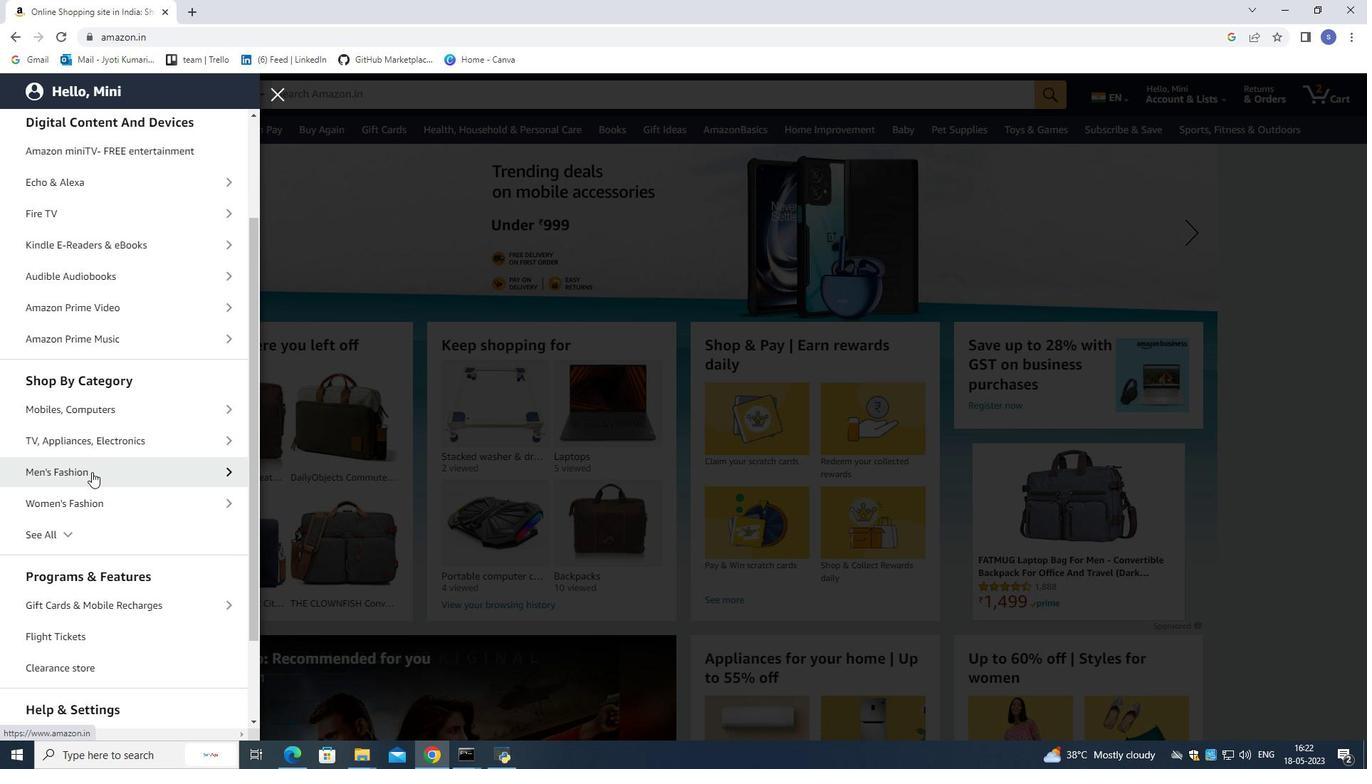 
Action: Mouse pressed left at (91, 472)
Screenshot: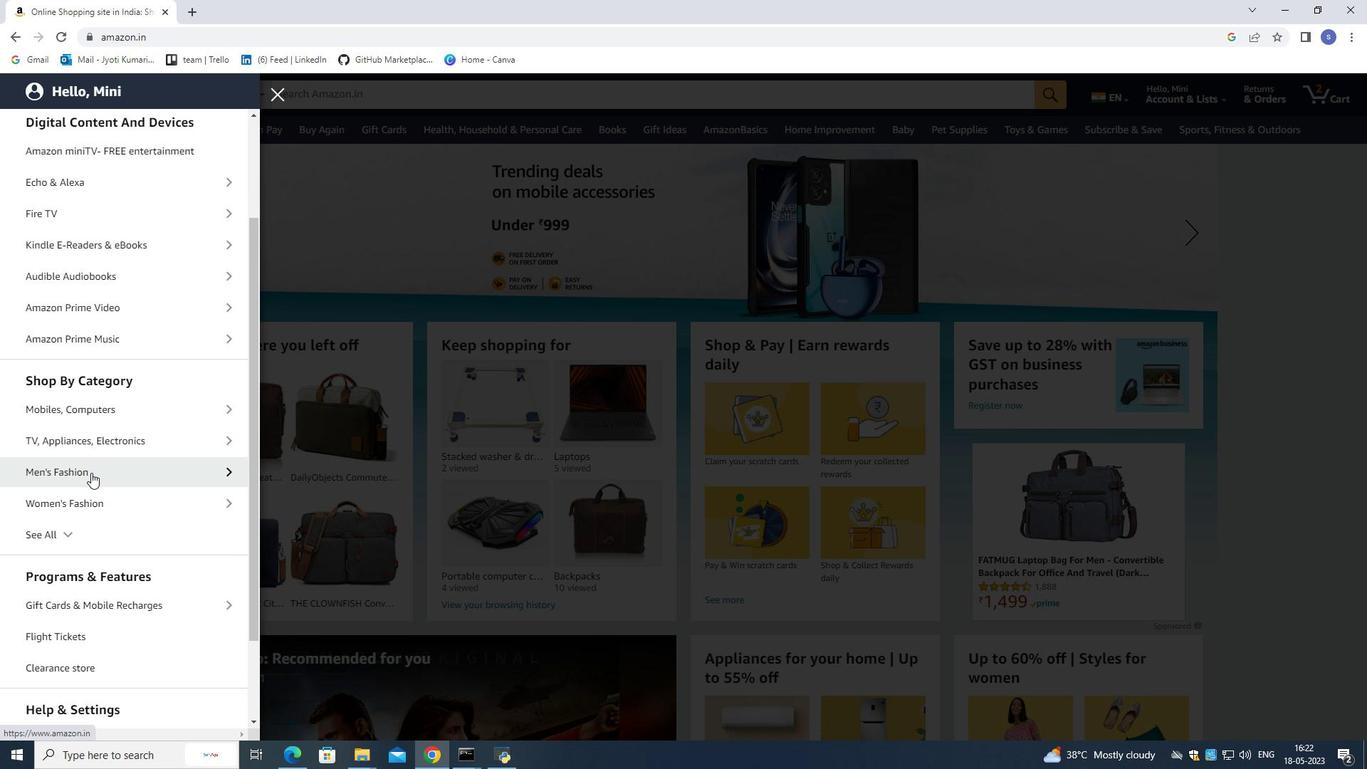 
Action: Mouse moved to (27, 125)
Screenshot: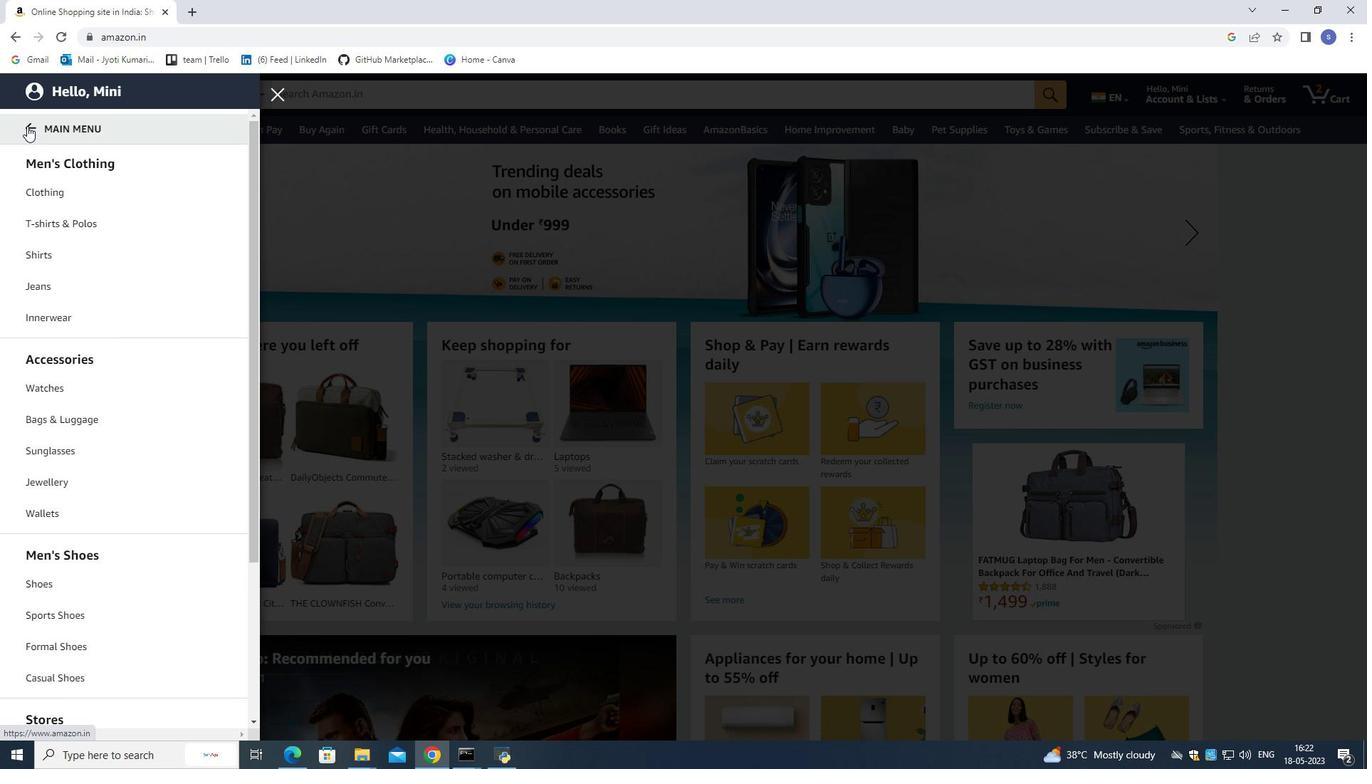 
Action: Mouse pressed left at (27, 125)
Screenshot: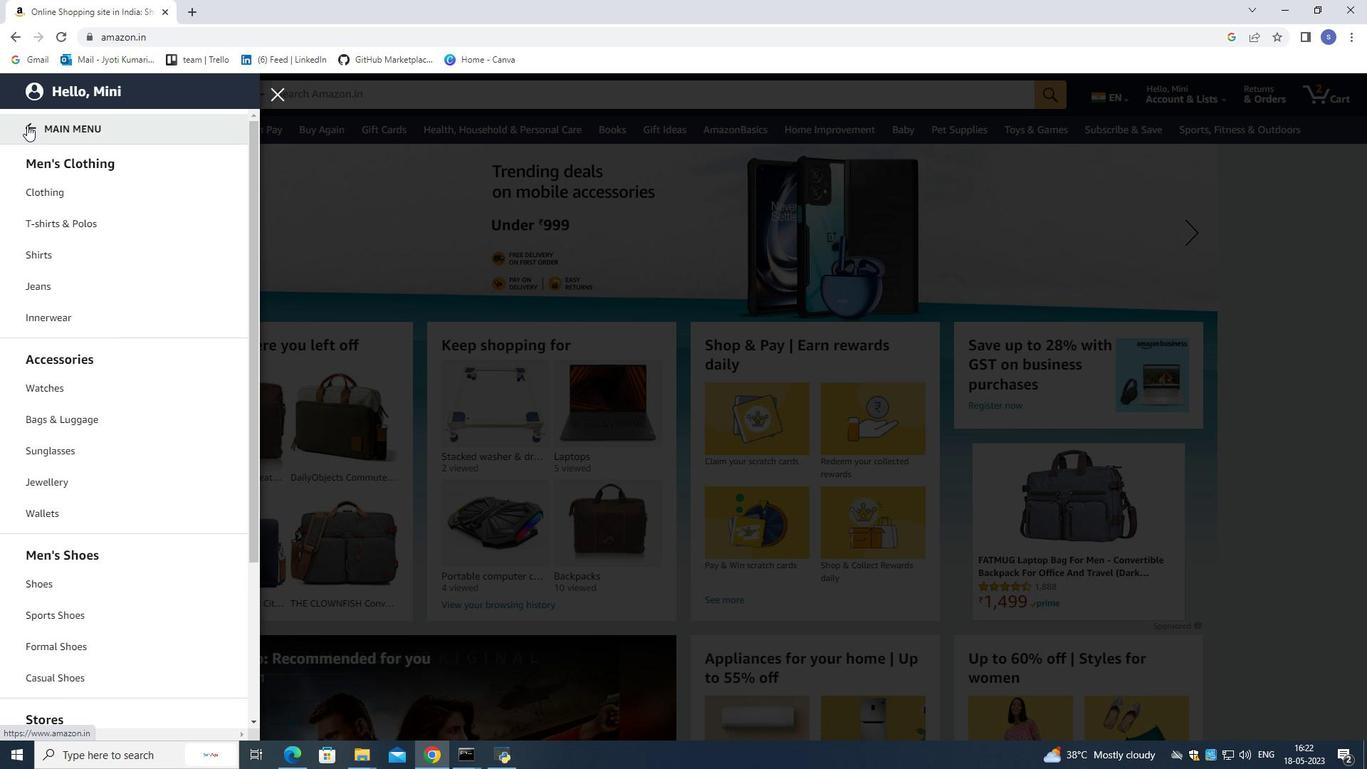
Action: Mouse moved to (287, 257)
Screenshot: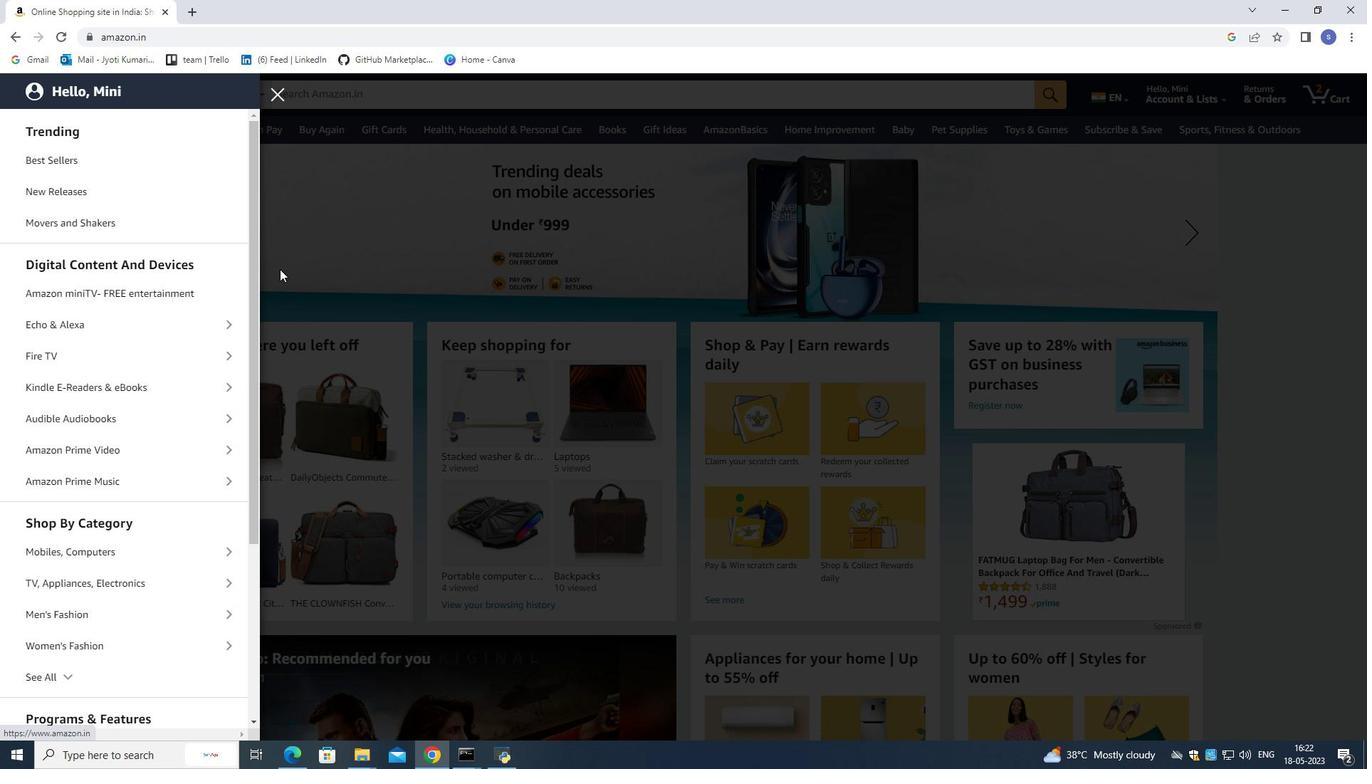 
Action: Mouse pressed left at (287, 257)
Screenshot: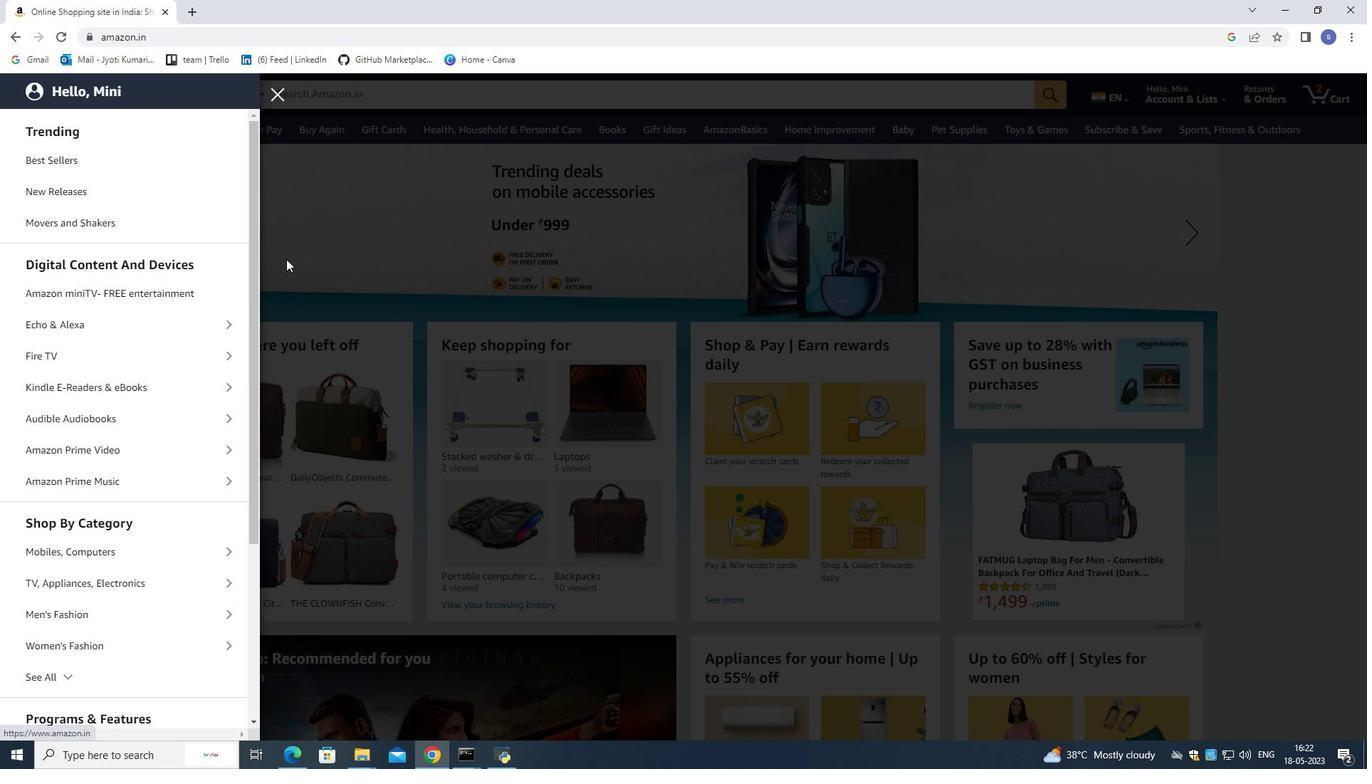 
Action: Mouse moved to (299, 91)
Screenshot: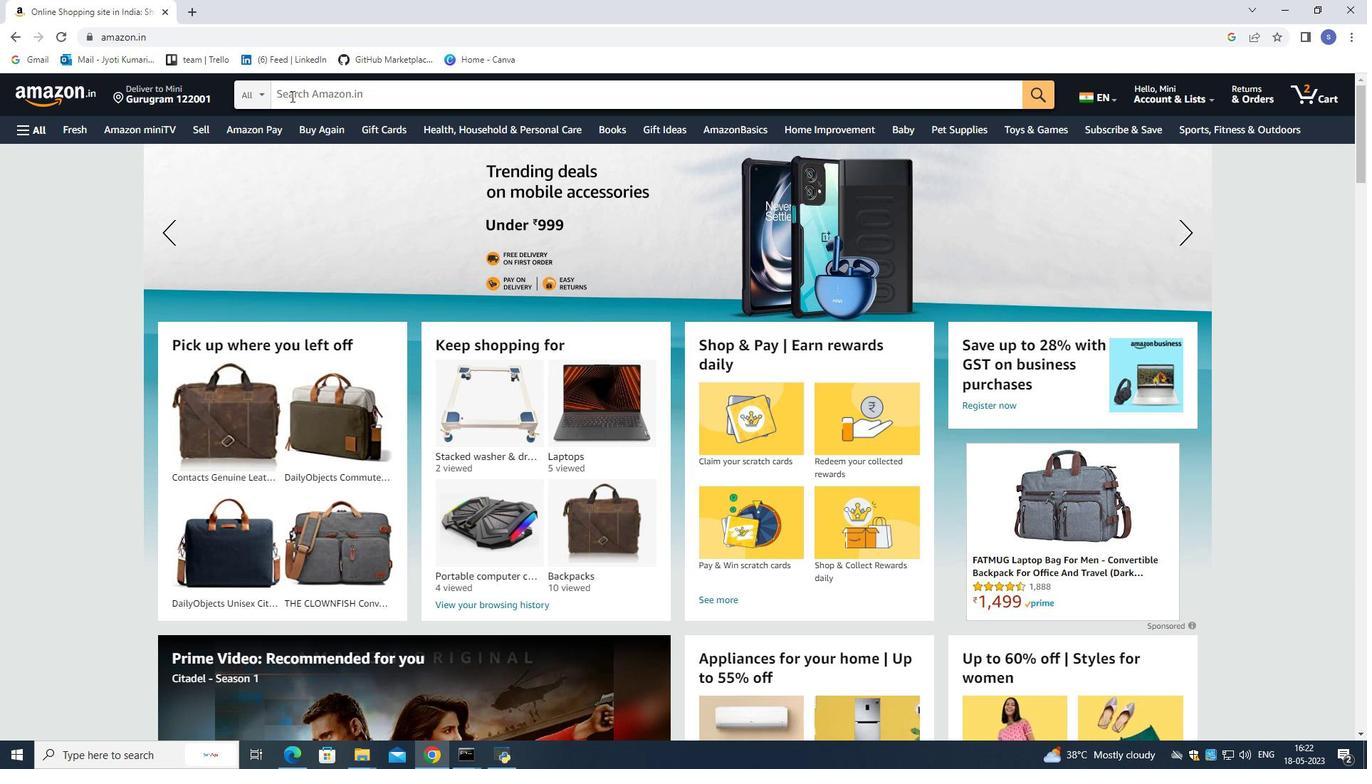 
Action: Mouse pressed left at (299, 91)
Screenshot: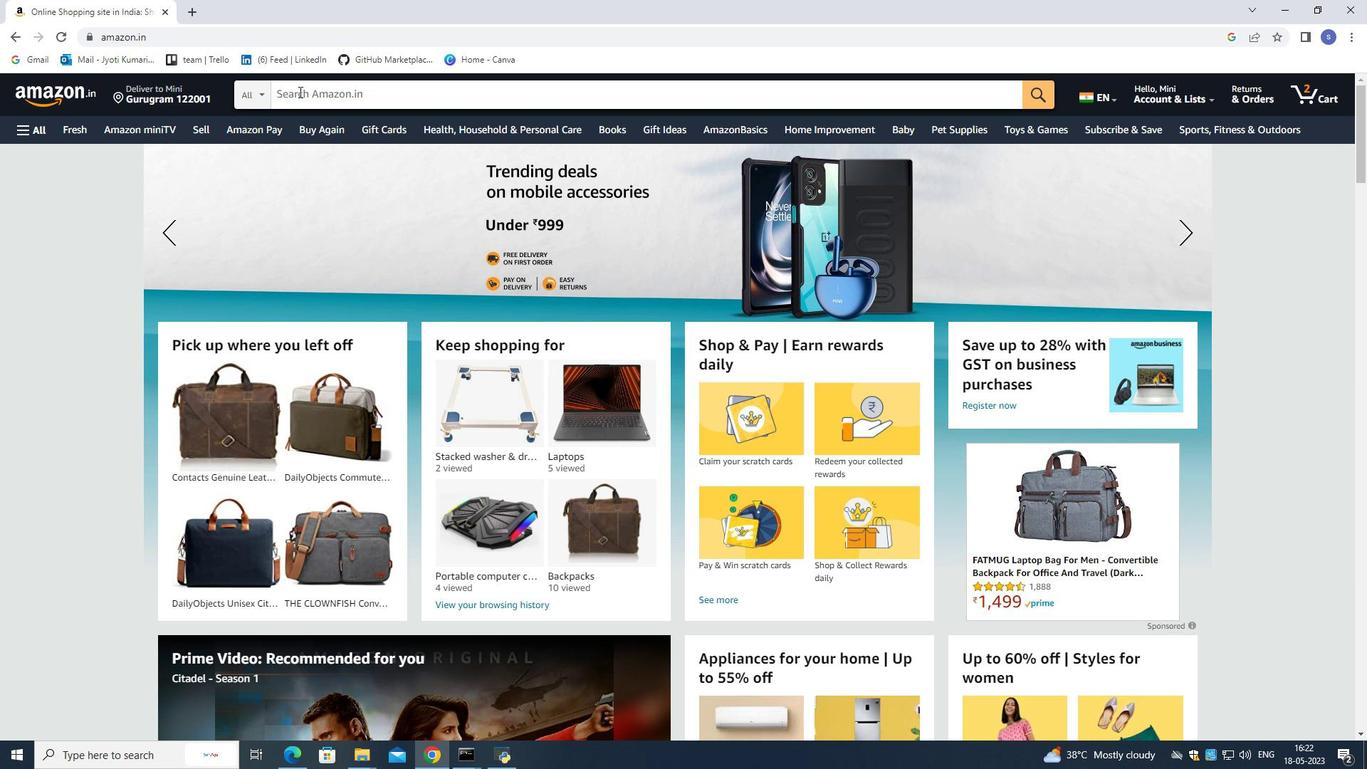 
Action: Mouse moved to (502, 139)
Screenshot: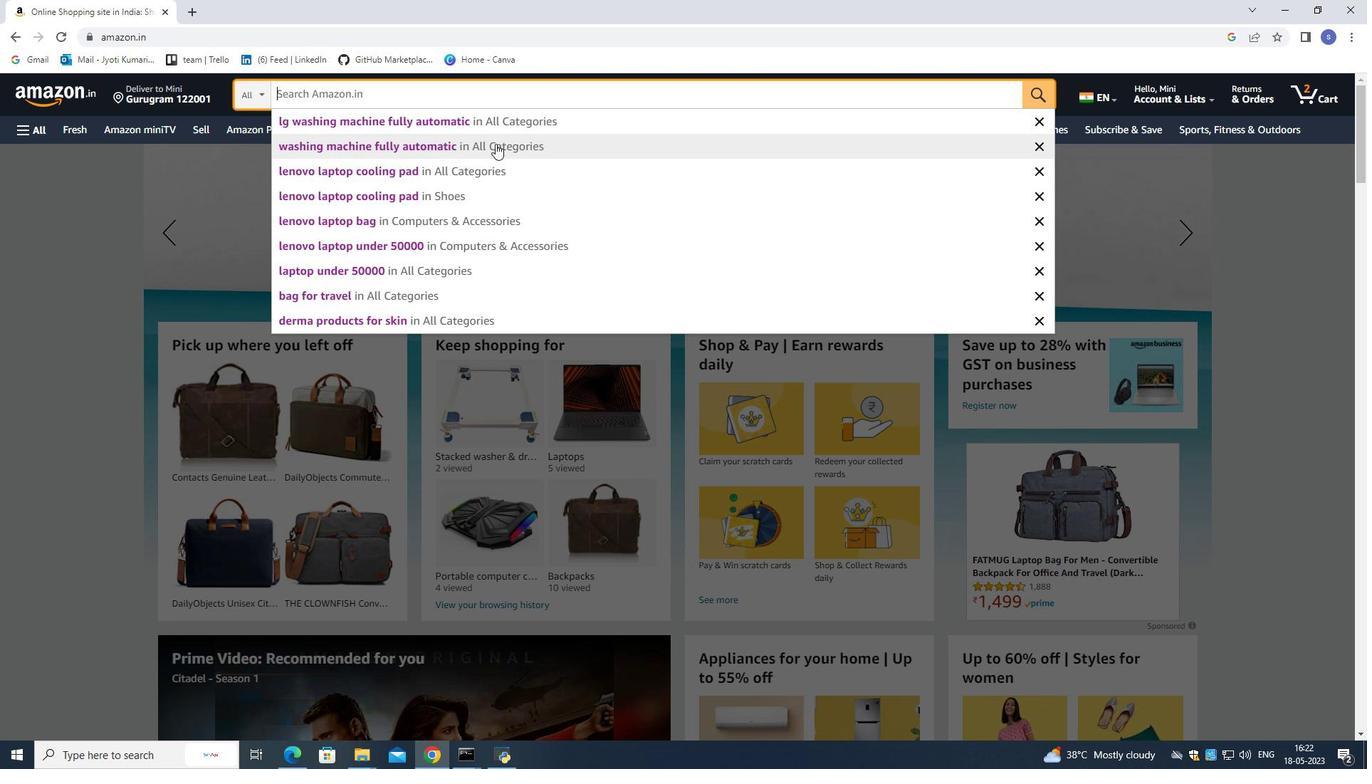 
Action: Key pressed f<Key.backspace>running<Key.space>shoes<Key.enter>
Screenshot: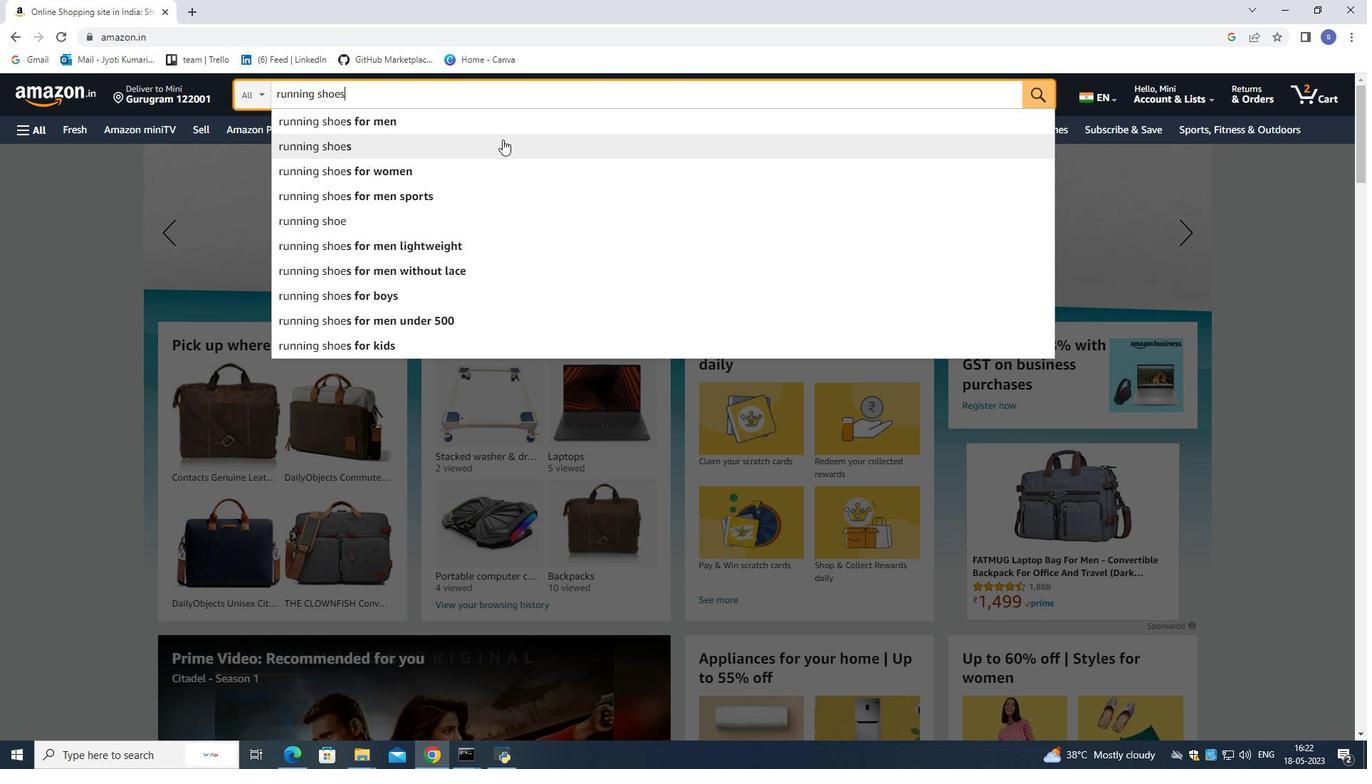 
Action: Mouse moved to (554, 253)
Screenshot: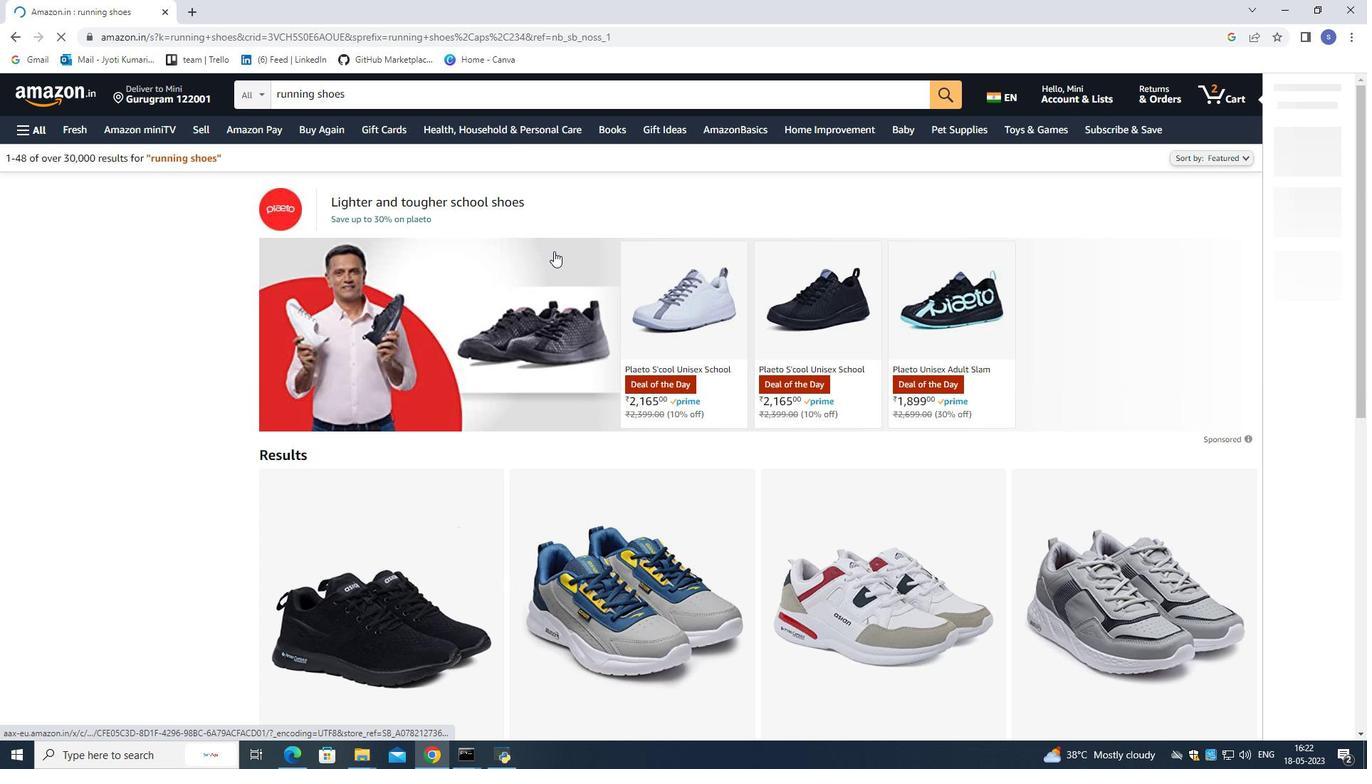 
Action: Mouse scrolled (554, 252) with delta (0, 0)
Screenshot: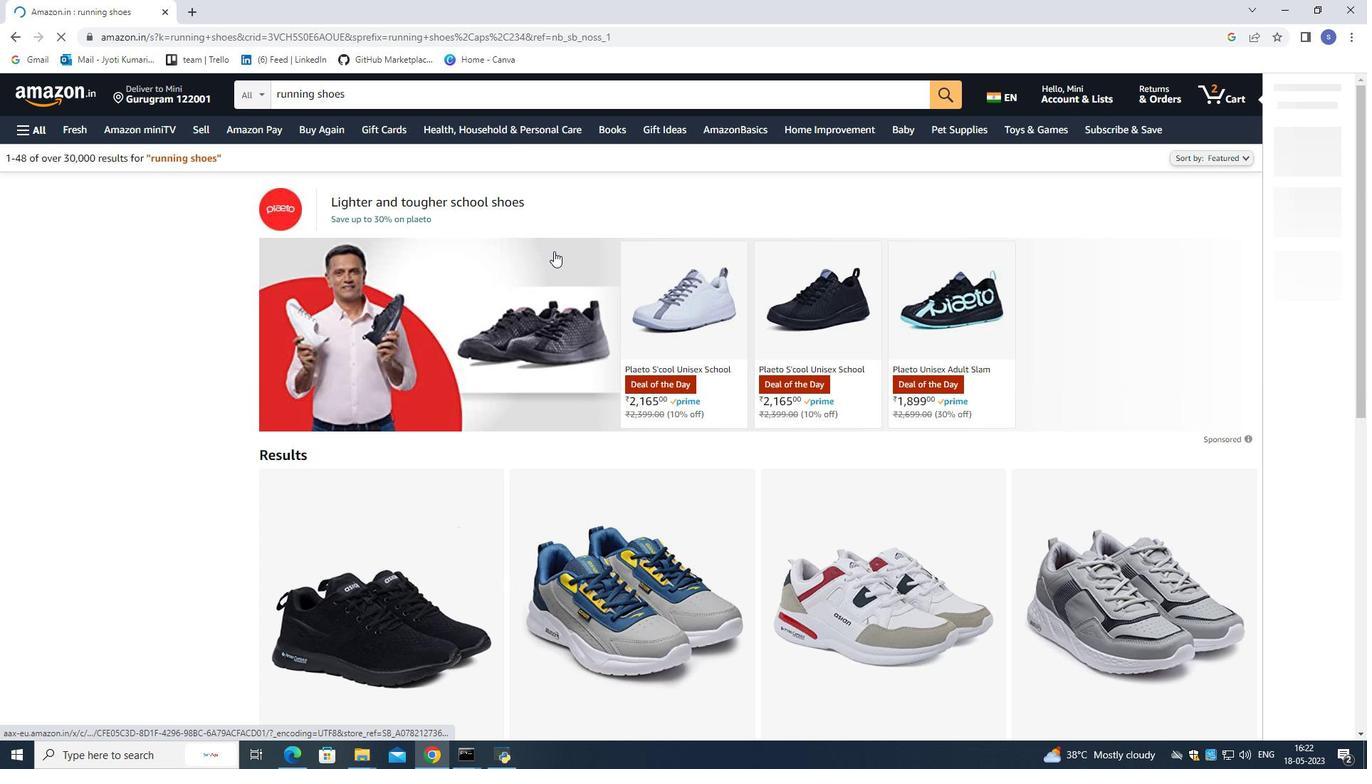 
Action: Mouse moved to (554, 266)
Screenshot: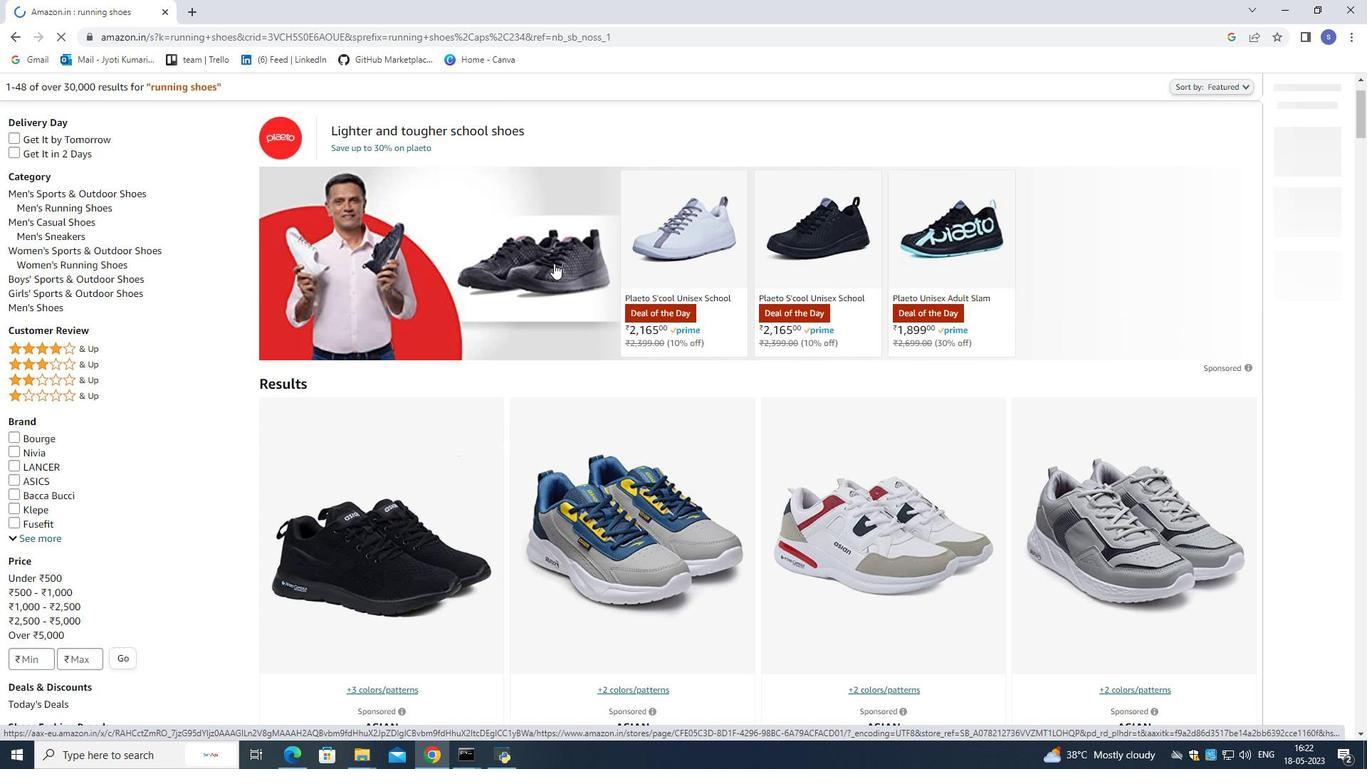 
Action: Mouse scrolled (554, 265) with delta (0, 0)
Screenshot: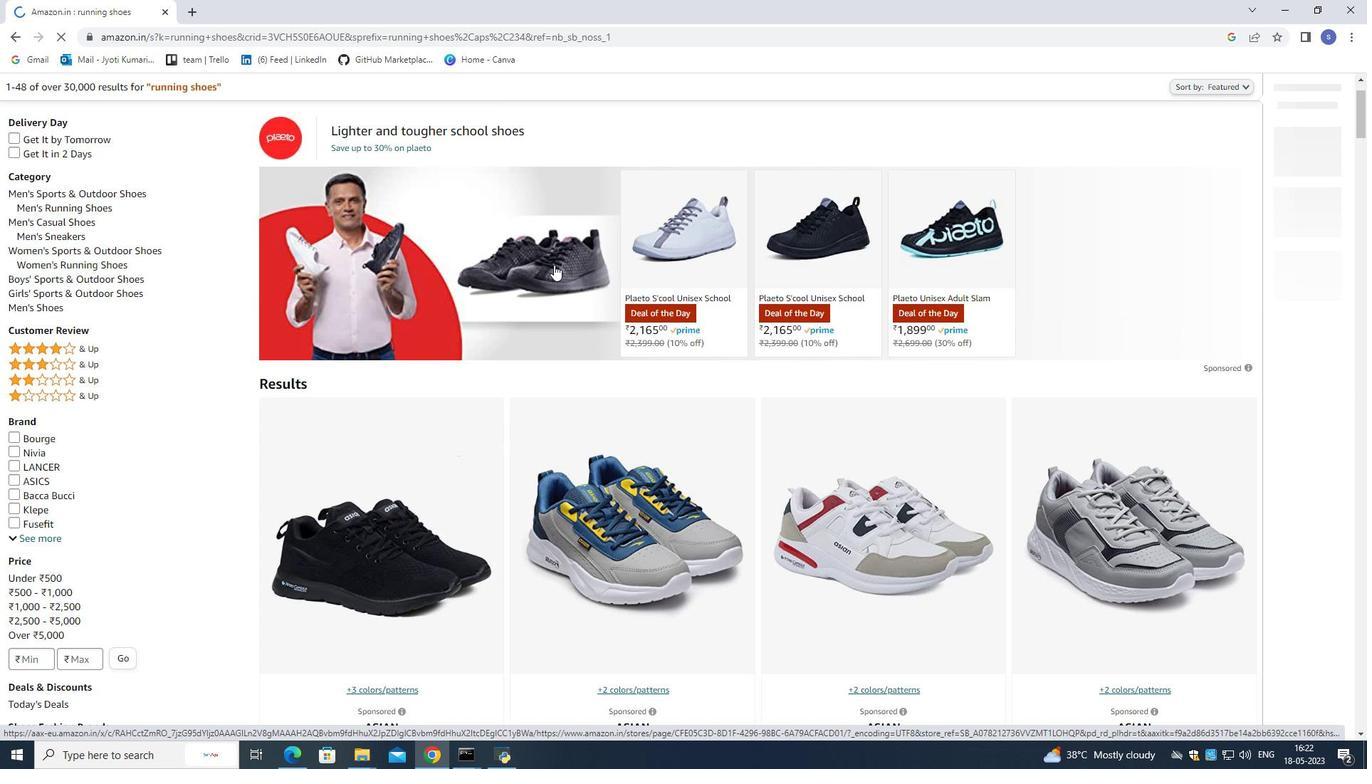 
Action: Mouse moved to (556, 264)
Screenshot: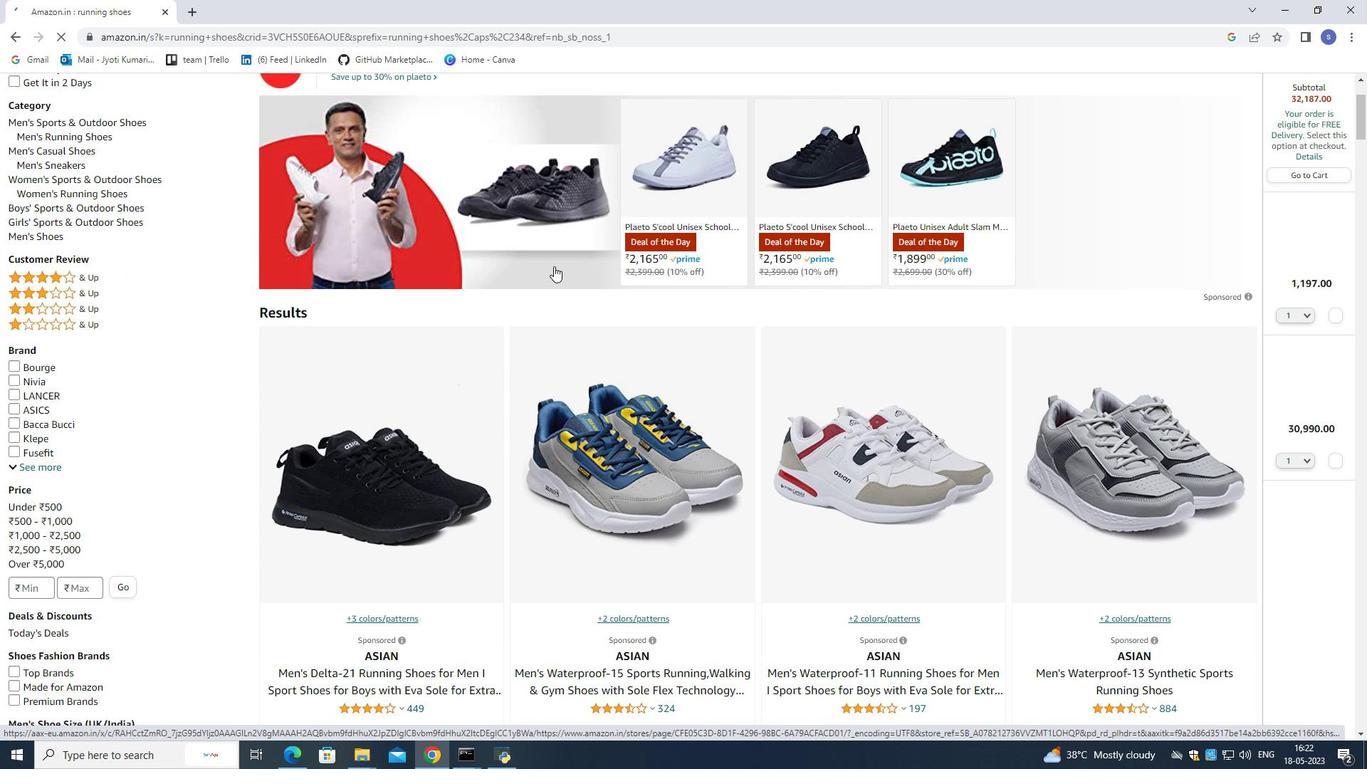 
Action: Mouse scrolled (556, 263) with delta (0, 0)
Screenshot: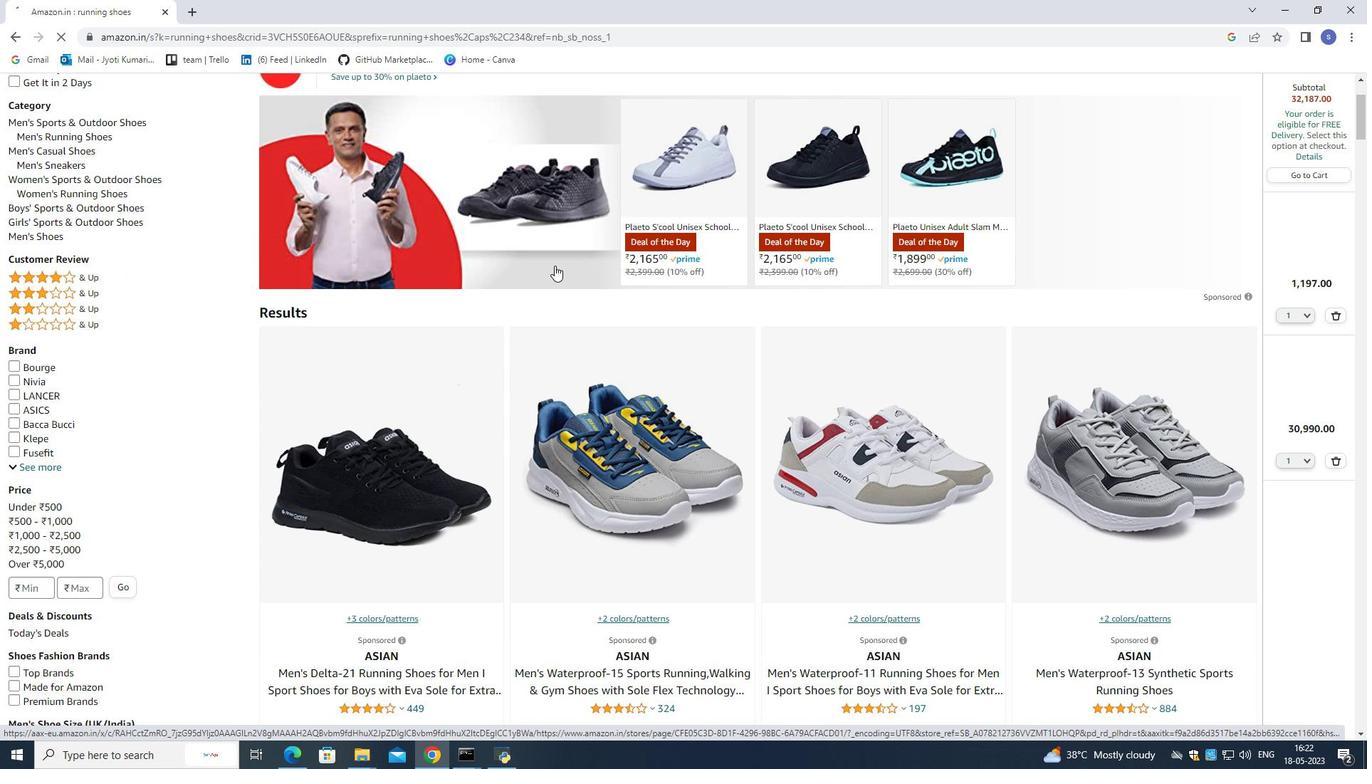 
Action: Mouse scrolled (556, 263) with delta (0, 0)
Screenshot: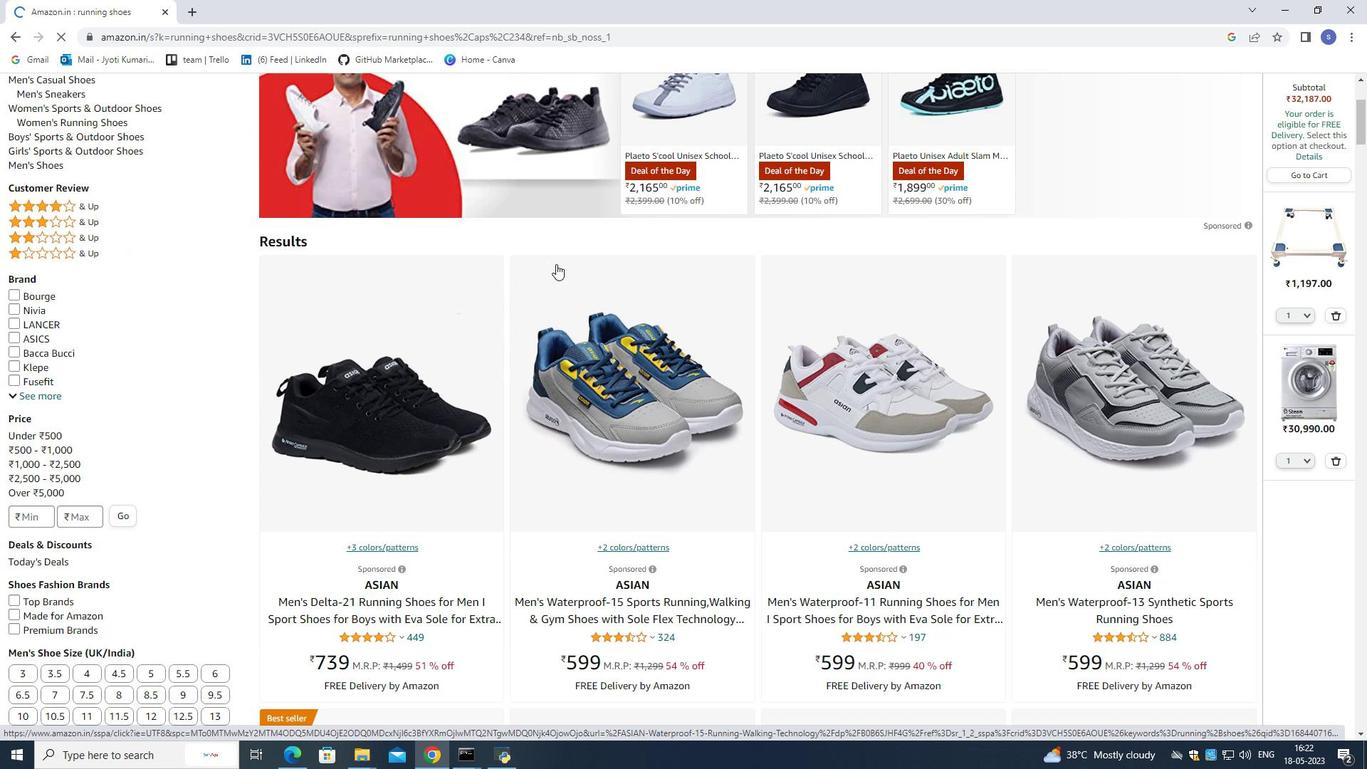 
Action: Mouse scrolled (556, 263) with delta (0, 0)
Screenshot: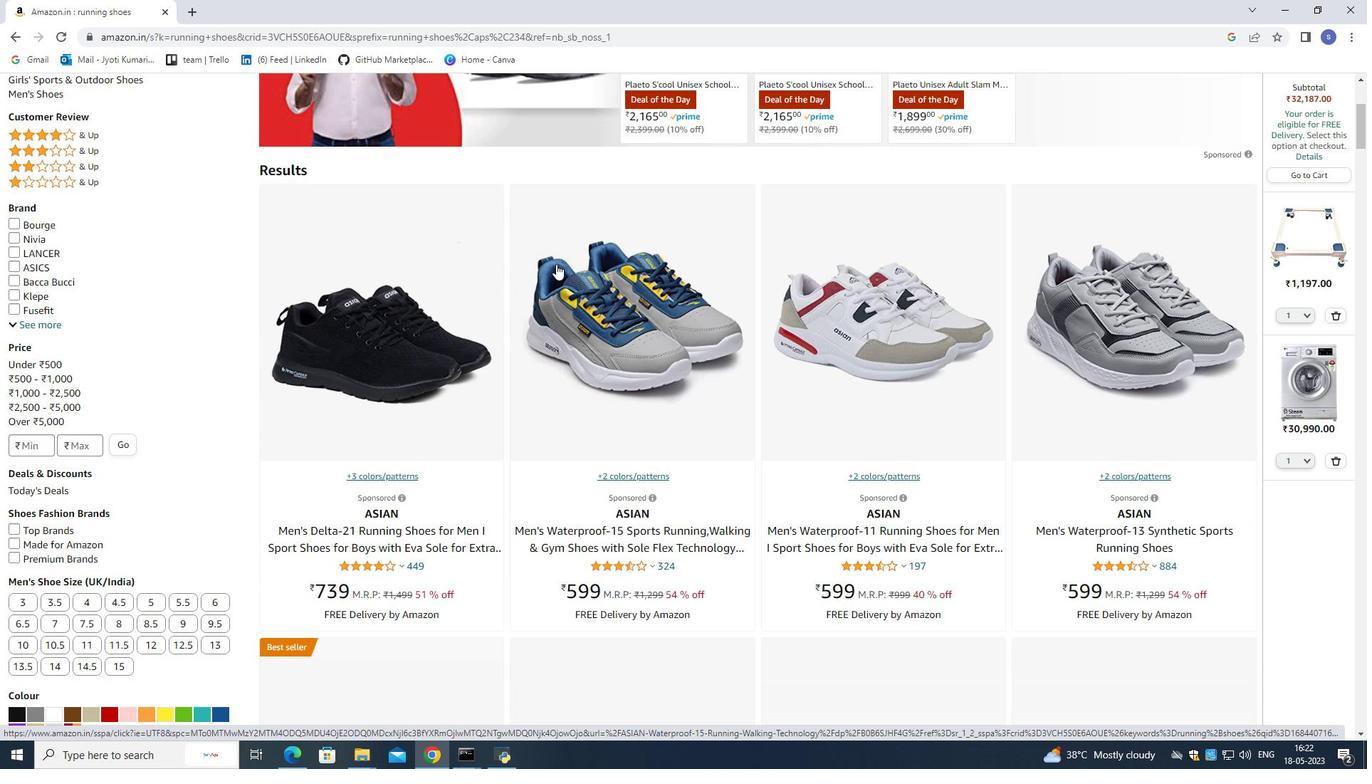 
Action: Mouse scrolled (556, 263) with delta (0, 0)
Screenshot: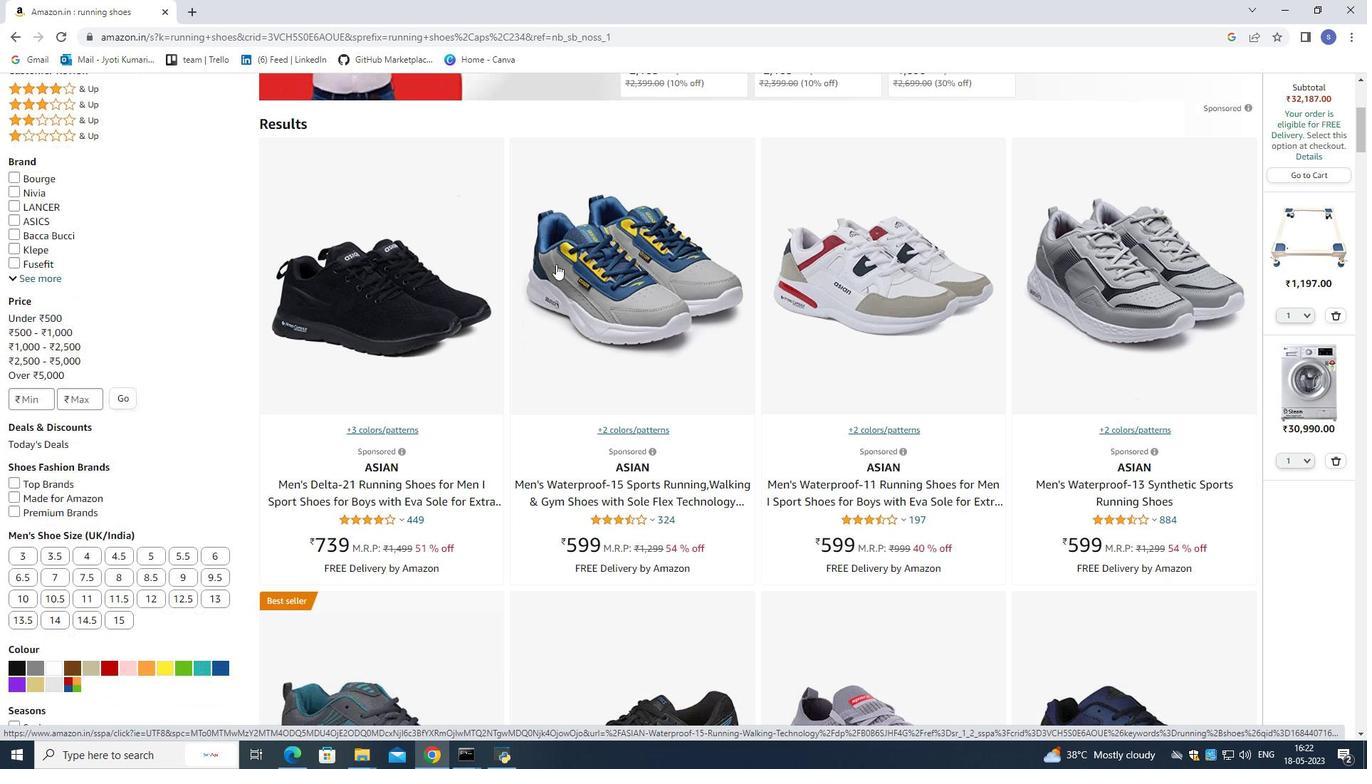 
Action: Mouse scrolled (556, 263) with delta (0, 0)
Screenshot: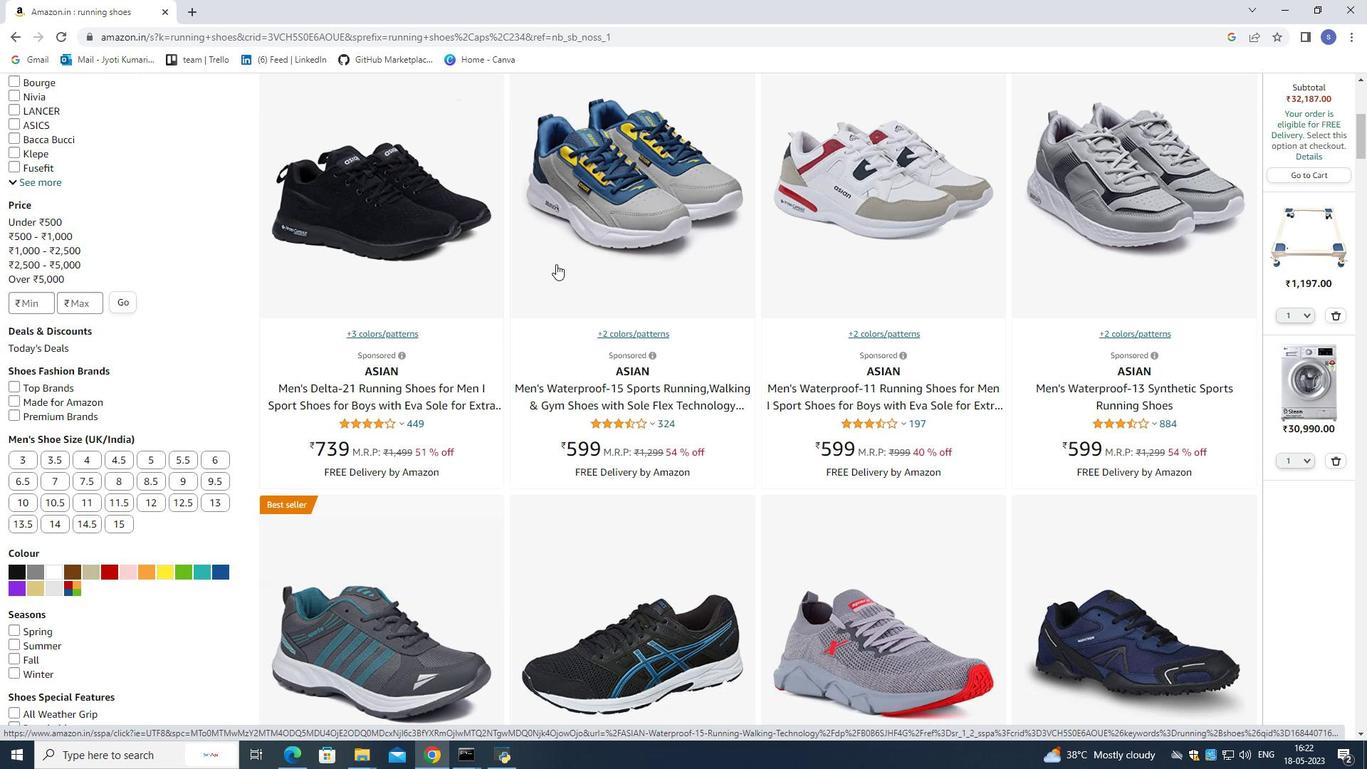 
Action: Mouse scrolled (556, 263) with delta (0, 0)
Screenshot: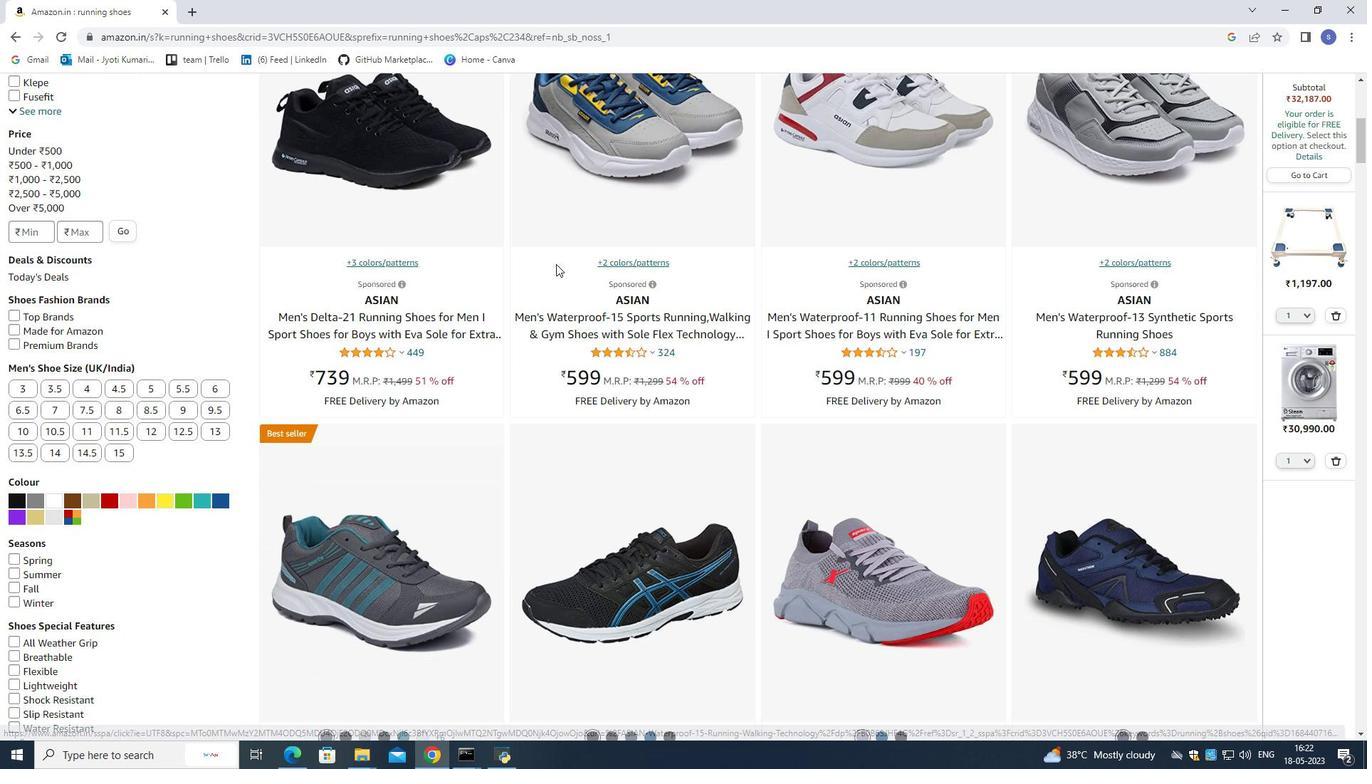 
Action: Mouse scrolled (556, 263) with delta (0, 0)
Screenshot: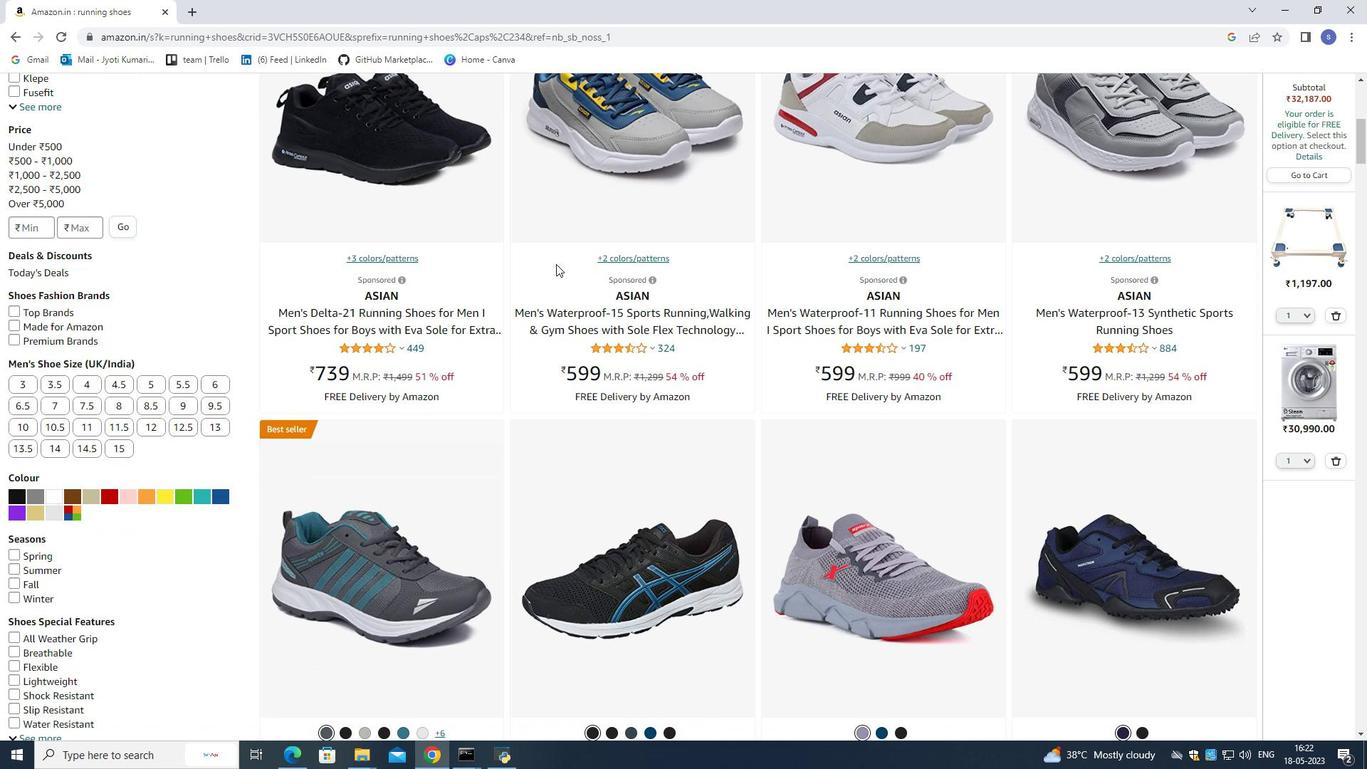 
Action: Mouse moved to (556, 264)
Screenshot: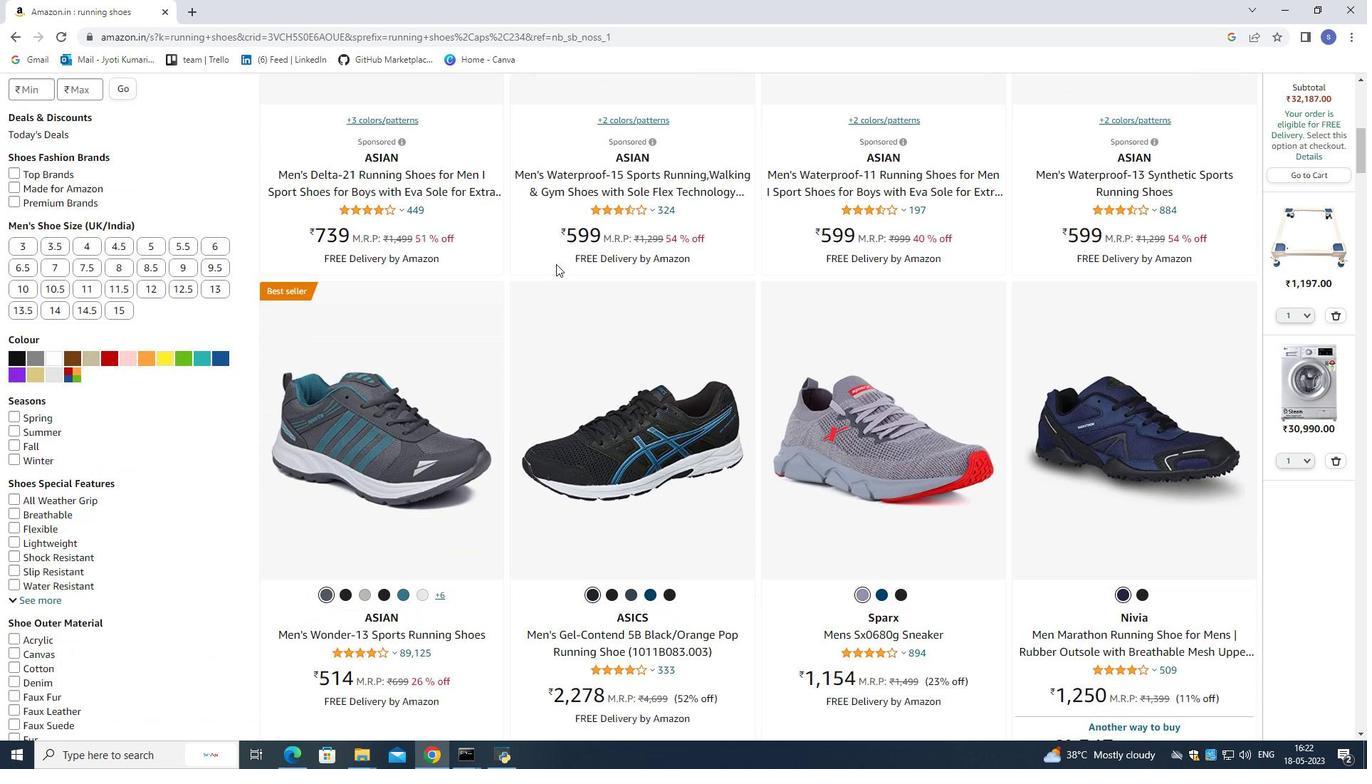 
Action: Mouse scrolled (556, 263) with delta (0, 0)
Screenshot: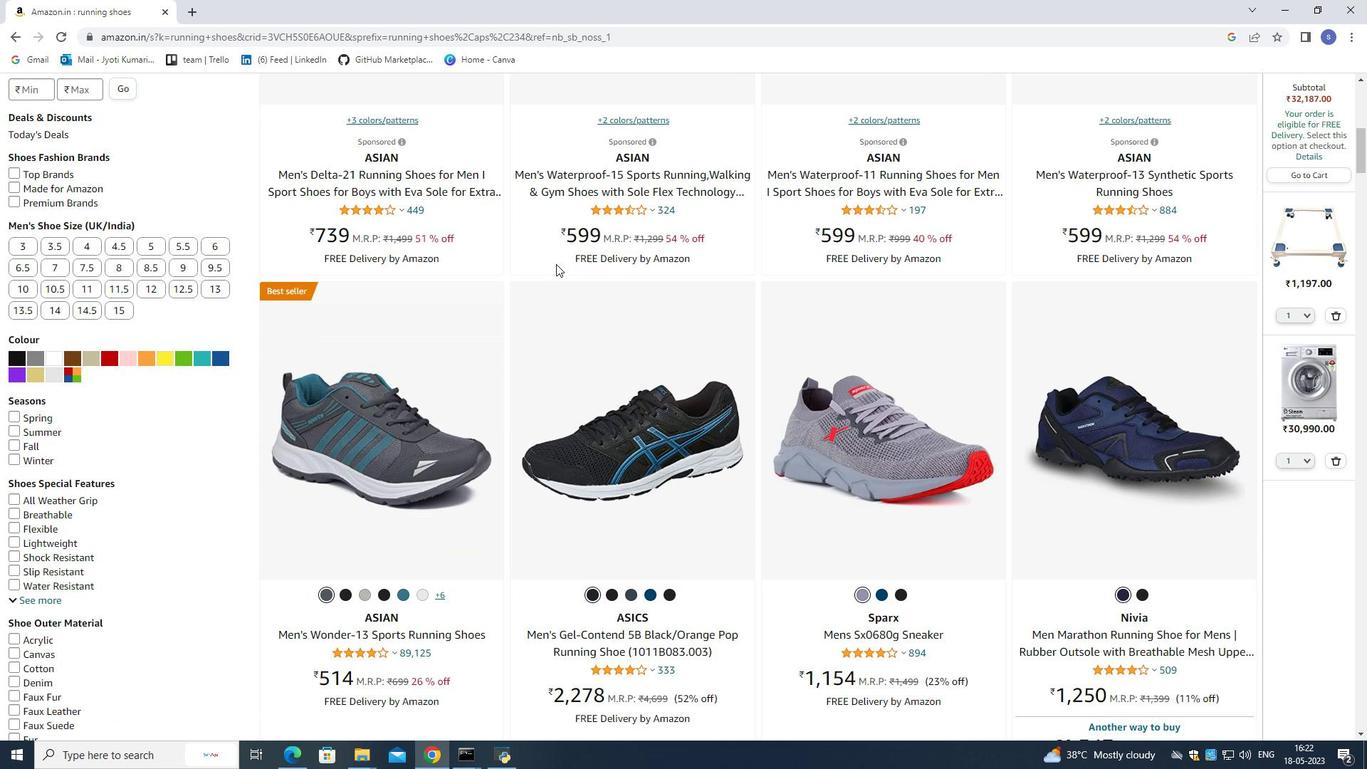 
Action: Mouse scrolled (556, 263) with delta (0, 0)
Screenshot: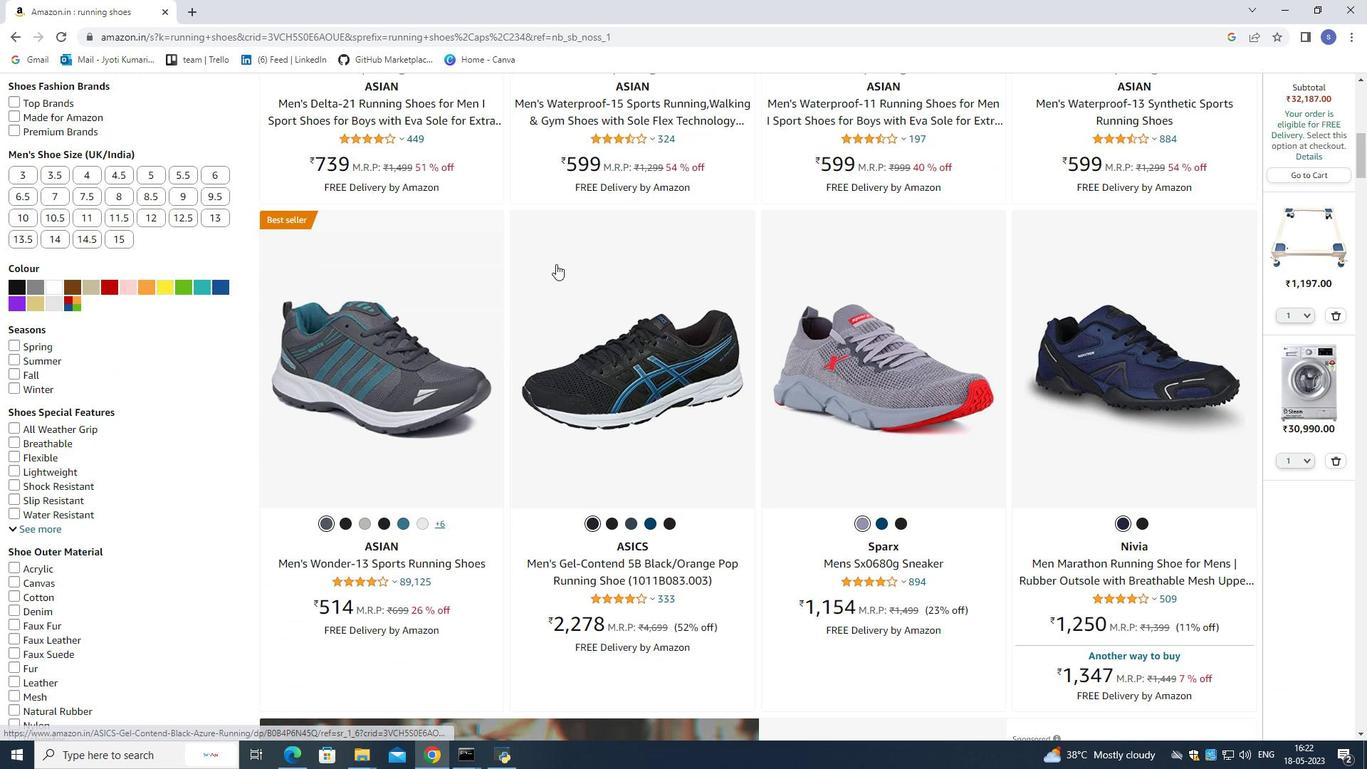 
Action: Mouse scrolled (556, 263) with delta (0, 0)
Screenshot: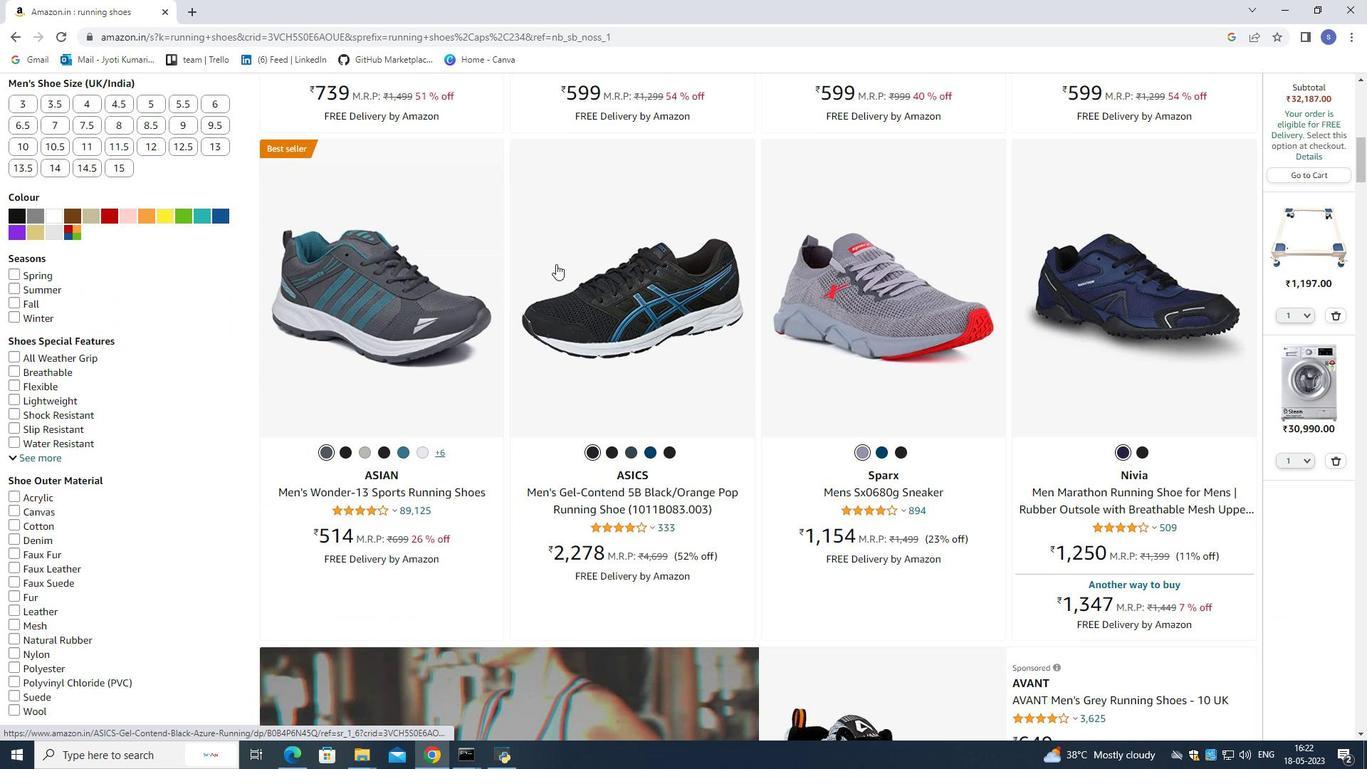 
Action: Mouse moved to (557, 259)
Screenshot: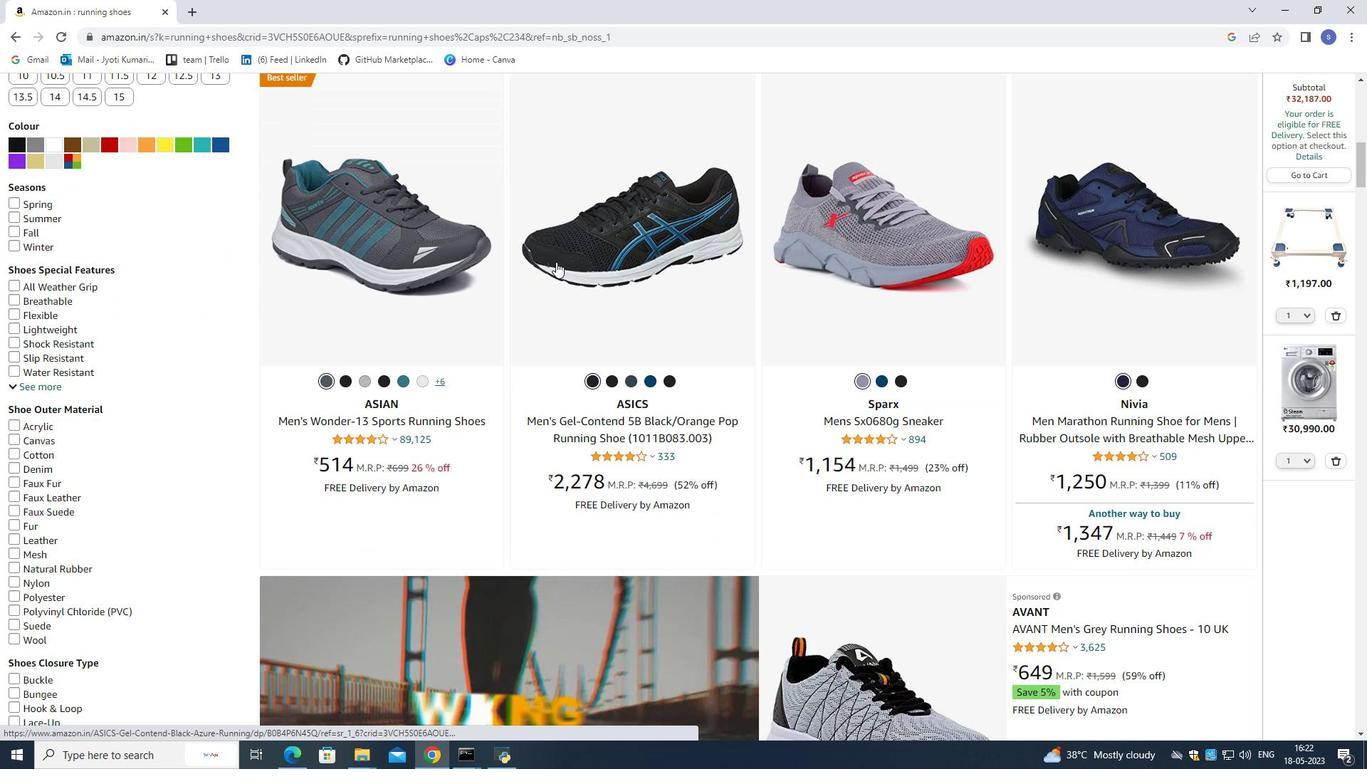 
Action: Mouse scrolled (557, 259) with delta (0, 0)
Screenshot: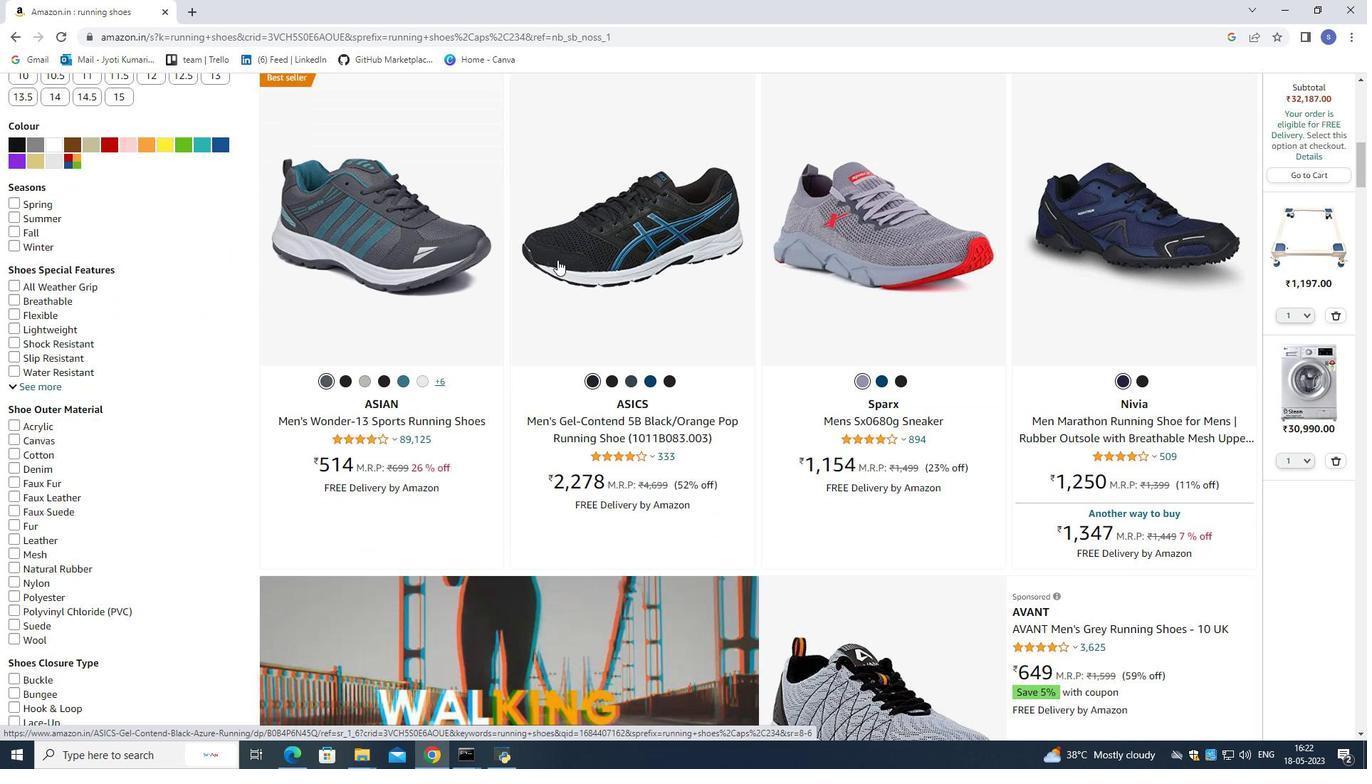 
Action: Mouse moved to (559, 259)
Screenshot: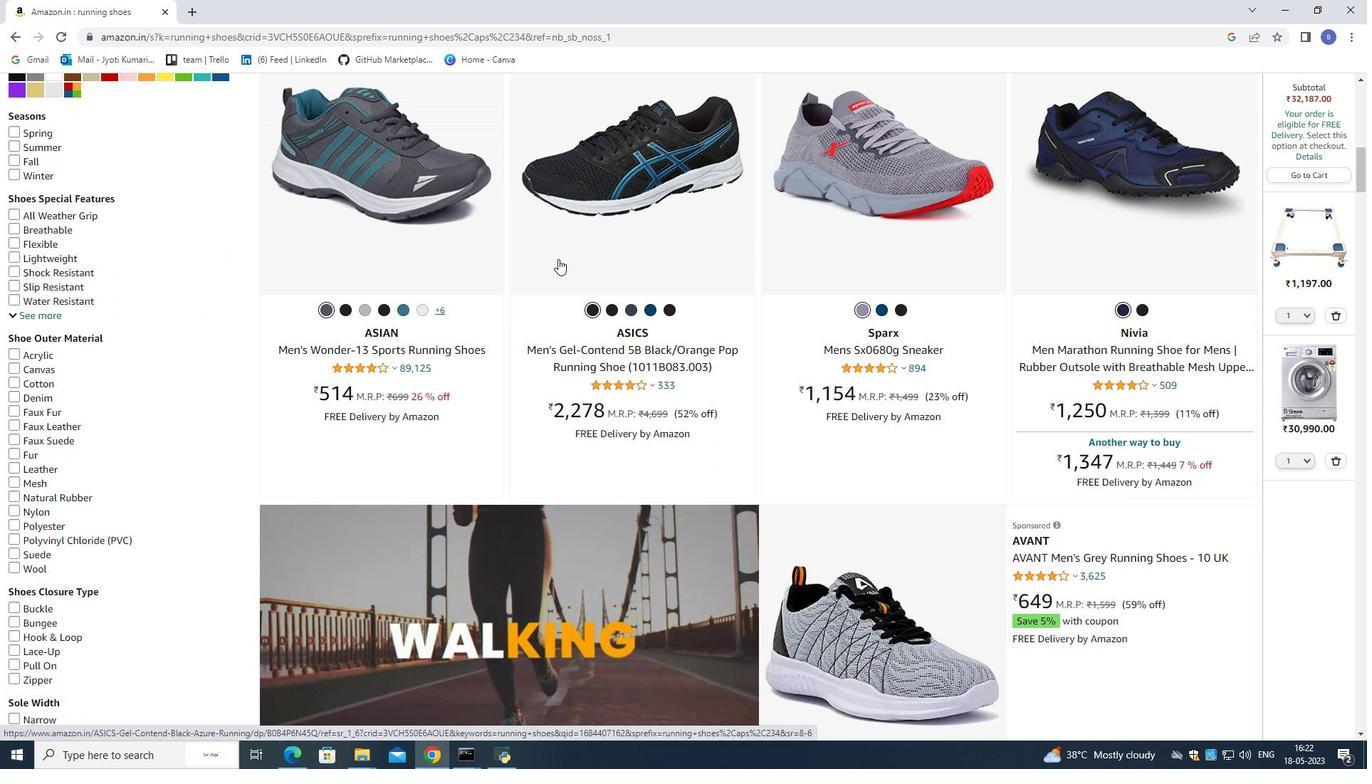 
Action: Mouse scrolled (559, 258) with delta (0, 0)
Screenshot: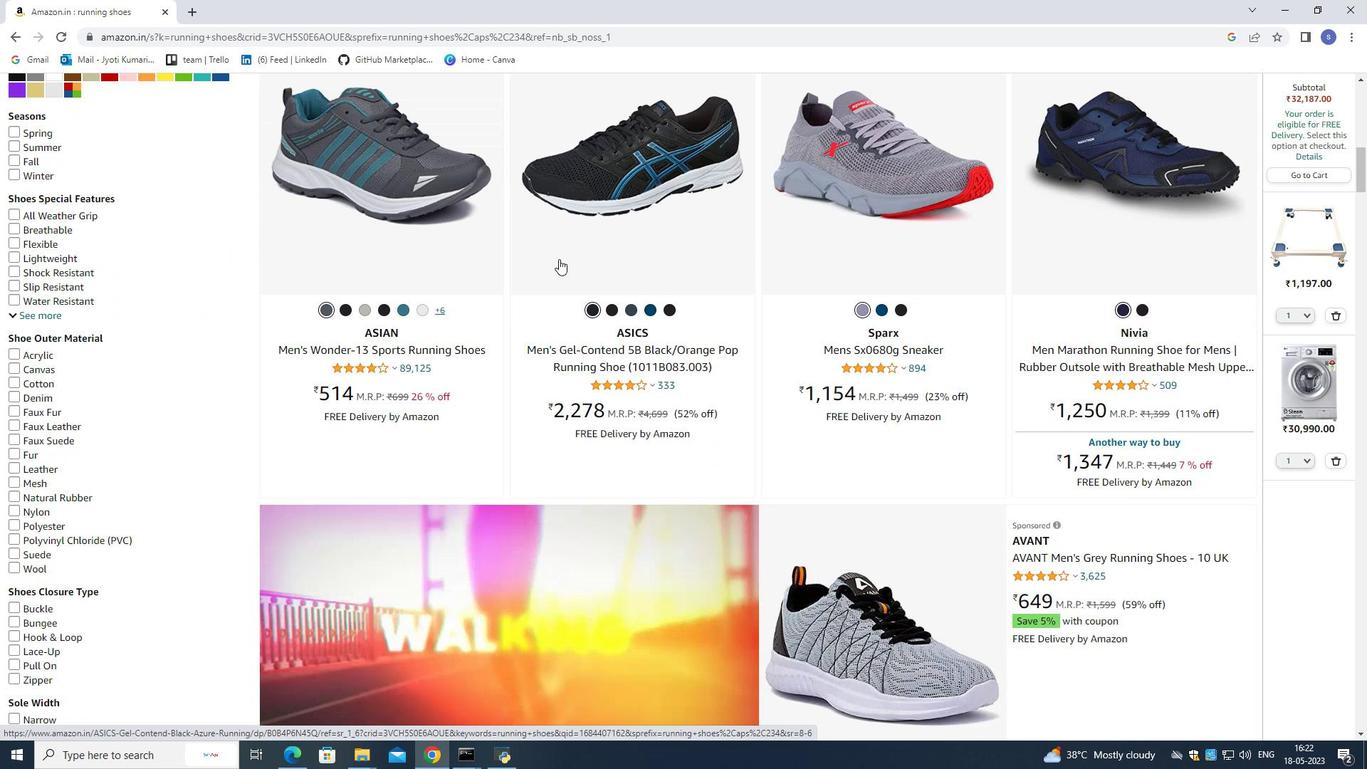 
Action: Mouse scrolled (559, 258) with delta (0, 0)
Screenshot: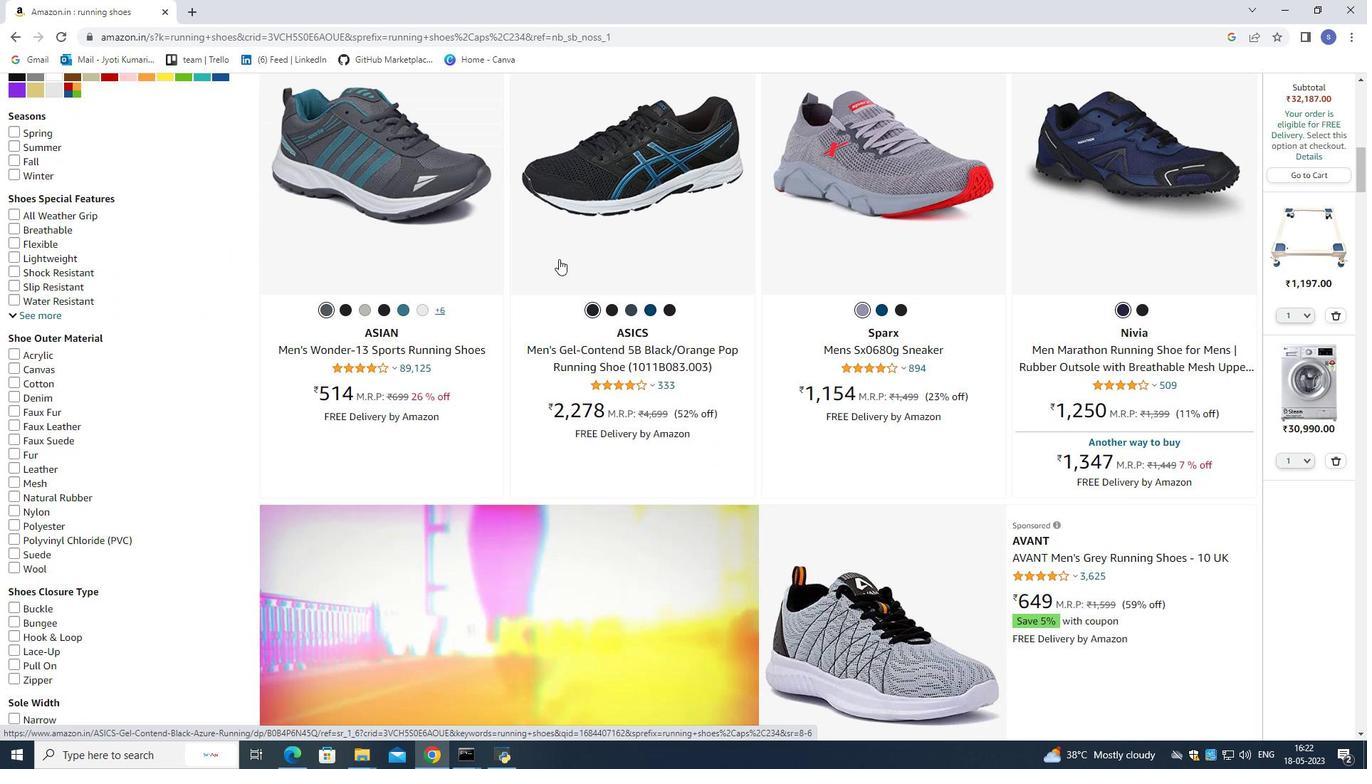 
Action: Mouse scrolled (559, 258) with delta (0, 0)
Screenshot: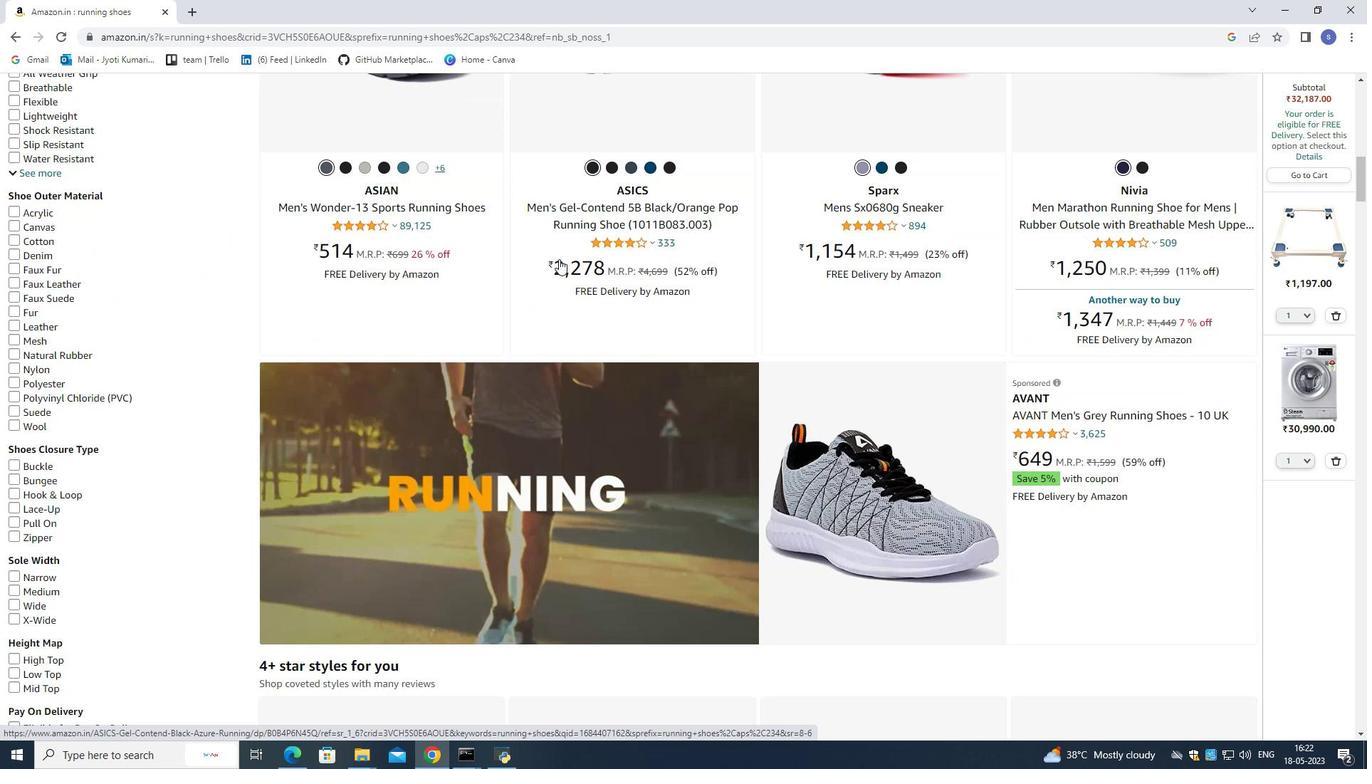 
Action: Mouse moved to (892, 405)
Screenshot: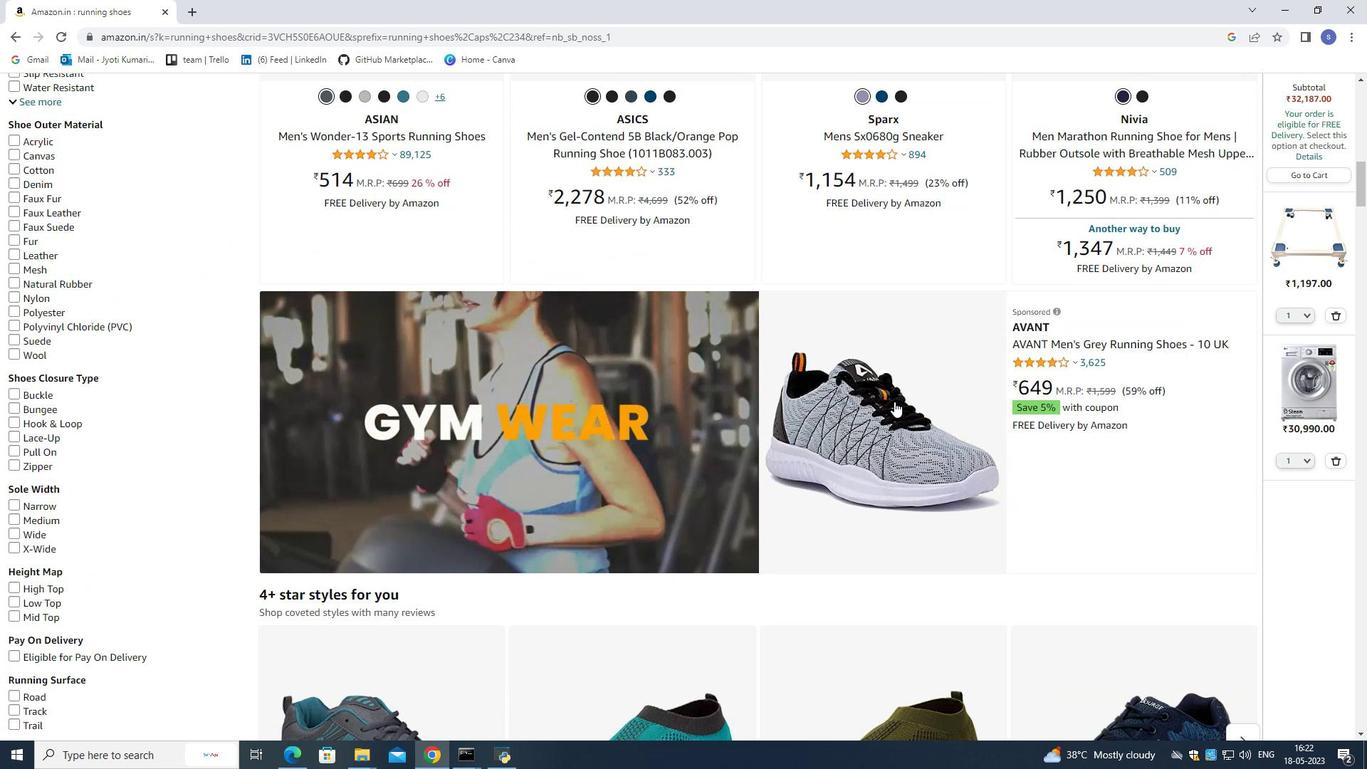 
Action: Mouse pressed left at (892, 405)
Screenshot: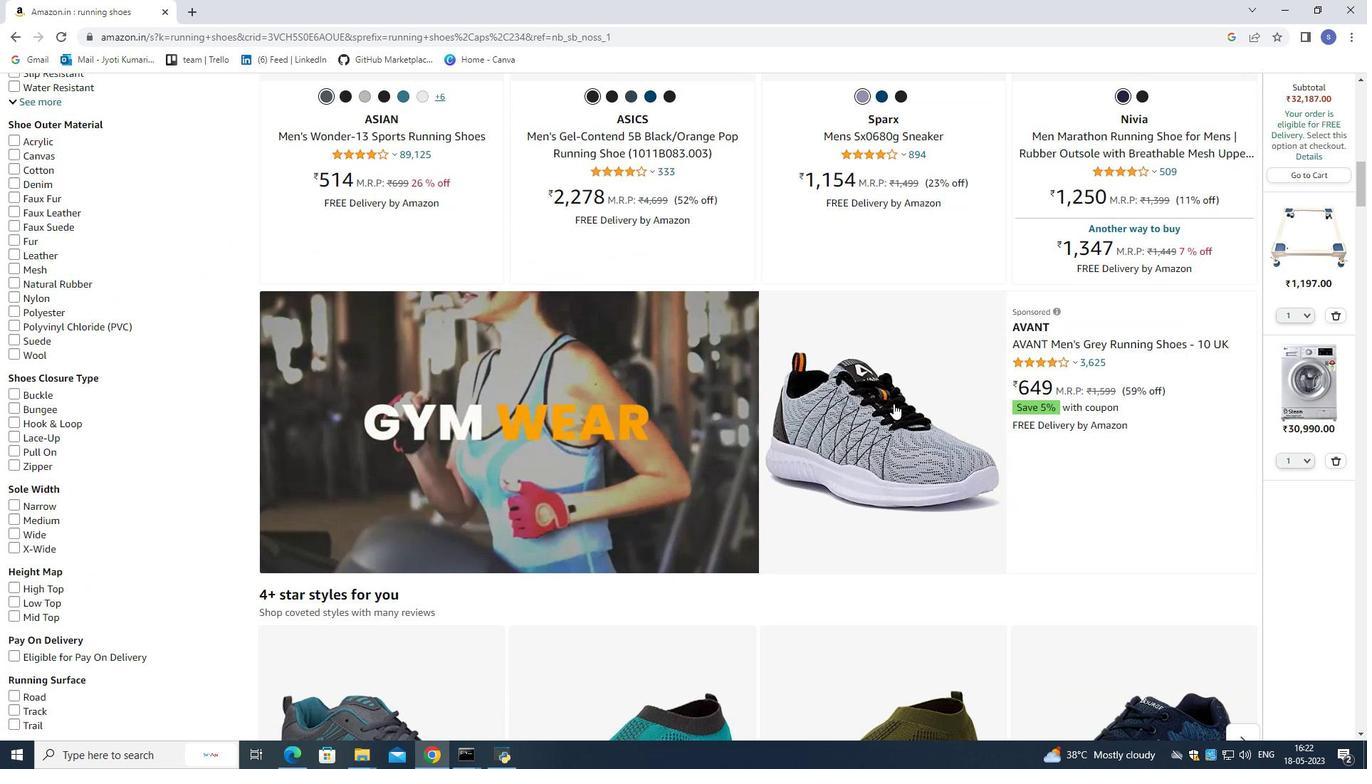
Action: Mouse moved to (625, 423)
Screenshot: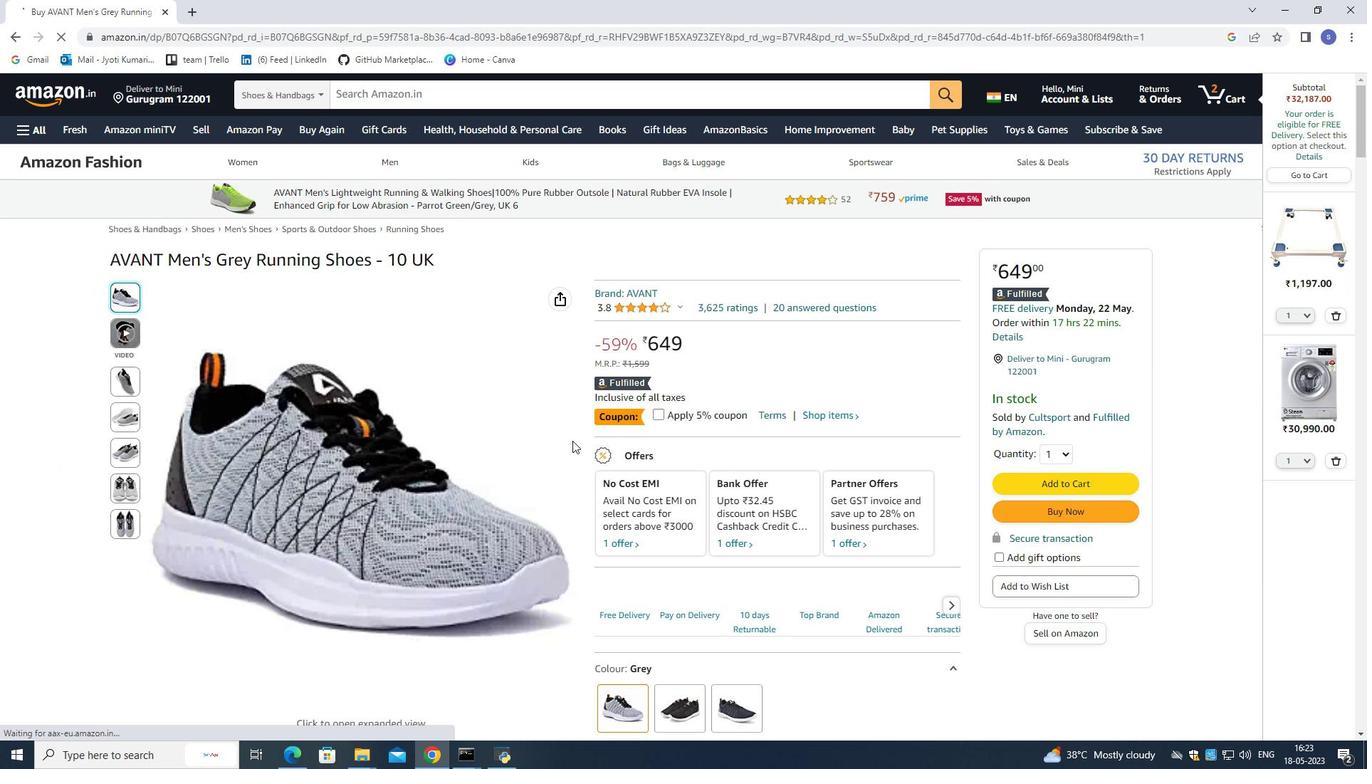 
Action: Mouse scrolled (625, 423) with delta (0, 0)
Screenshot: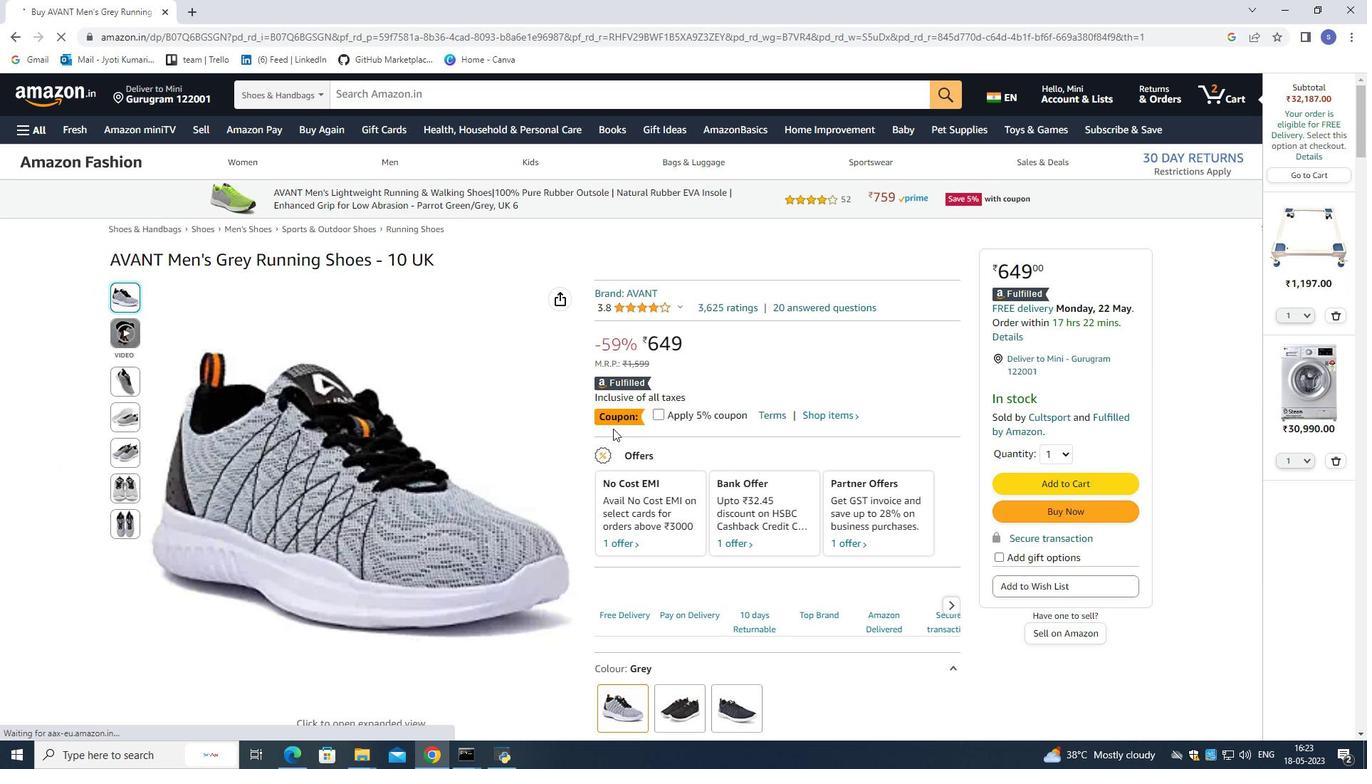 
Action: Mouse scrolled (625, 423) with delta (0, 0)
Screenshot: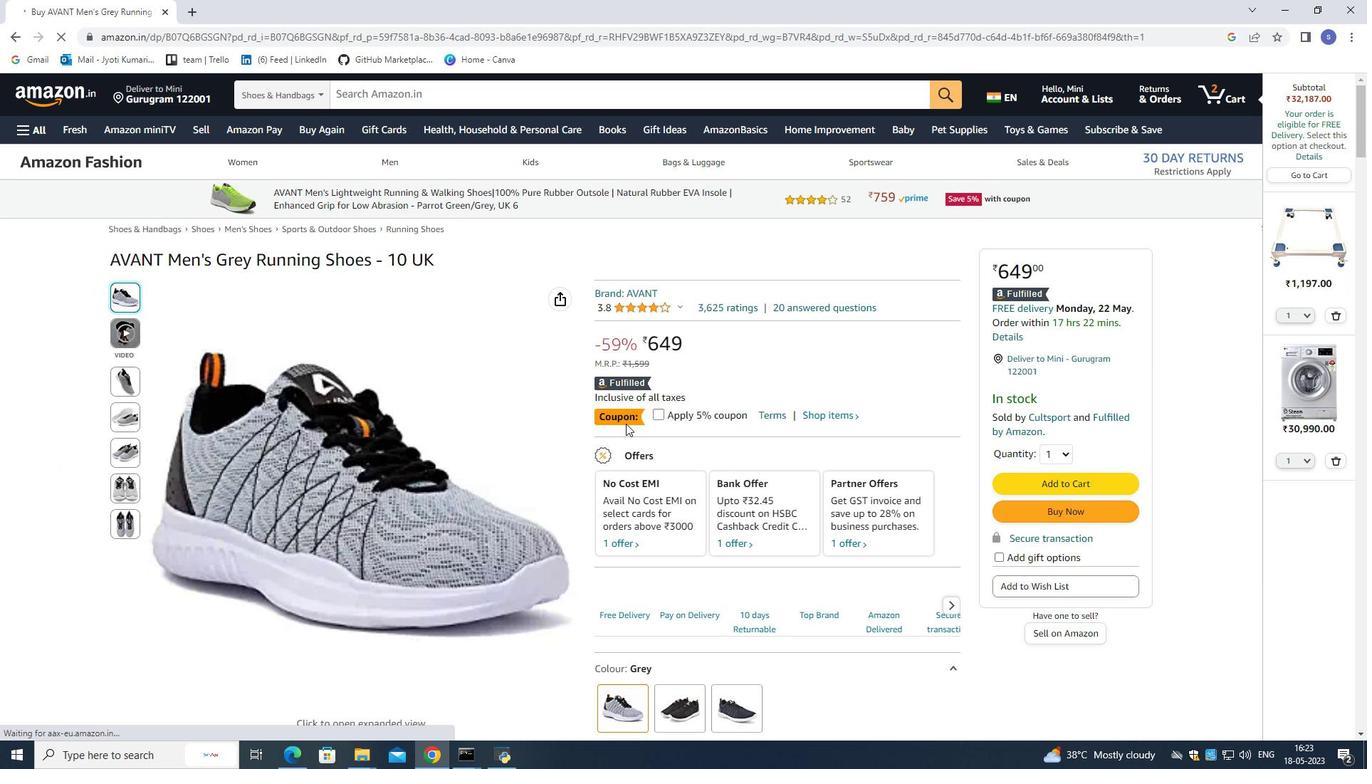 
Action: Mouse moved to (625, 374)
Screenshot: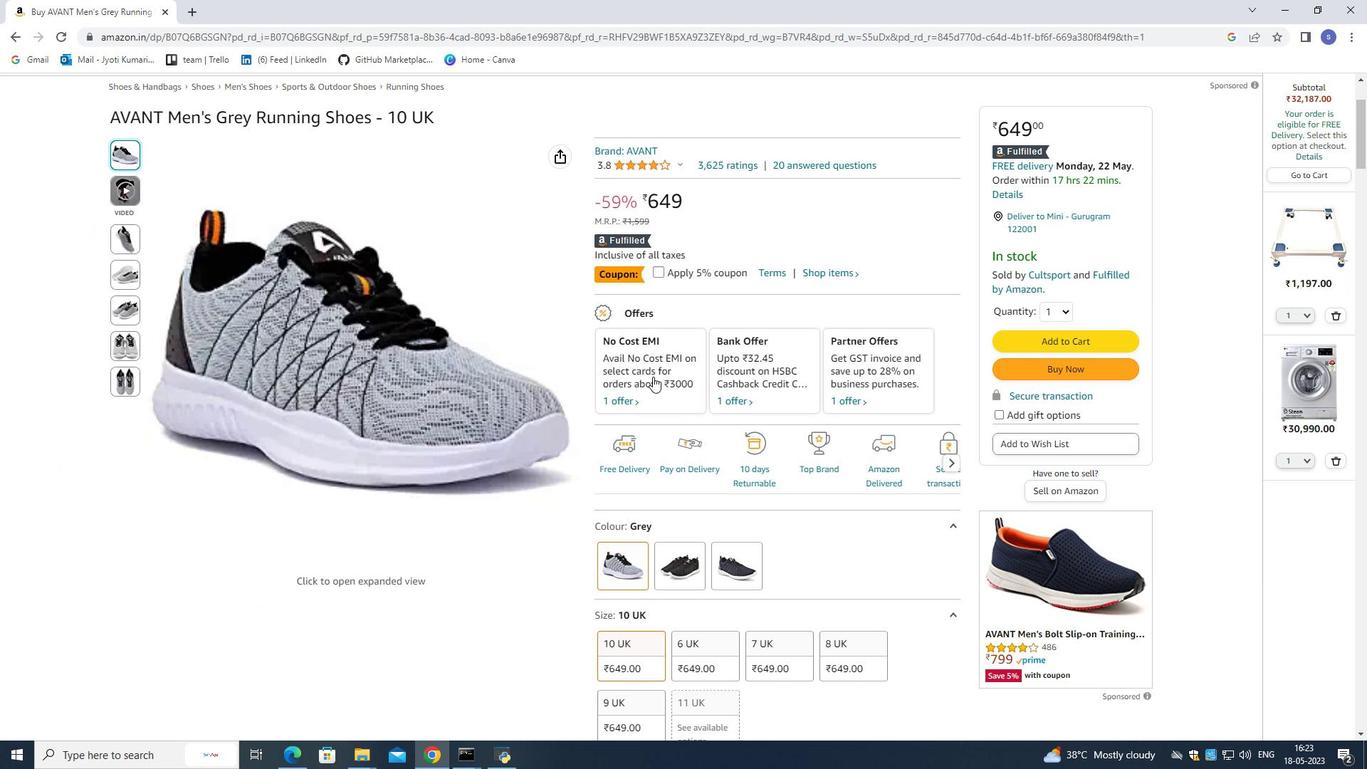 
Action: Mouse scrolled (638, 375) with delta (0, 0)
Screenshot: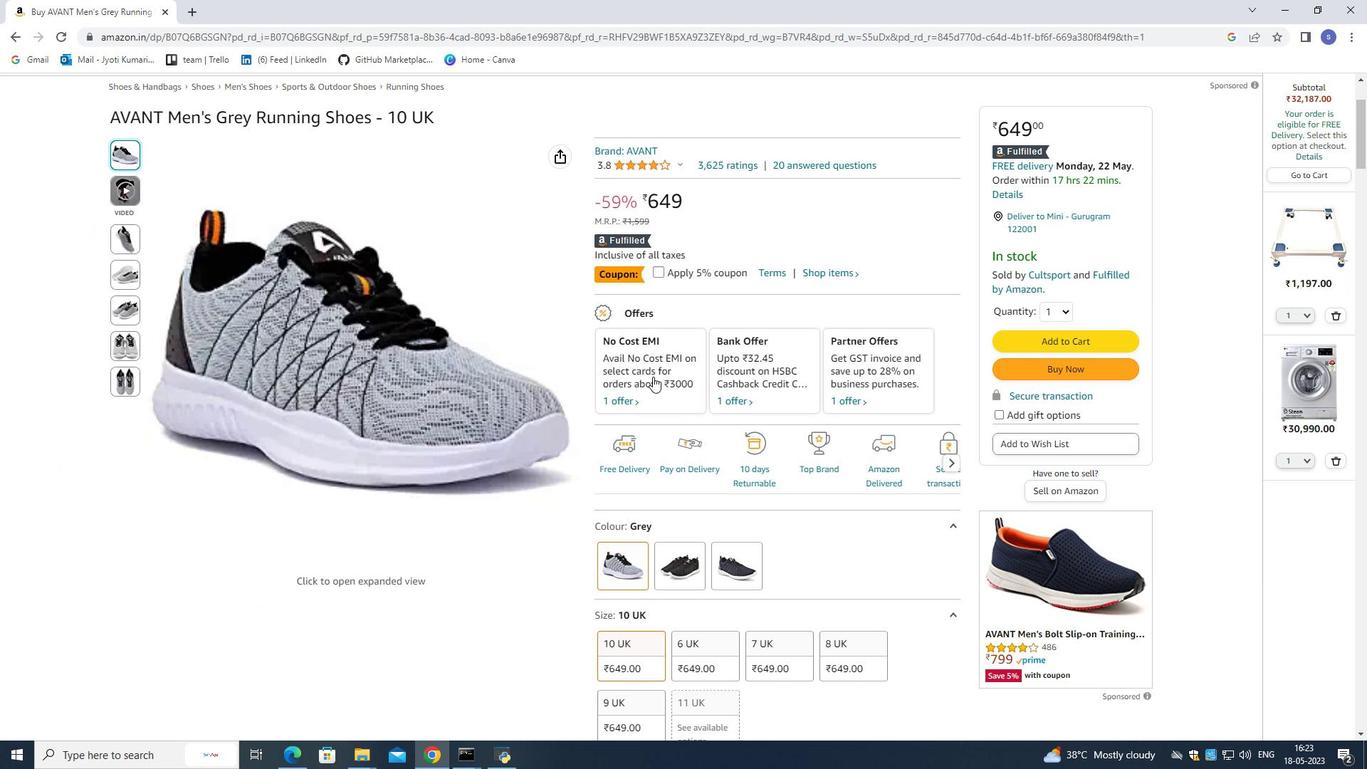 
Action: Mouse moved to (712, 460)
Screenshot: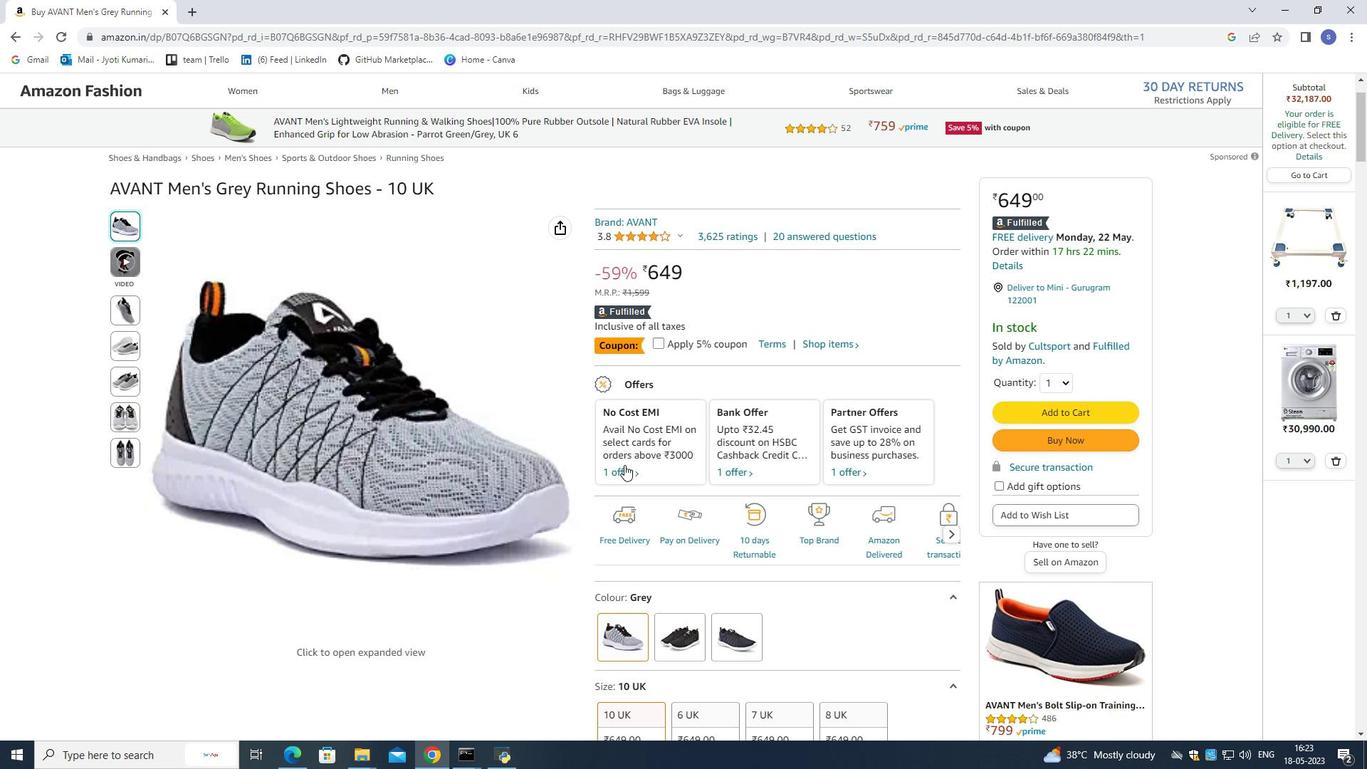 
Action: Mouse scrolled (712, 459) with delta (0, 0)
Screenshot: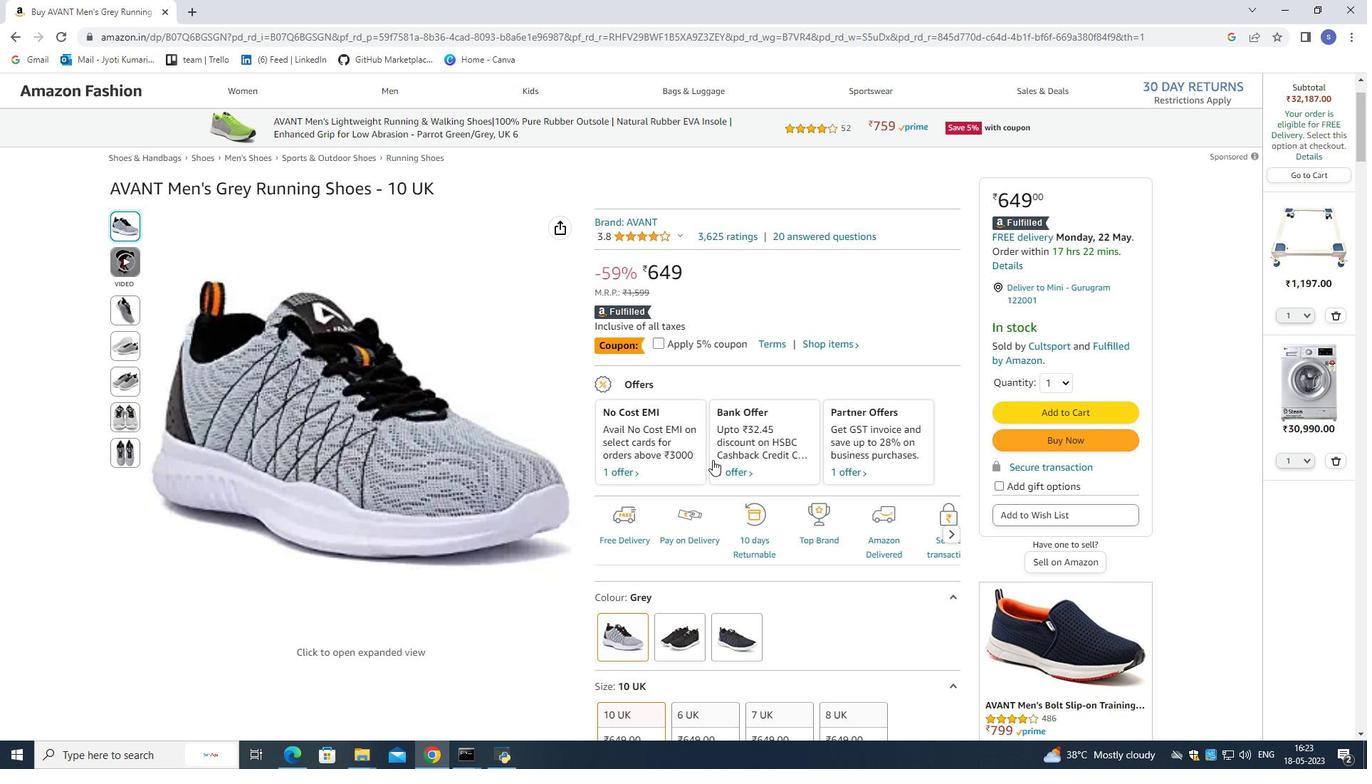 
Action: Mouse scrolled (712, 459) with delta (0, 0)
Screenshot: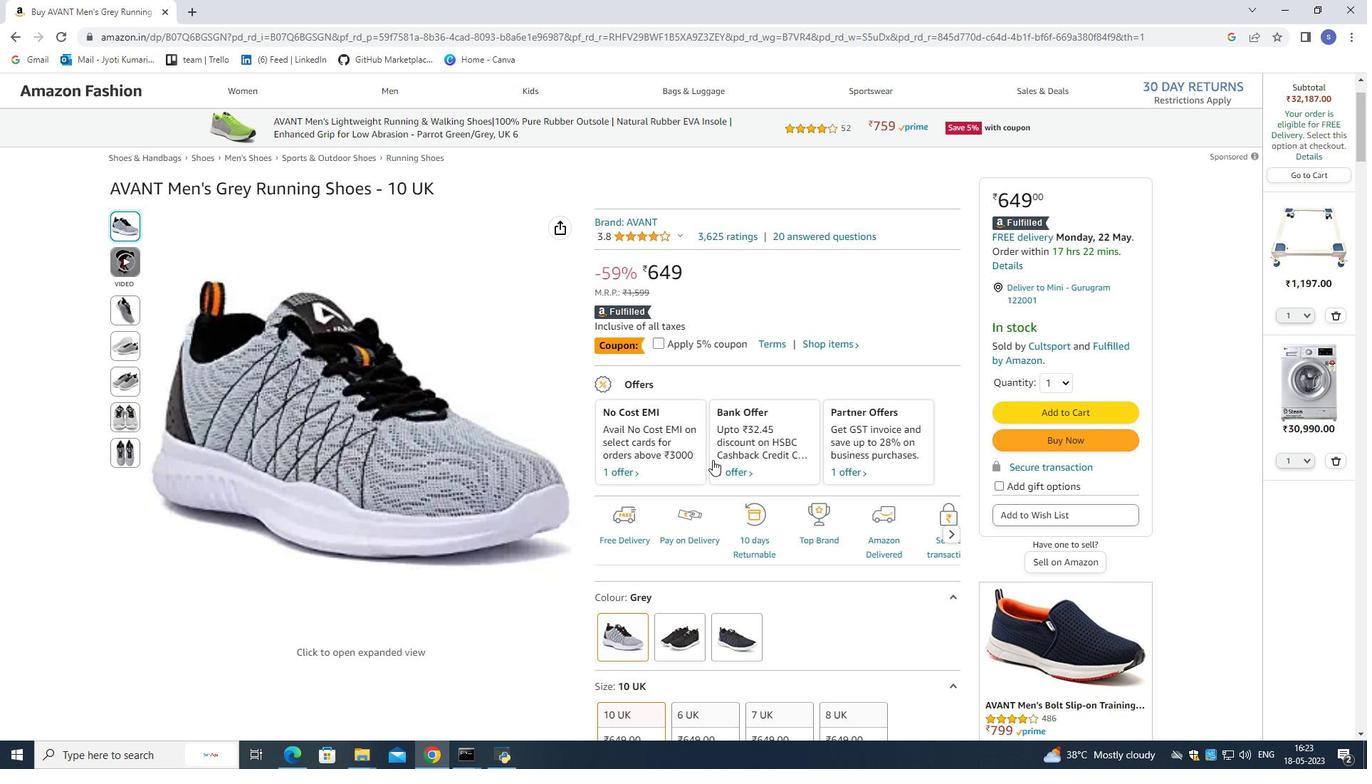
Action: Mouse moved to (678, 502)
Screenshot: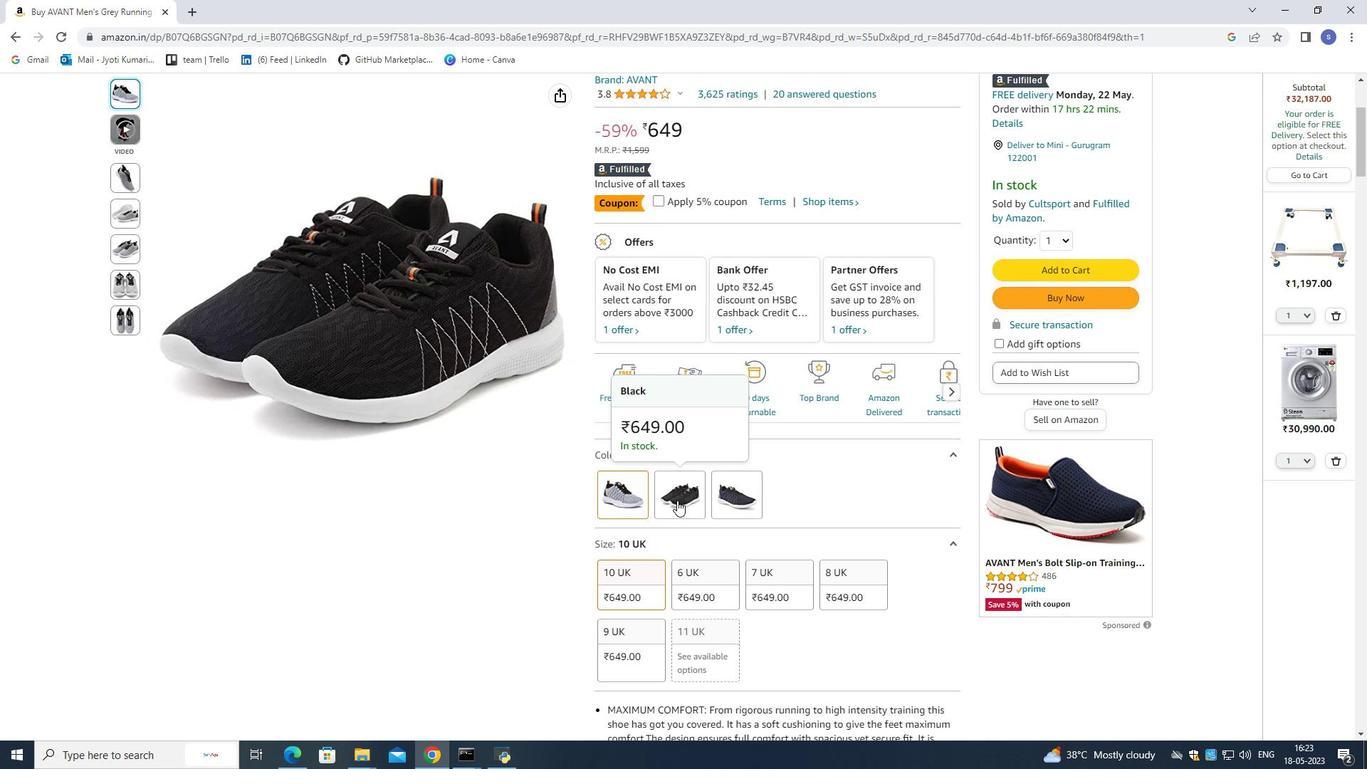 
Action: Mouse pressed left at (678, 502)
Screenshot: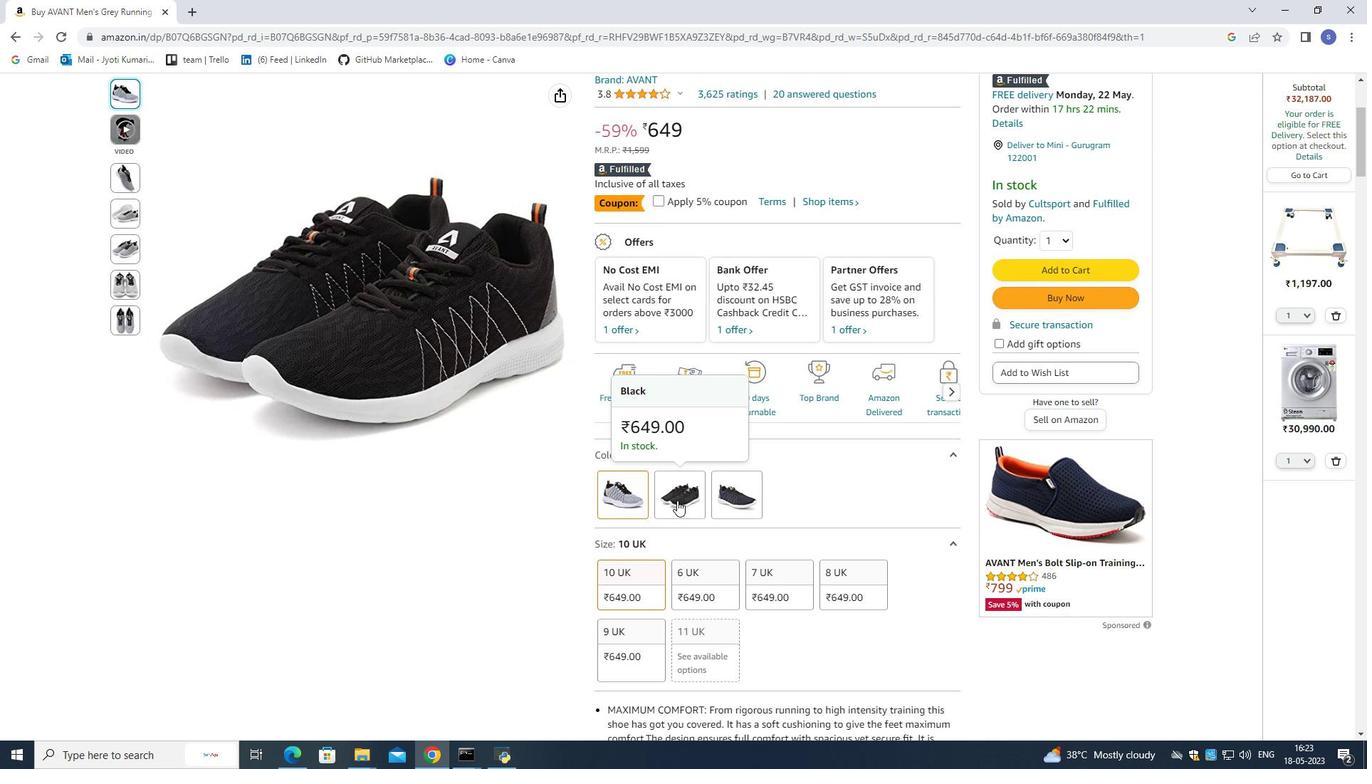 
Action: Mouse moved to (726, 499)
Screenshot: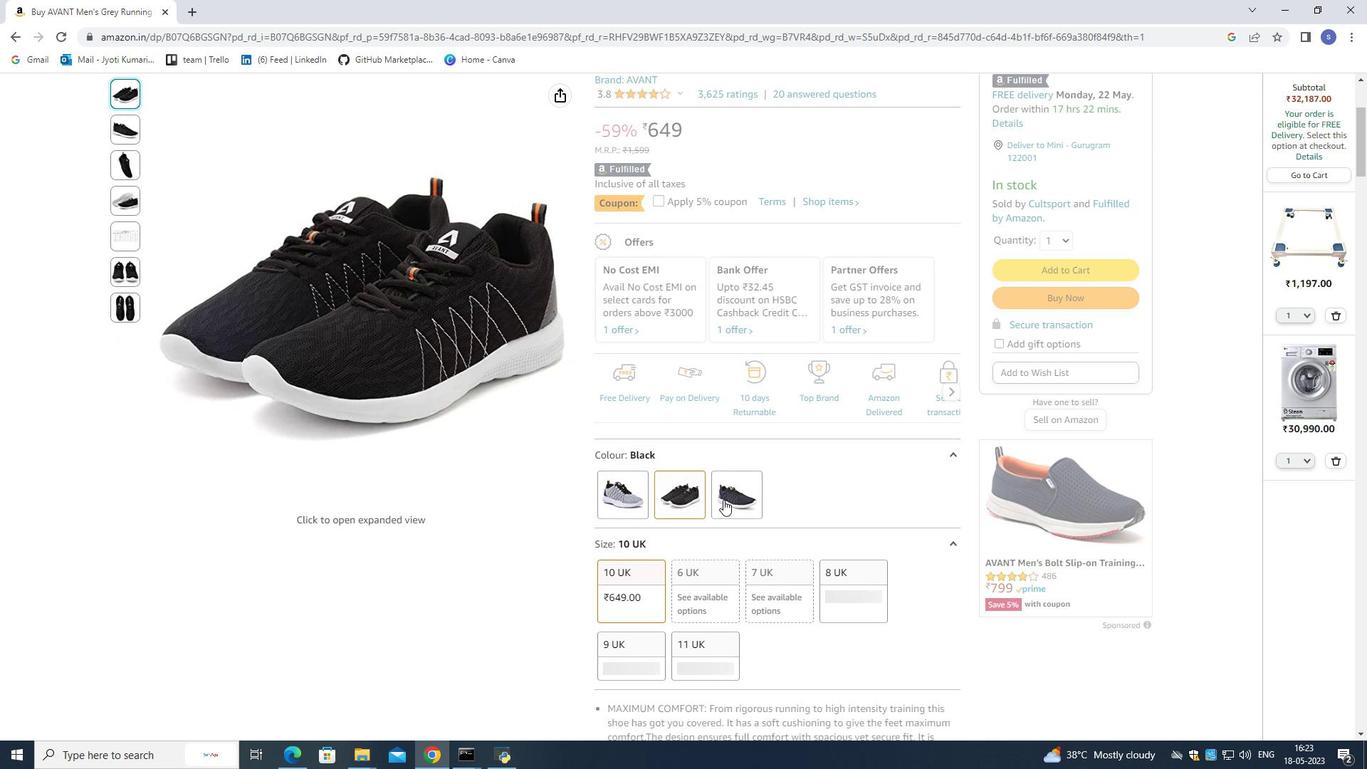 
Action: Mouse pressed left at (726, 499)
Screenshot: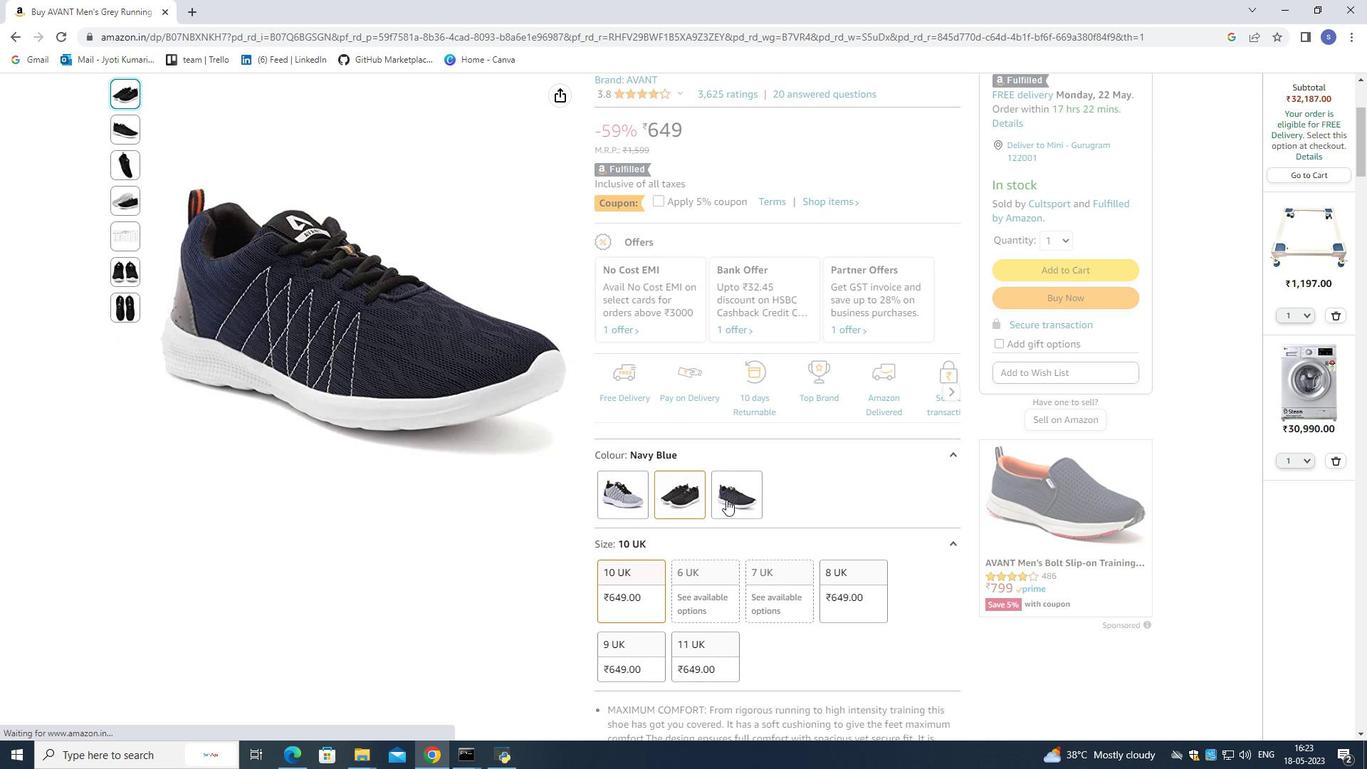 
Action: Mouse moved to (727, 493)
Screenshot: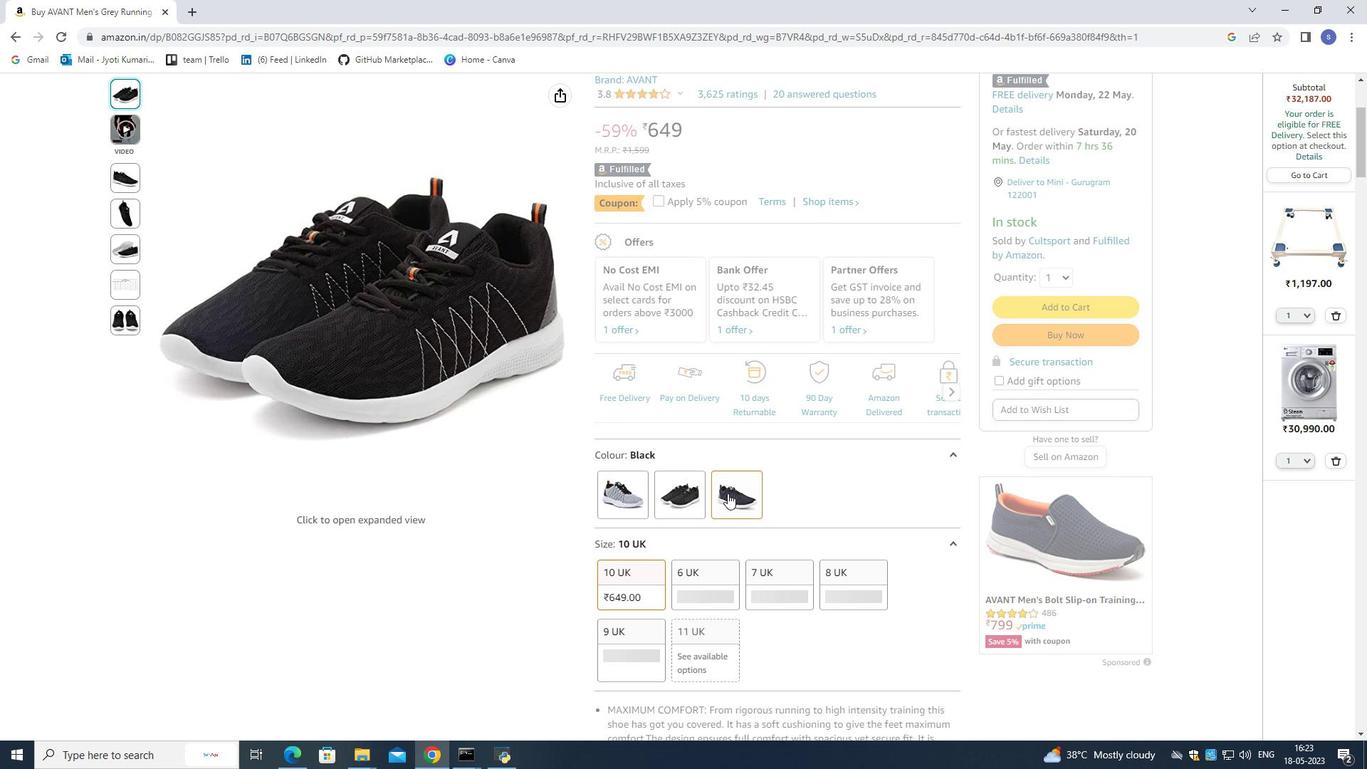 
Action: Mouse pressed left at (727, 493)
Screenshot: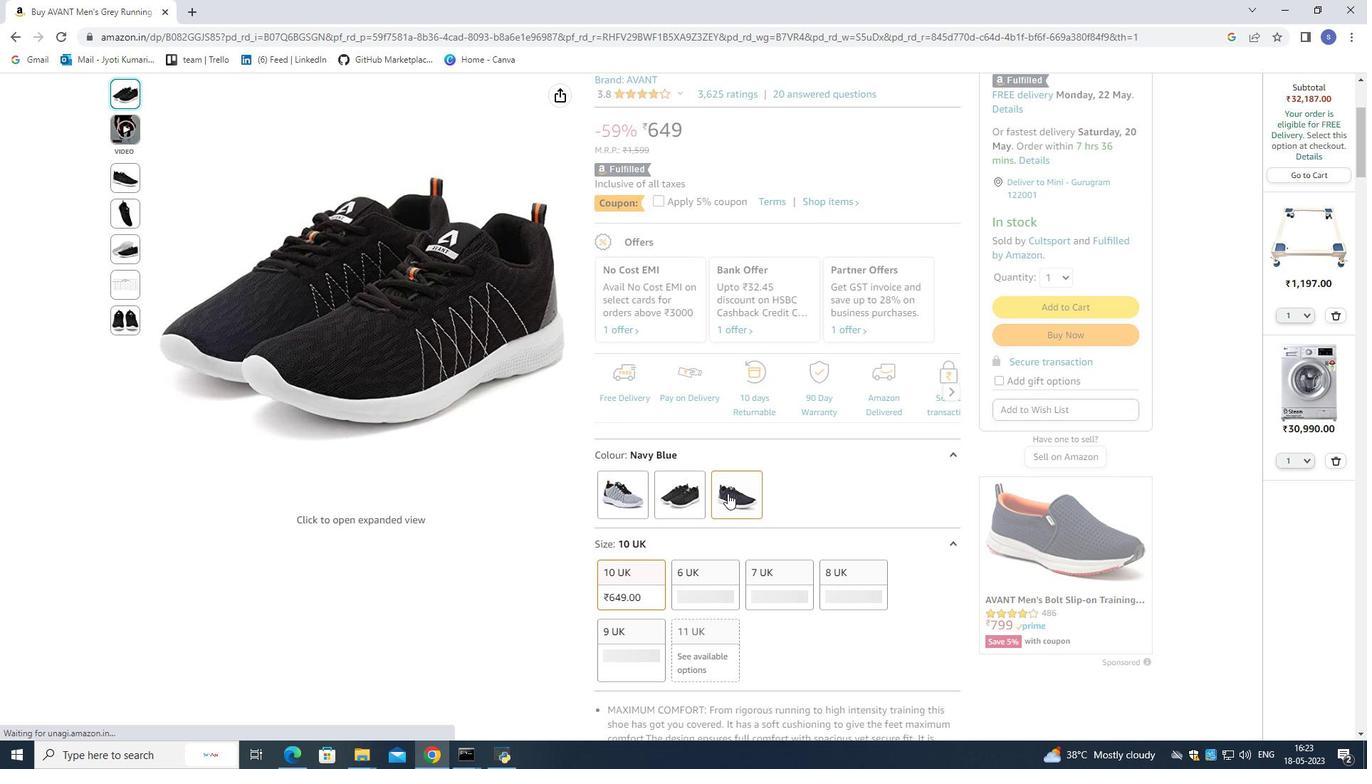 
Action: Mouse moved to (713, 461)
Screenshot: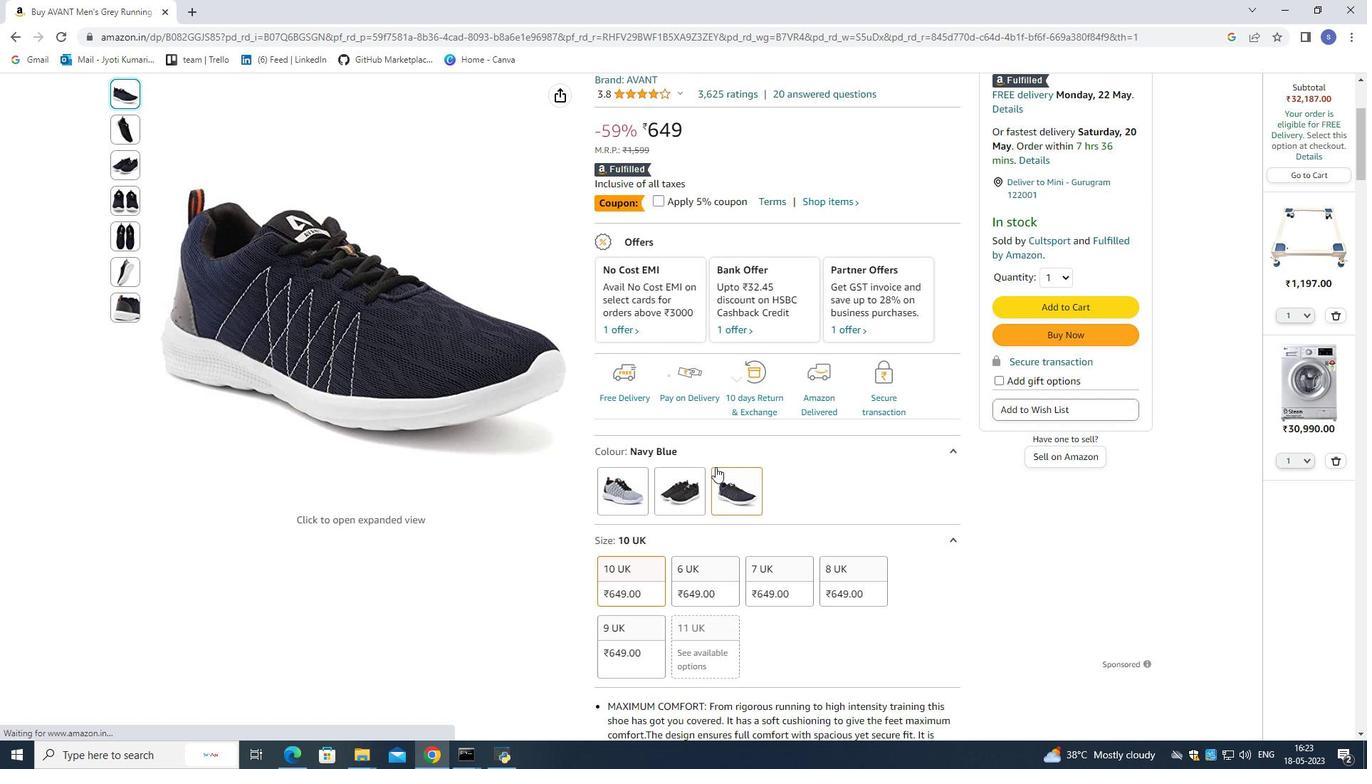 
Action: Mouse scrolled (713, 460) with delta (0, 0)
Screenshot: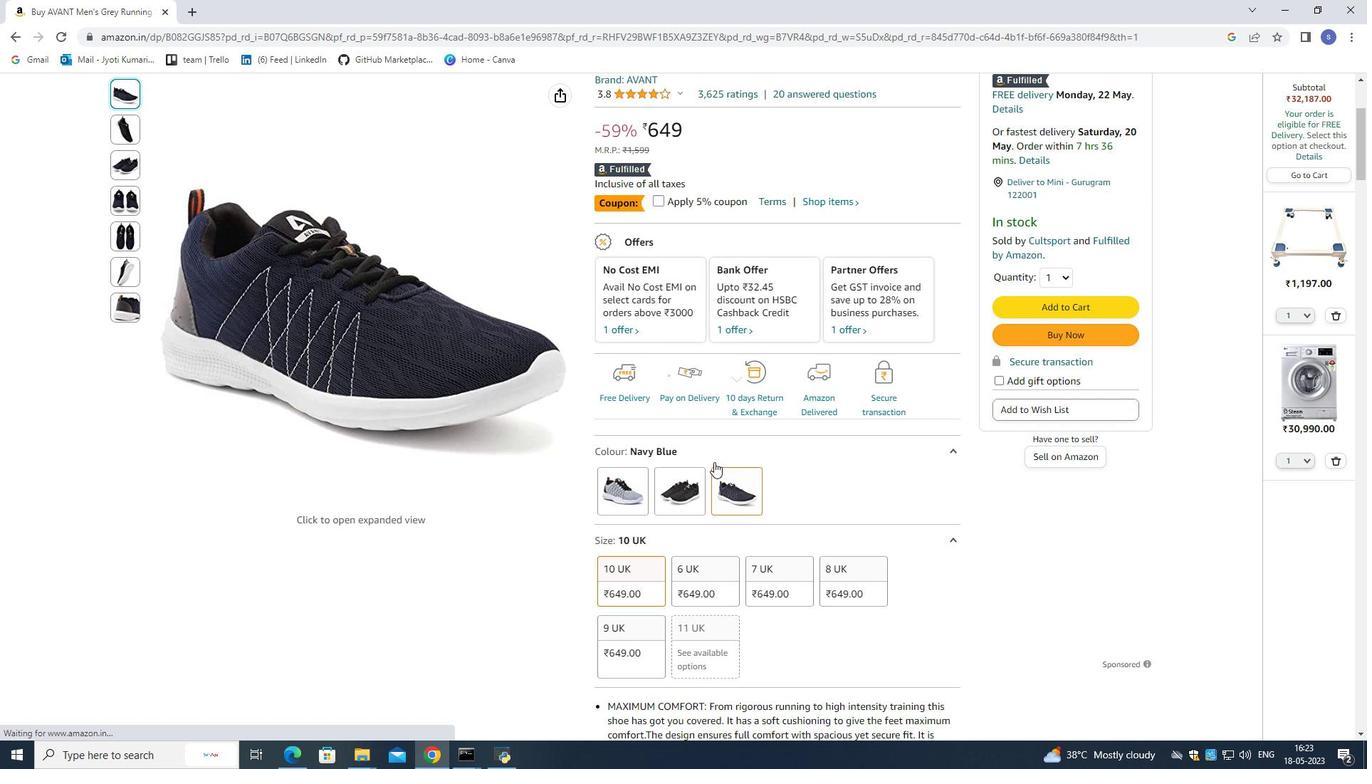 
Action: Mouse scrolled (713, 460) with delta (0, 0)
Screenshot: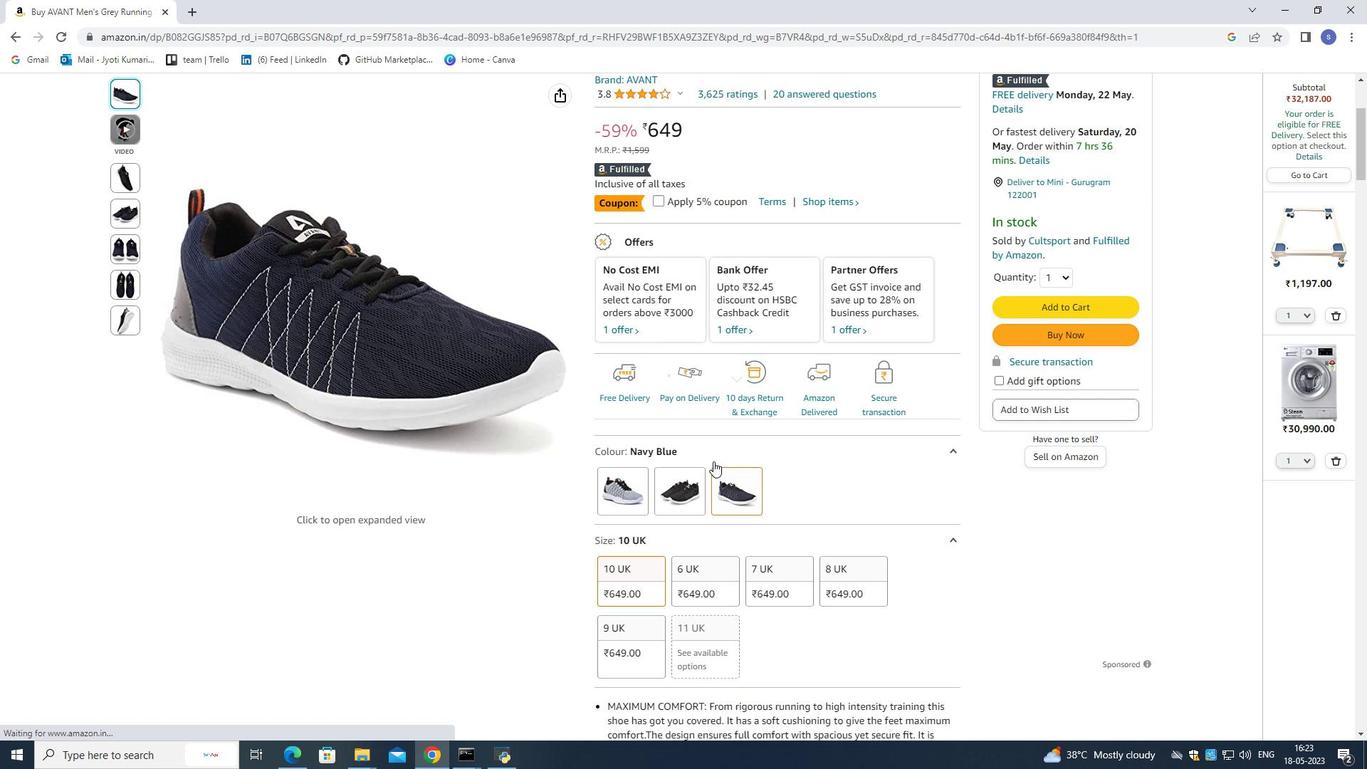 
Action: Mouse moved to (713, 460)
Screenshot: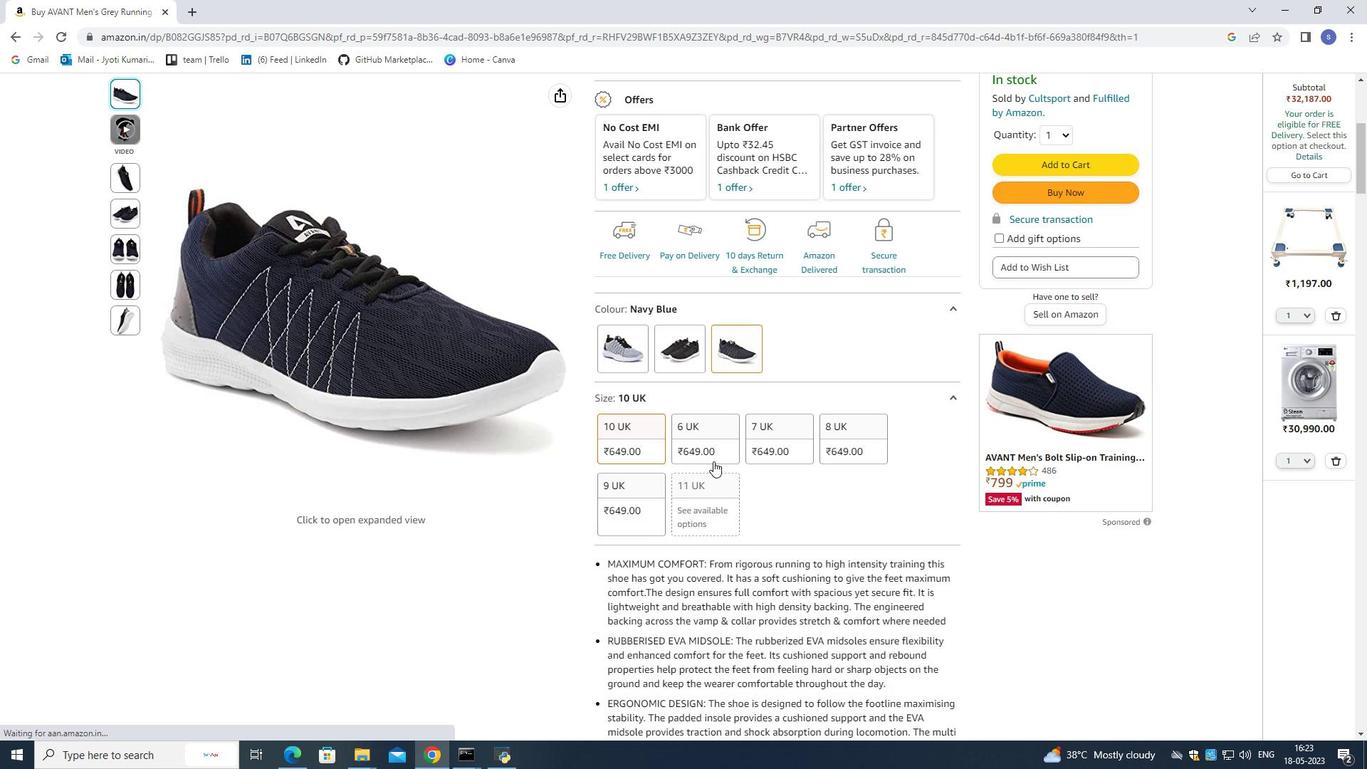 
Action: Mouse scrolled (713, 460) with delta (0, 0)
Screenshot: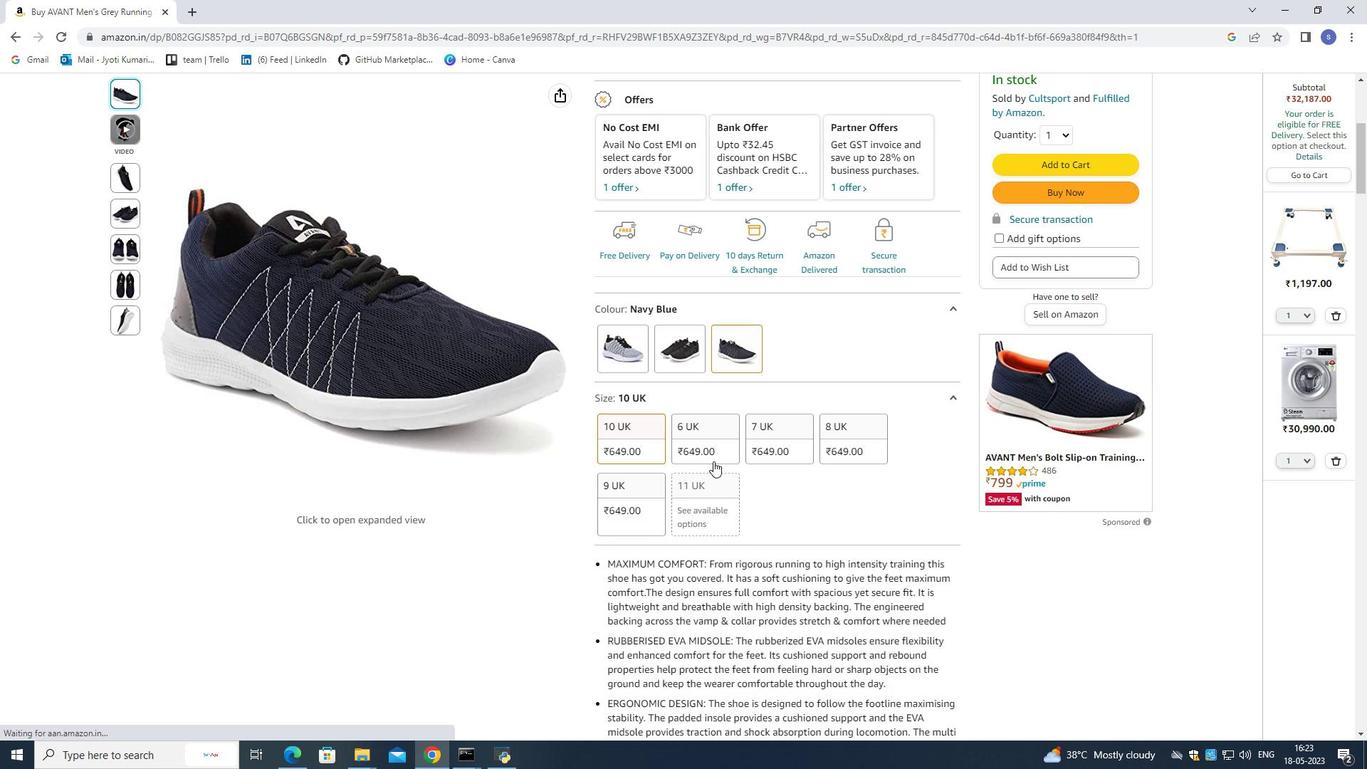 
Action: Mouse scrolled (713, 460) with delta (0, 0)
Screenshot: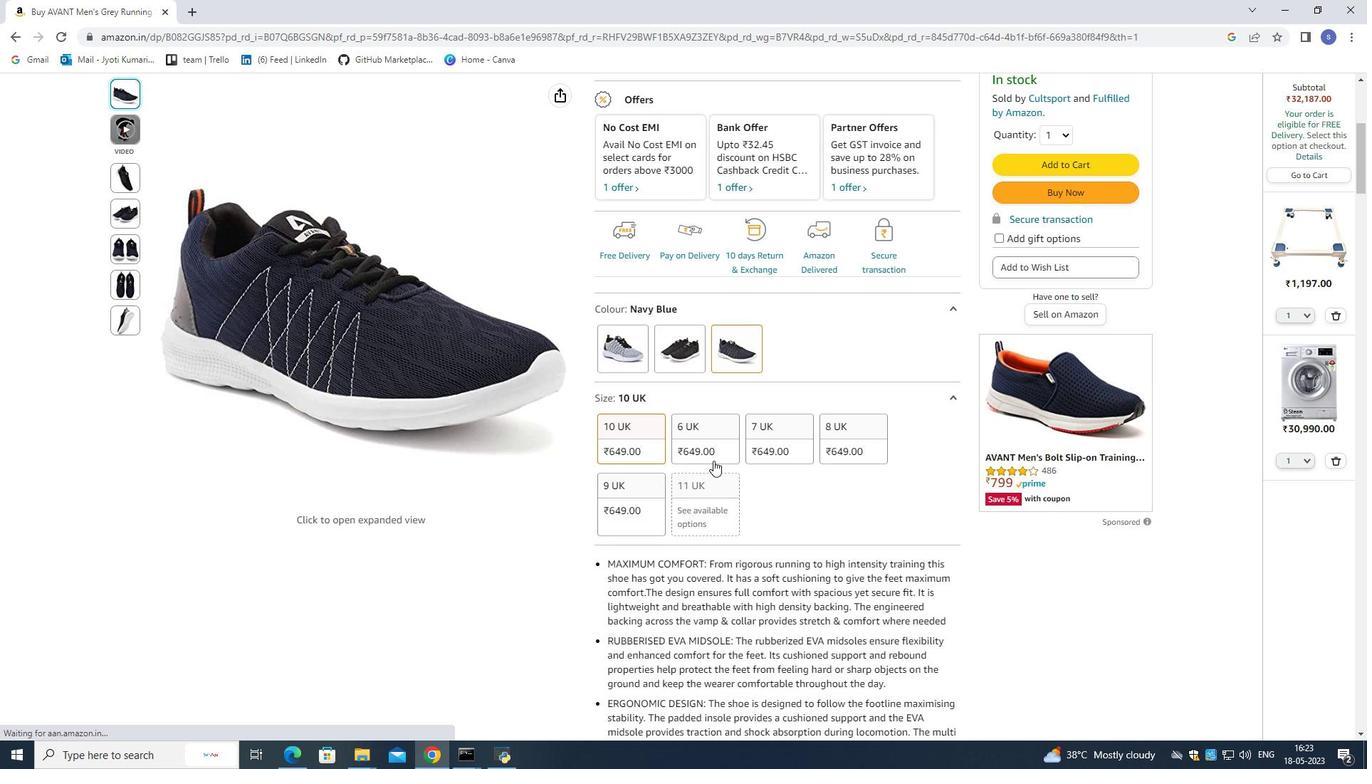 
Action: Mouse scrolled (713, 460) with delta (0, 0)
Screenshot: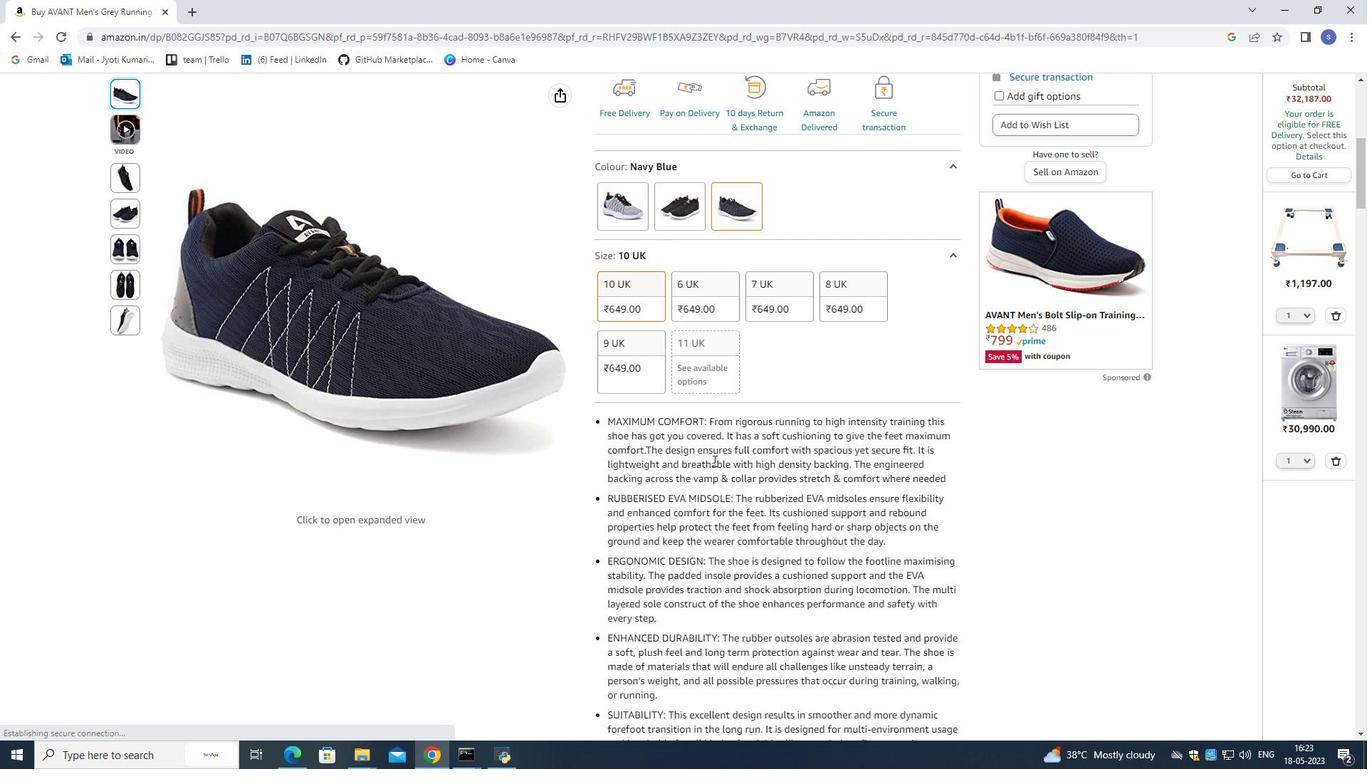 
Action: Mouse scrolled (713, 460) with delta (0, 0)
Screenshot: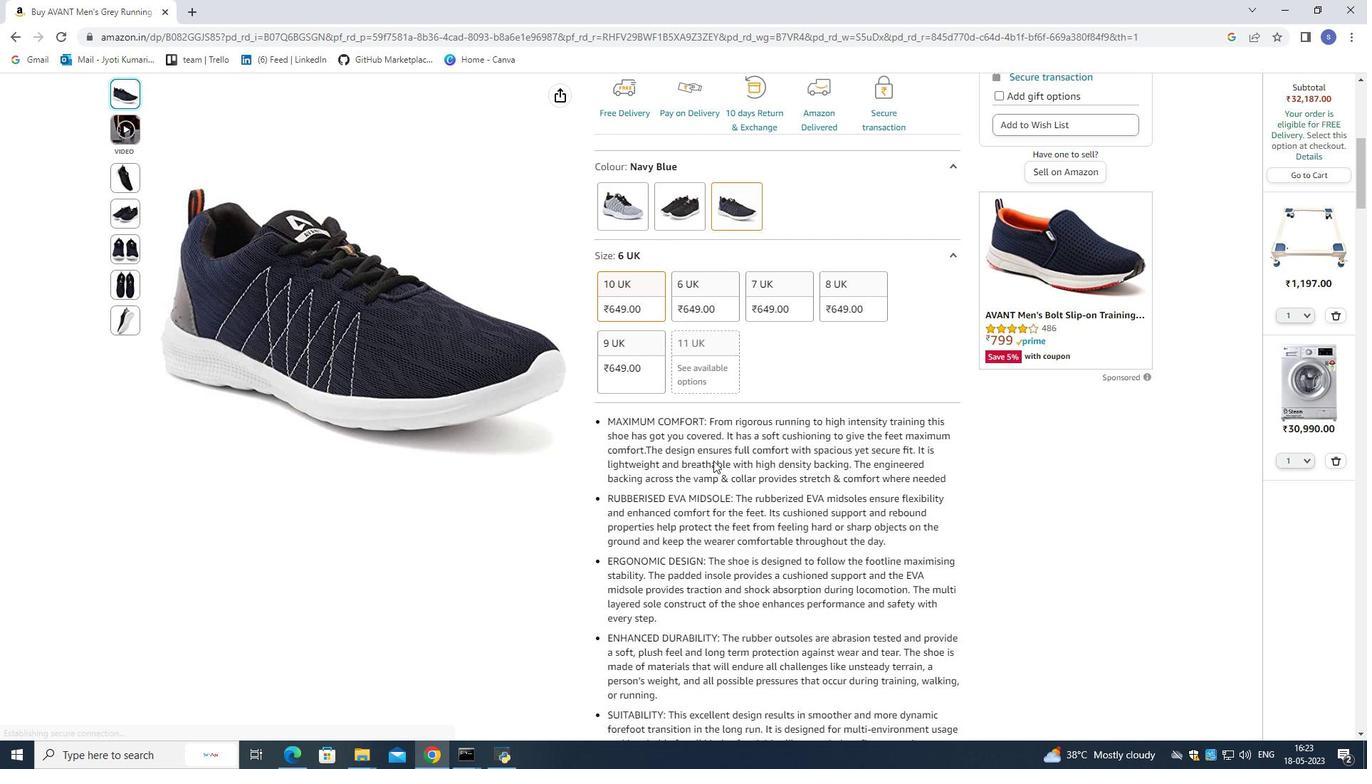 
Action: Mouse scrolled (713, 460) with delta (0, 0)
Screenshot: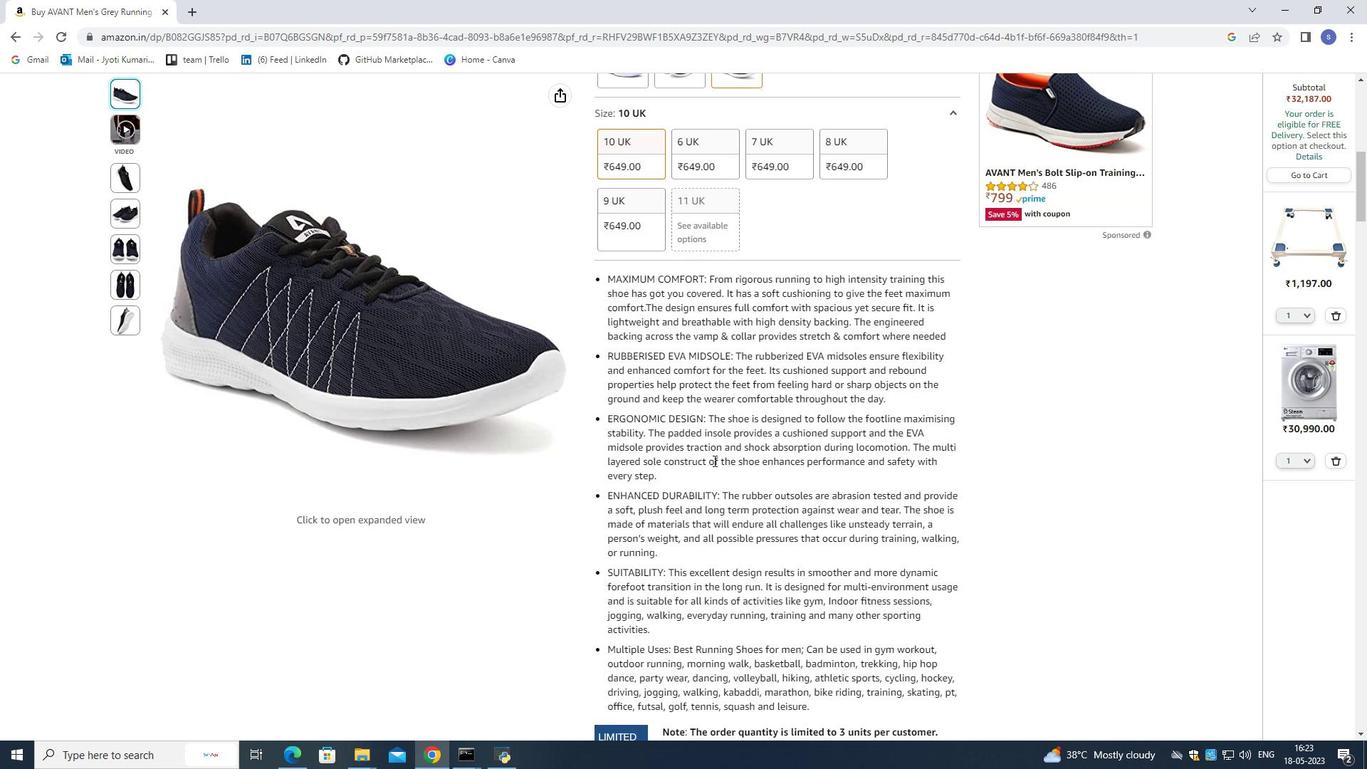
Action: Mouse scrolled (713, 461) with delta (0, 0)
Screenshot: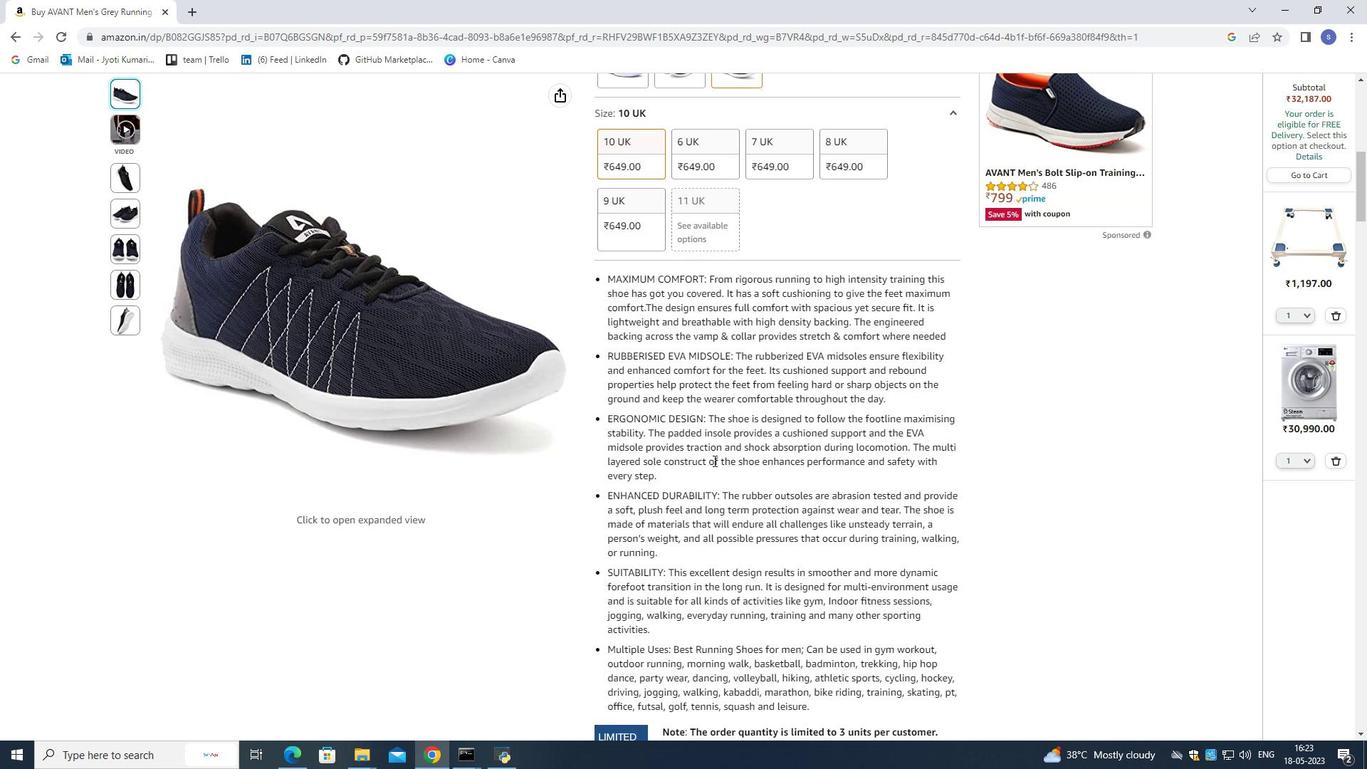 
Action: Mouse moved to (713, 460)
Screenshot: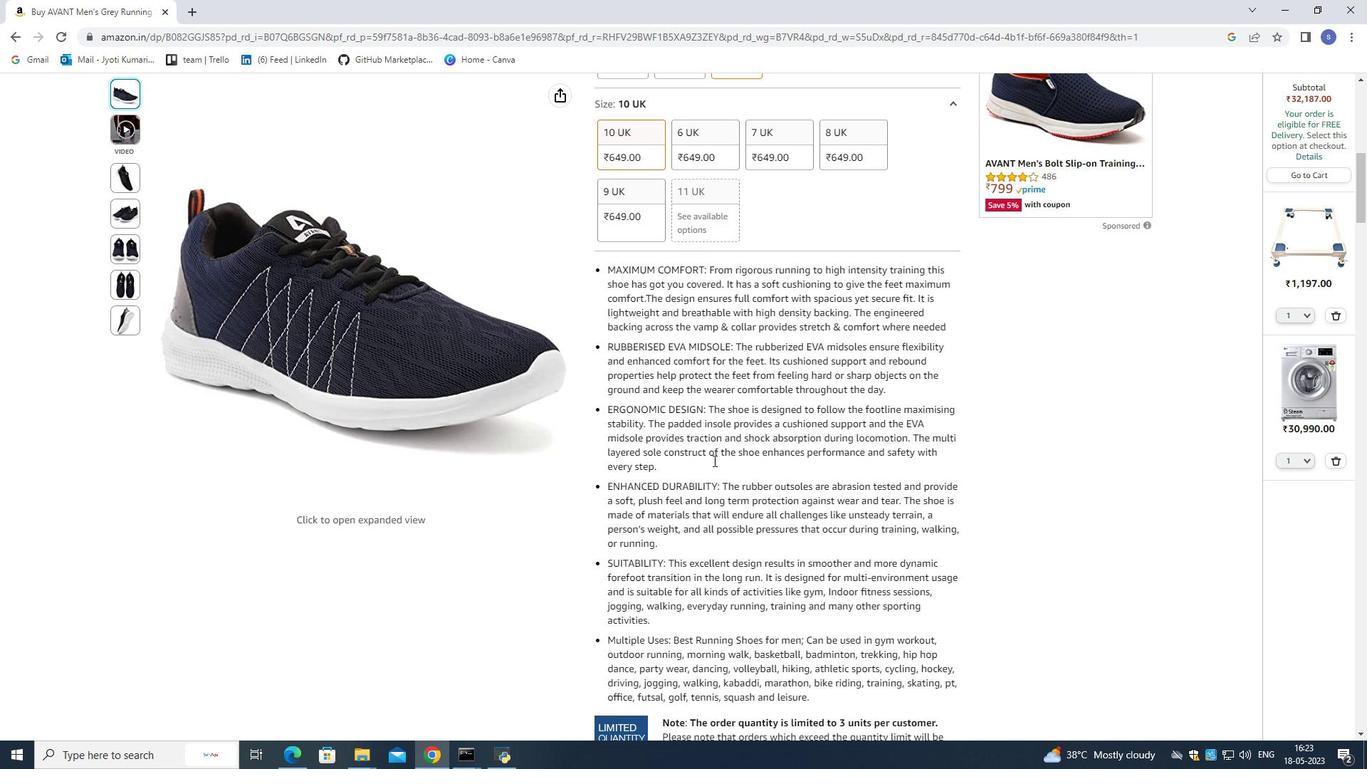 
Action: Mouse scrolled (713, 460) with delta (0, 0)
Screenshot: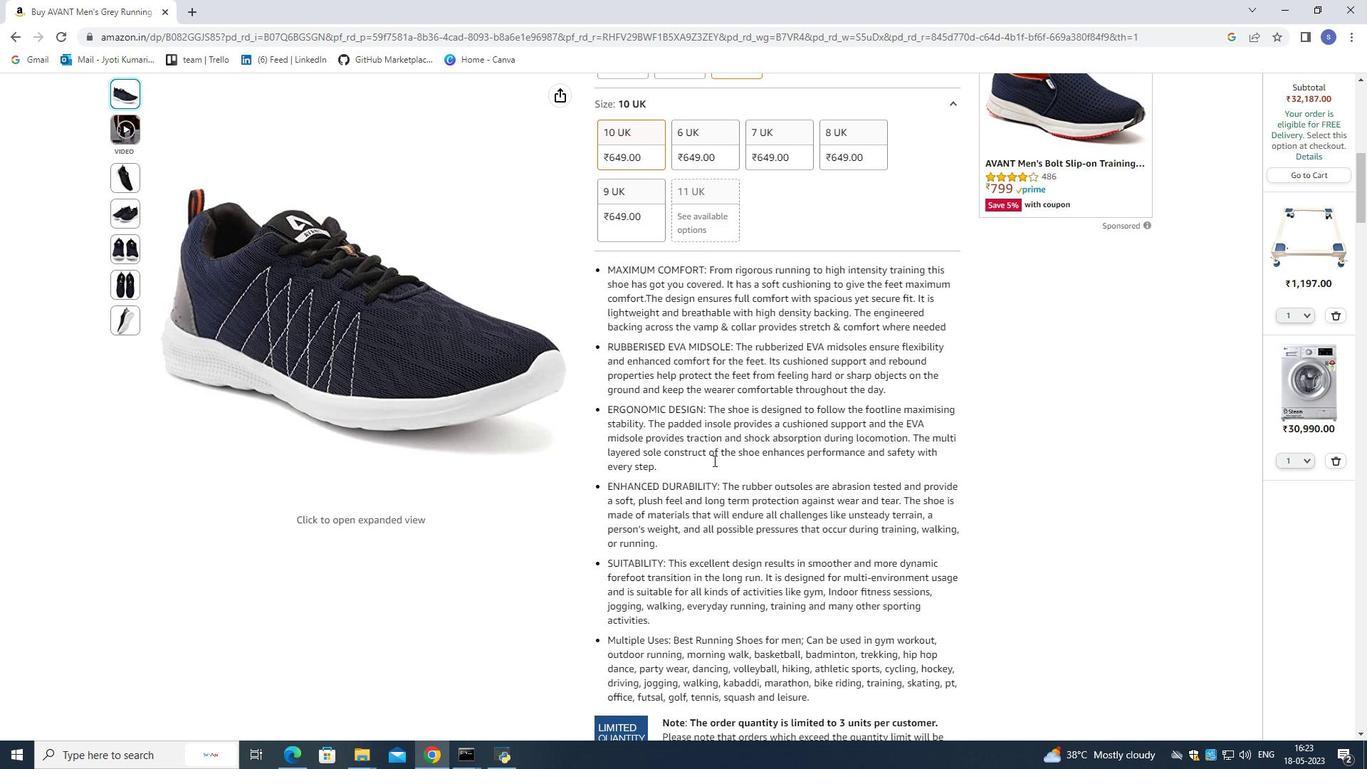 
Action: Mouse moved to (712, 457)
Screenshot: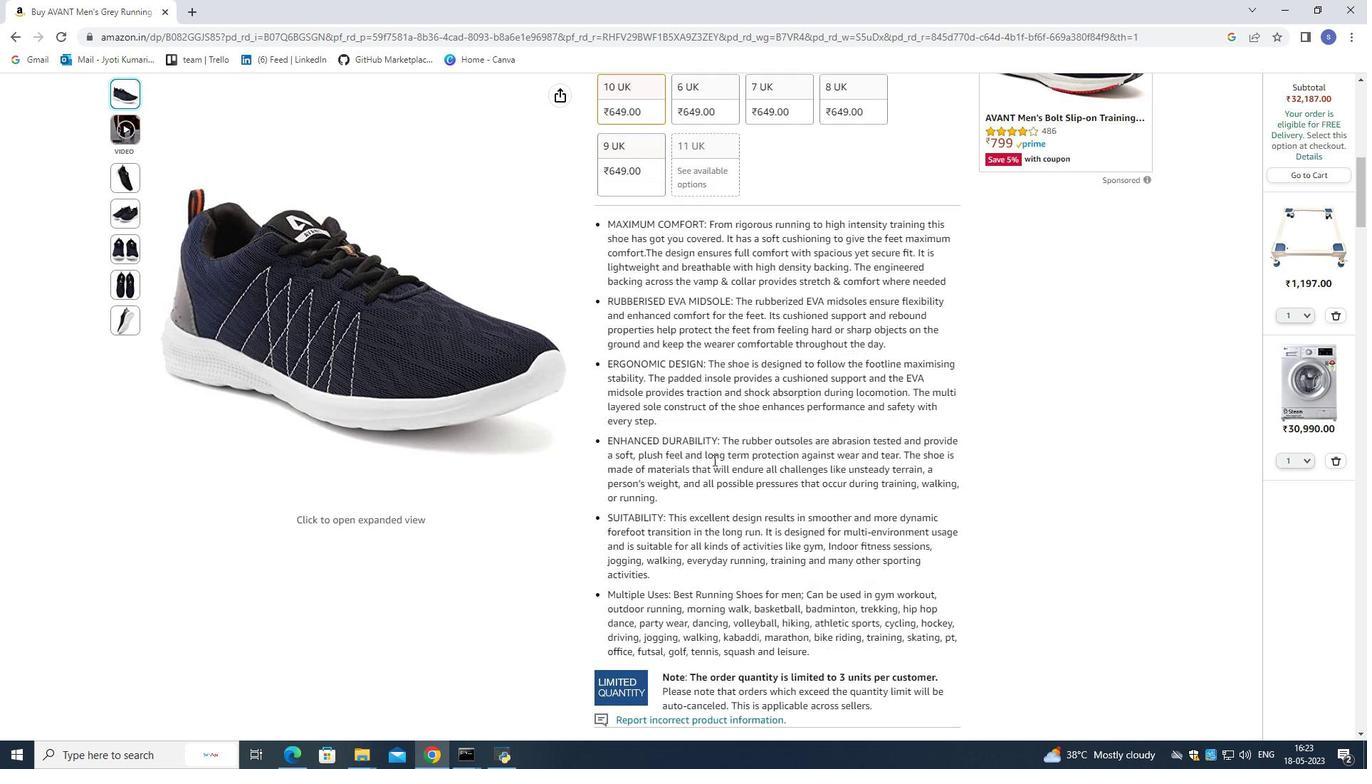 
Action: Mouse scrolled (712, 458) with delta (0, 0)
Screenshot: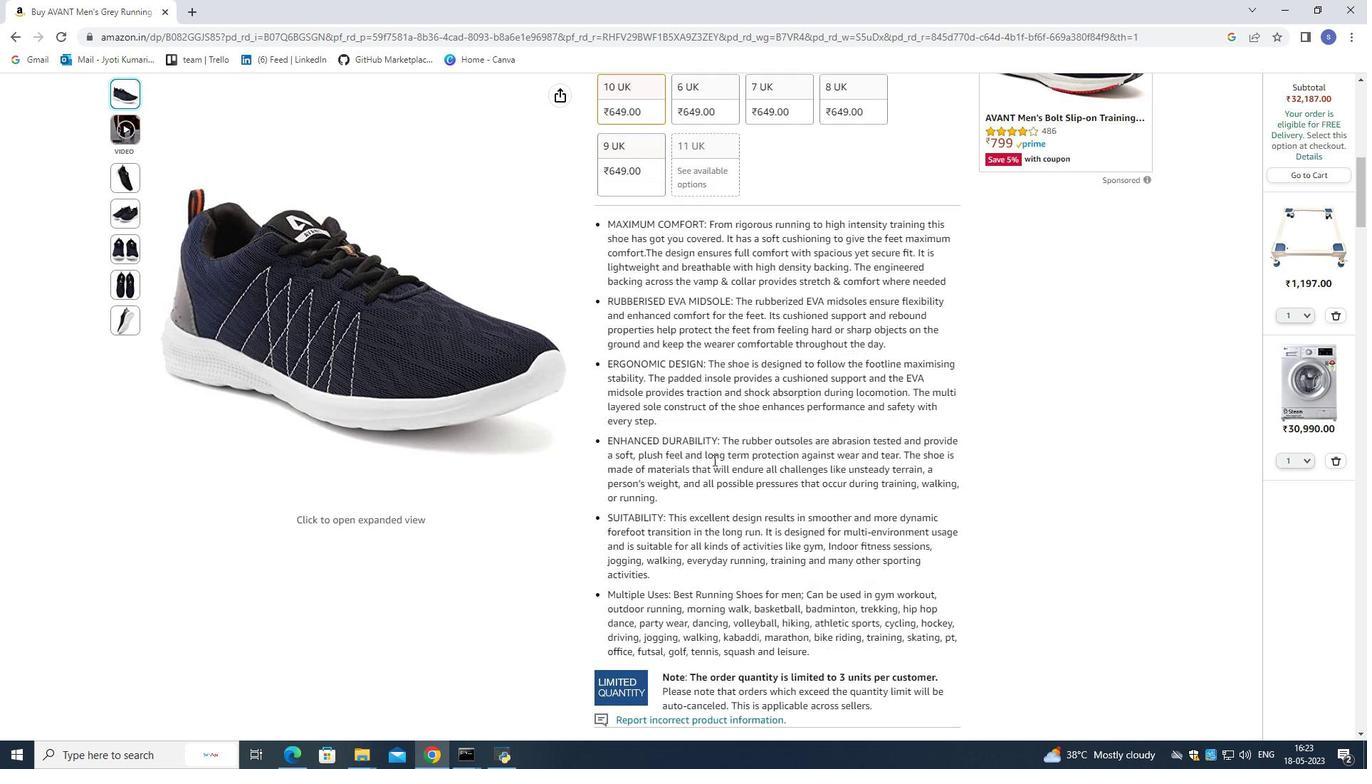 
Action: Mouse scrolled (712, 457) with delta (0, 0)
Screenshot: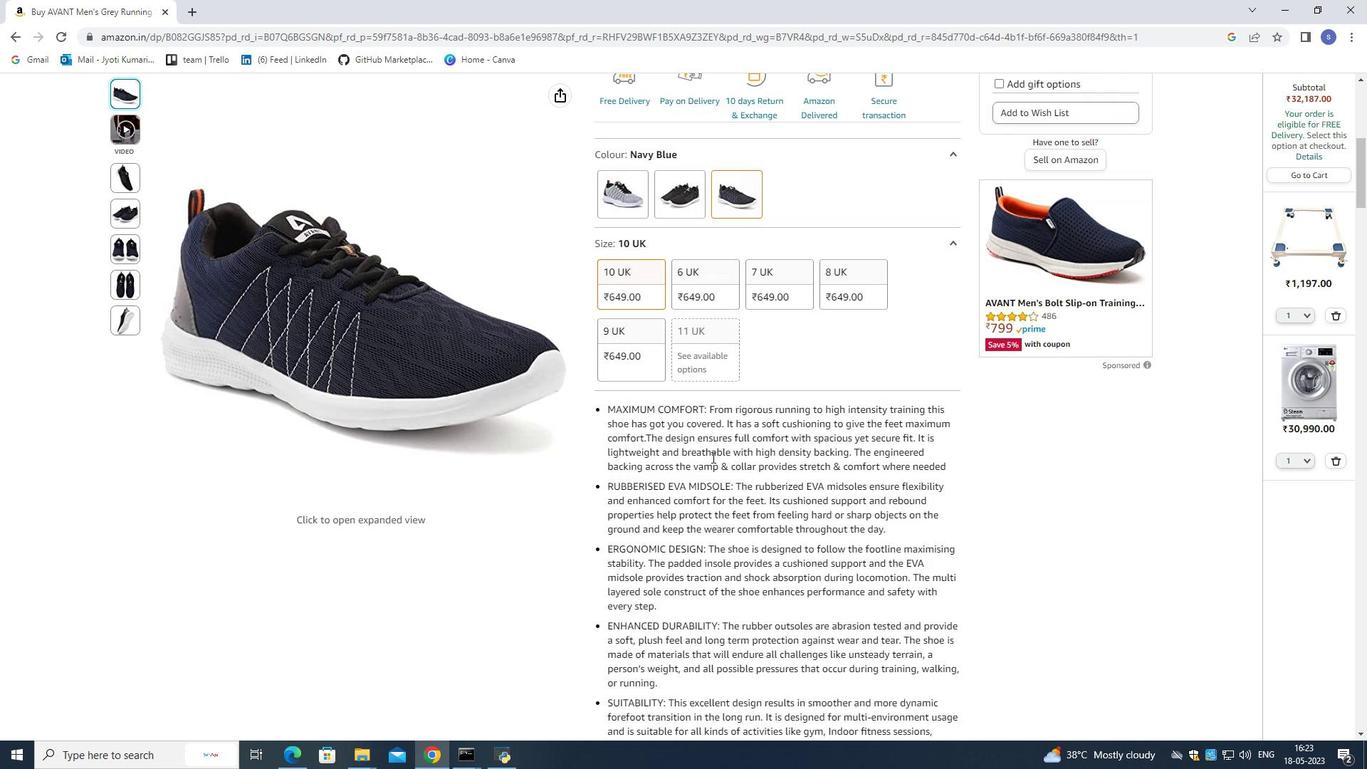 
Action: Mouse scrolled (712, 457) with delta (0, 0)
Screenshot: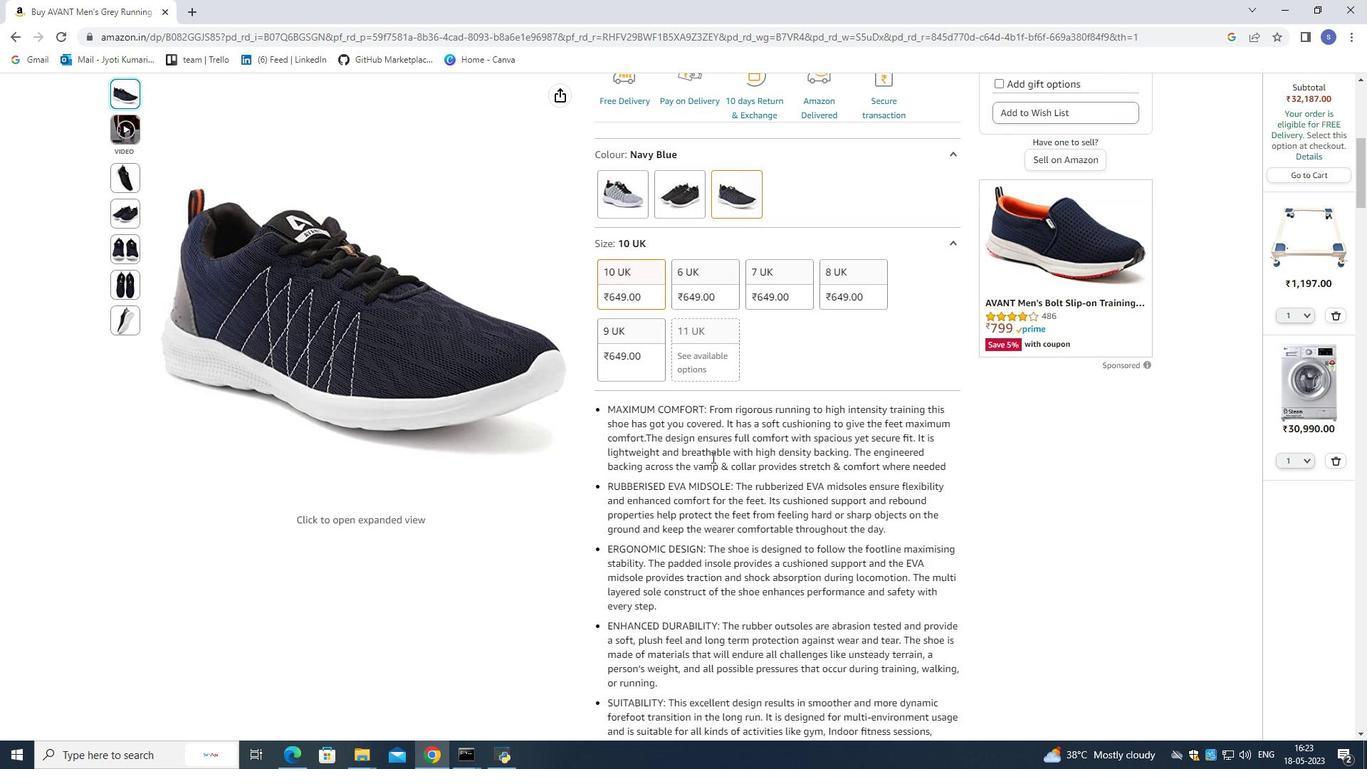 
Action: Mouse moved to (712, 457)
Screenshot: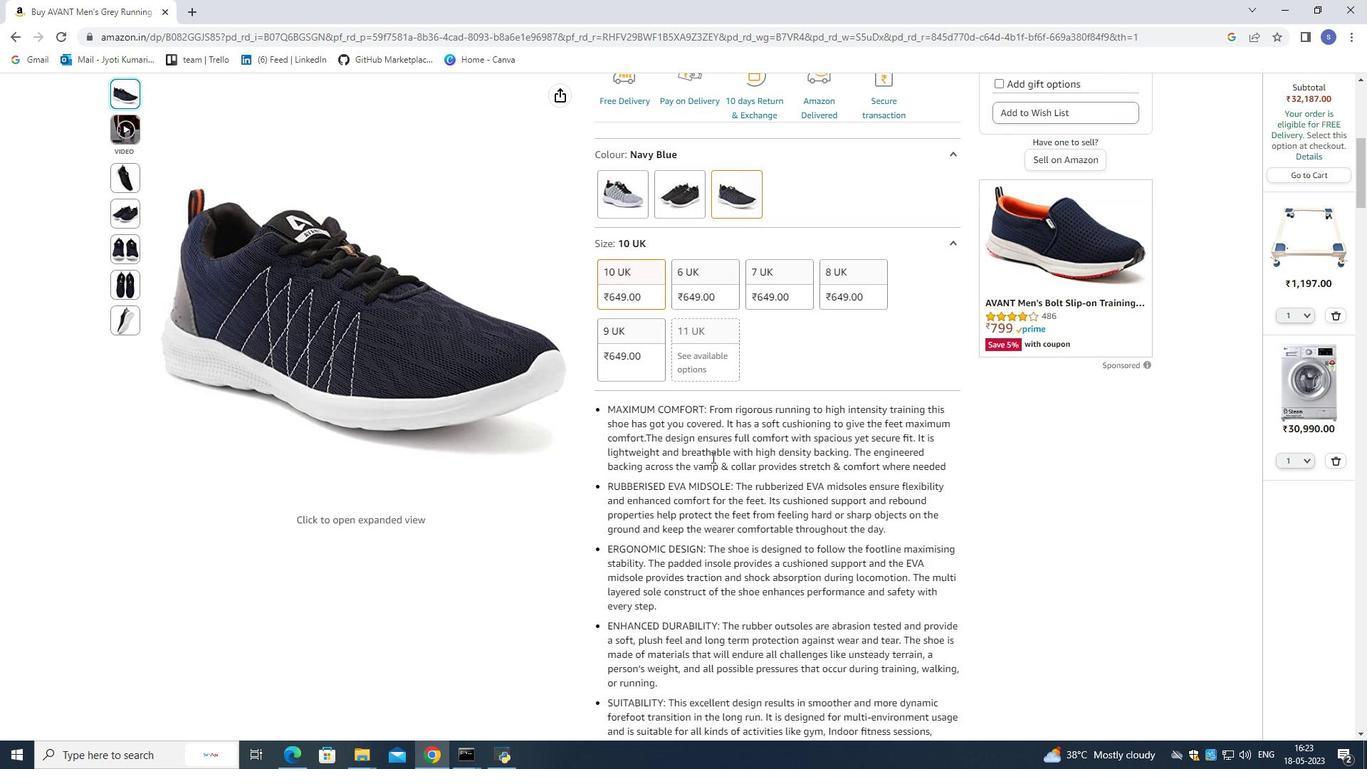 
Action: Mouse scrolled (712, 457) with delta (0, 0)
Screenshot: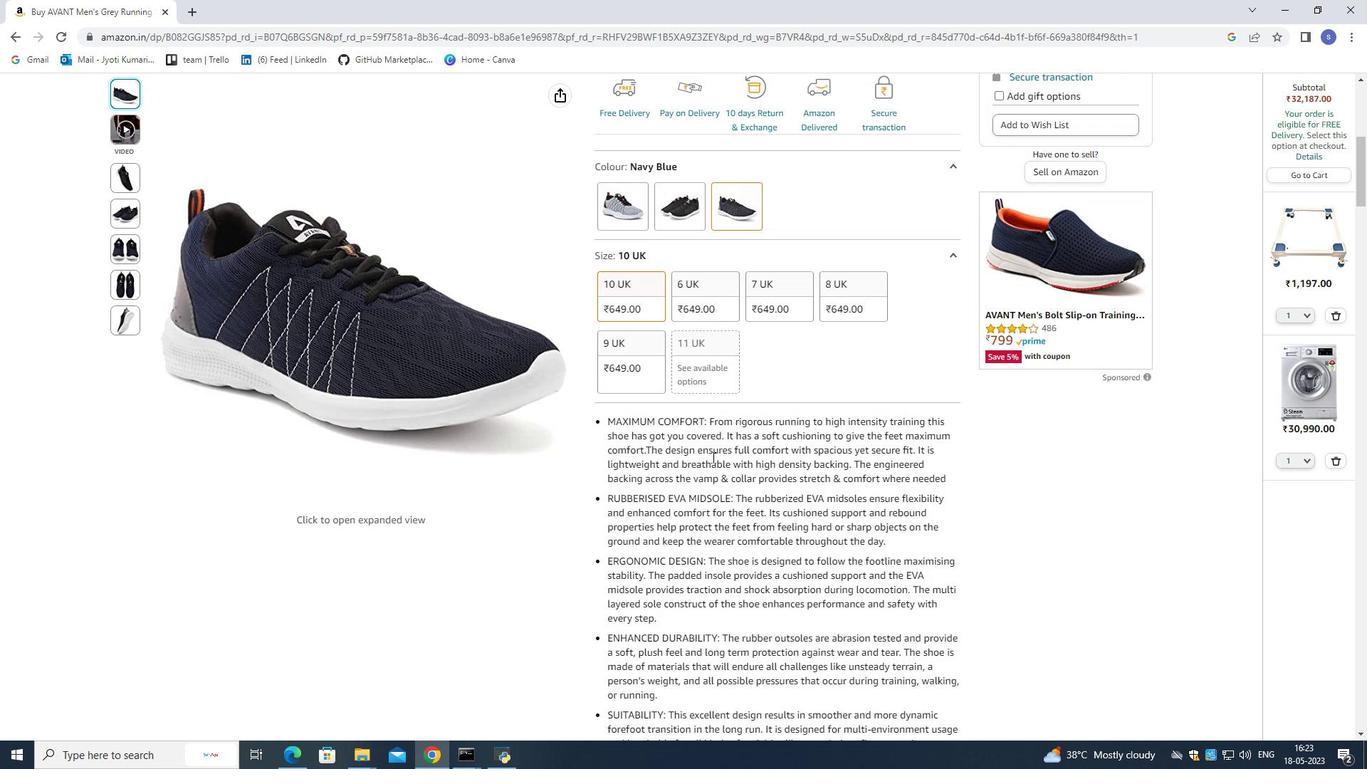 
Action: Mouse scrolled (712, 457) with delta (0, 0)
Screenshot: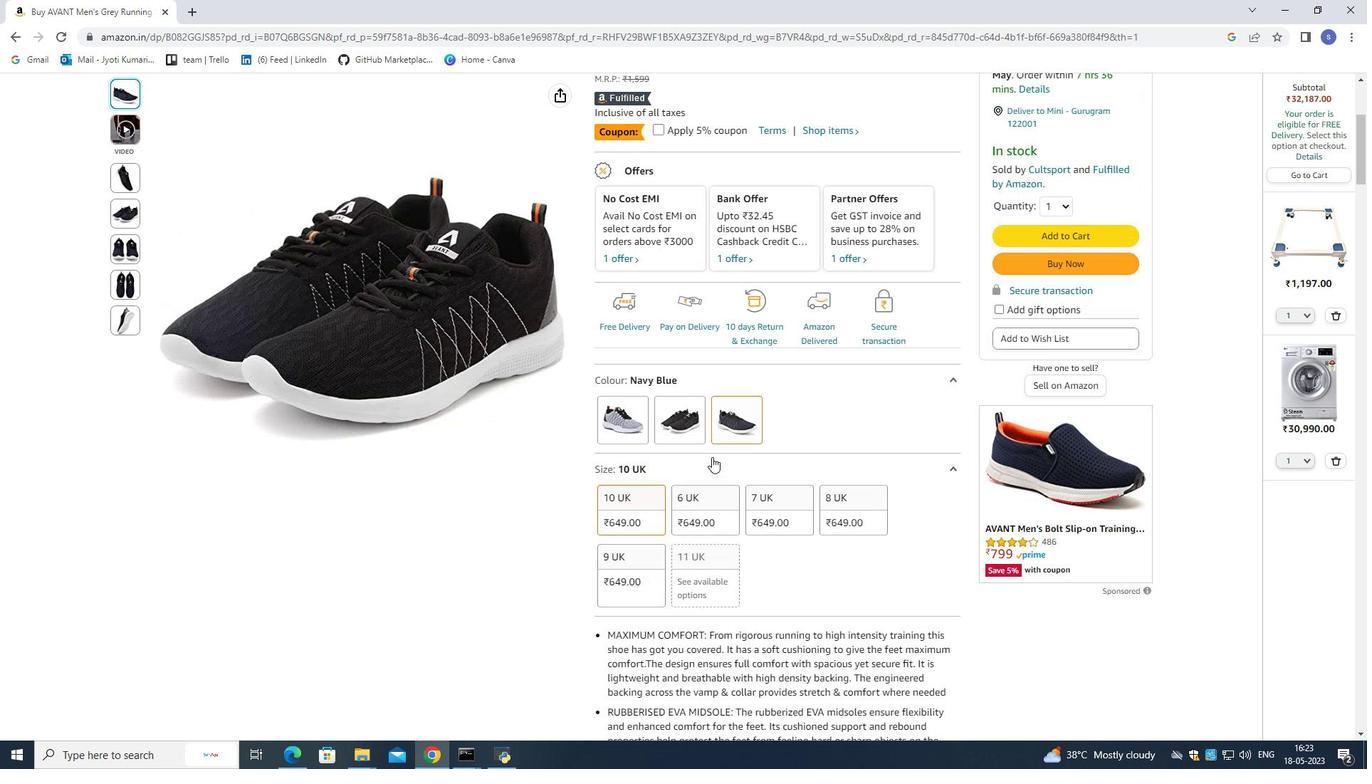 
Action: Mouse scrolled (712, 457) with delta (0, 0)
Screenshot: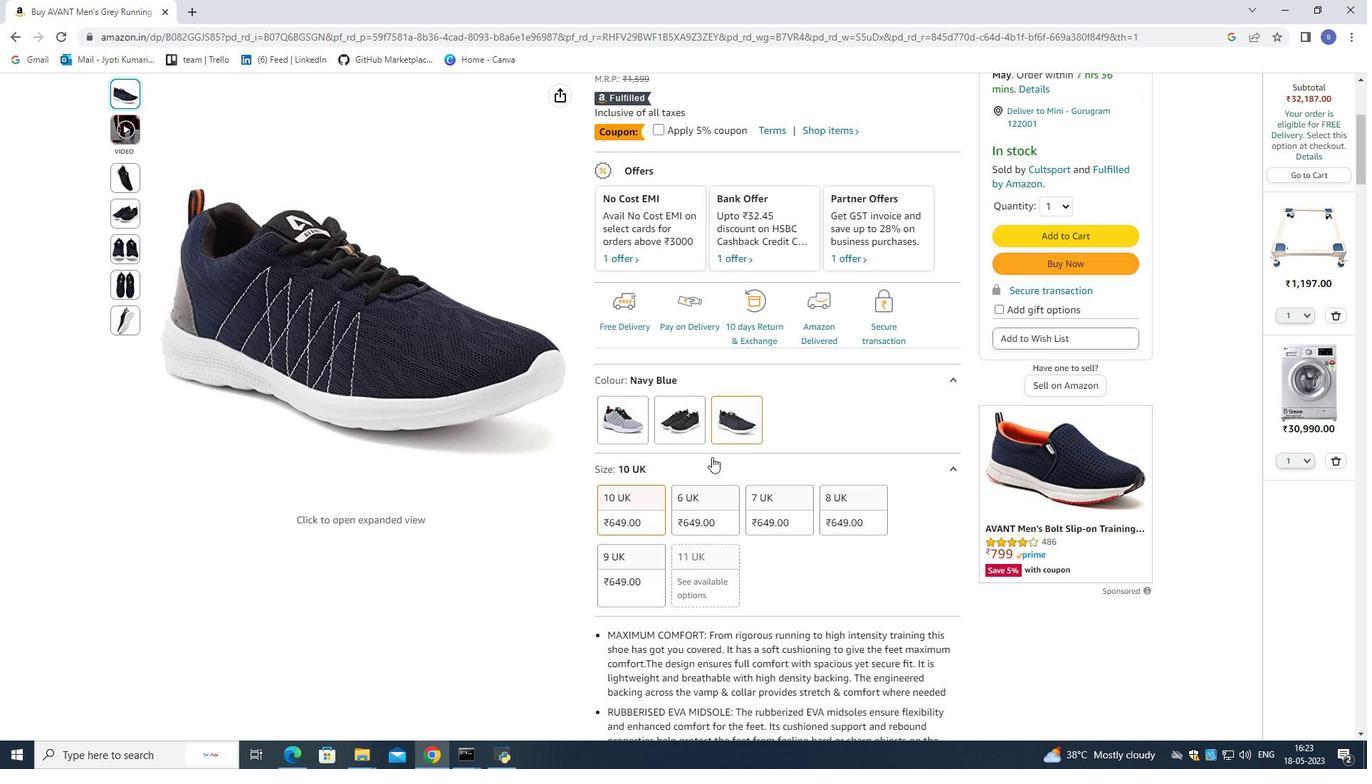 
Action: Mouse moved to (697, 188)
Screenshot: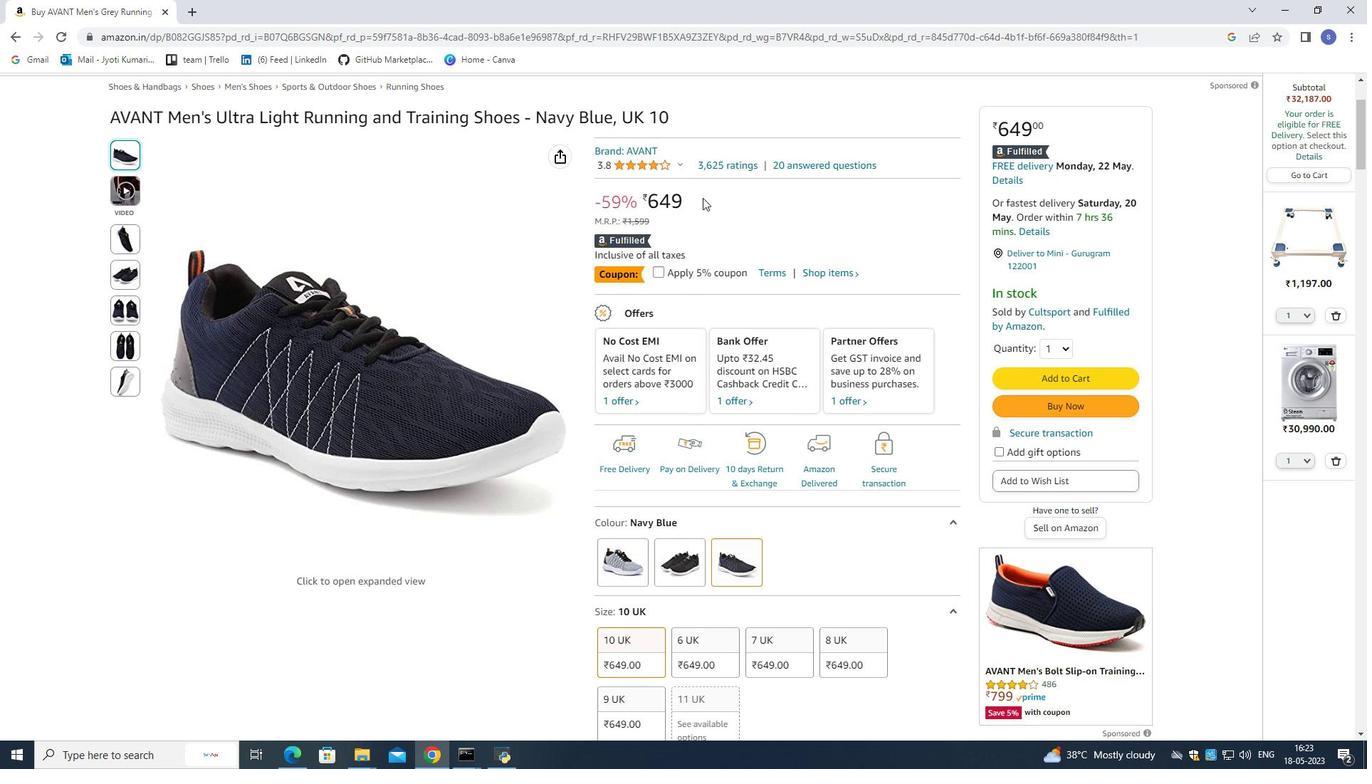 
Action: Mouse pressed left at (697, 188)
Screenshot: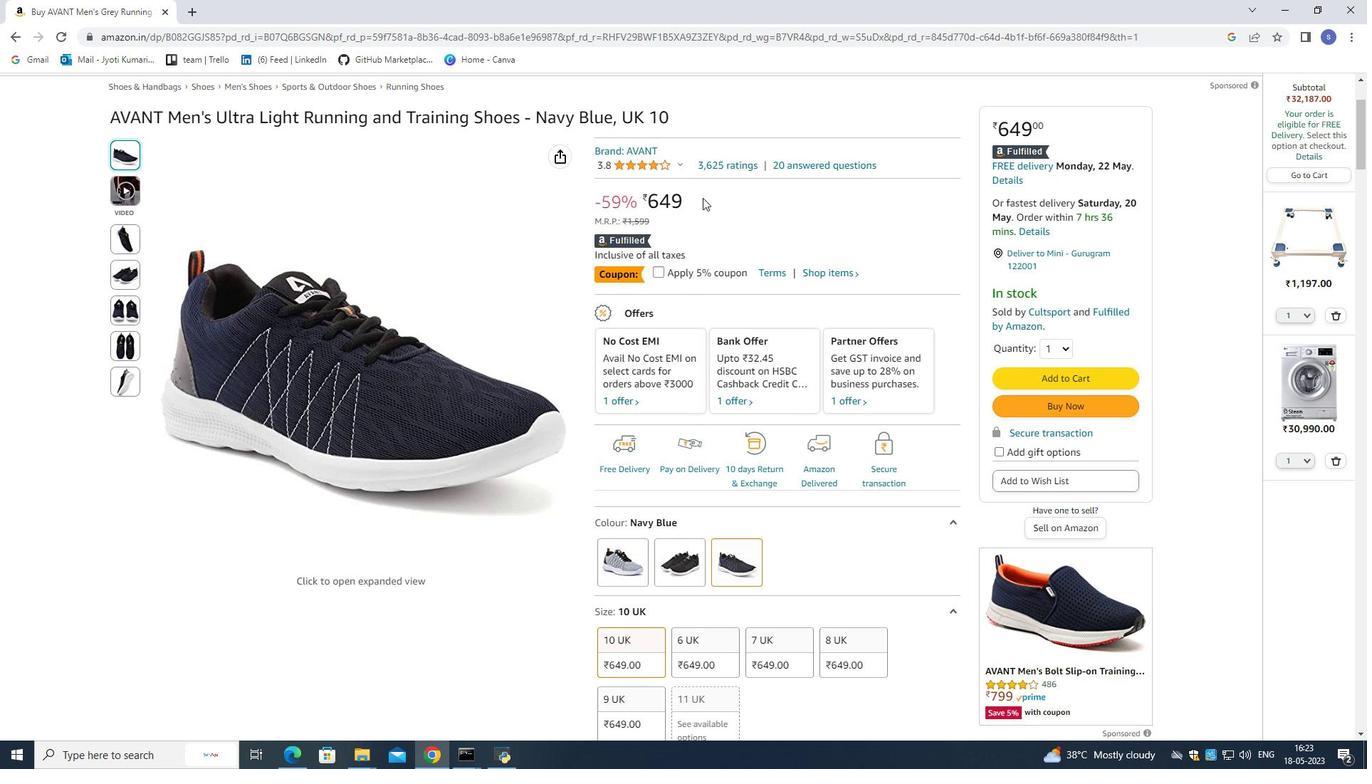 
Action: Mouse moved to (727, 217)
Screenshot: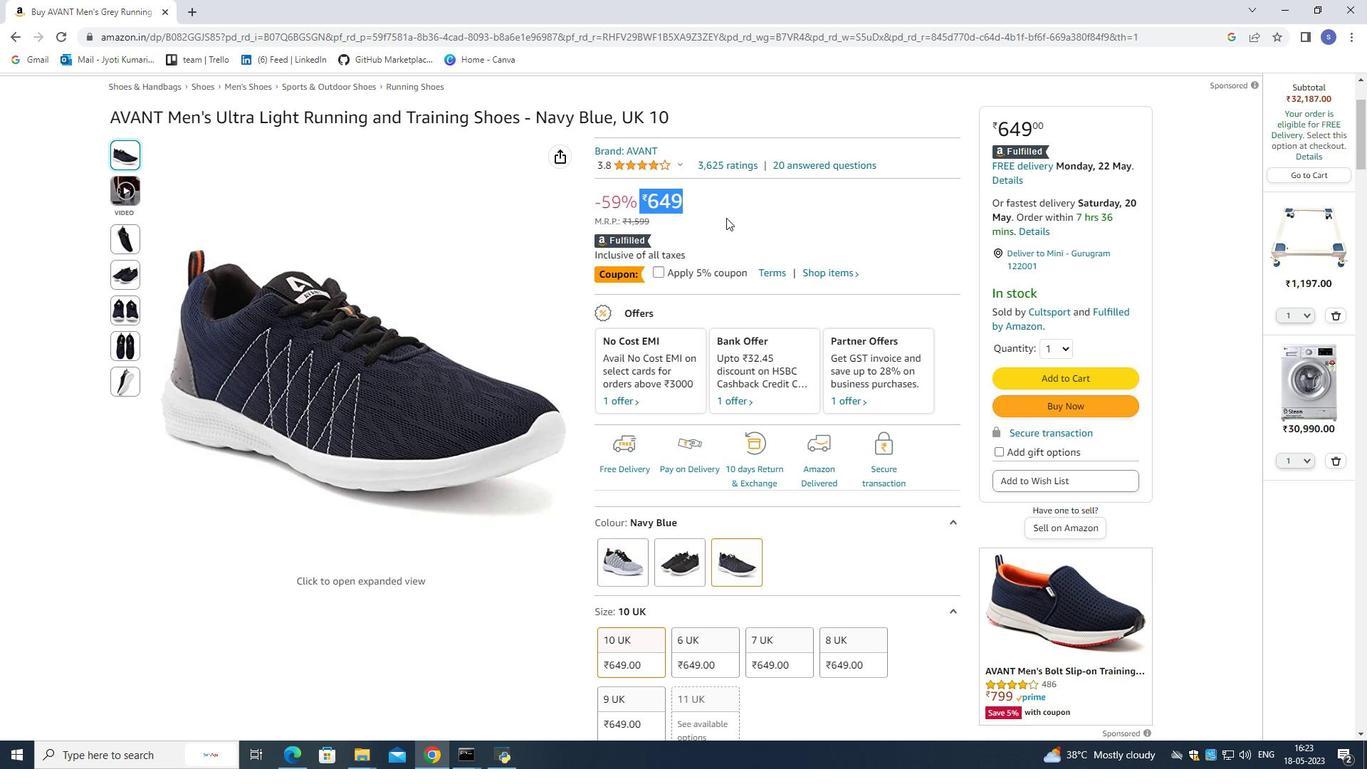 
Action: Mouse pressed left at (727, 217)
Screenshot: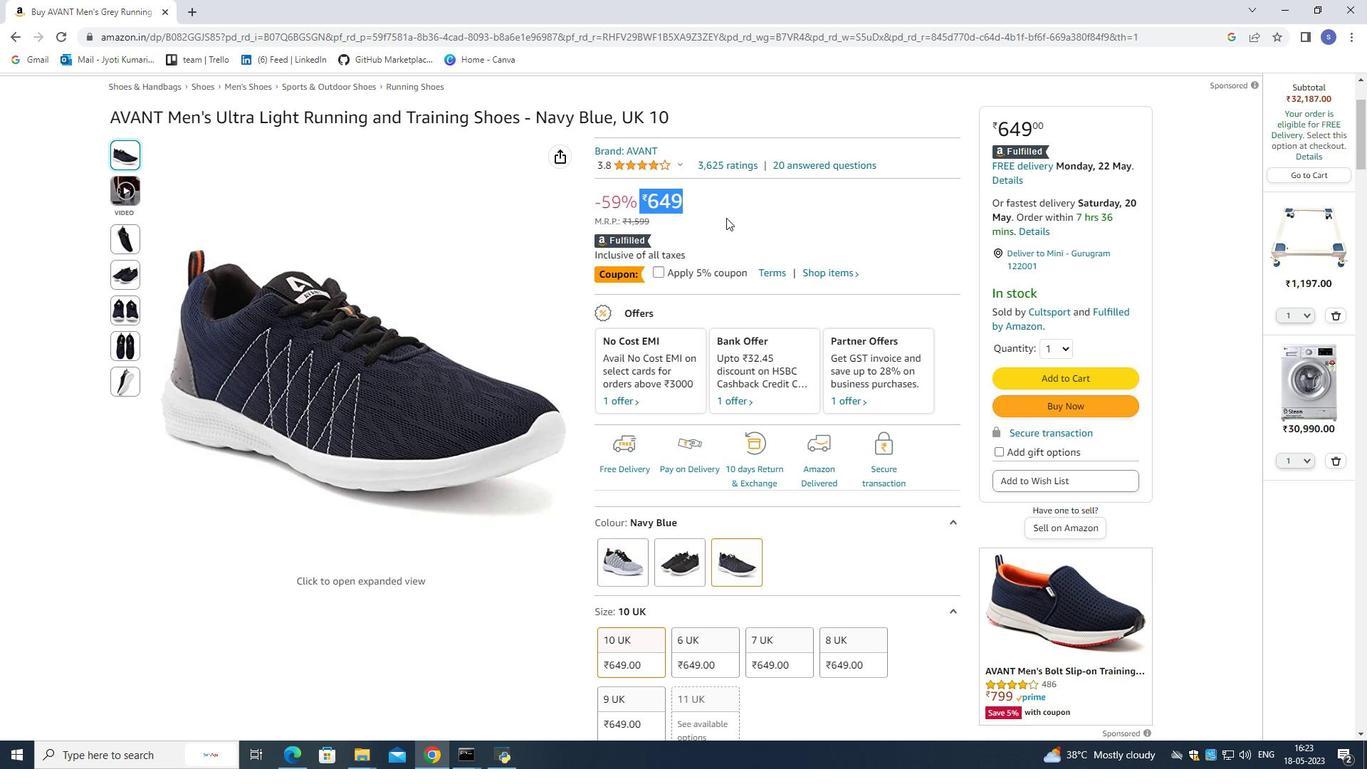 
Action: Mouse moved to (733, 308)
Screenshot: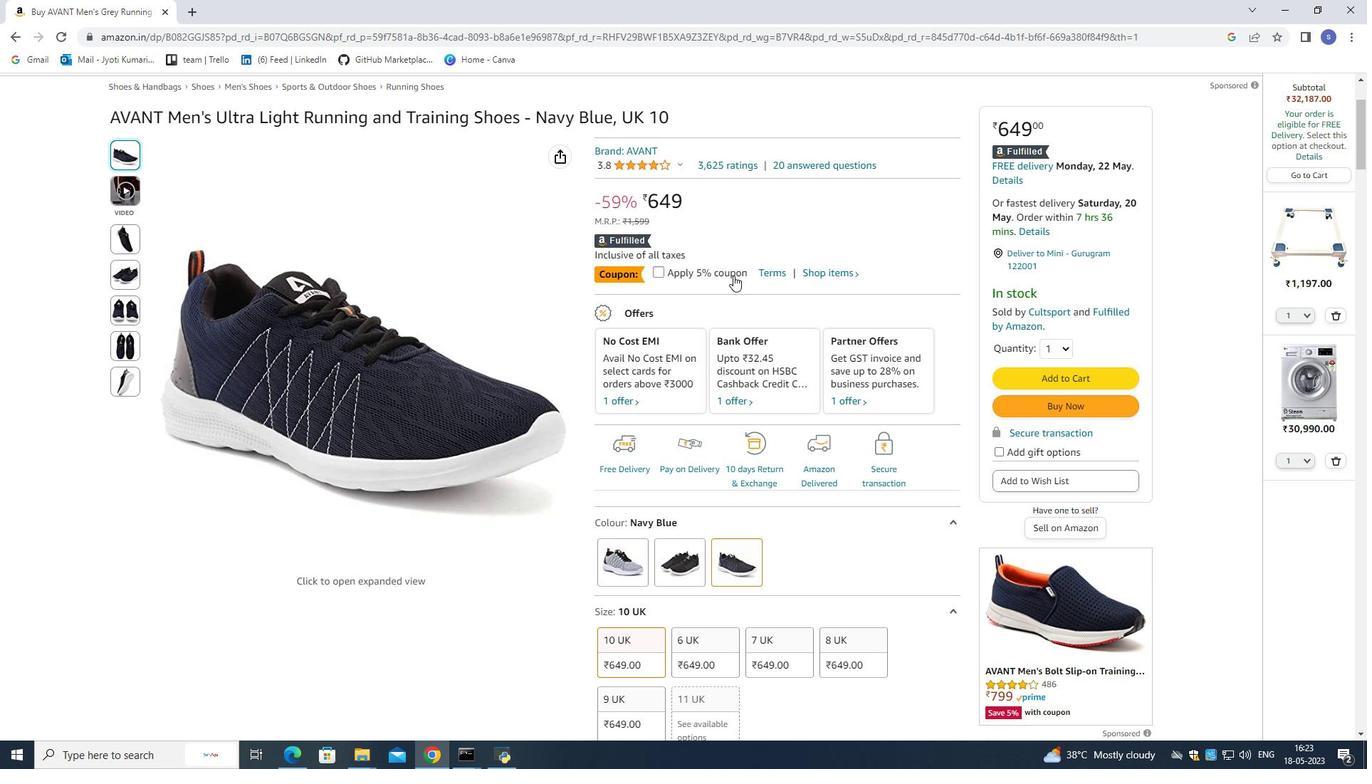 
Action: Mouse scrolled (733, 301) with delta (0, 0)
Screenshot: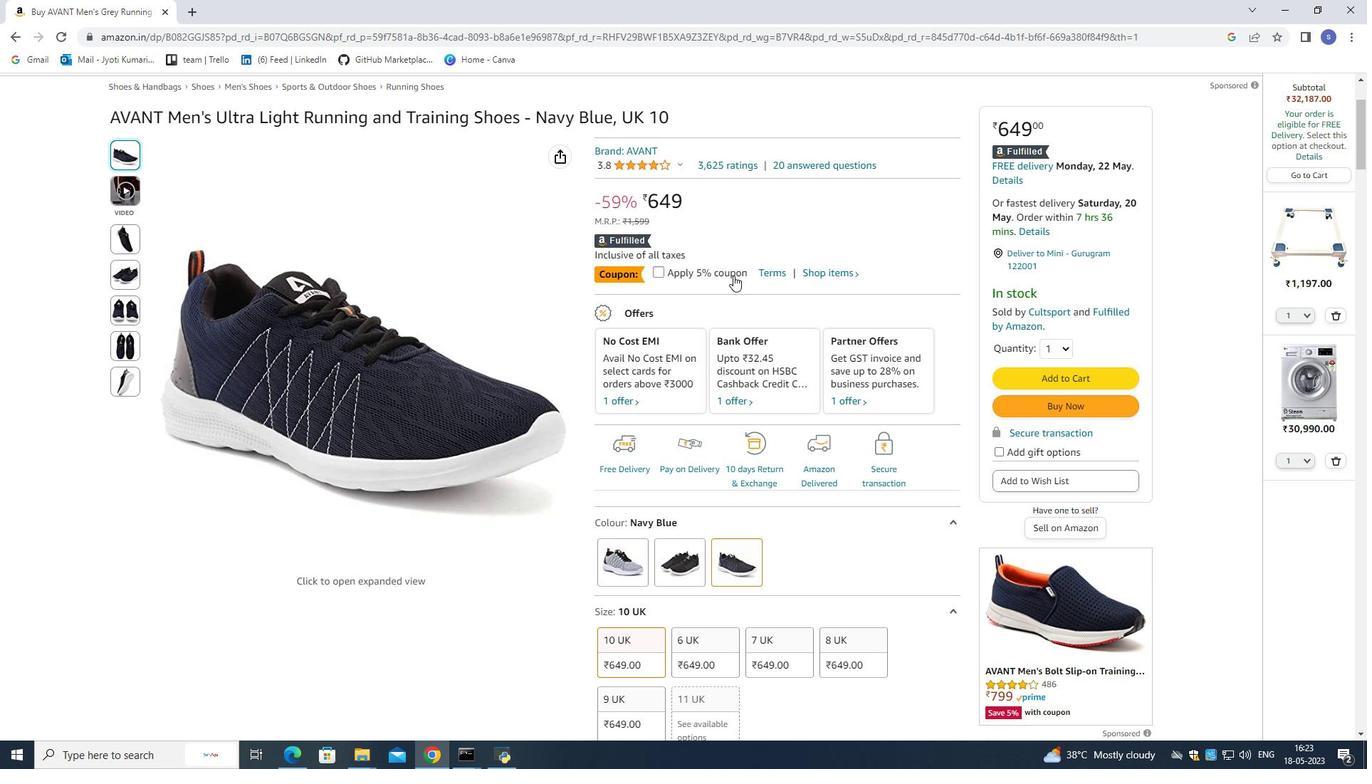 
Action: Mouse moved to (733, 309)
Screenshot: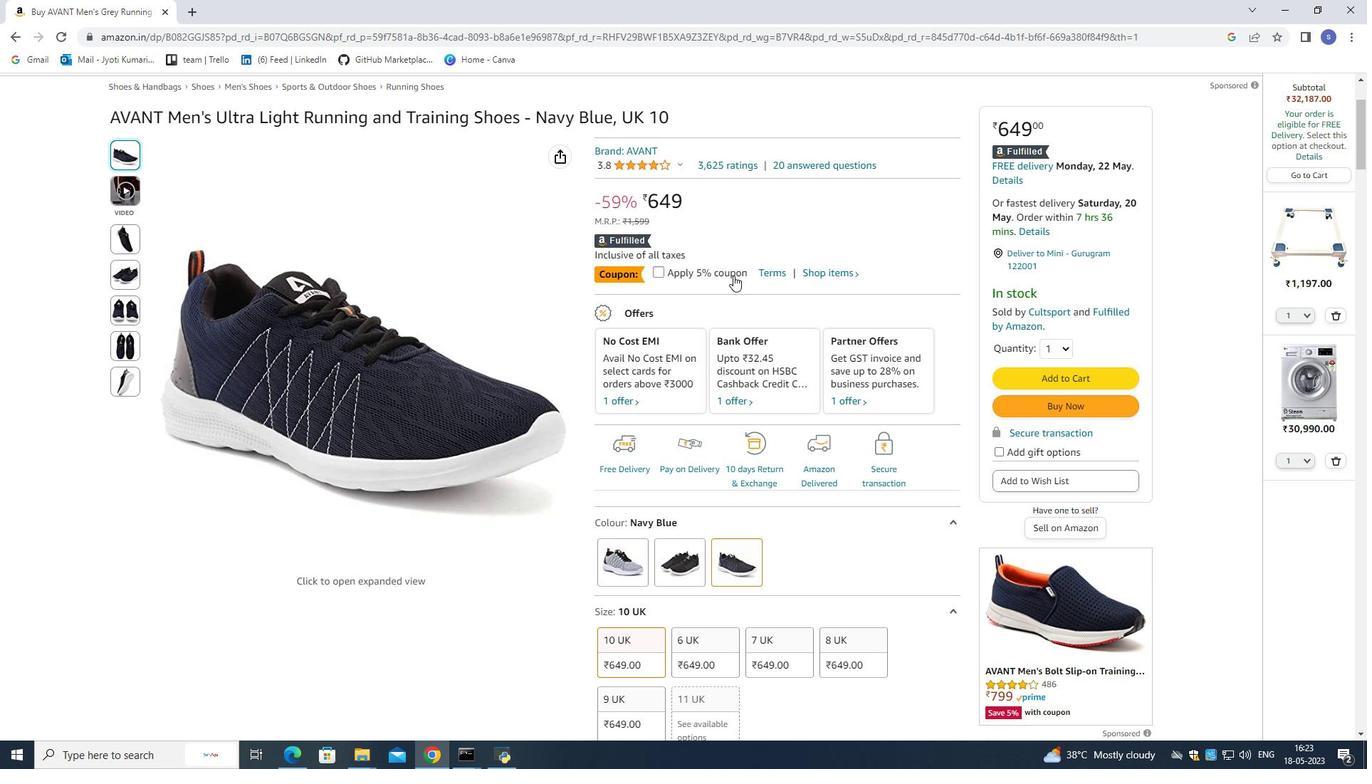 
Action: Mouse scrolled (733, 307) with delta (0, 0)
Screenshot: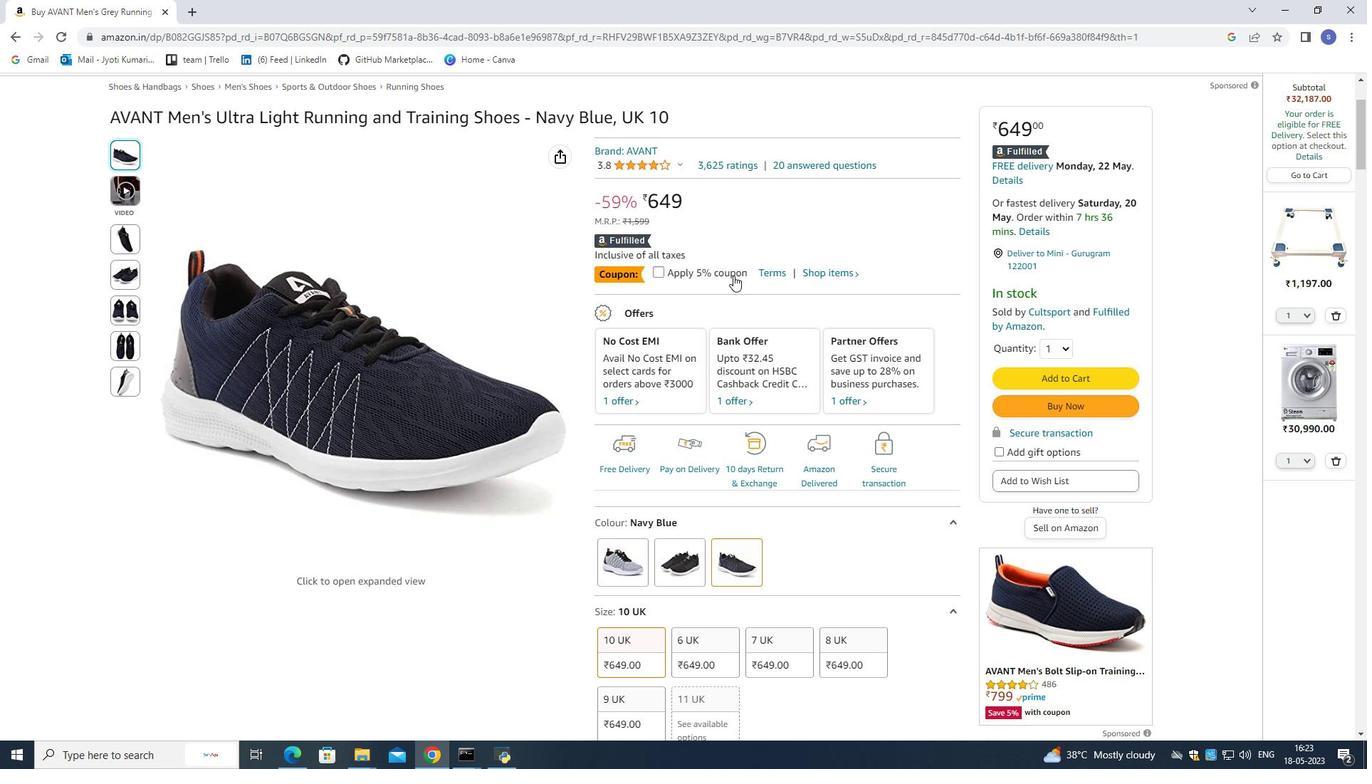 
Action: Mouse moved to (733, 310)
Screenshot: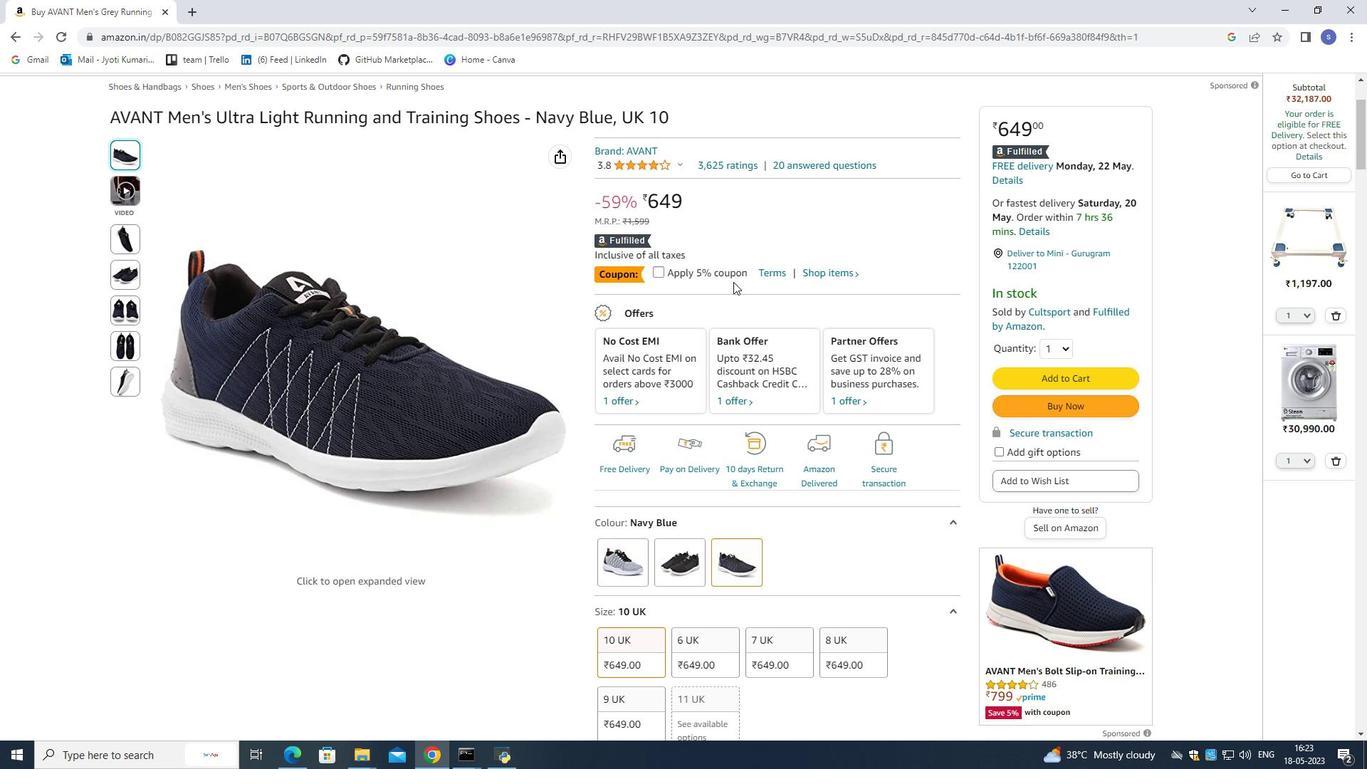 
Action: Mouse scrolled (733, 309) with delta (0, 0)
Screenshot: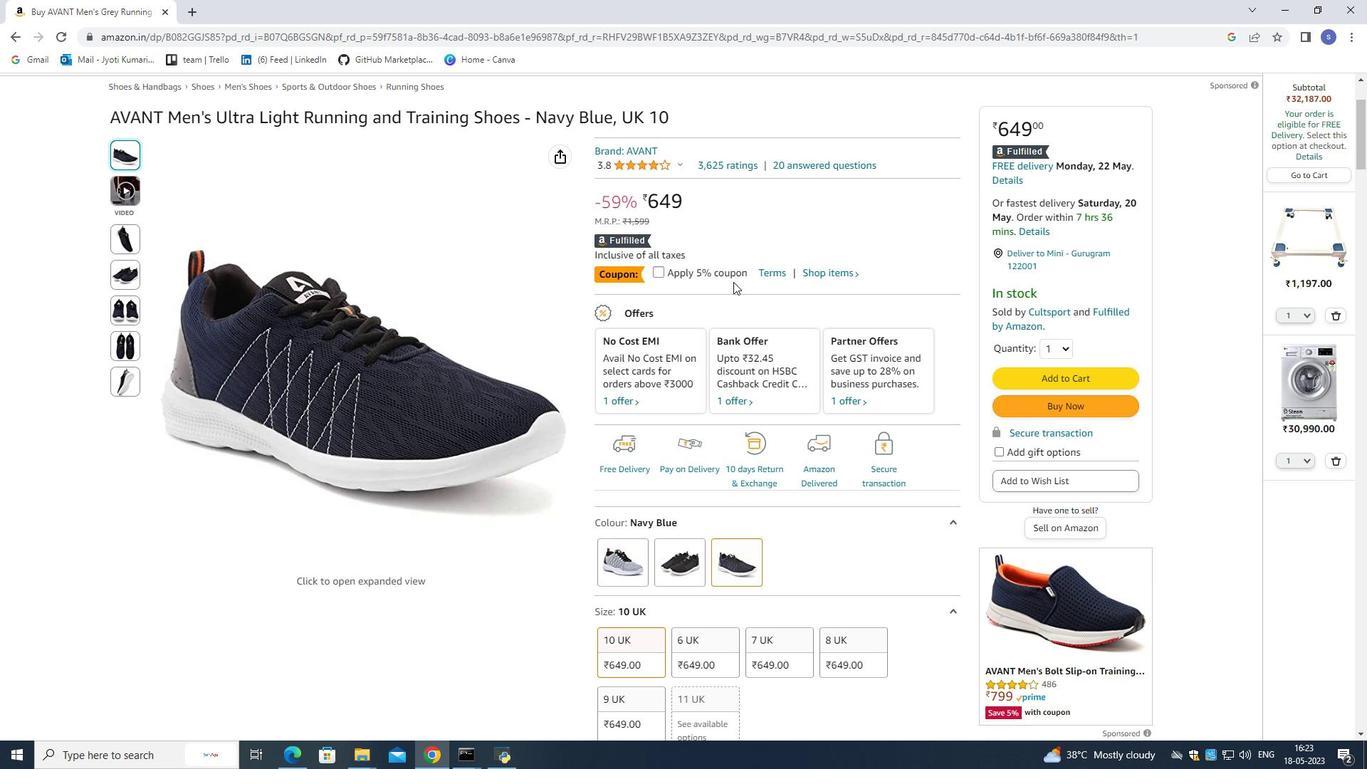 
Action: Mouse moved to (733, 312)
Screenshot: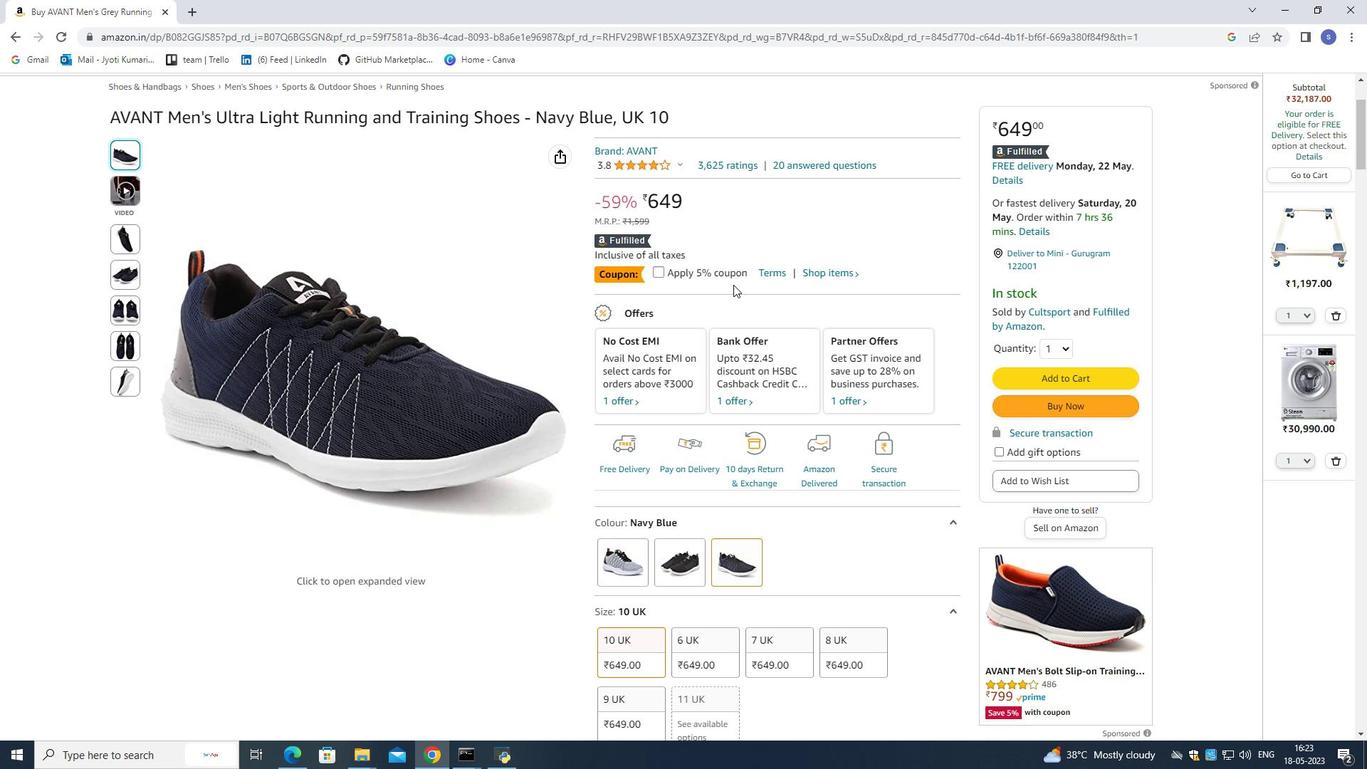 
Action: Mouse scrolled (733, 311) with delta (0, 0)
Screenshot: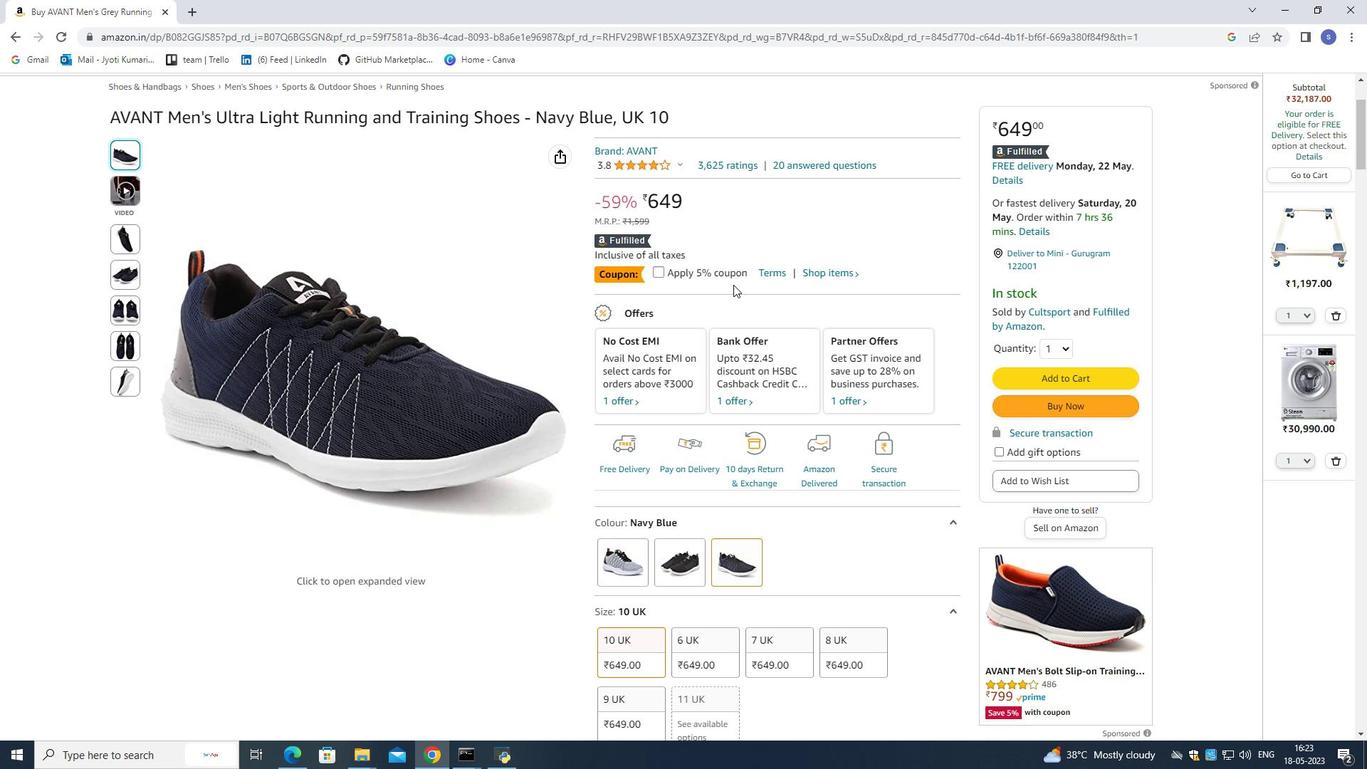 
Action: Mouse moved to (733, 312)
Screenshot: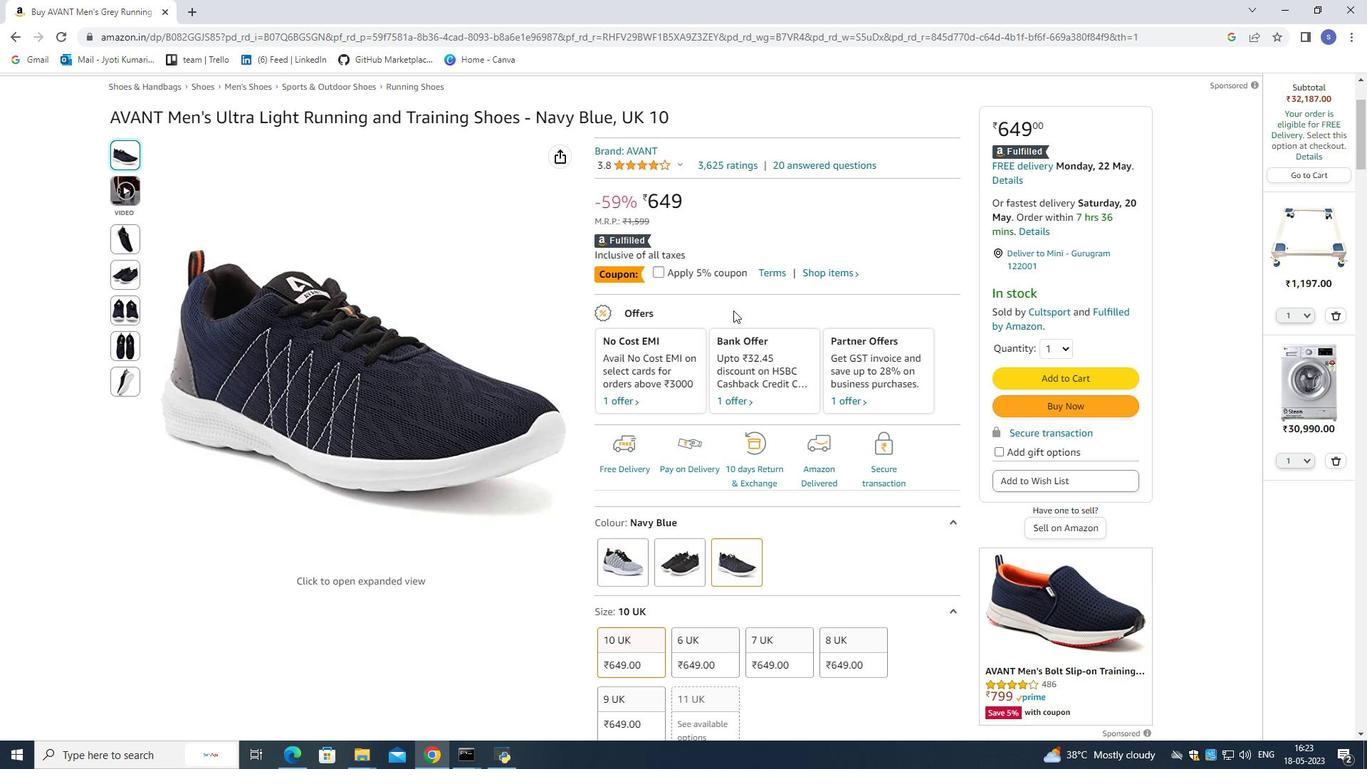 
Action: Mouse scrolled (733, 311) with delta (0, 0)
Screenshot: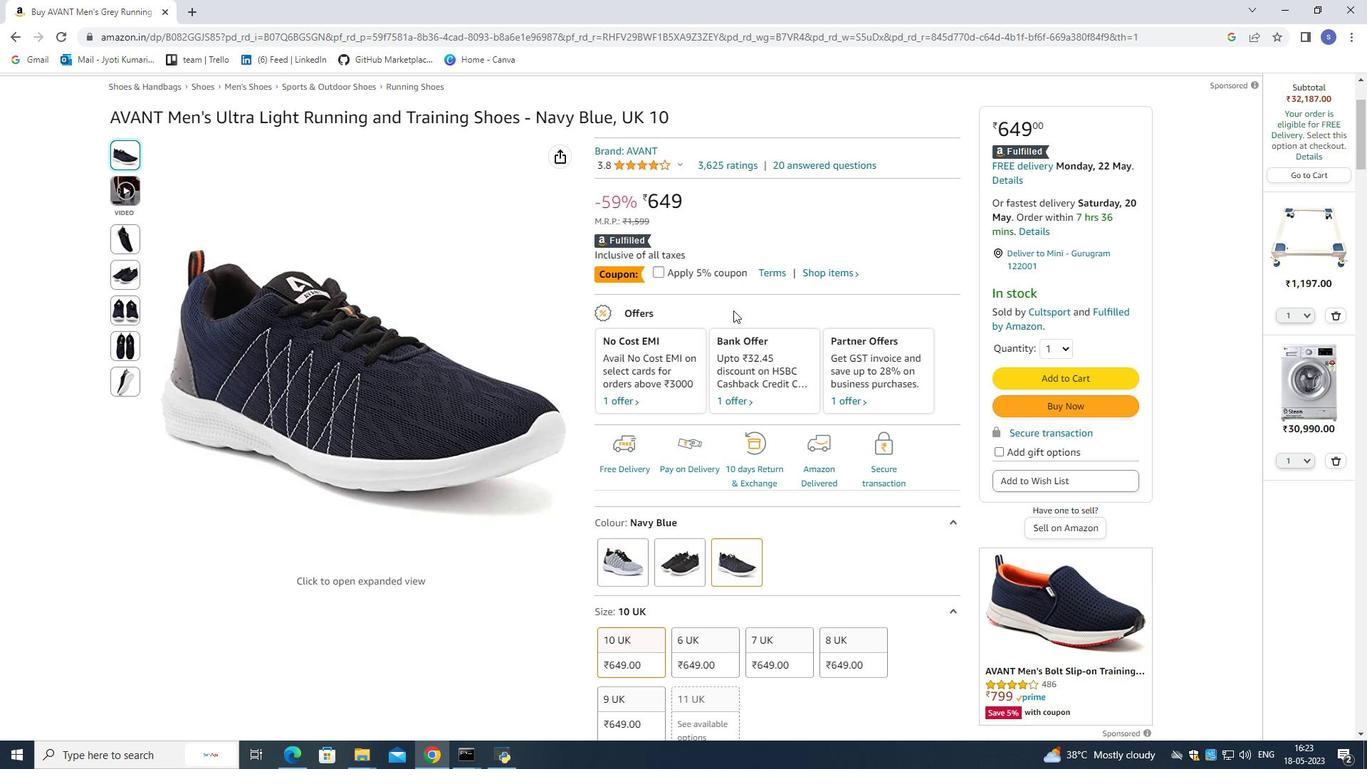 
Action: Mouse moved to (733, 314)
Screenshot: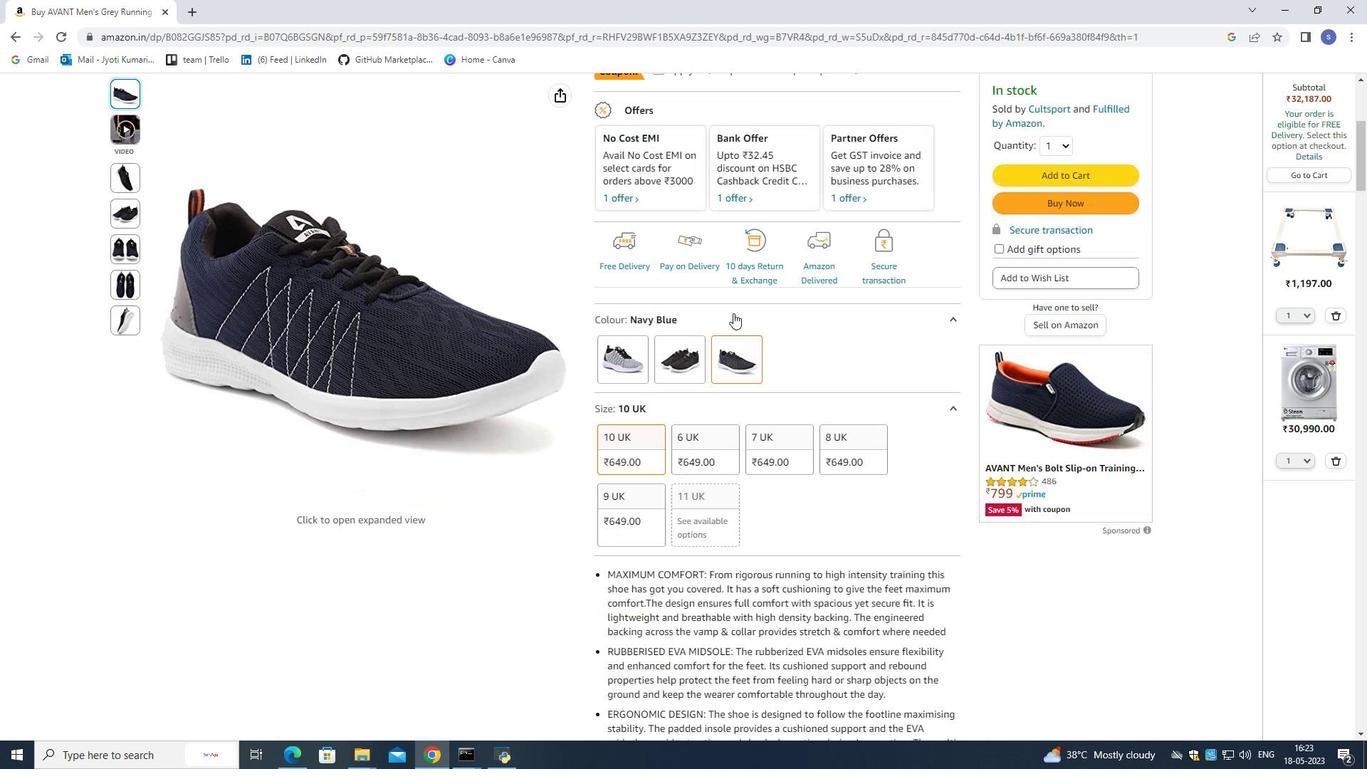 
Action: Mouse scrolled (733, 313) with delta (0, 0)
Screenshot: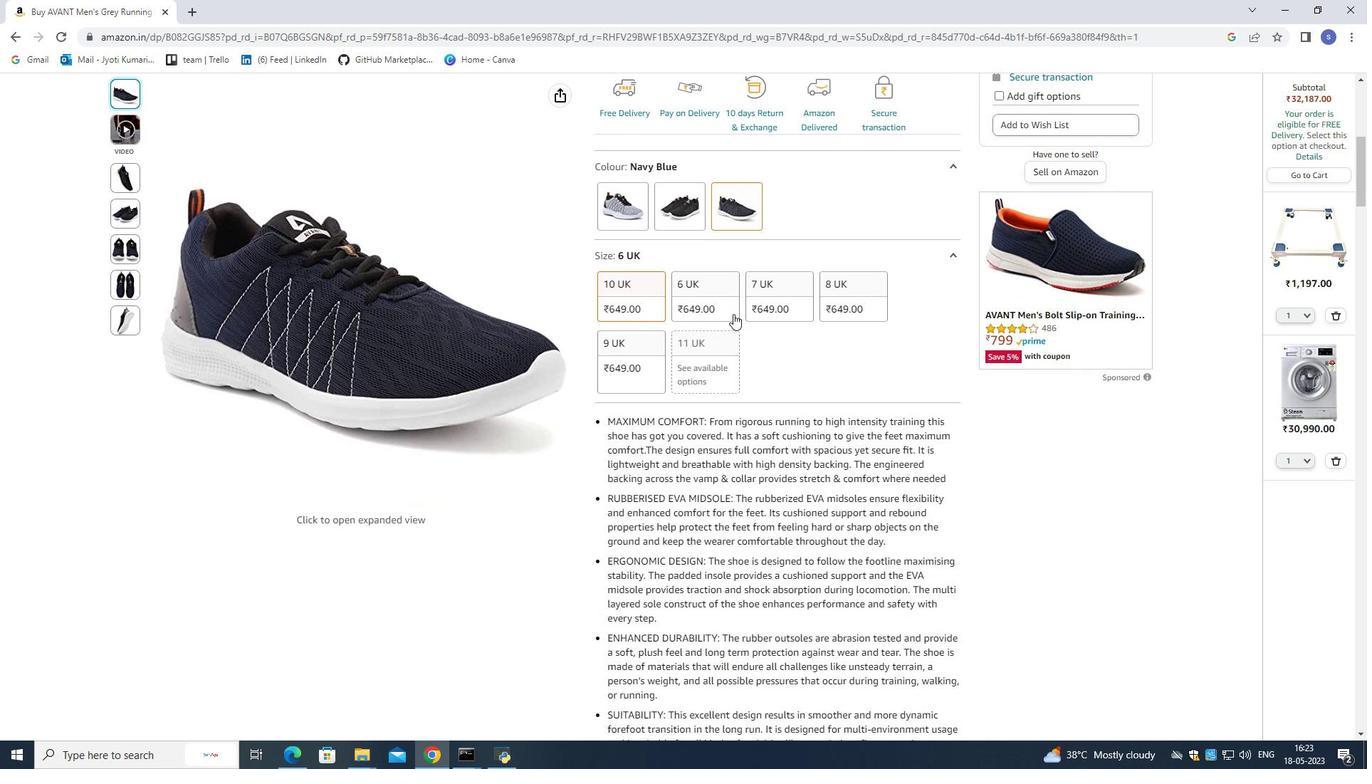 
Action: Mouse scrolled (733, 313) with delta (0, 0)
Screenshot: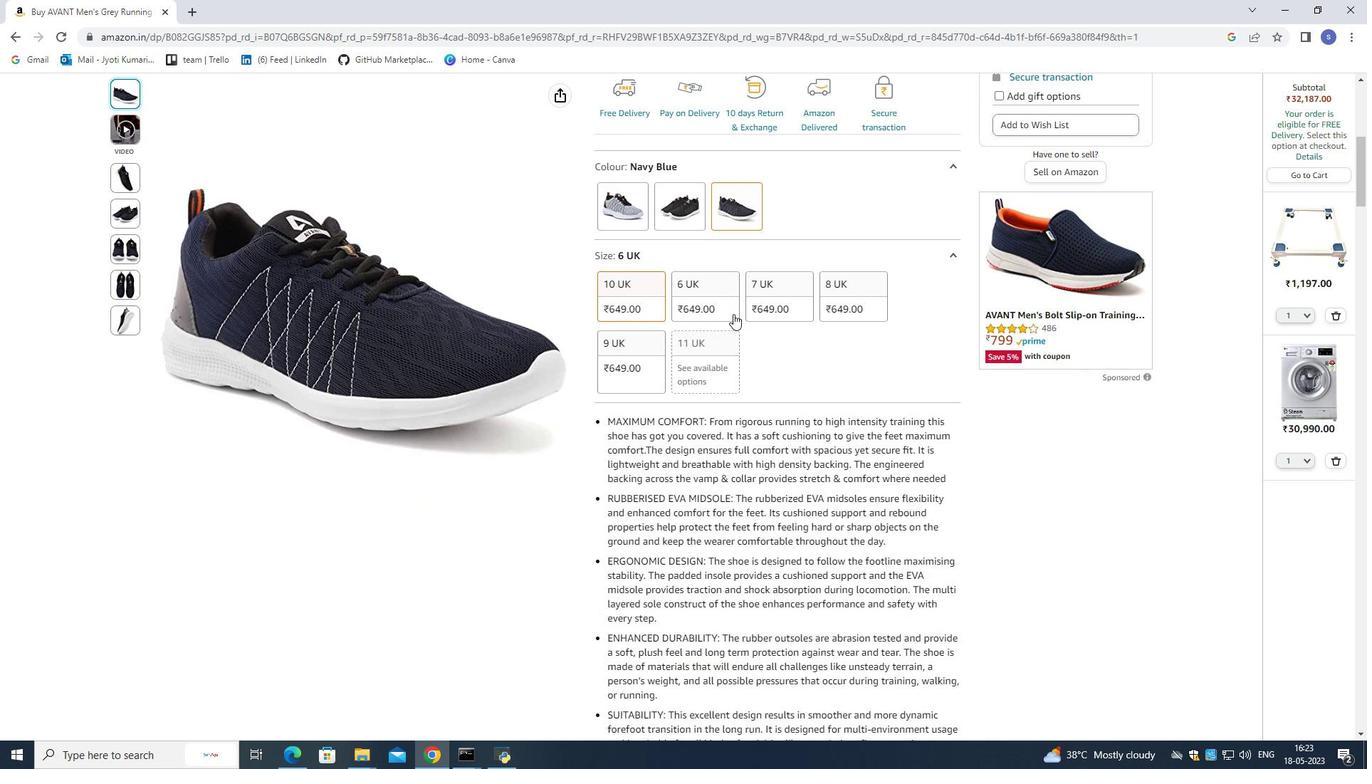 
Action: Mouse scrolled (733, 313) with delta (0, 0)
Screenshot: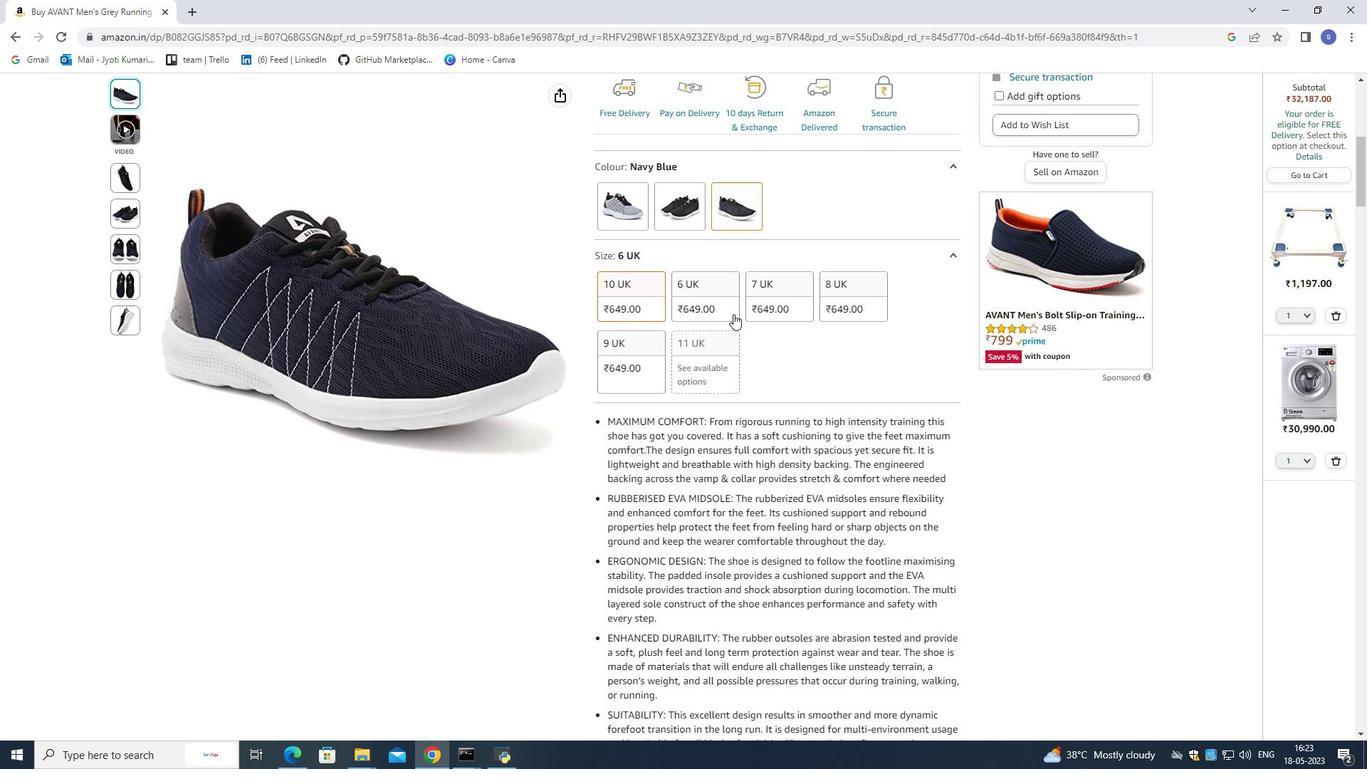 
Action: Mouse moved to (732, 314)
Screenshot: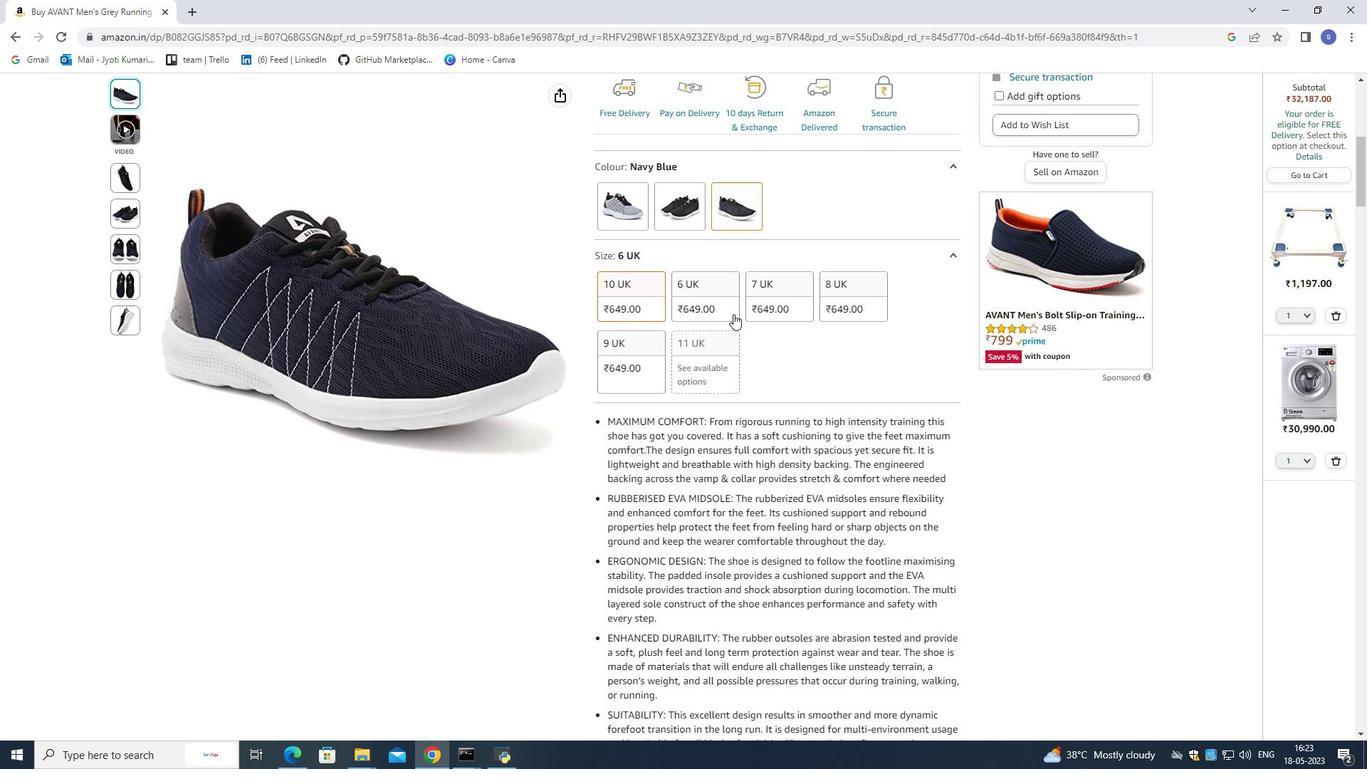 
Action: Mouse scrolled (732, 314) with delta (0, 0)
Screenshot: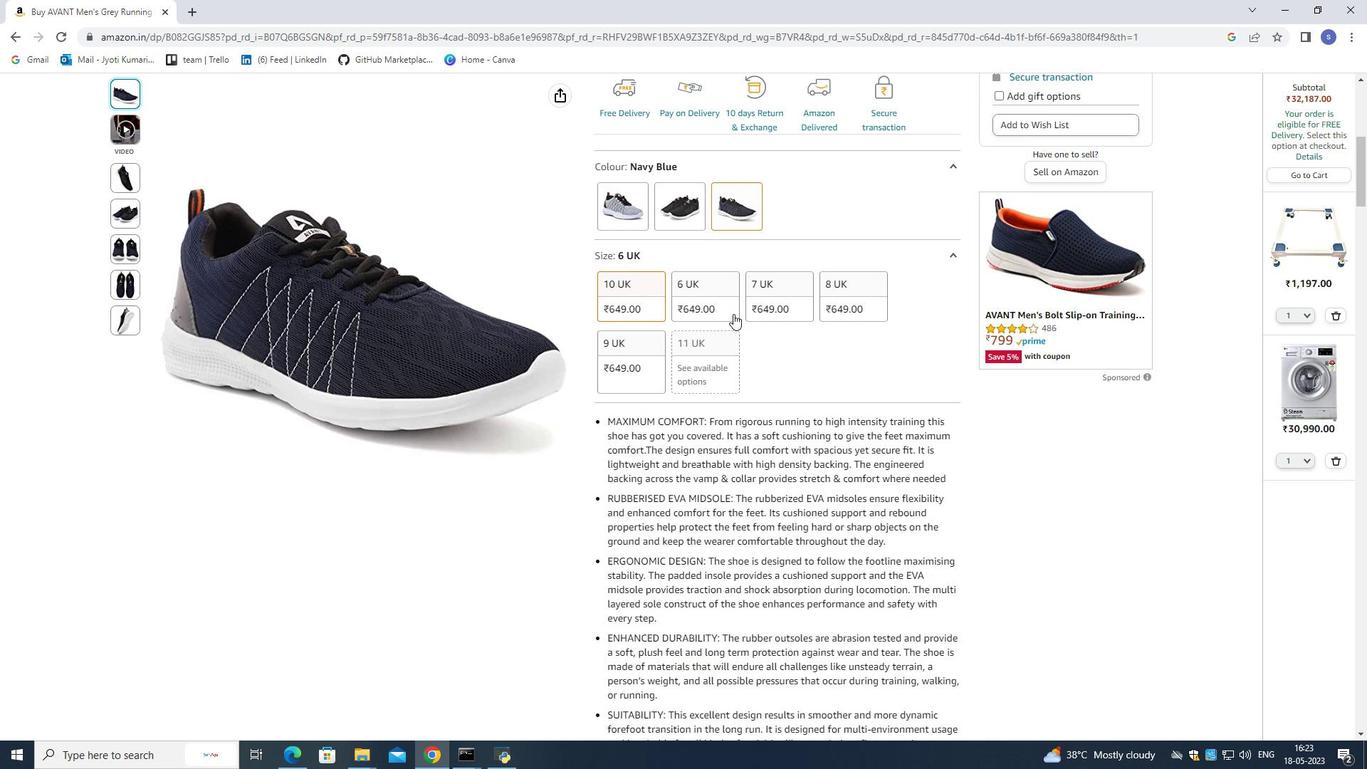 
Action: Mouse scrolled (732, 314) with delta (0, 0)
Screenshot: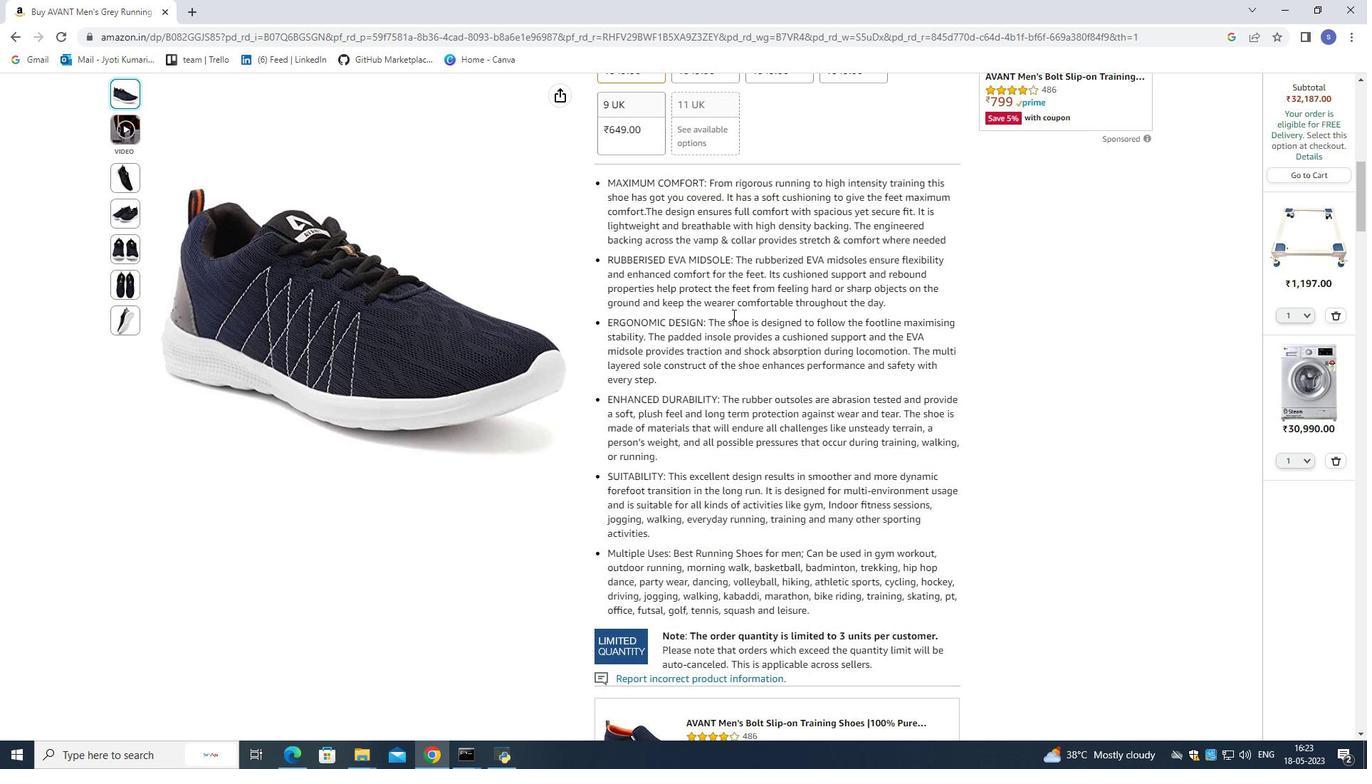 
Action: Mouse scrolled (732, 314) with delta (0, 0)
Screenshot: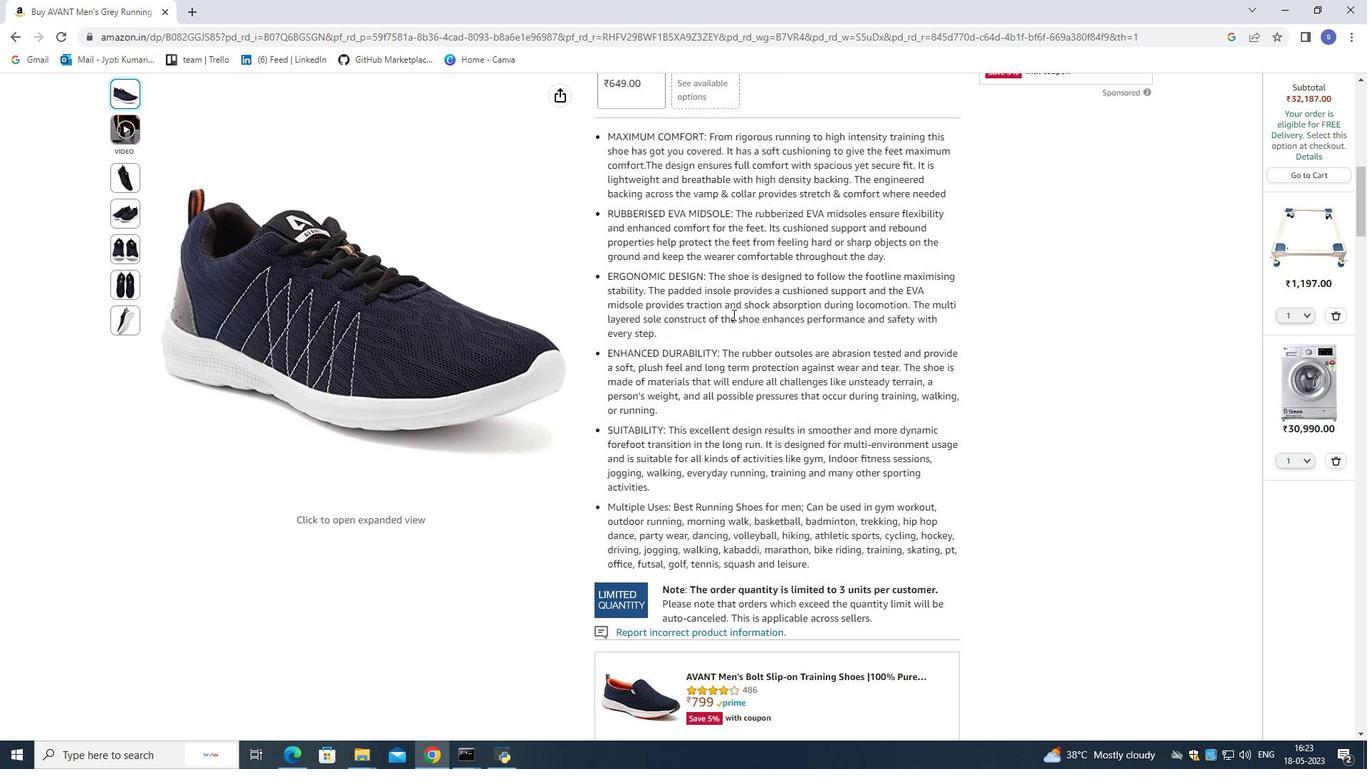 
Action: Mouse scrolled (732, 314) with delta (0, 0)
Screenshot: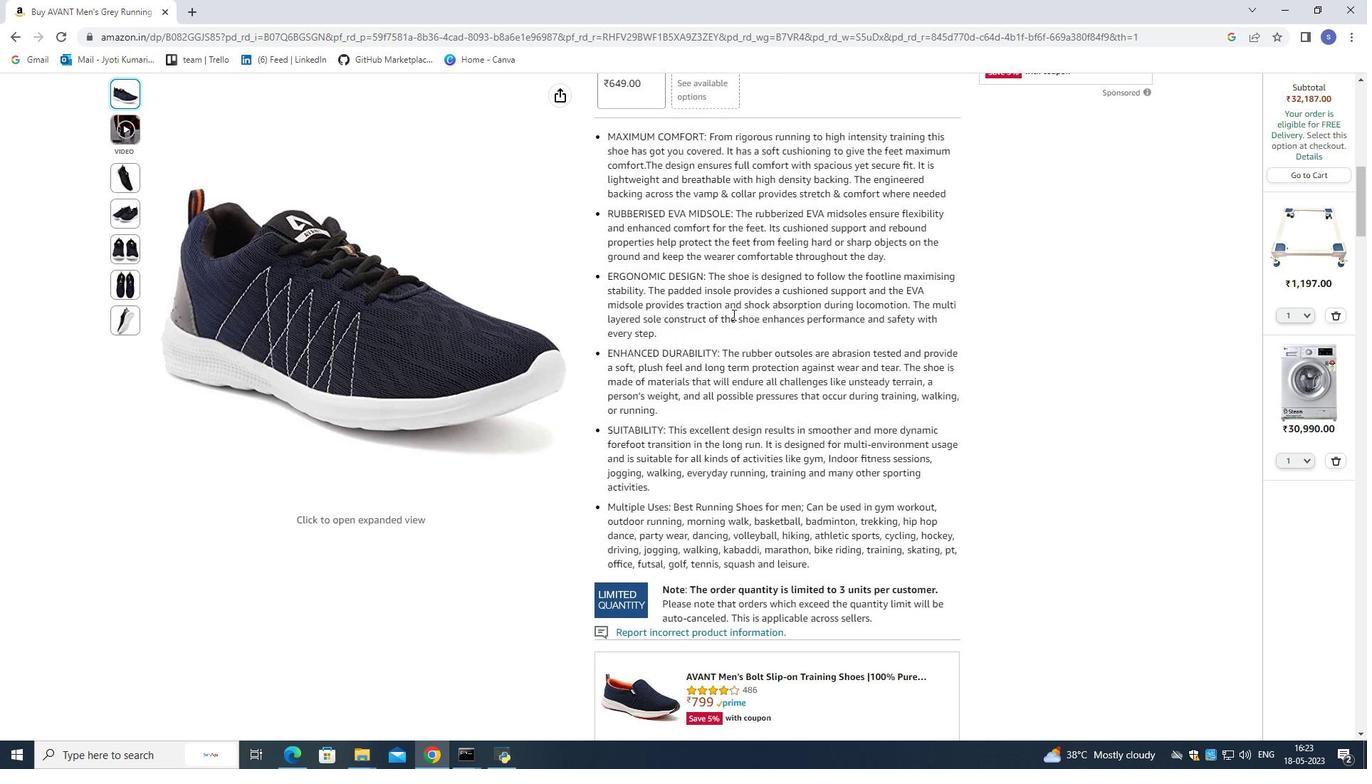 
Action: Mouse moved to (732, 315)
Screenshot: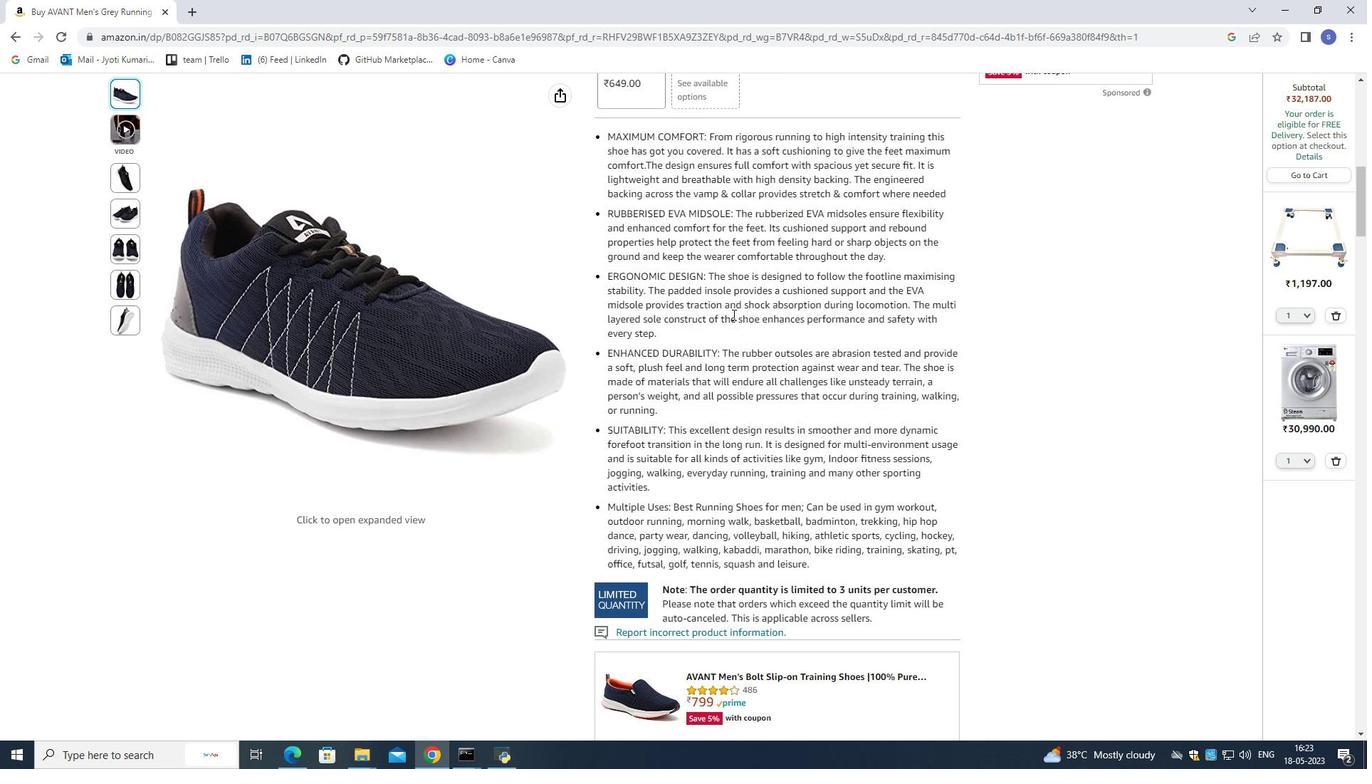 
Action: Mouse scrolled (732, 314) with delta (0, 0)
Screenshot: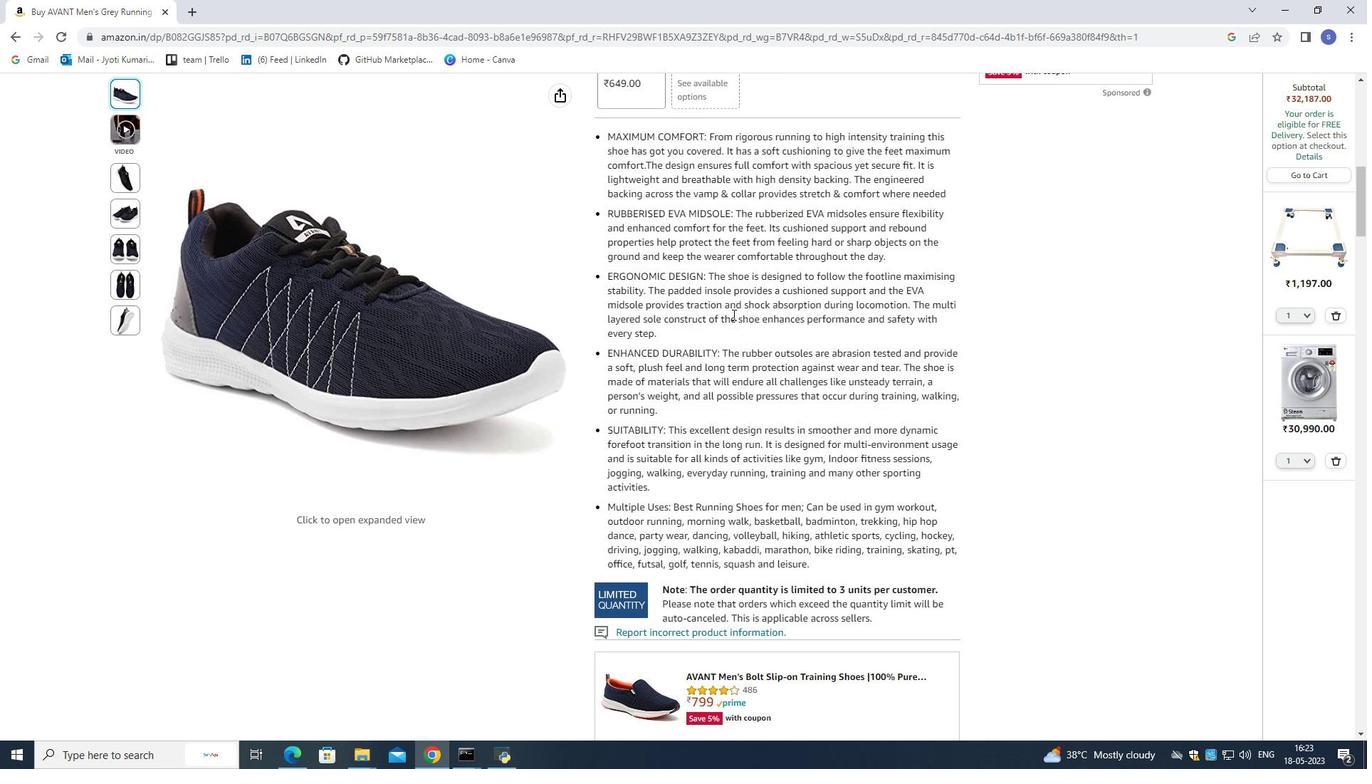 
Action: Mouse moved to (732, 315)
Screenshot: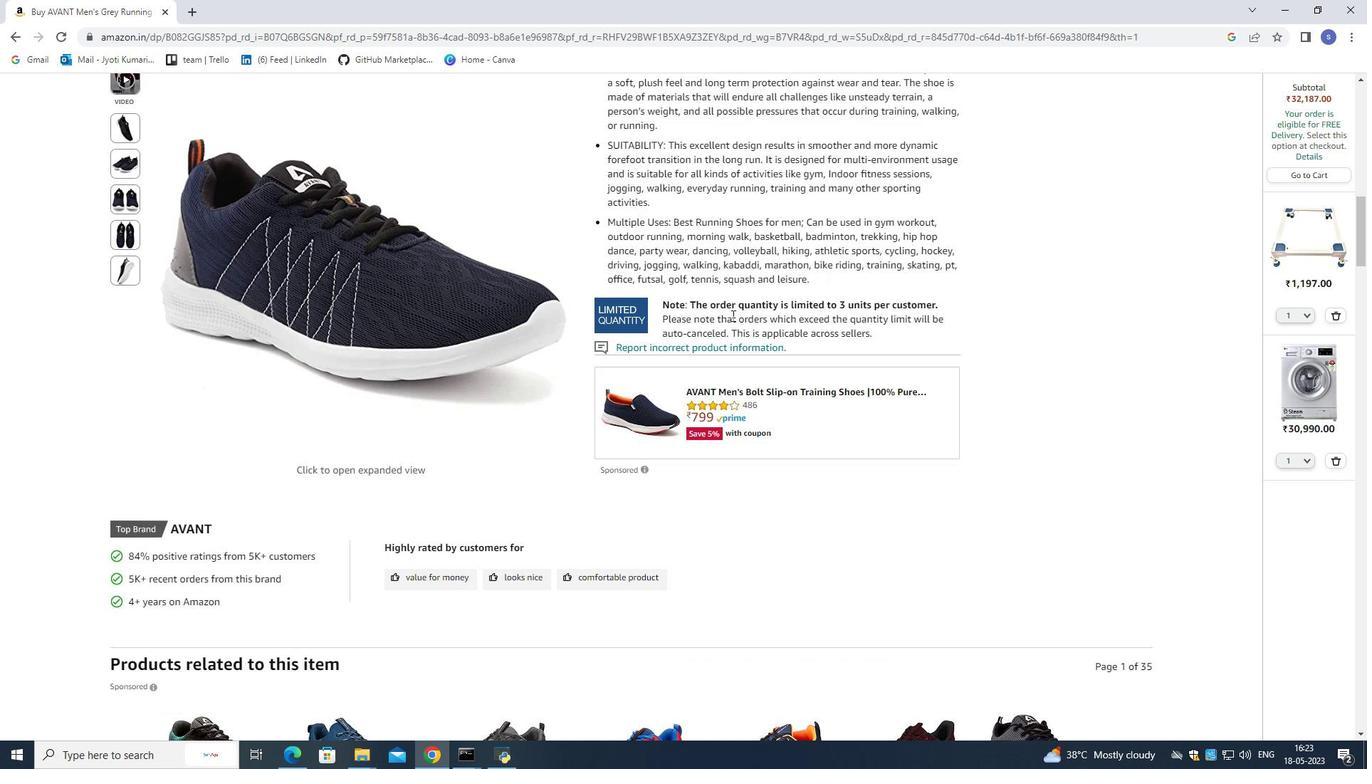 
Action: Mouse scrolled (732, 314) with delta (0, 0)
Screenshot: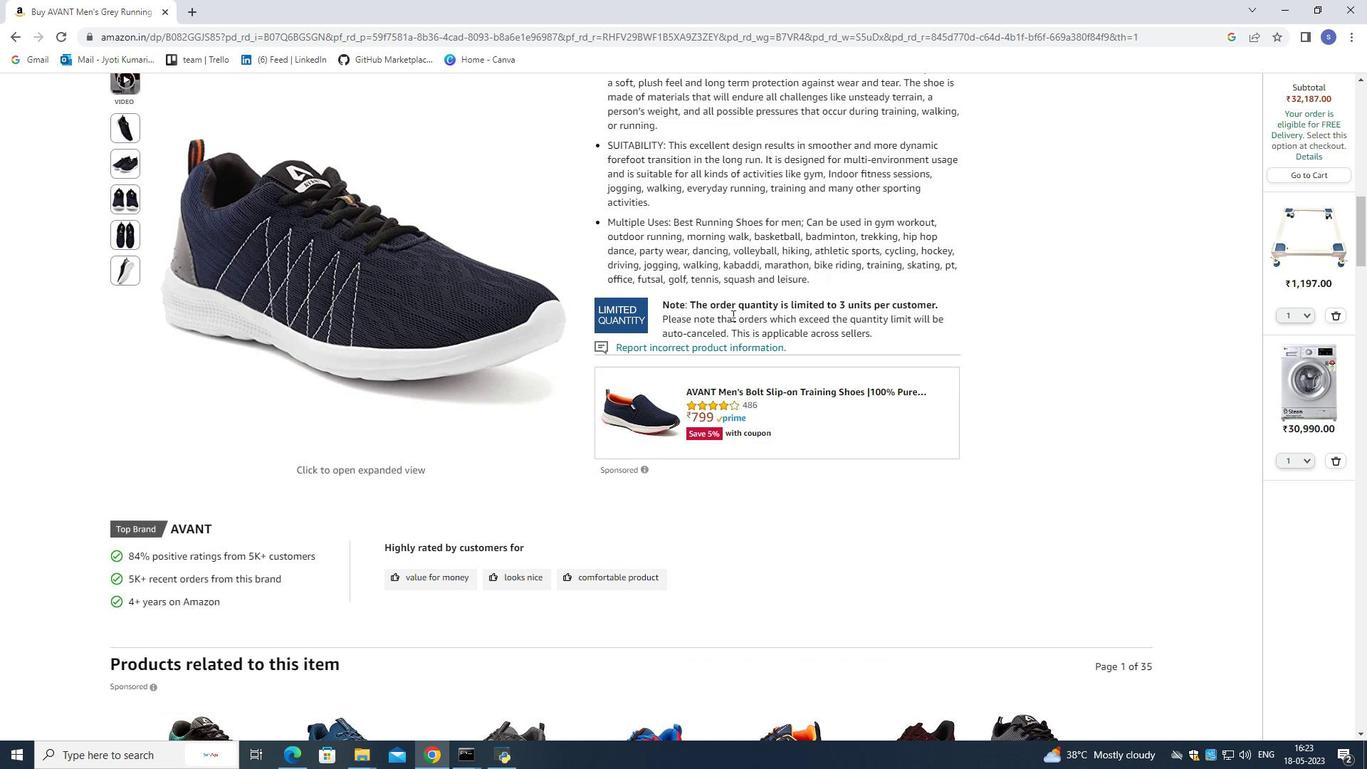 
Action: Mouse moved to (732, 317)
Screenshot: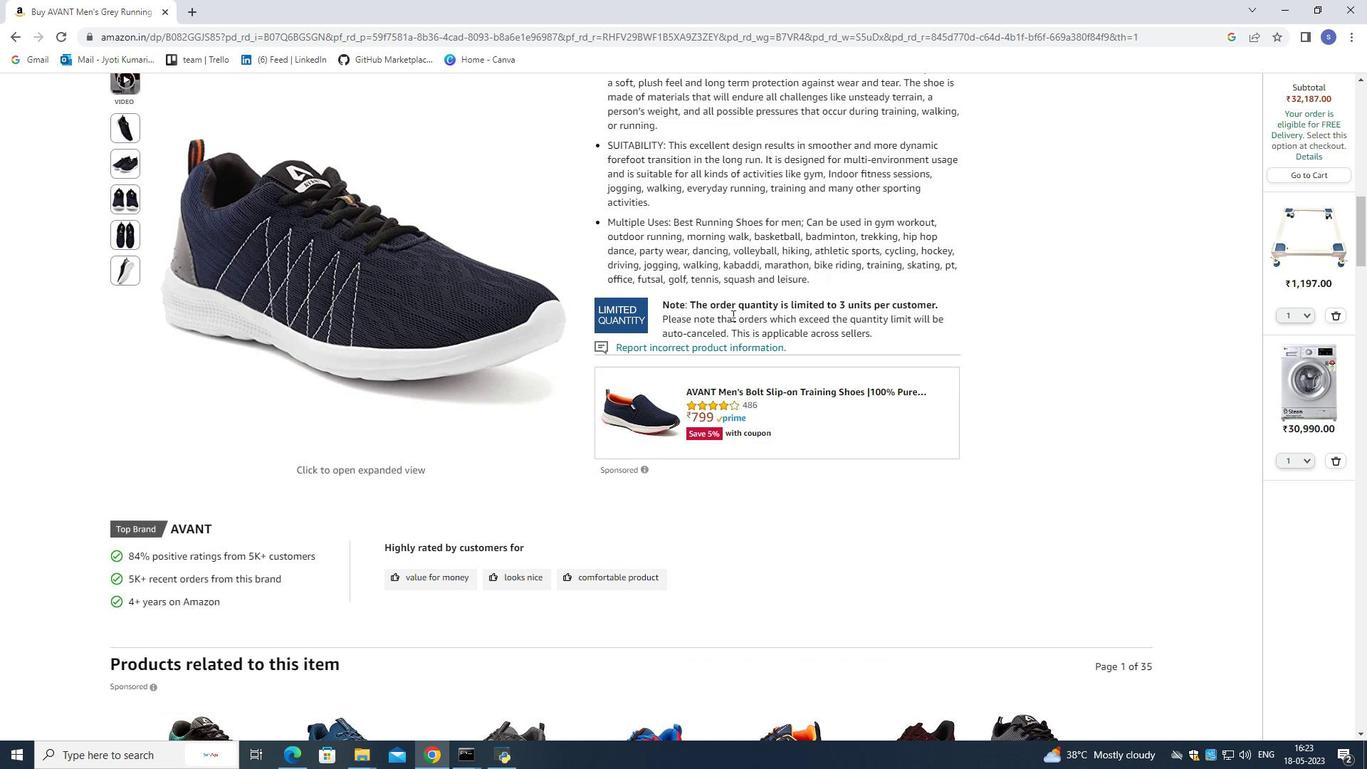 
Action: Mouse scrolled (732, 316) with delta (0, 0)
Screenshot: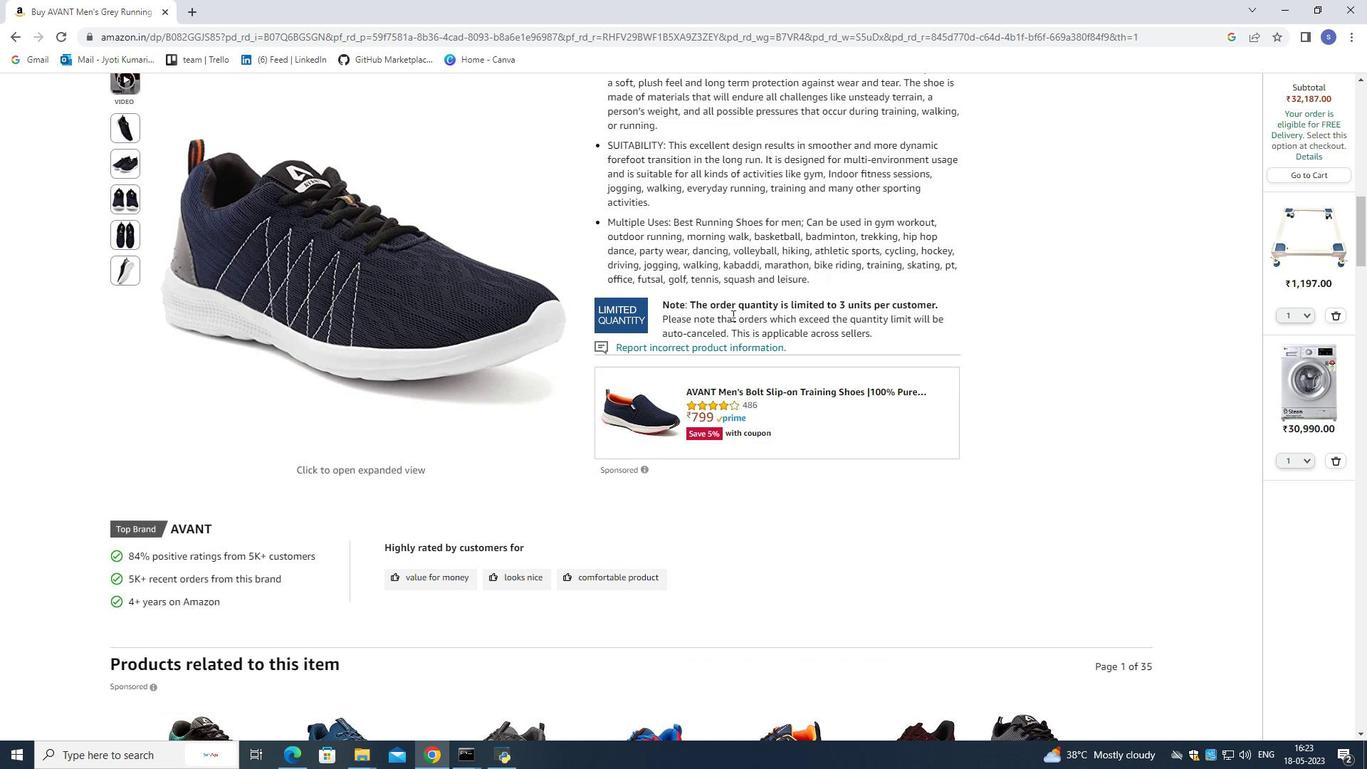 
Action: Mouse moved to (732, 317)
Screenshot: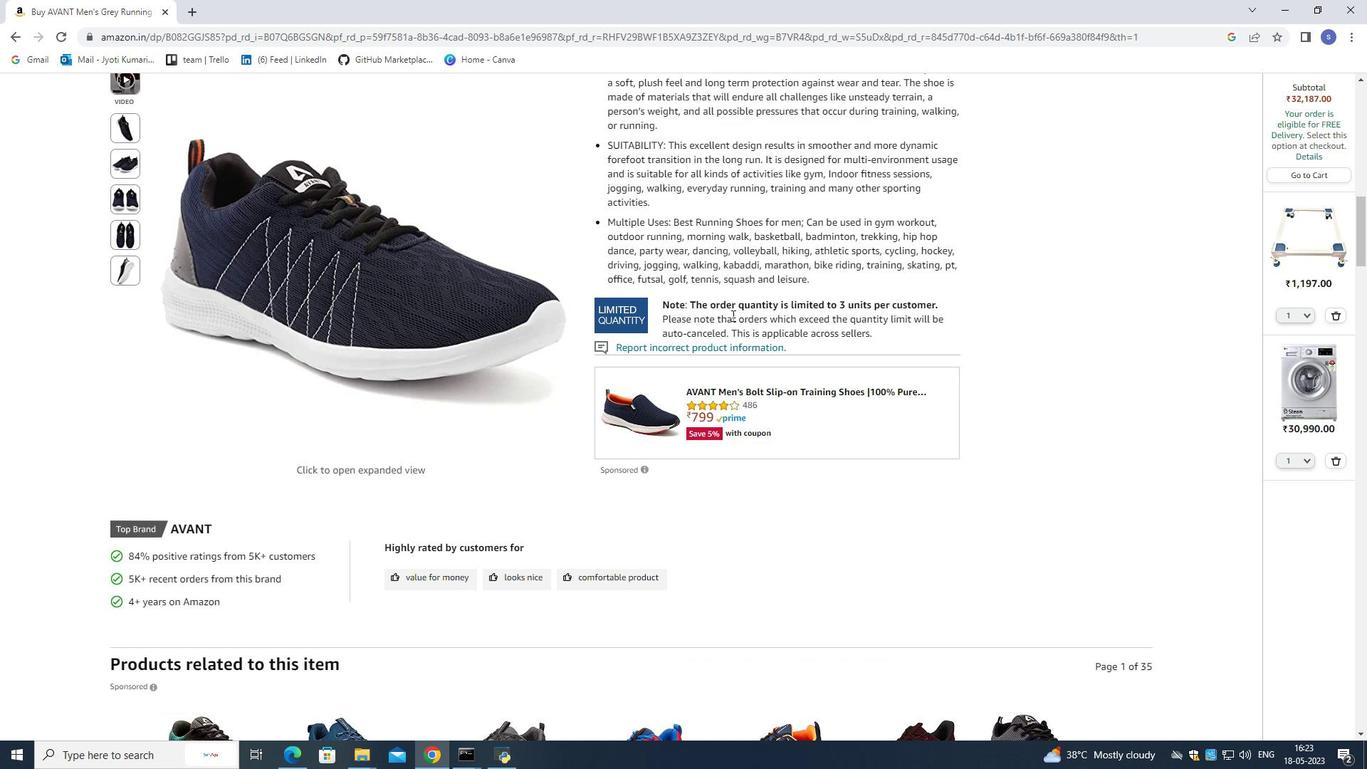 
Action: Mouse scrolled (732, 316) with delta (0, 0)
Screenshot: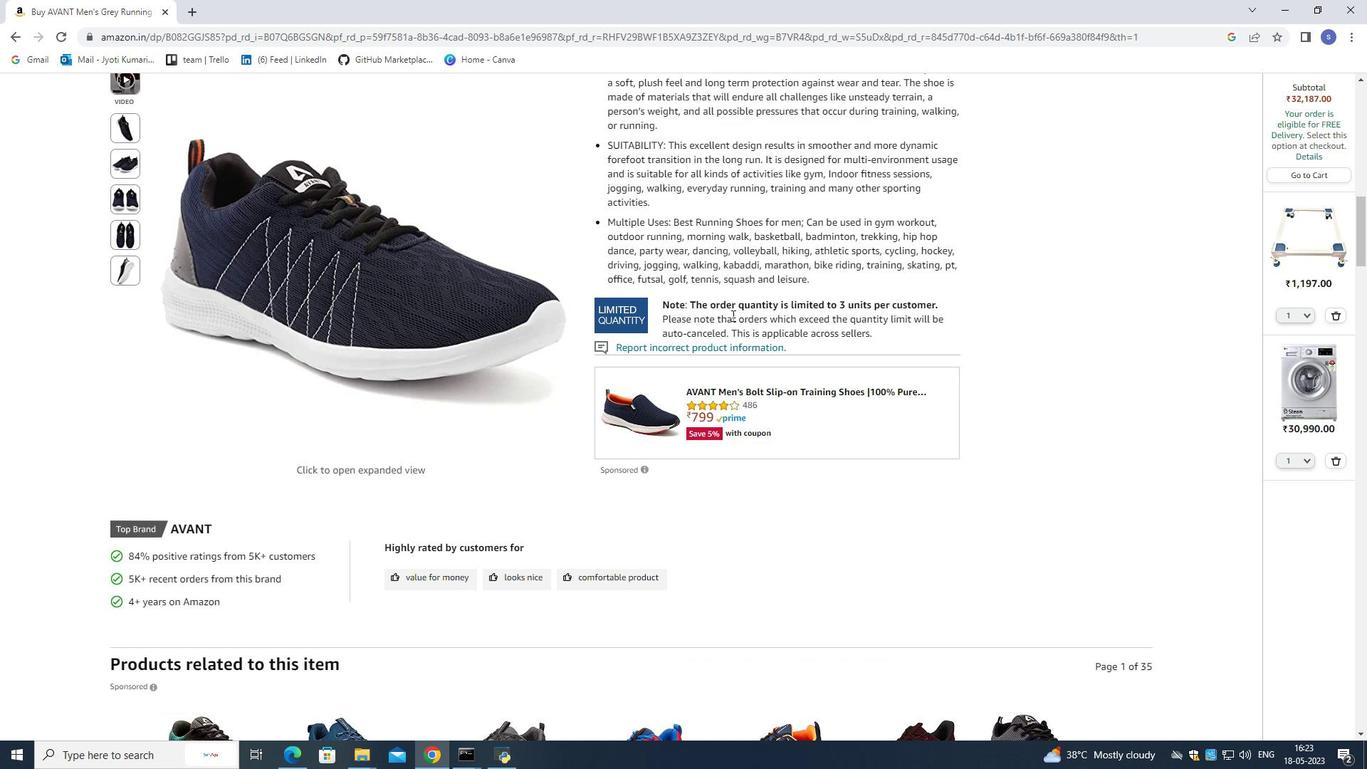 
Action: Mouse moved to (732, 316)
Screenshot: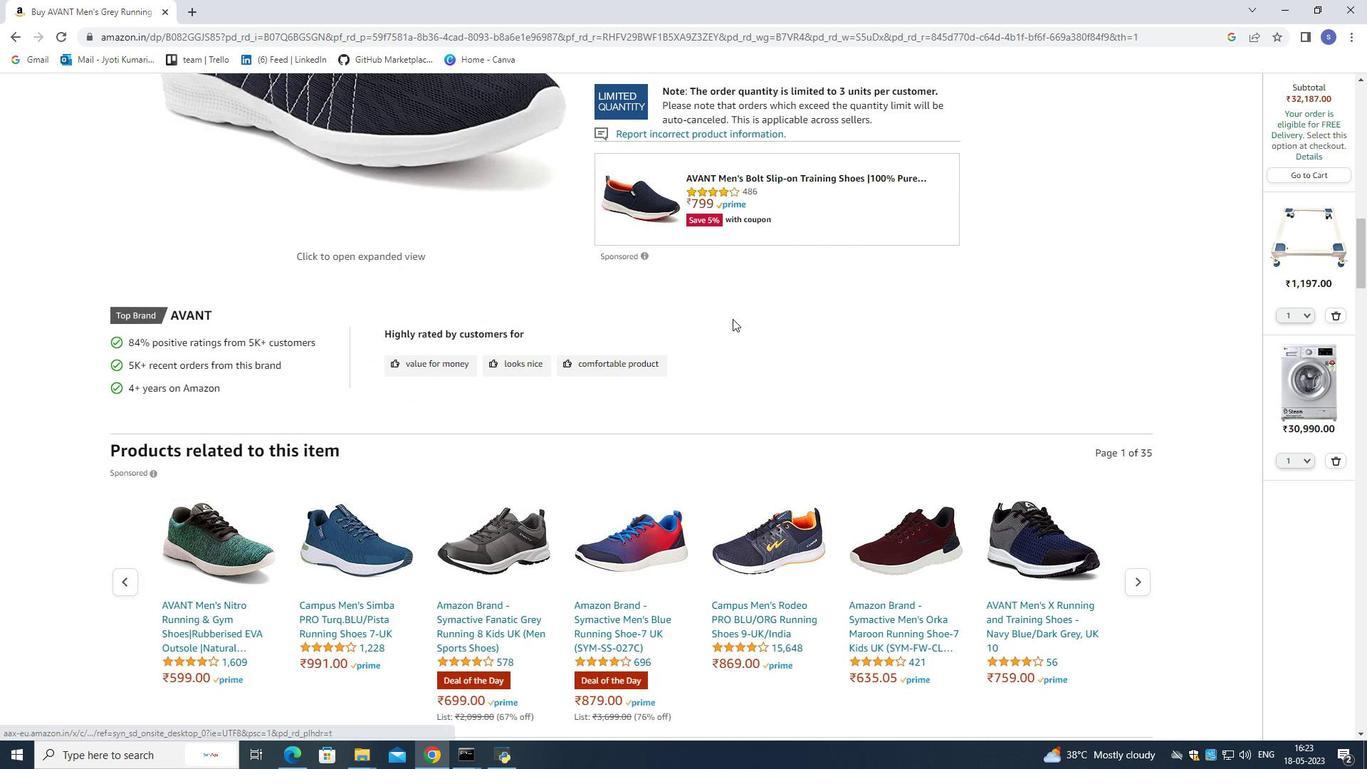 
Action: Mouse scrolled (732, 315) with delta (0, 0)
Screenshot: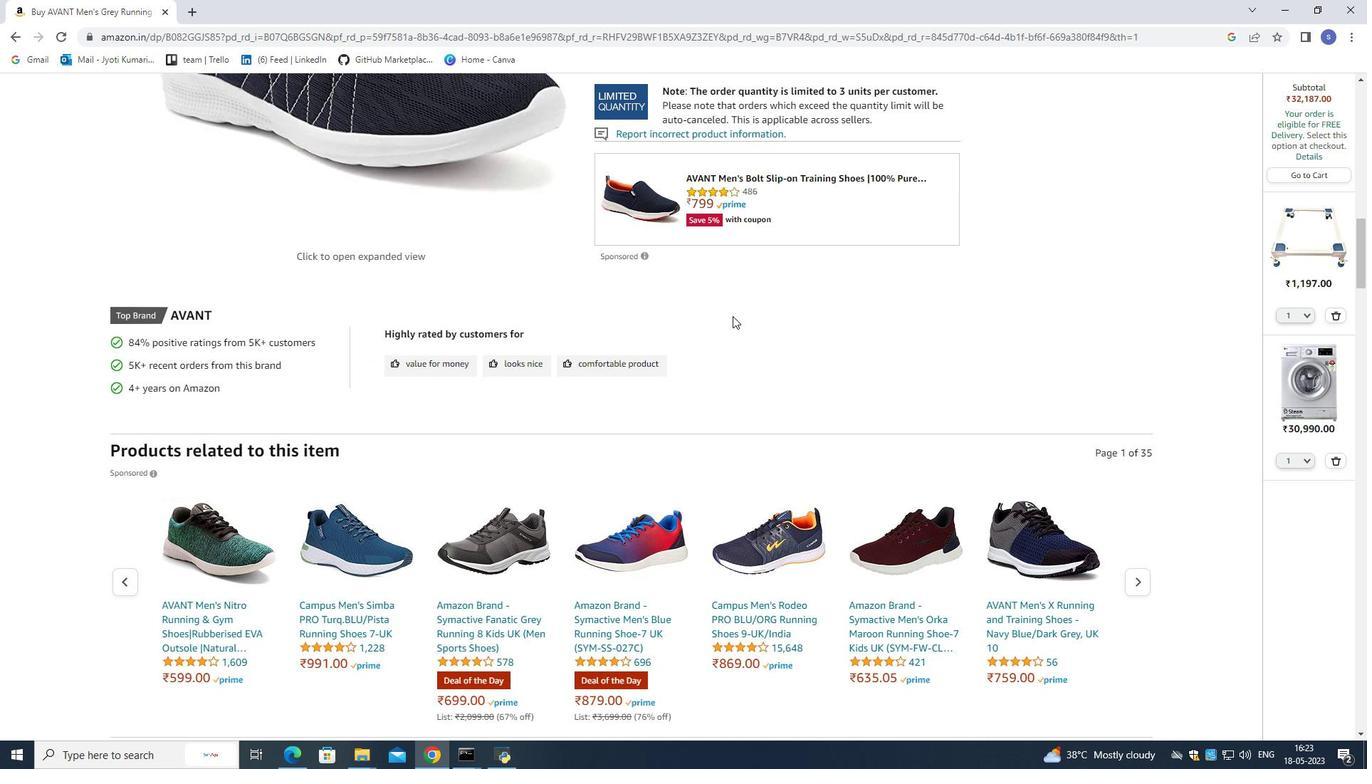 
Action: Mouse moved to (514, 478)
Screenshot: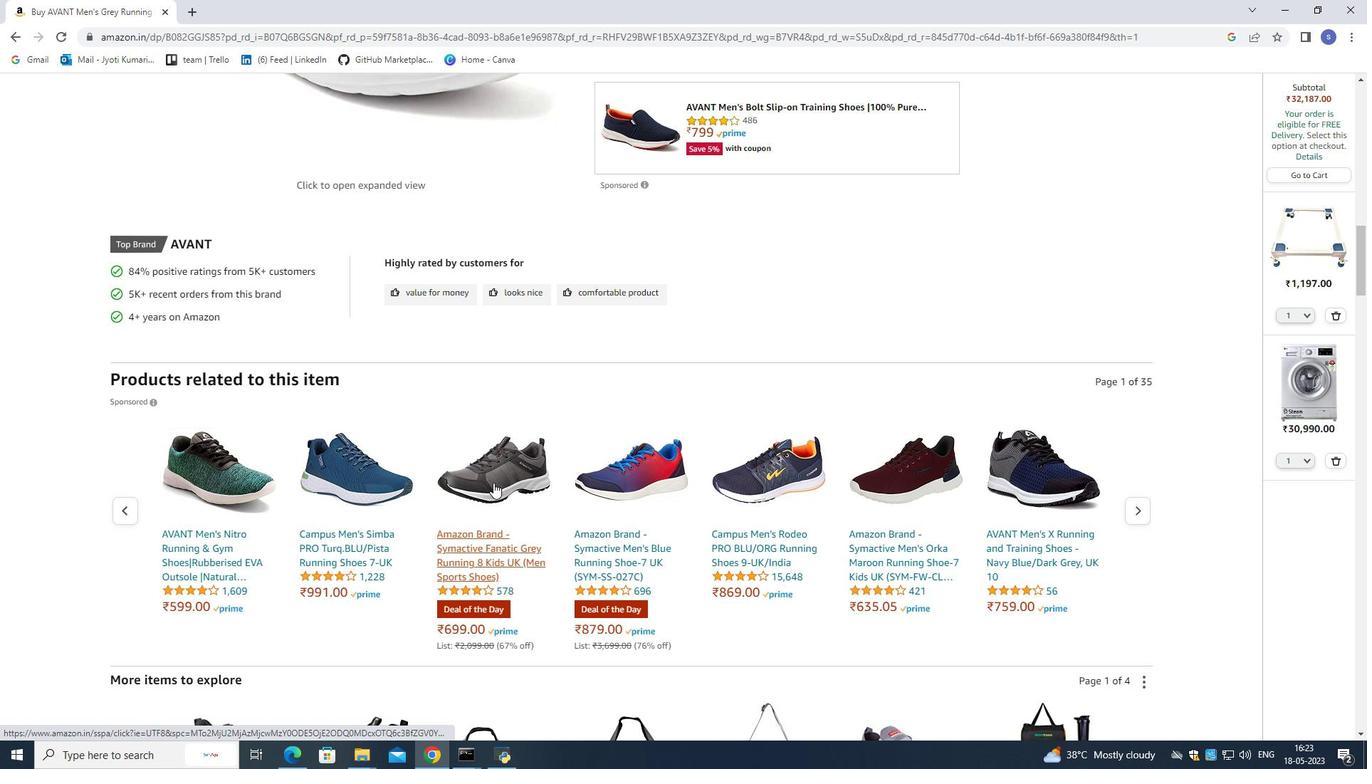 
Action: Mouse pressed left at (514, 478)
Screenshot: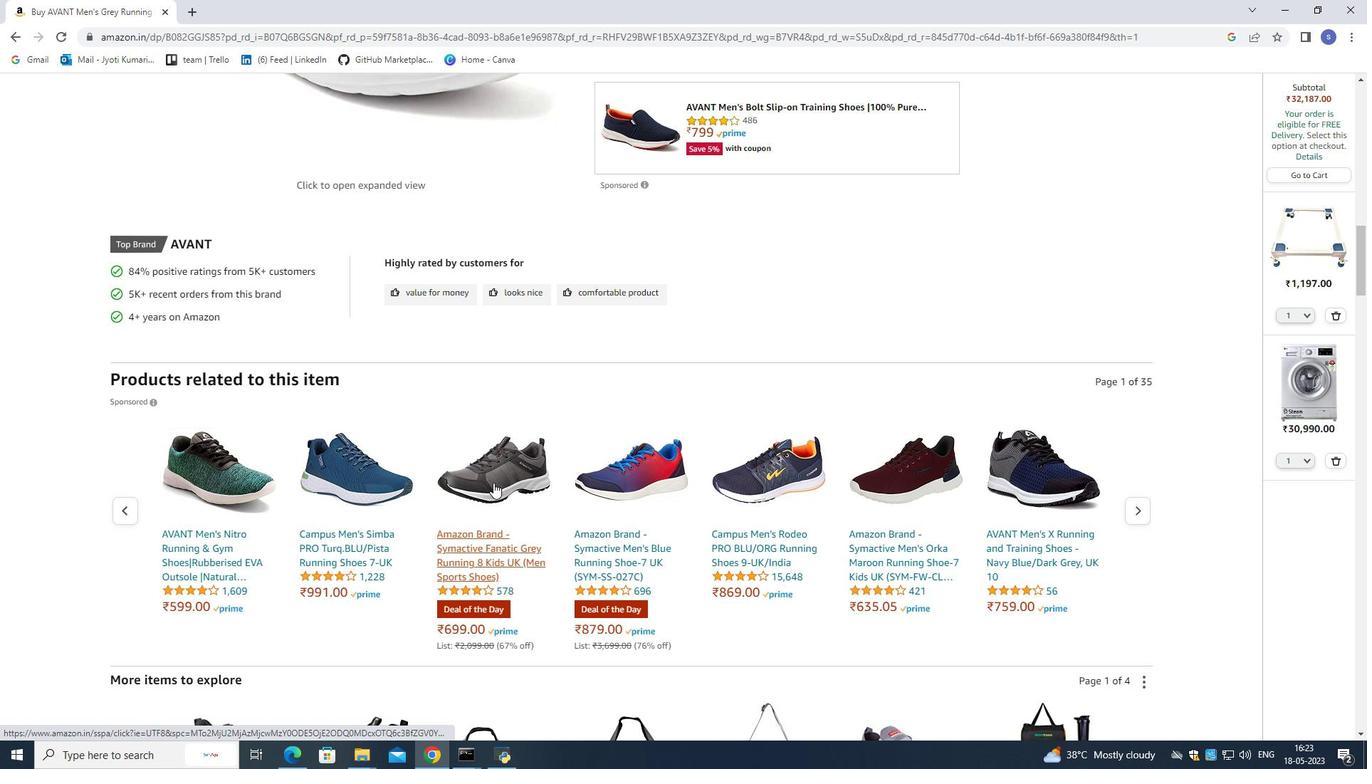 
Action: Mouse moved to (760, 476)
Screenshot: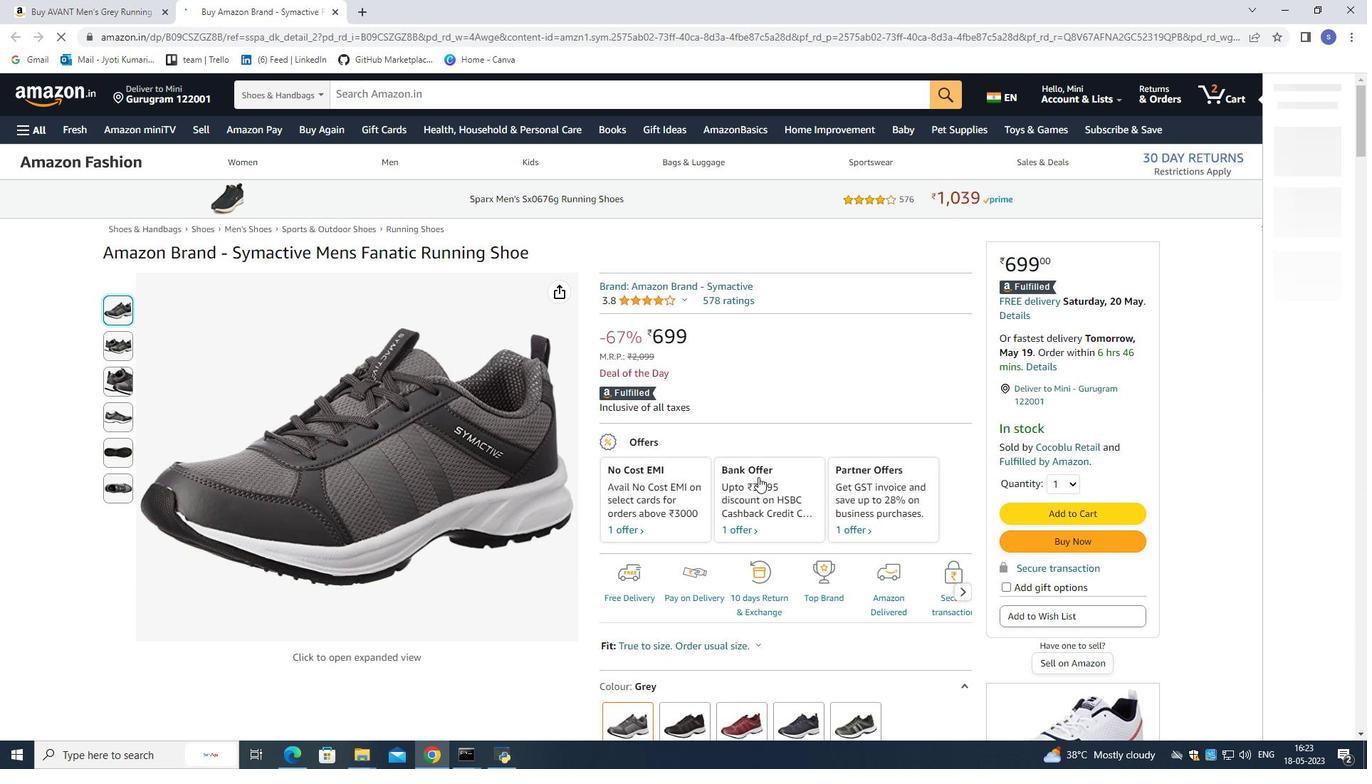
Action: Mouse scrolled (760, 475) with delta (0, 0)
Screenshot: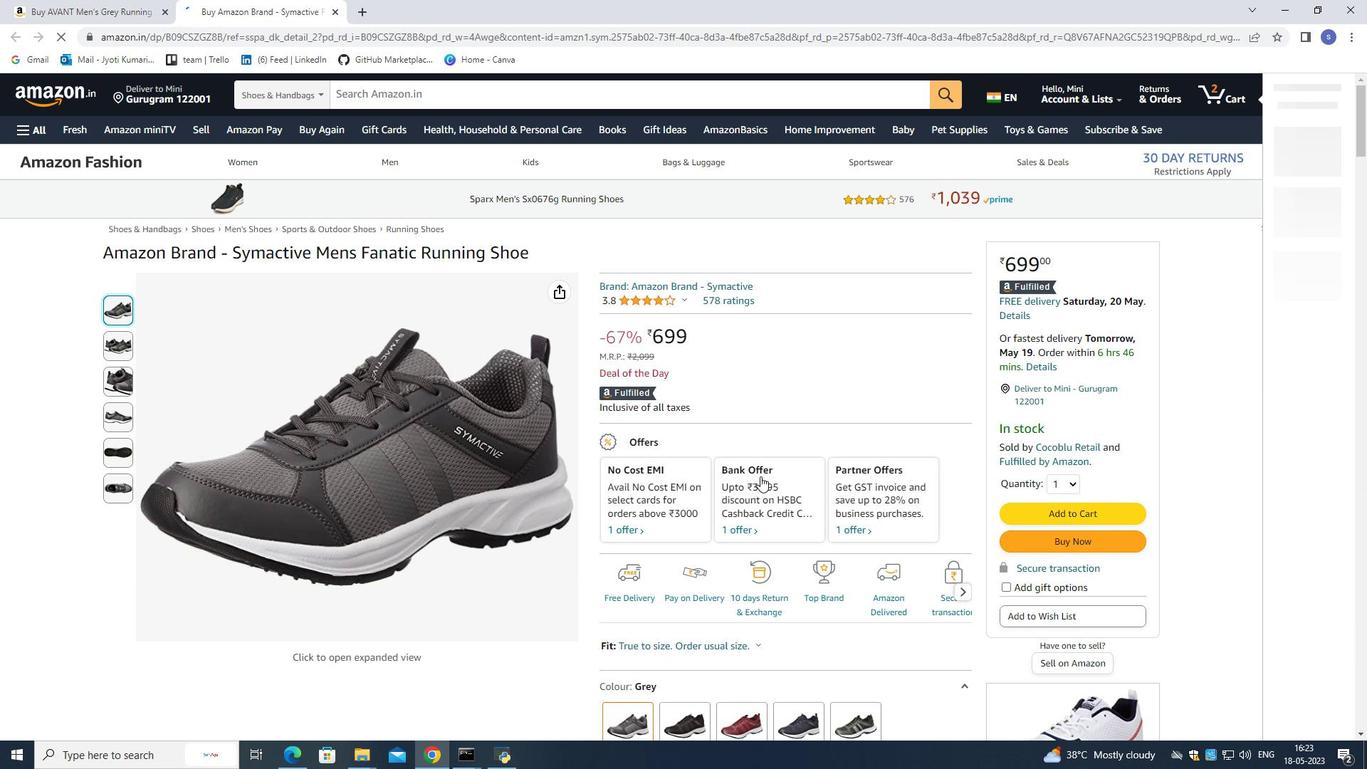 
Action: Mouse moved to (761, 476)
Screenshot: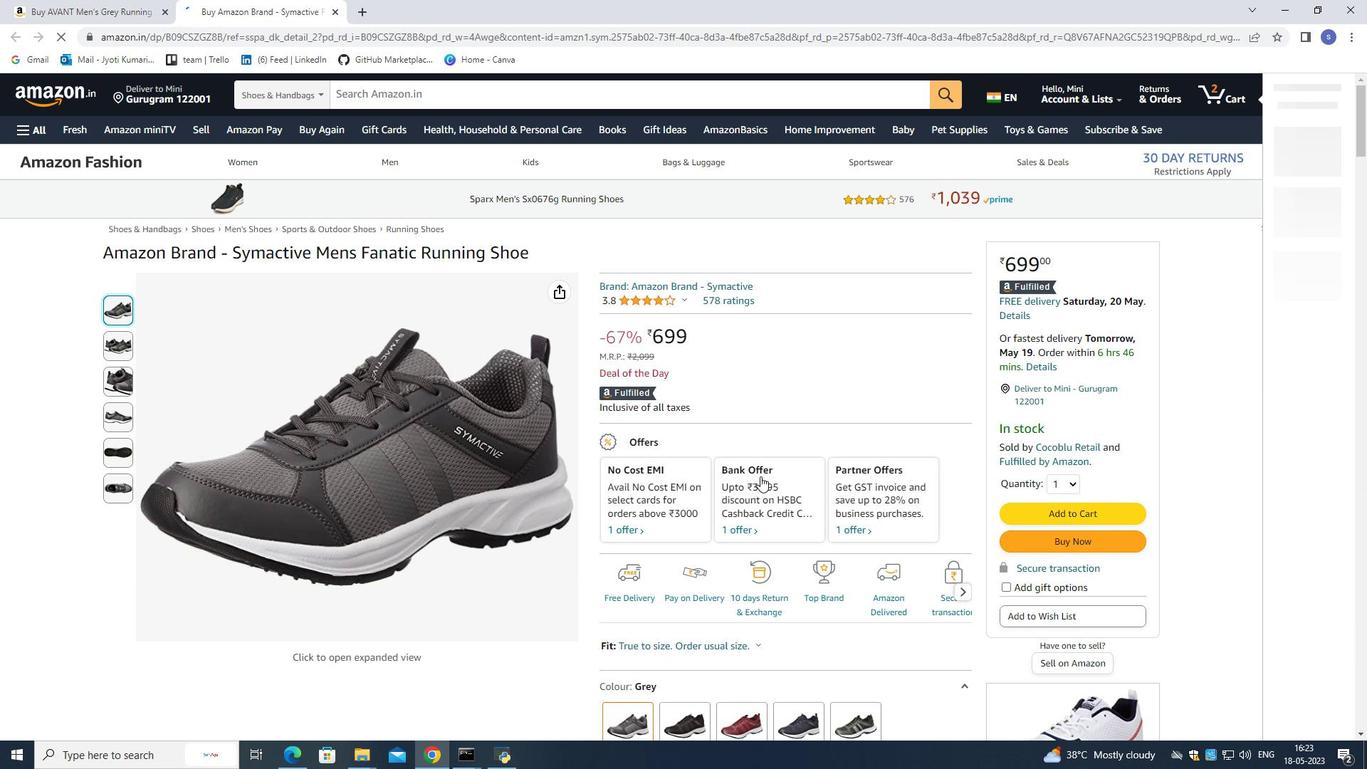 
Action: Mouse scrolled (761, 475) with delta (0, 0)
Screenshot: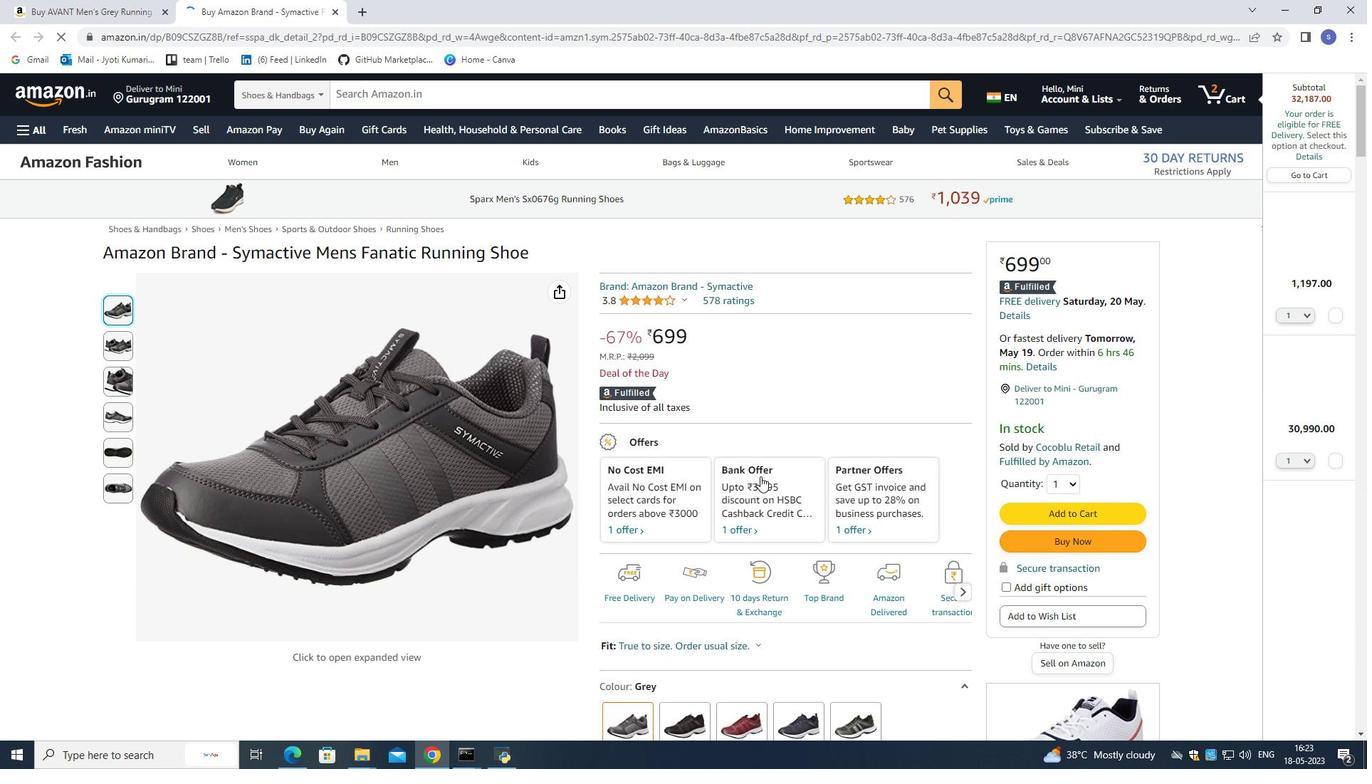 
Action: Mouse scrolled (761, 475) with delta (0, 0)
Screenshot: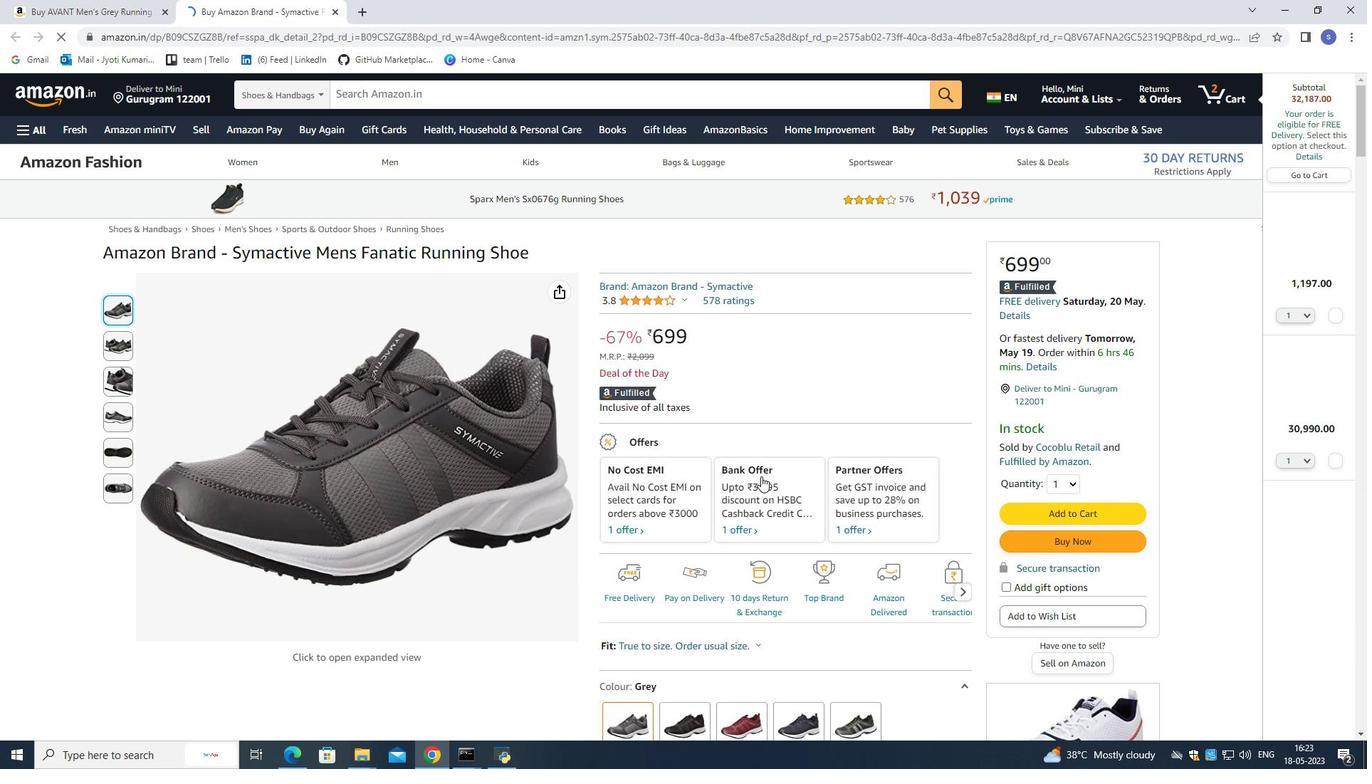 
Action: Mouse moved to (761, 474)
Screenshot: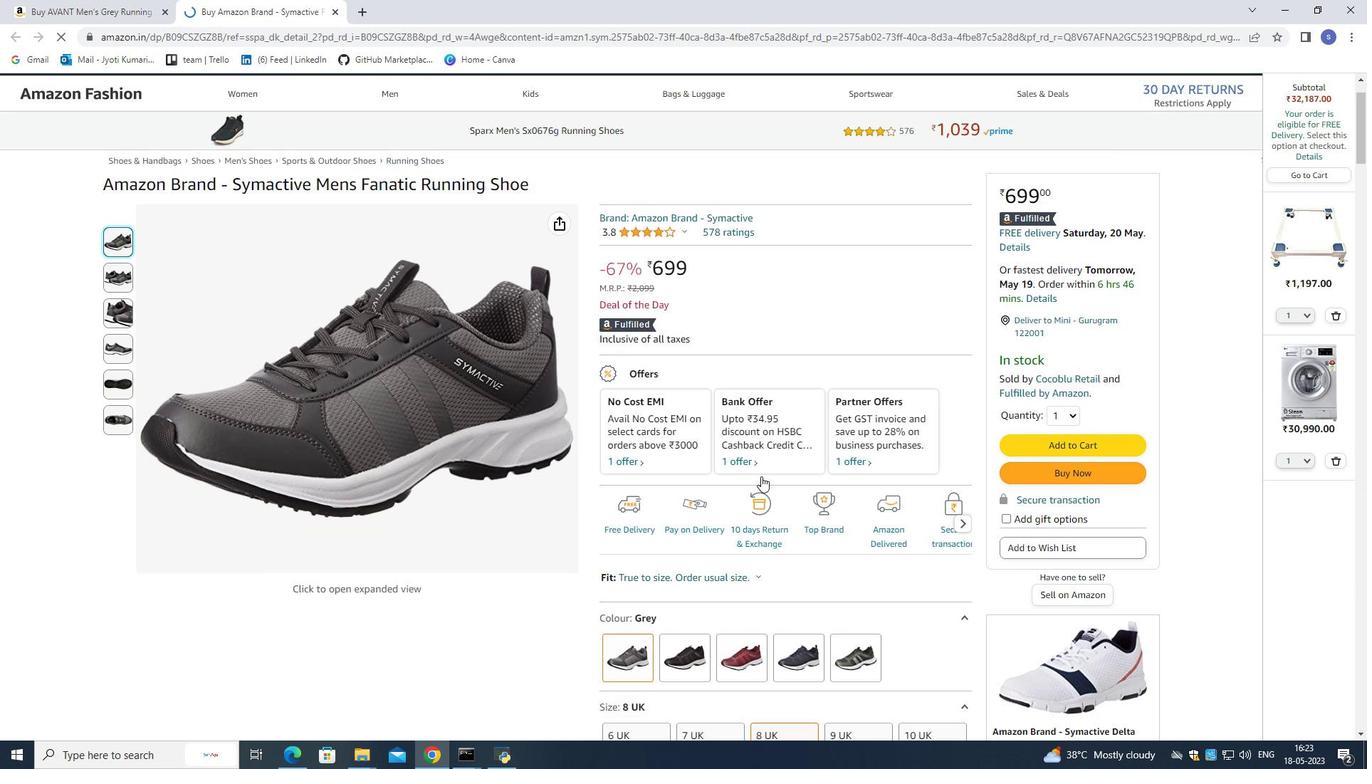
Action: Mouse scrolled (761, 474) with delta (0, 0)
Screenshot: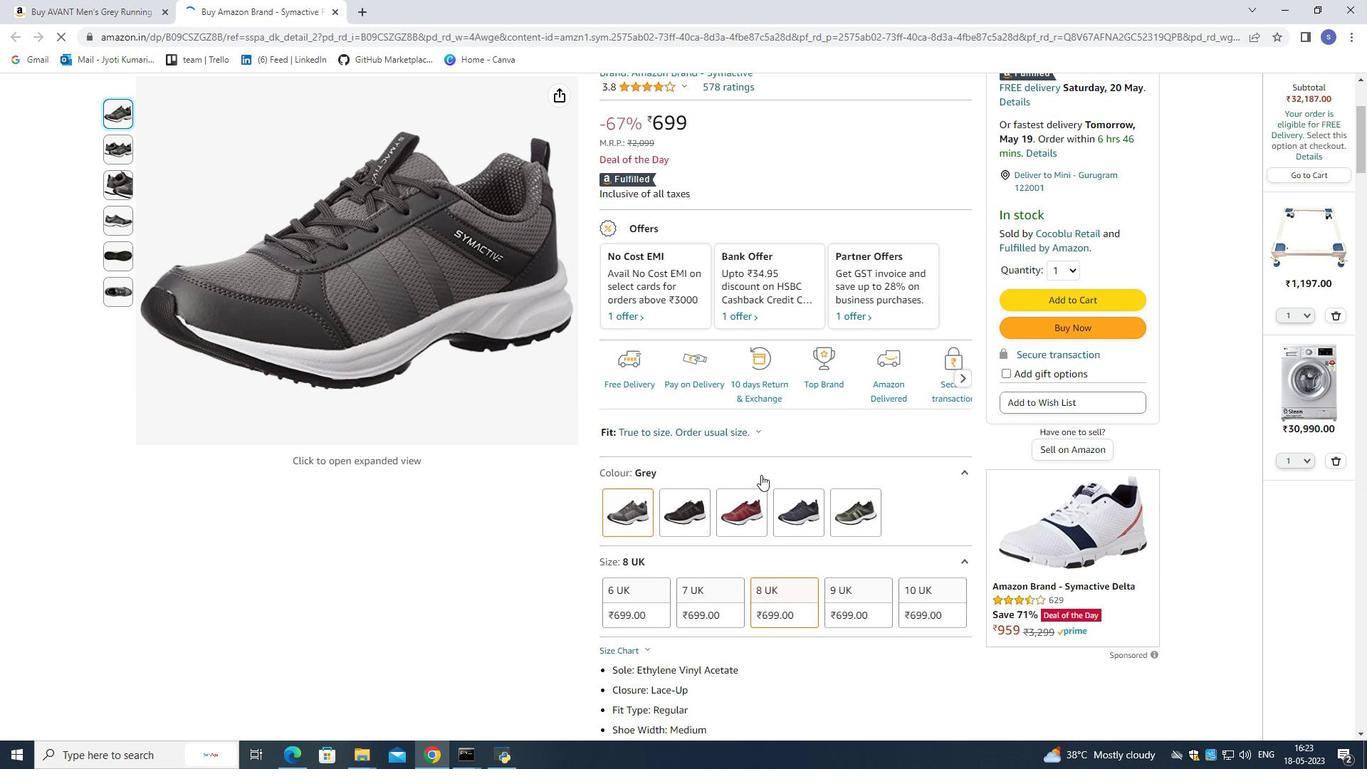 
Action: Mouse moved to (744, 452)
Screenshot: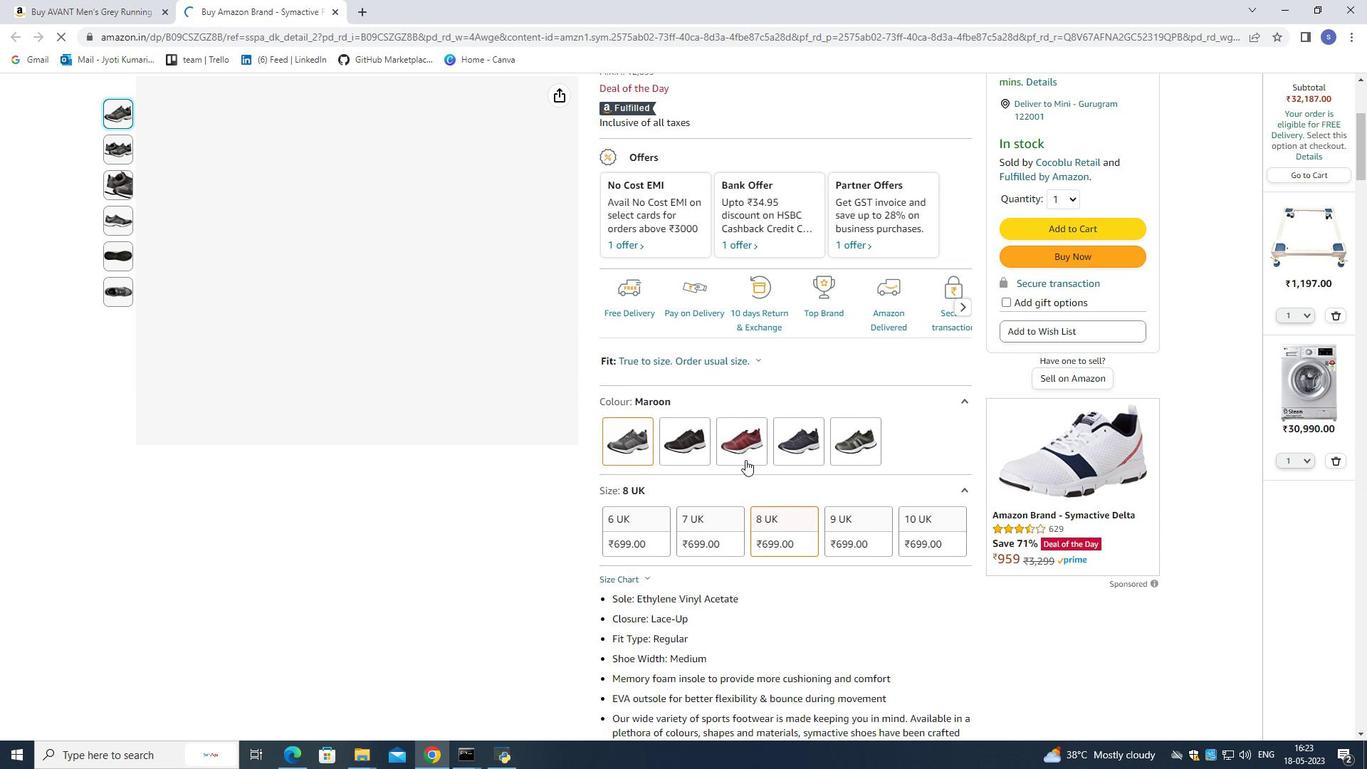
Action: Mouse pressed left at (744, 452)
Screenshot: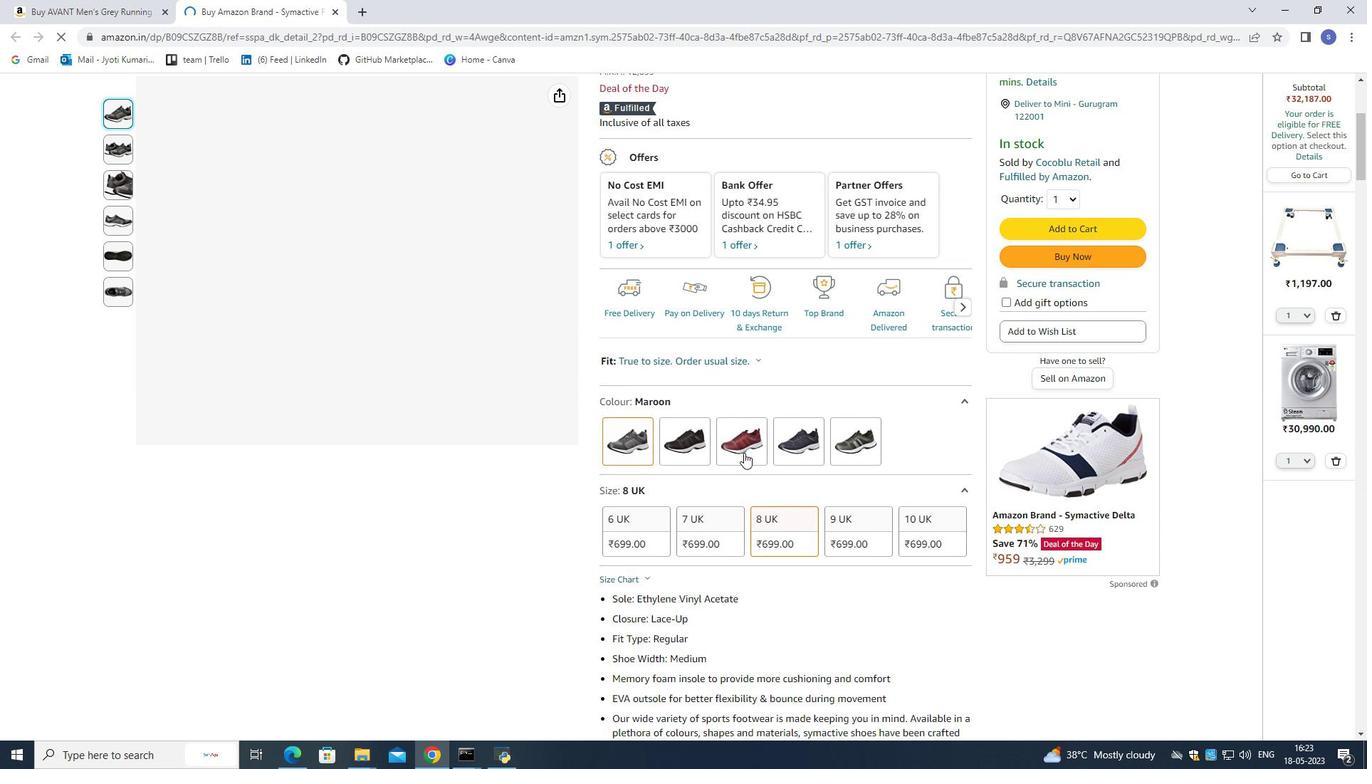 
Action: Mouse moved to (798, 445)
